 Task: Buy 4 Ball Joints from Shocks, Struts & Suspension section under best seller category for shipping address: Madison Evans, 1226 Ridge Road, Dodge City, Kansas 67801, Cell Number 6205197251. Pay from credit card ending with 7965, CVV 549
Action: Key pressed amazon.com<Key.enter>
Screenshot: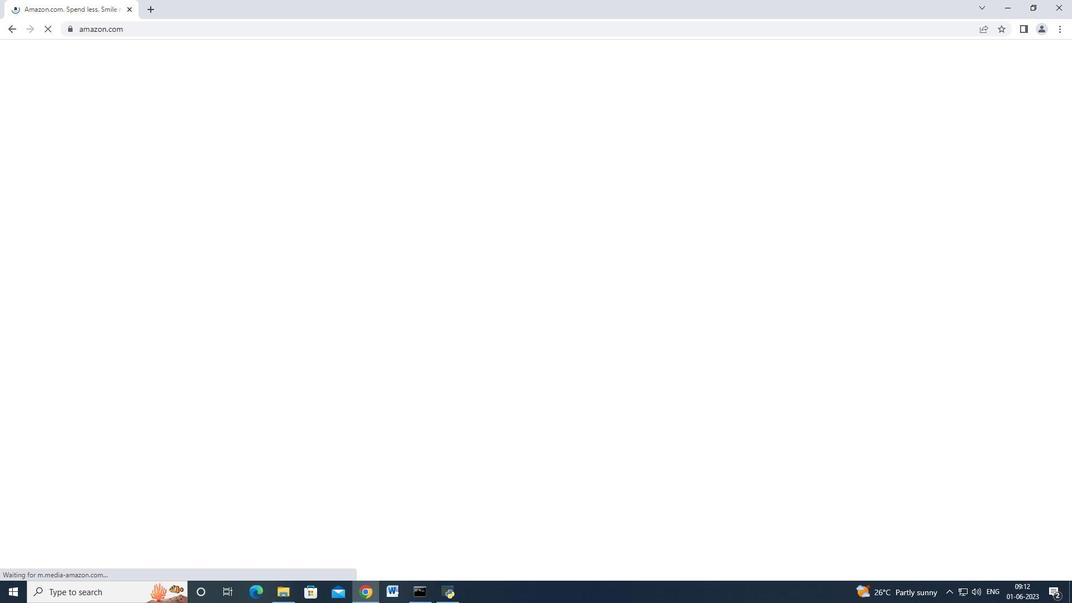 
Action: Mouse moved to (26, 79)
Screenshot: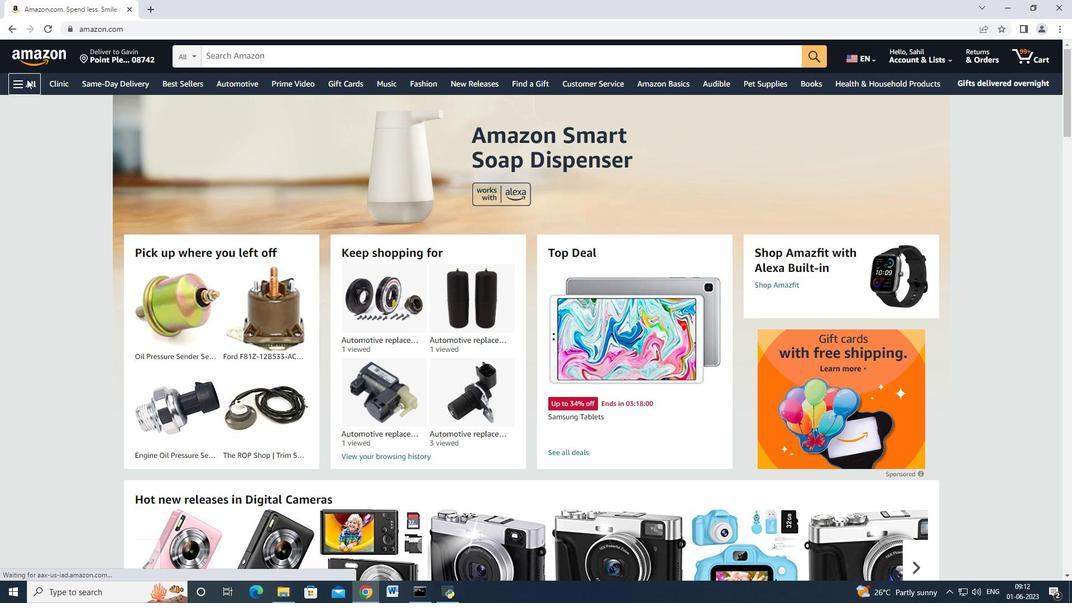 
Action: Mouse pressed left at (26, 79)
Screenshot: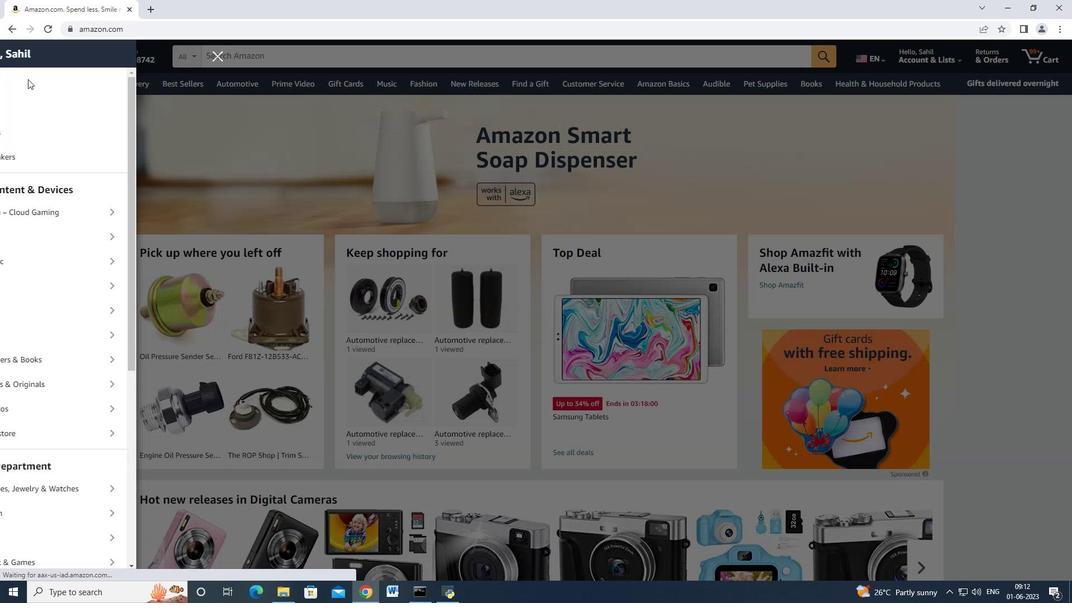 
Action: Mouse moved to (43, 153)
Screenshot: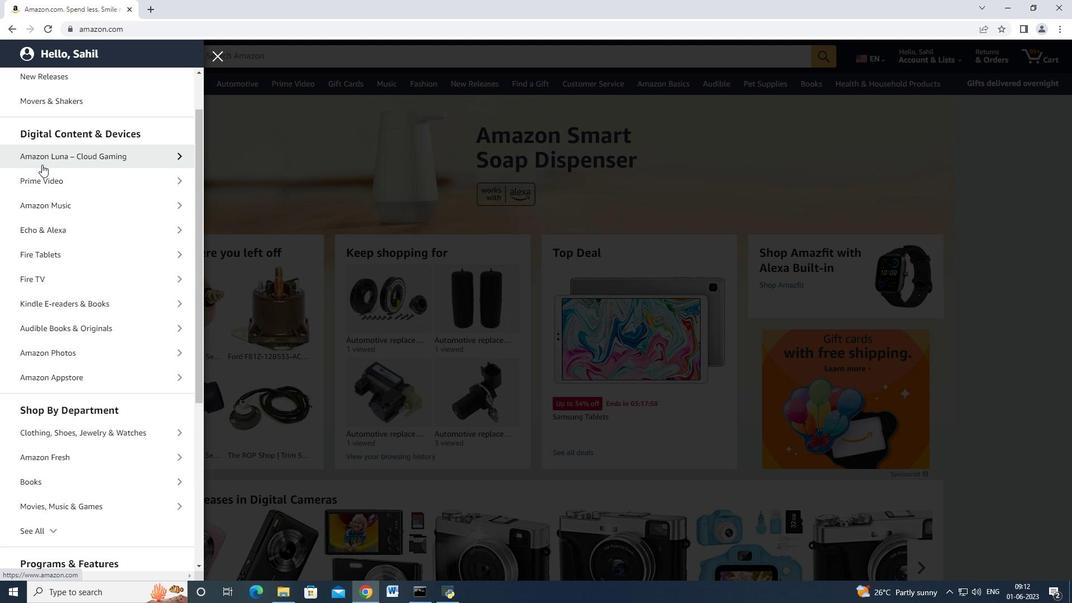 
Action: Mouse scrolled (43, 153) with delta (0, 0)
Screenshot: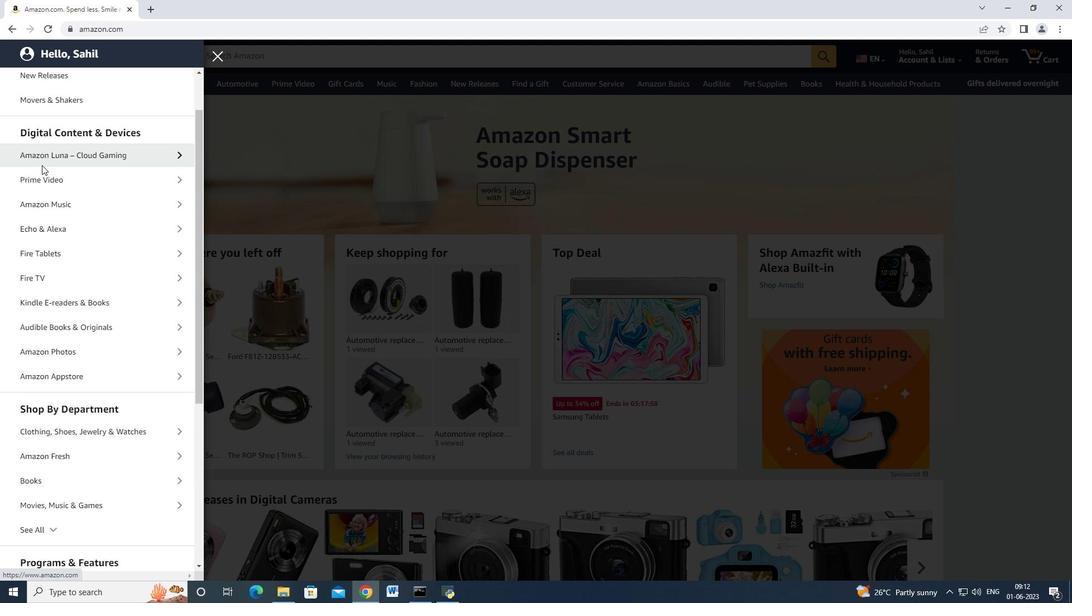 
Action: Mouse moved to (41, 164)
Screenshot: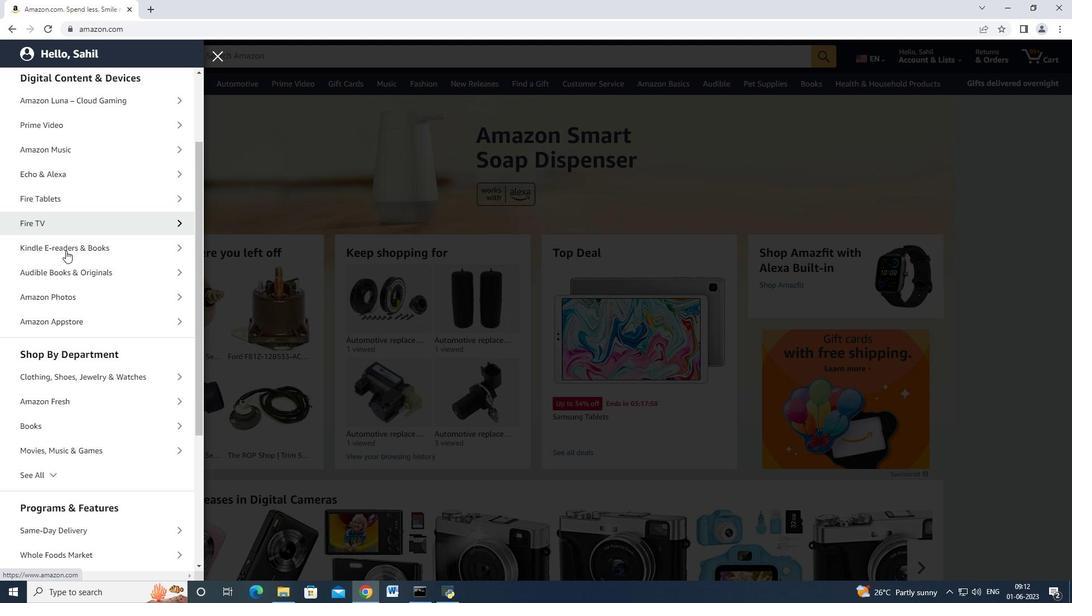 
Action: Mouse scrolled (41, 164) with delta (0, 0)
Screenshot: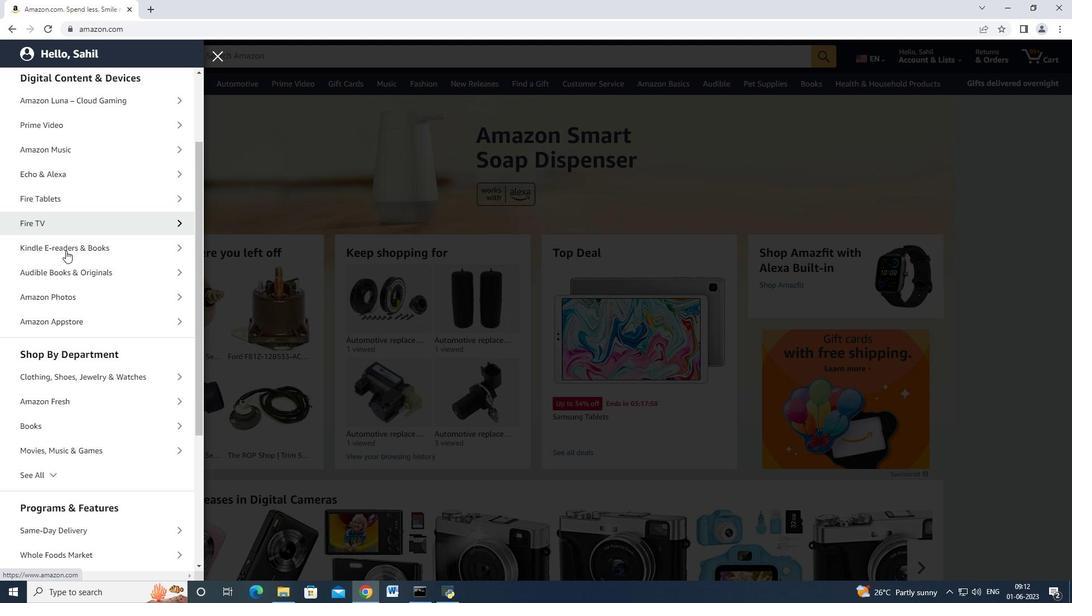 
Action: Mouse moved to (69, 266)
Screenshot: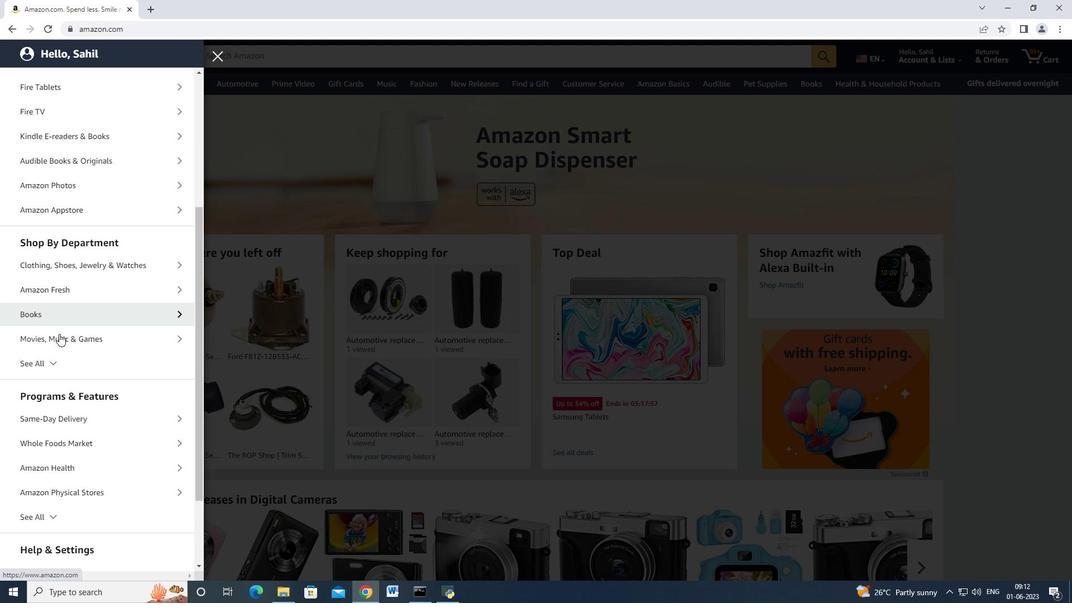 
Action: Mouse scrolled (69, 266) with delta (0, 0)
Screenshot: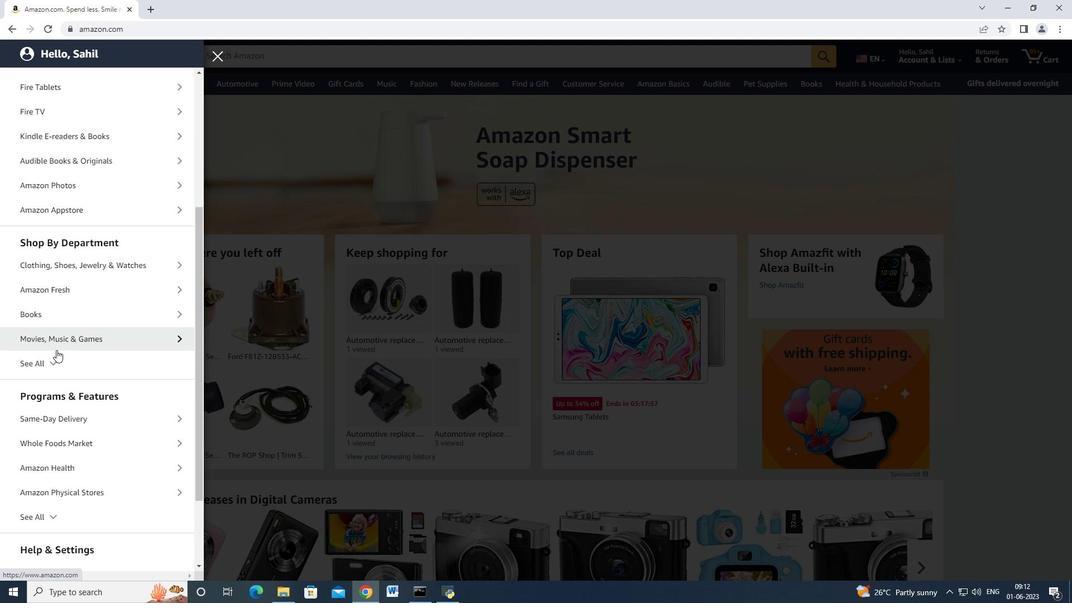 
Action: Mouse scrolled (69, 266) with delta (0, 0)
Screenshot: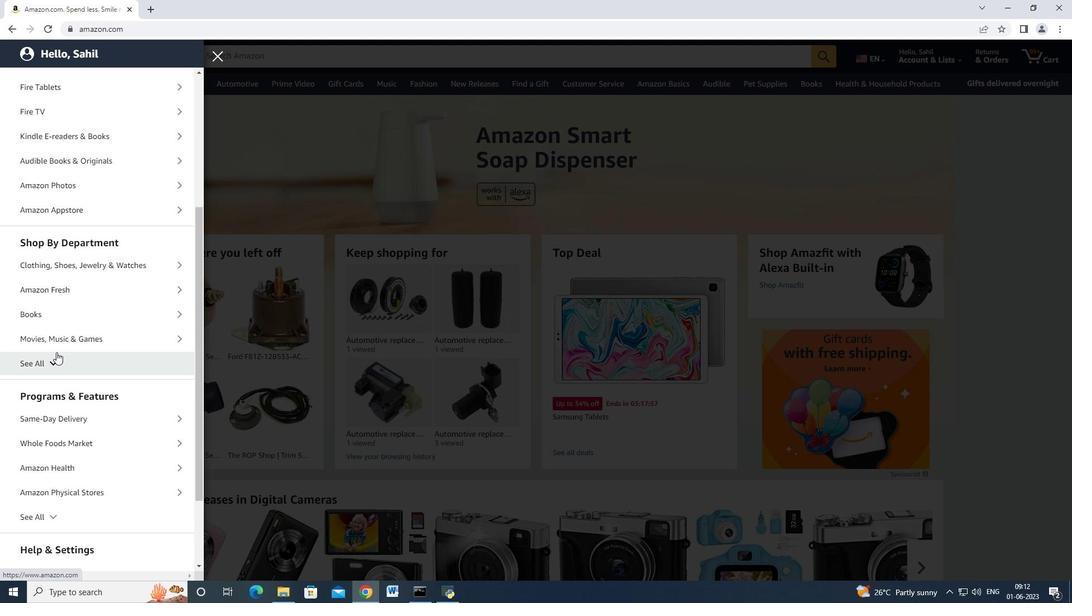 
Action: Mouse moved to (56, 352)
Screenshot: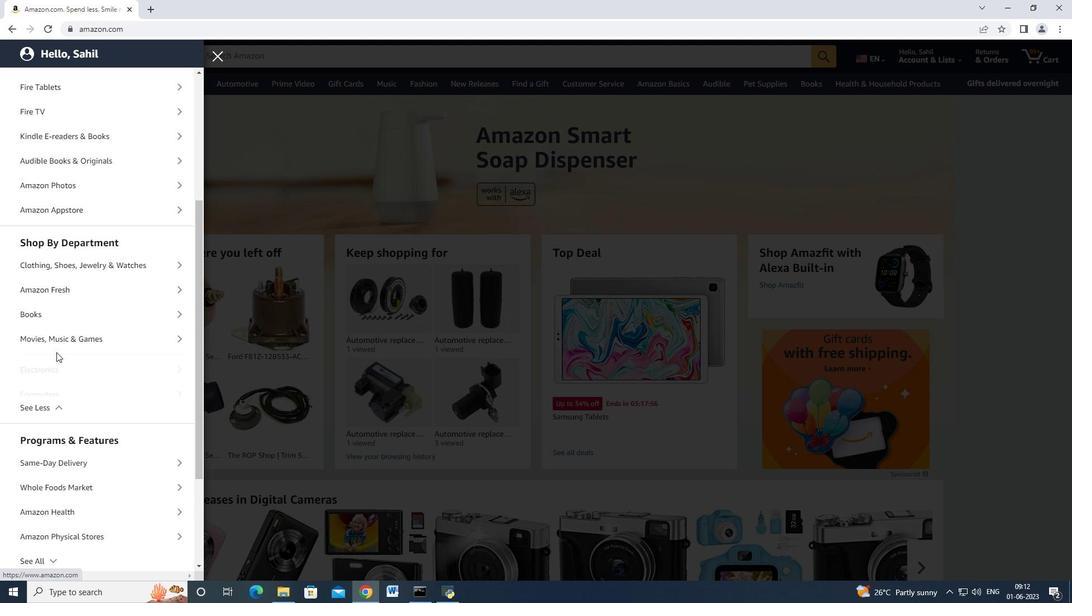 
Action: Mouse pressed left at (56, 352)
Screenshot: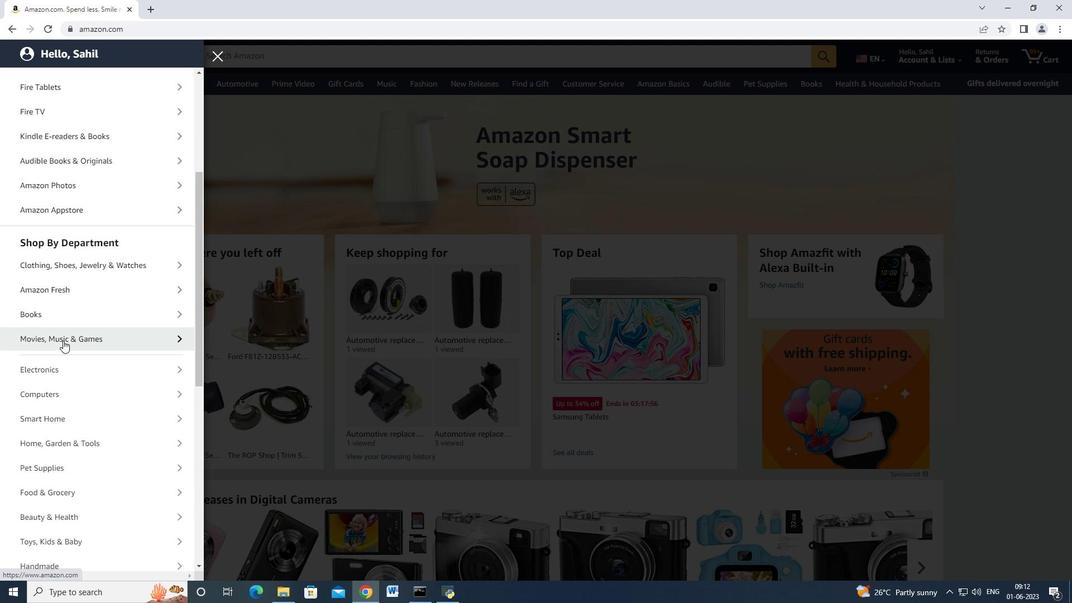 
Action: Mouse moved to (63, 340)
Screenshot: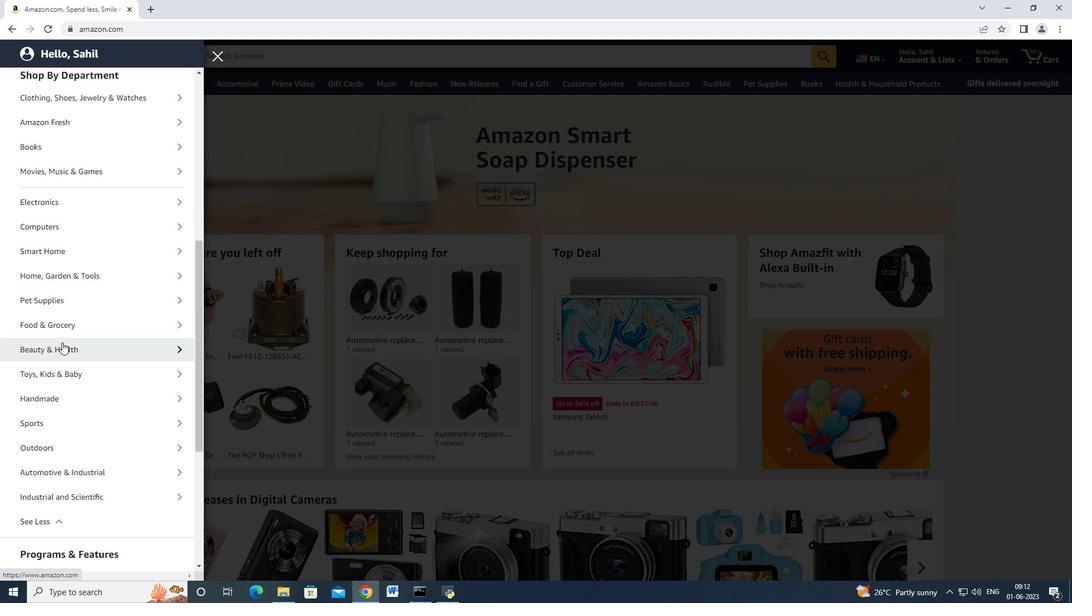 
Action: Mouse scrolled (63, 340) with delta (0, 0)
Screenshot: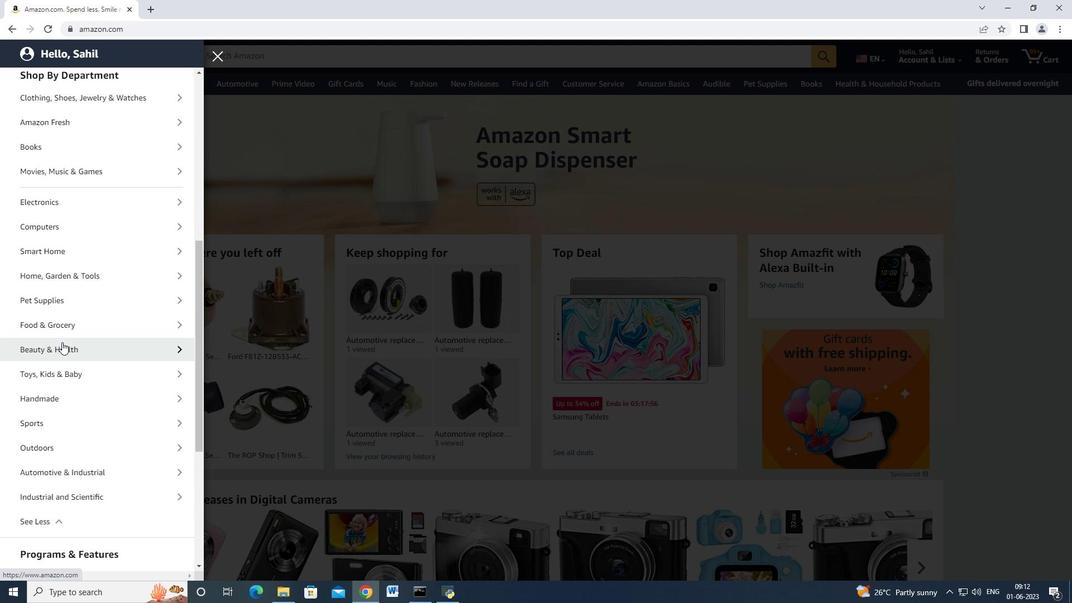 
Action: Mouse scrolled (63, 340) with delta (0, 0)
Screenshot: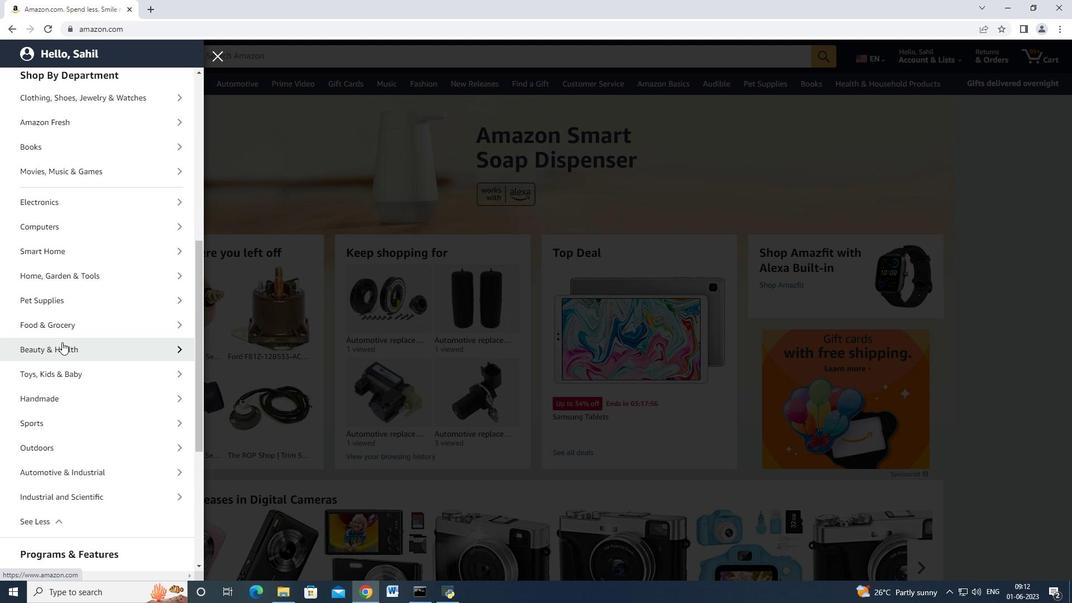 
Action: Mouse scrolled (63, 340) with delta (0, 0)
Screenshot: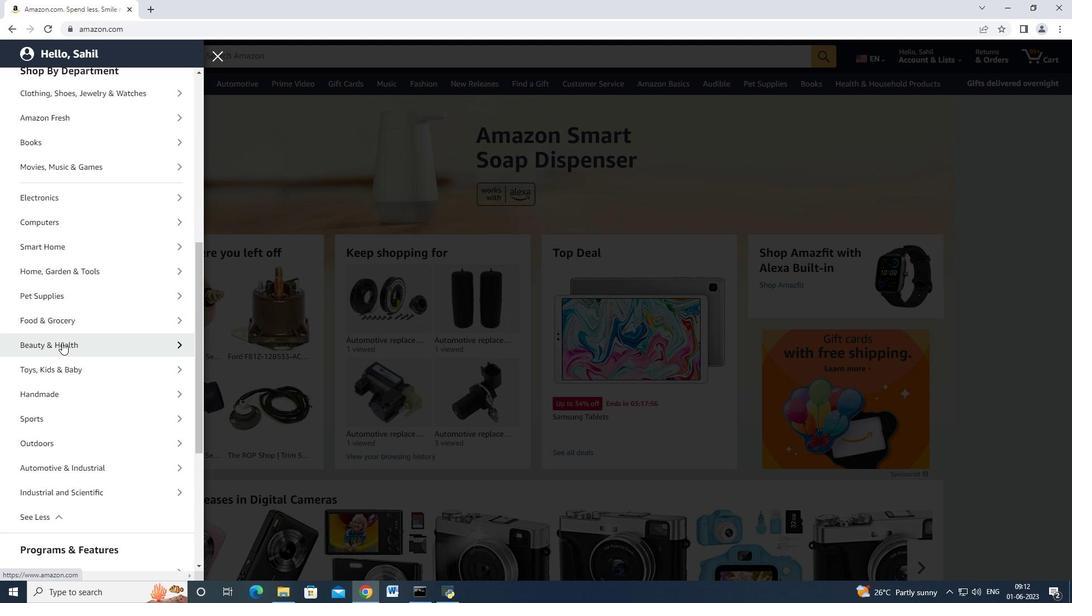 
Action: Mouse moved to (61, 342)
Screenshot: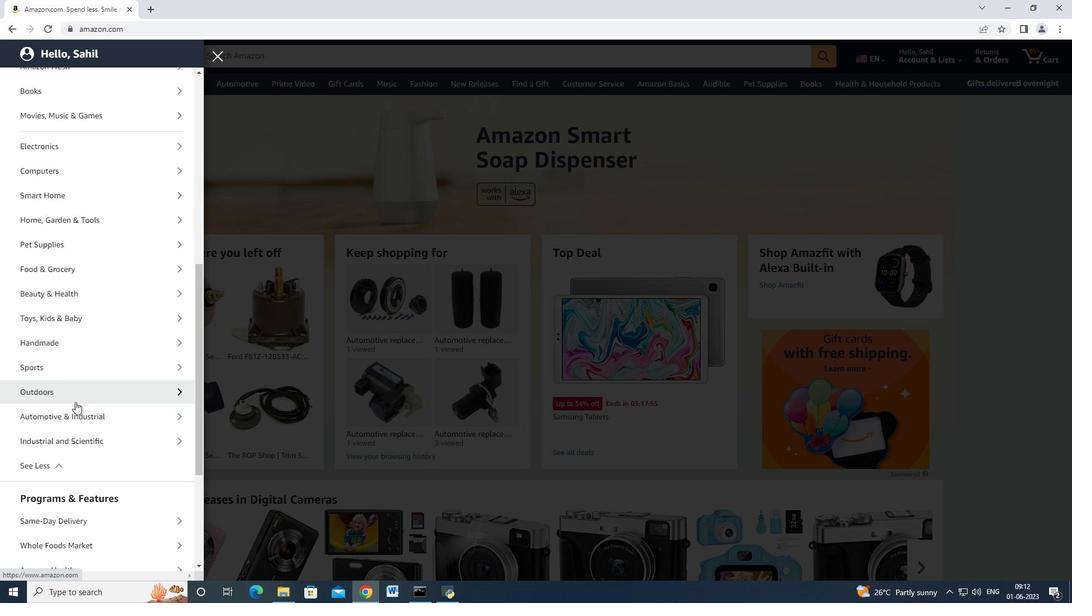 
Action: Mouse scrolled (61, 341) with delta (0, 0)
Screenshot: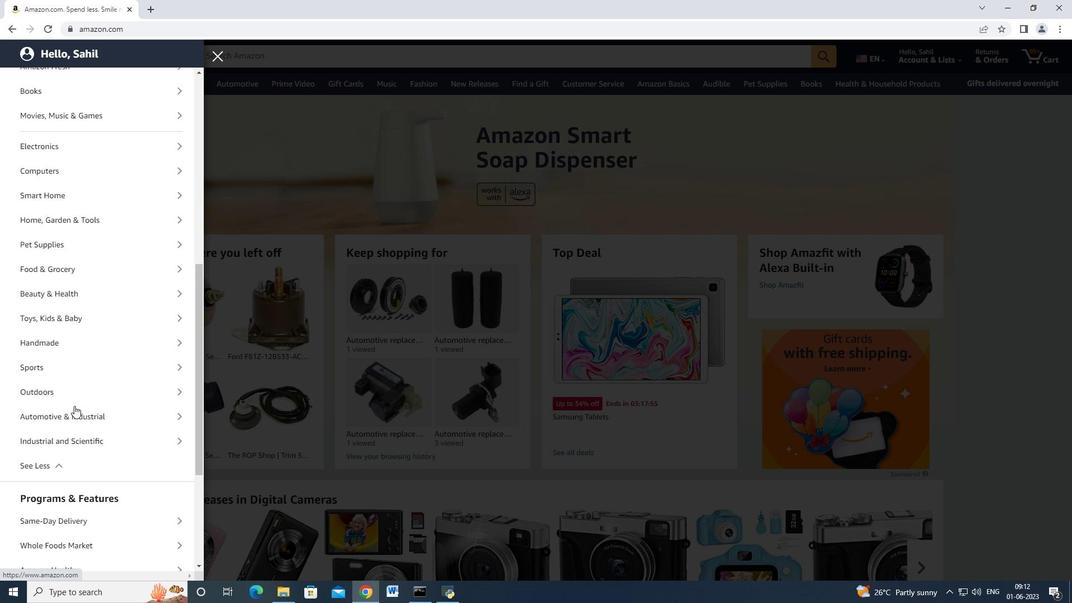
Action: Mouse moved to (73, 411)
Screenshot: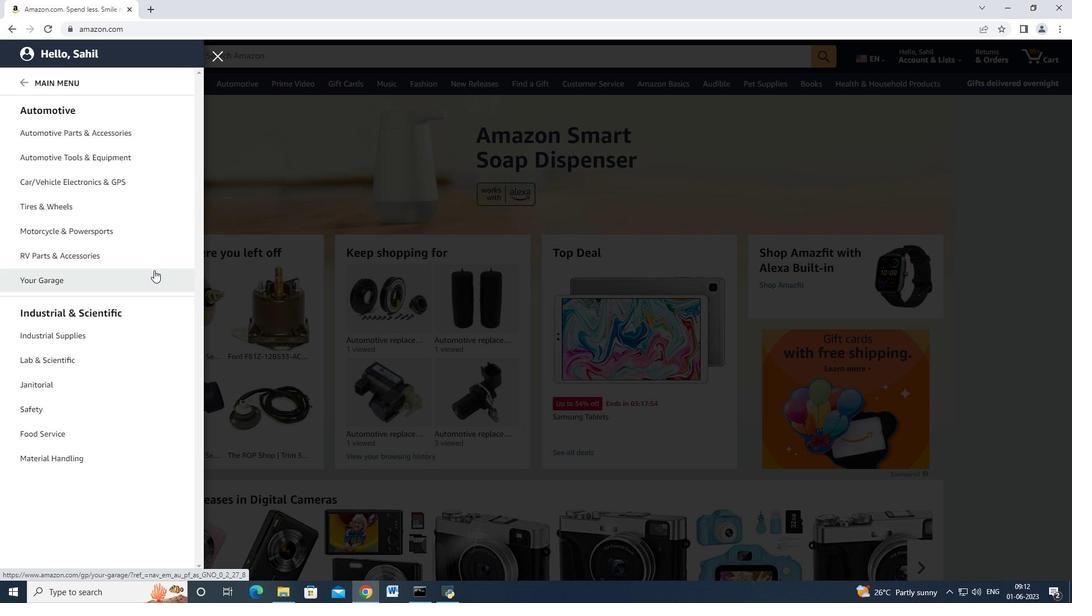
Action: Mouse pressed left at (73, 411)
Screenshot: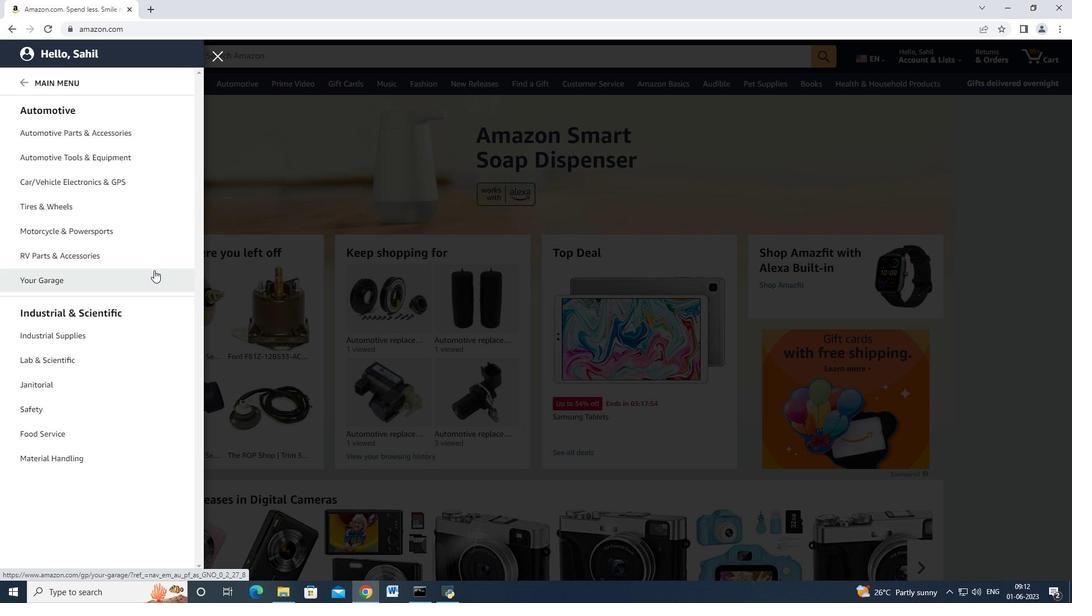 
Action: Mouse moved to (108, 131)
Screenshot: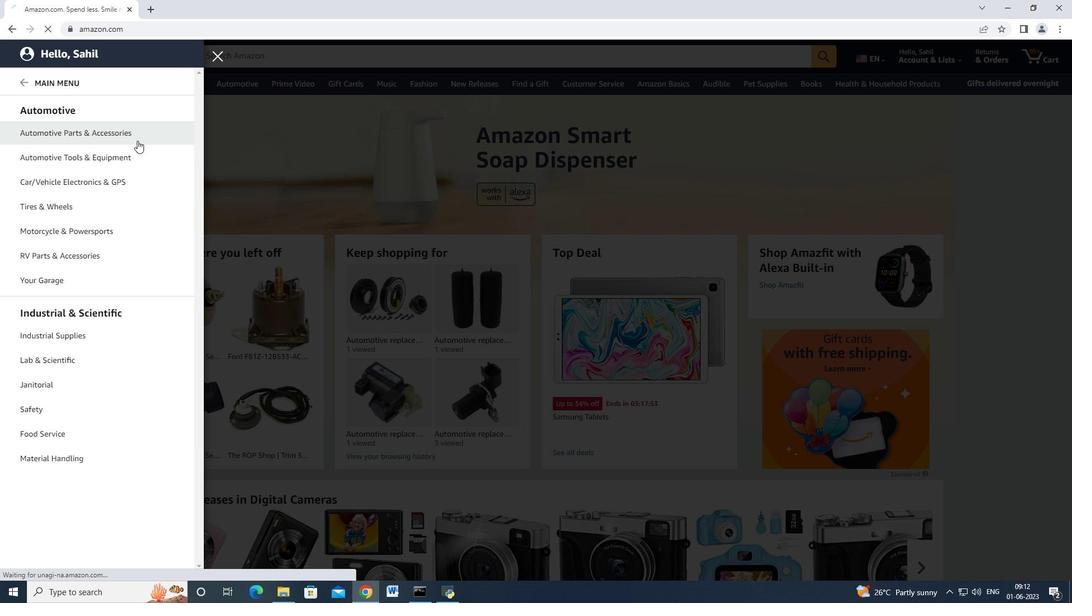 
Action: Mouse pressed left at (108, 131)
Screenshot: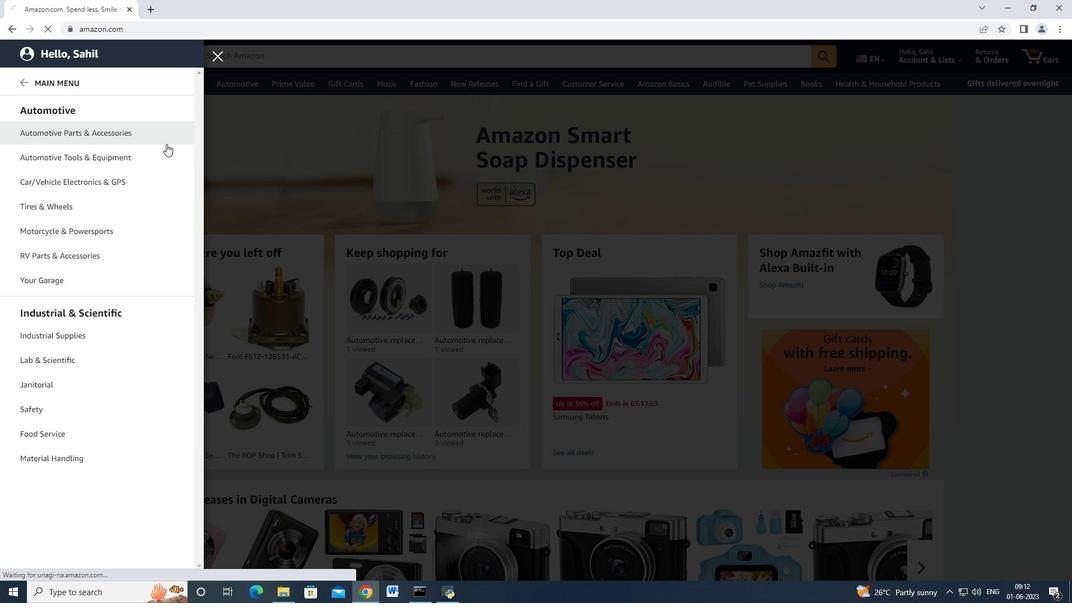 
Action: Mouse moved to (205, 110)
Screenshot: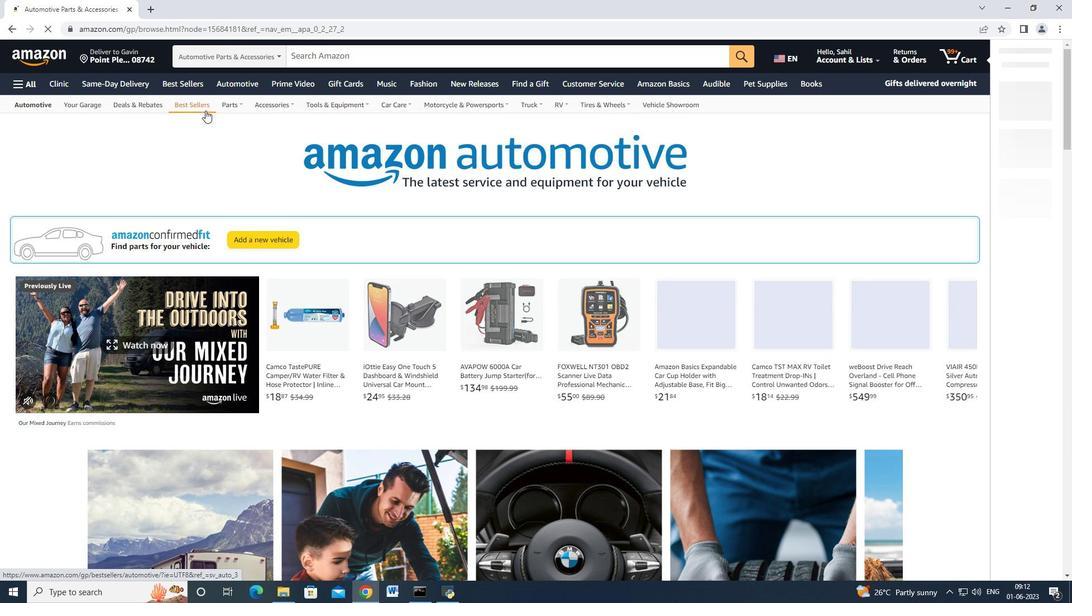 
Action: Mouse pressed left at (205, 110)
Screenshot: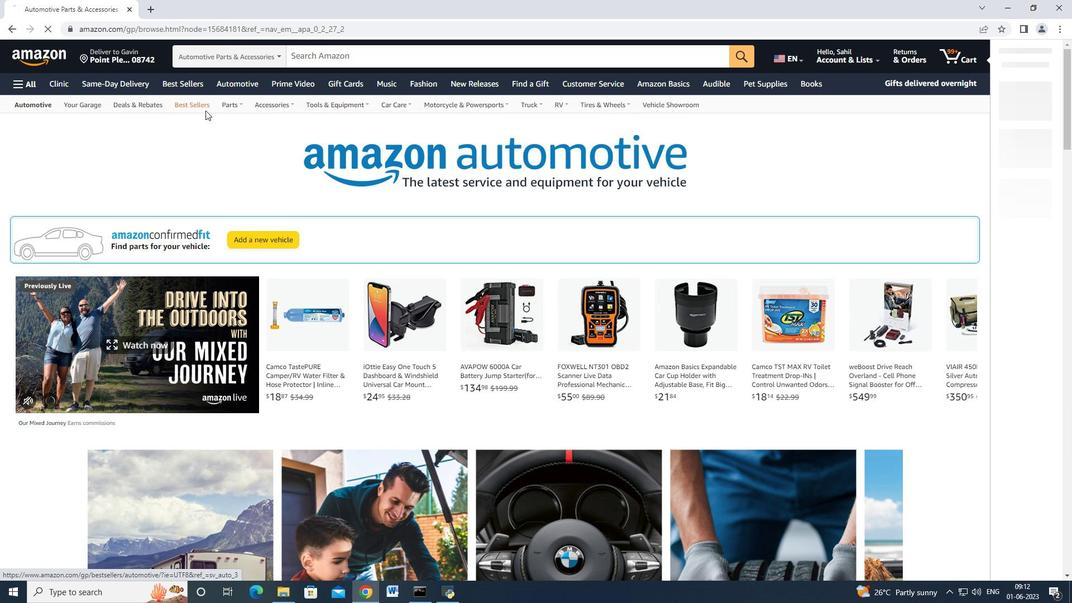 
Action: Mouse moved to (95, 212)
Screenshot: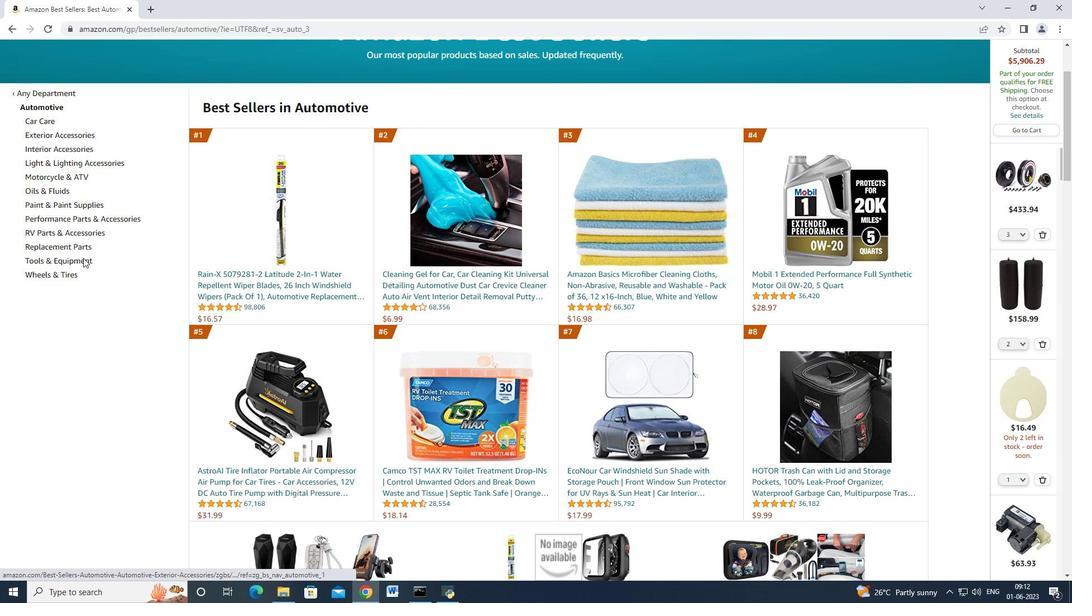 
Action: Mouse scrolled (95, 207) with delta (0, 0)
Screenshot: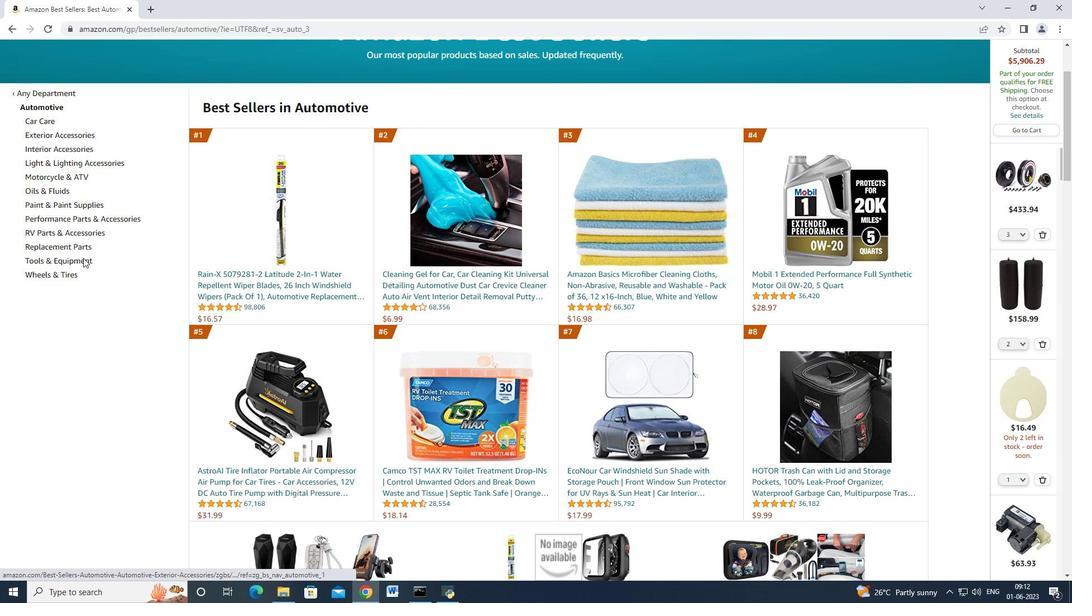
Action: Mouse scrolled (95, 211) with delta (0, 0)
Screenshot: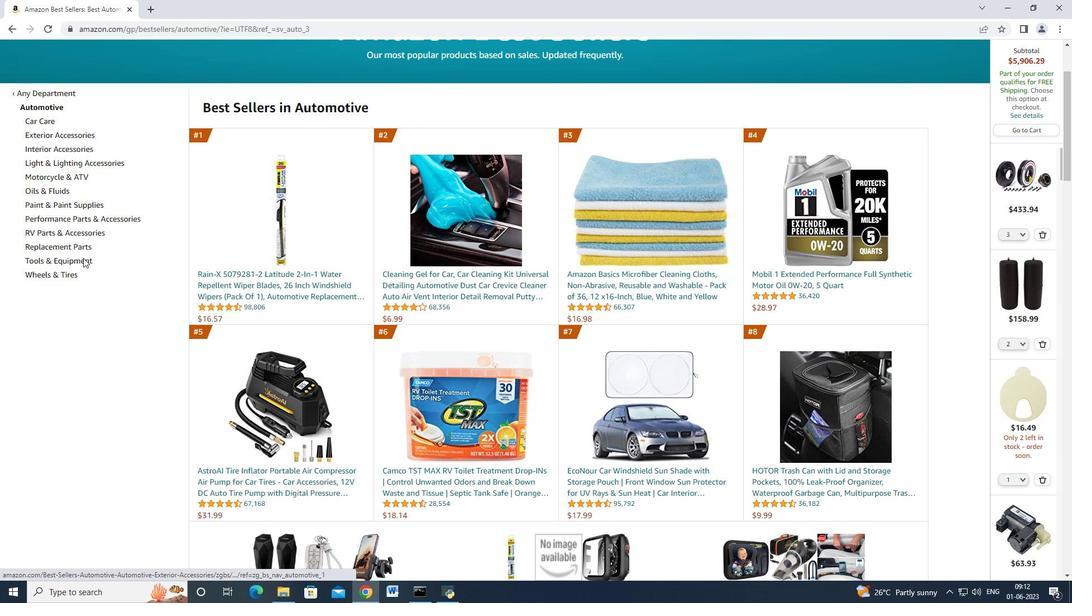 
Action: Mouse moved to (79, 250)
Screenshot: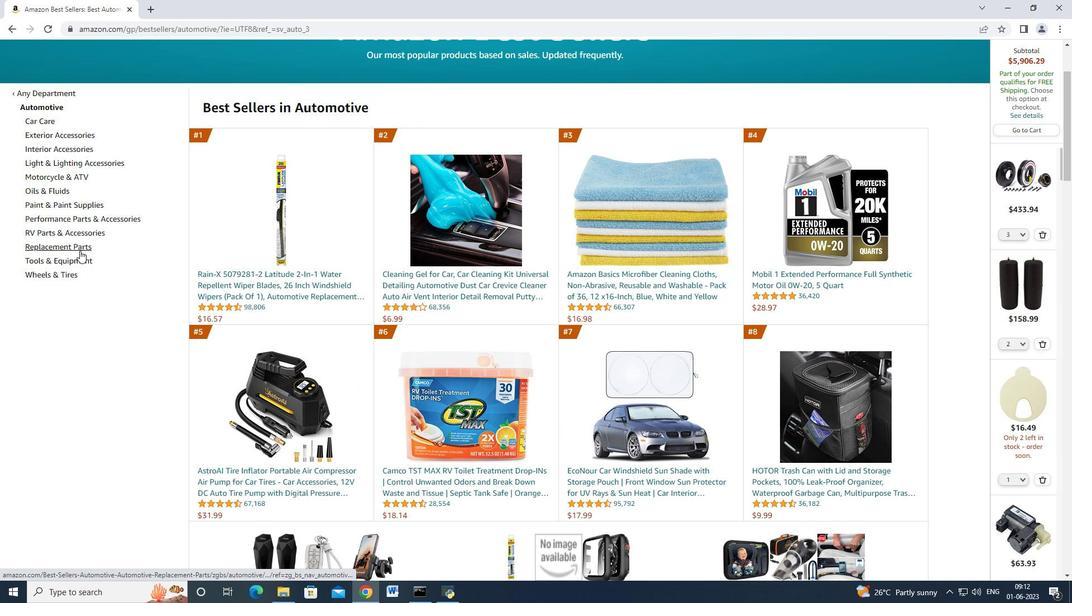 
Action: Mouse pressed left at (79, 250)
Screenshot: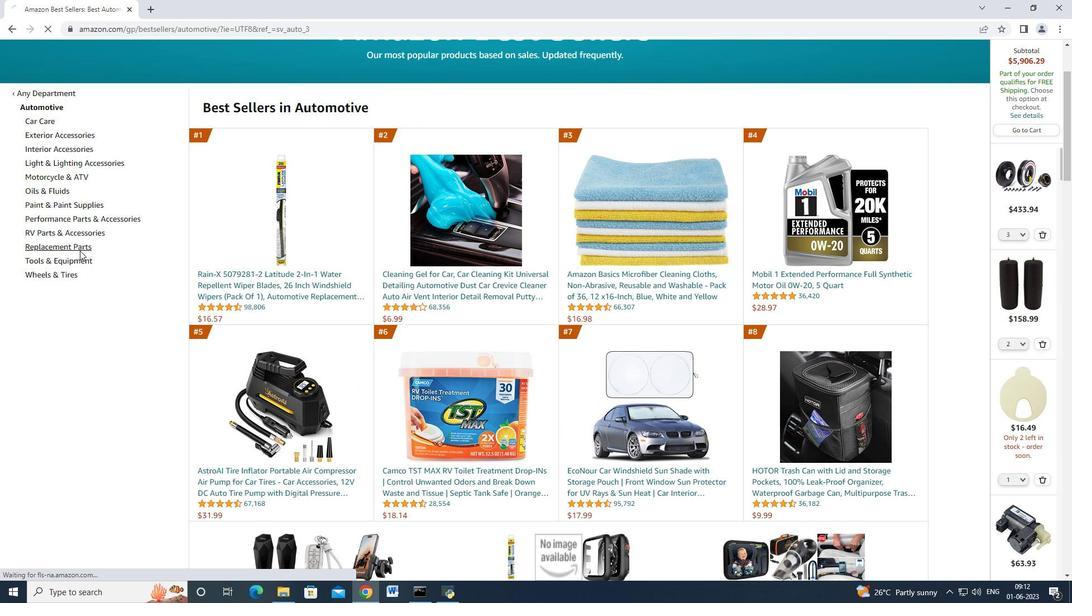 
Action: Mouse moved to (74, 274)
Screenshot: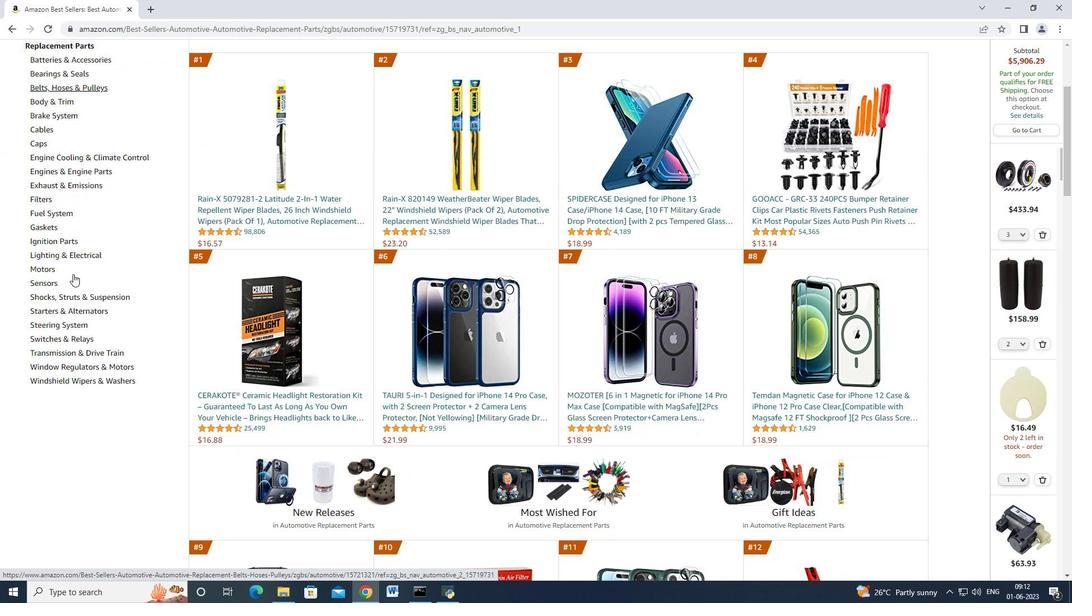 
Action: Mouse scrolled (74, 273) with delta (0, 0)
Screenshot: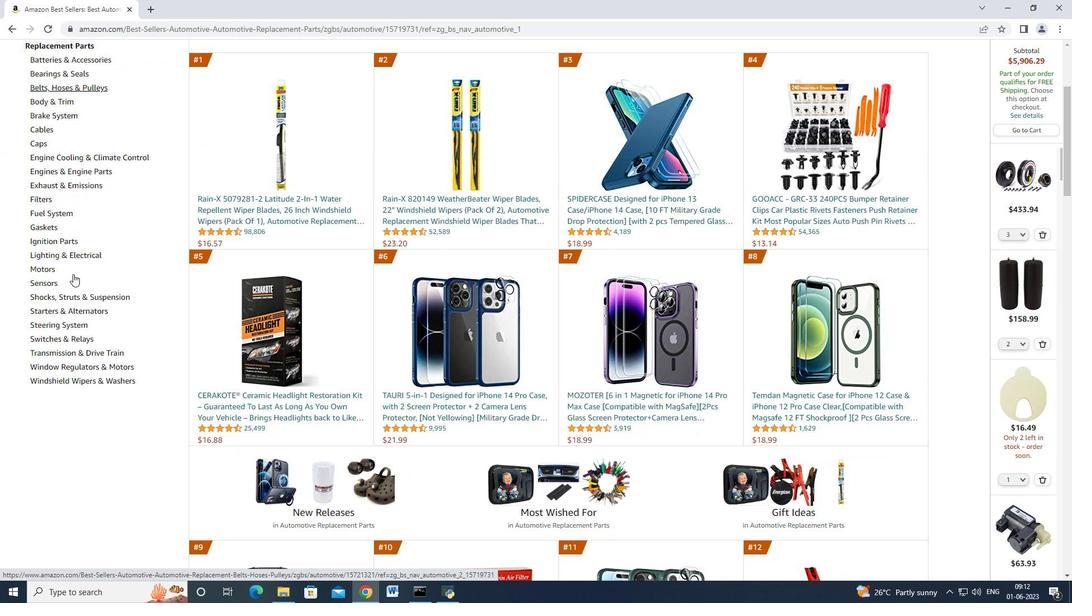 
Action: Mouse scrolled (74, 273) with delta (0, 0)
Screenshot: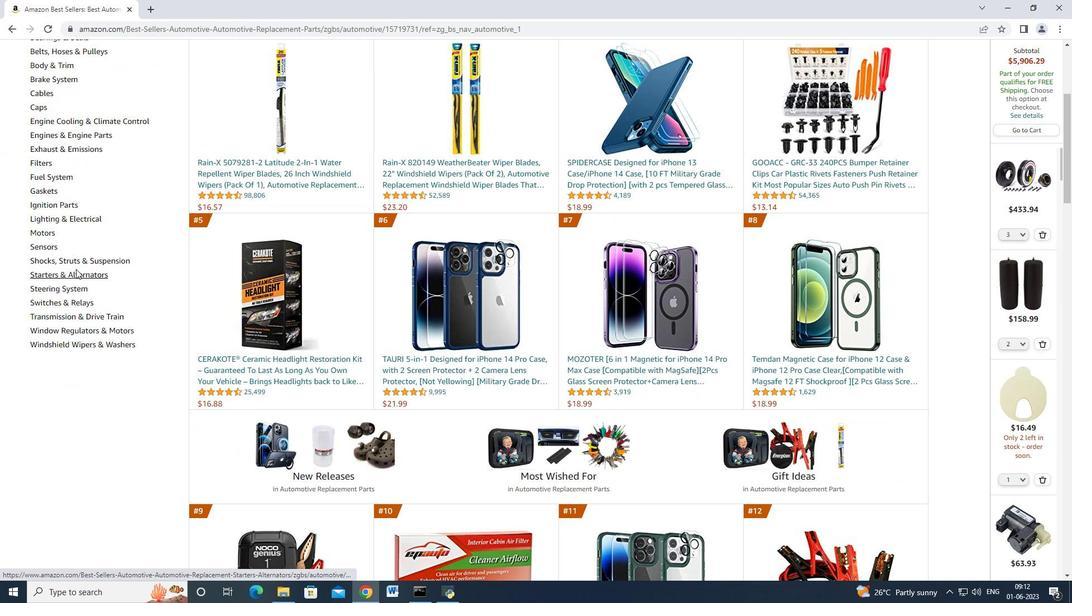 
Action: Mouse moved to (73, 274)
Screenshot: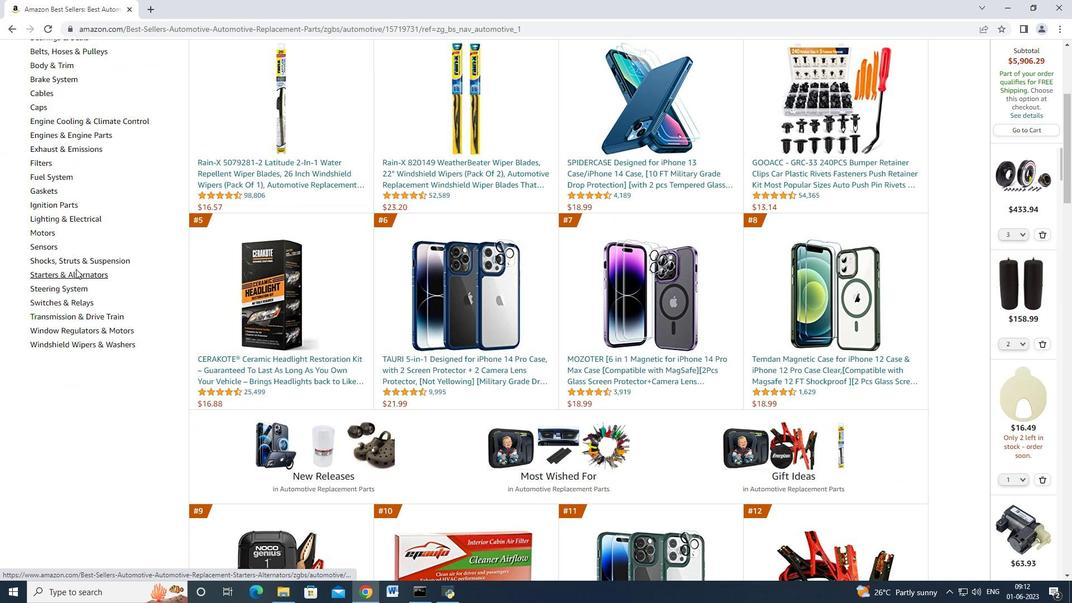 
Action: Mouse scrolled (73, 273) with delta (0, 0)
Screenshot: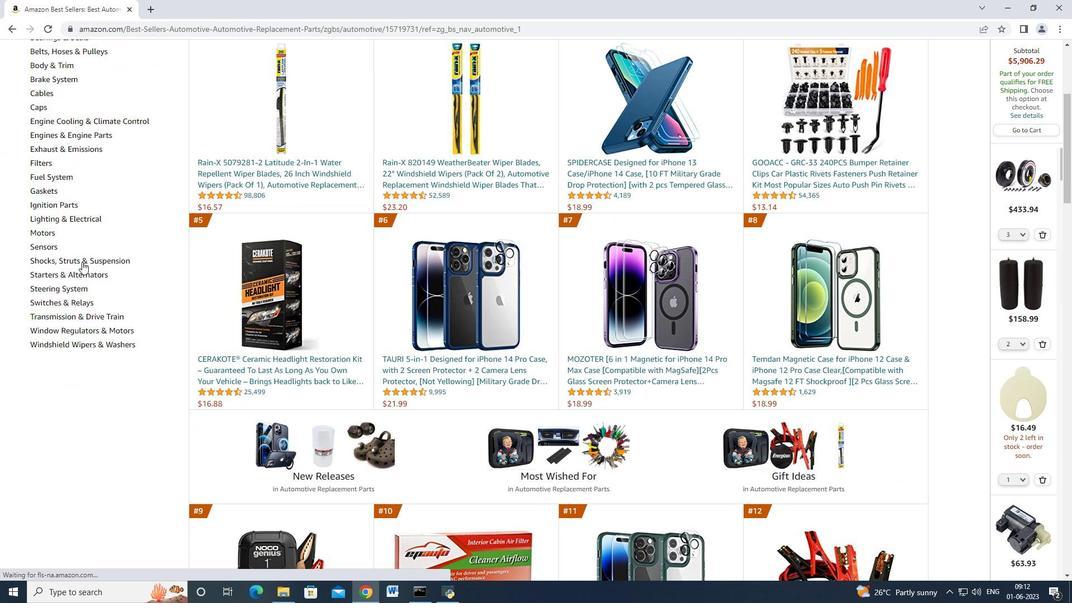
Action: Mouse scrolled (73, 273) with delta (0, 0)
Screenshot: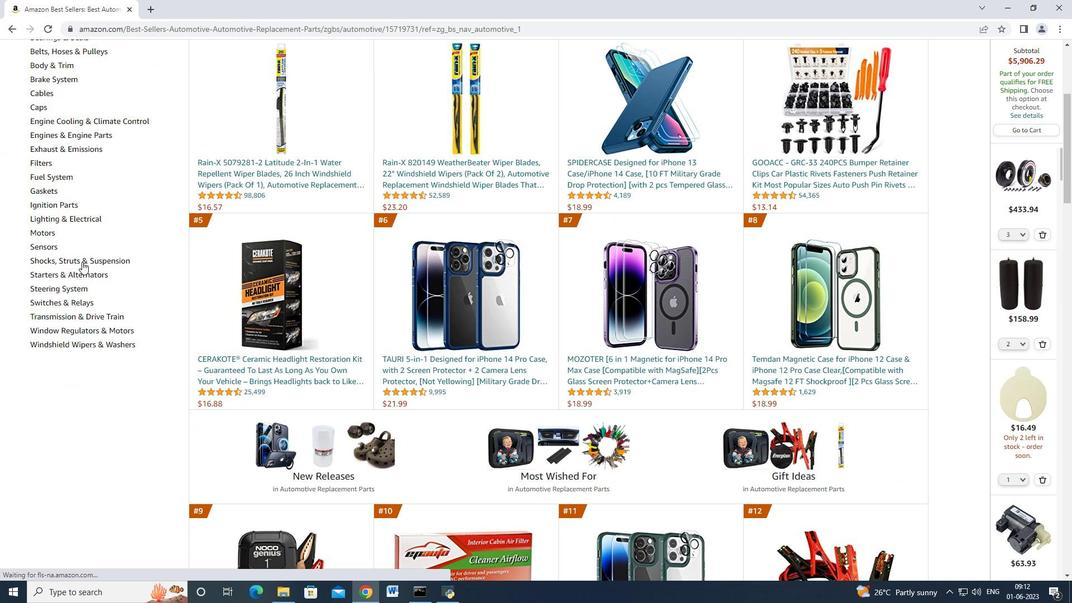 
Action: Mouse moved to (83, 260)
Screenshot: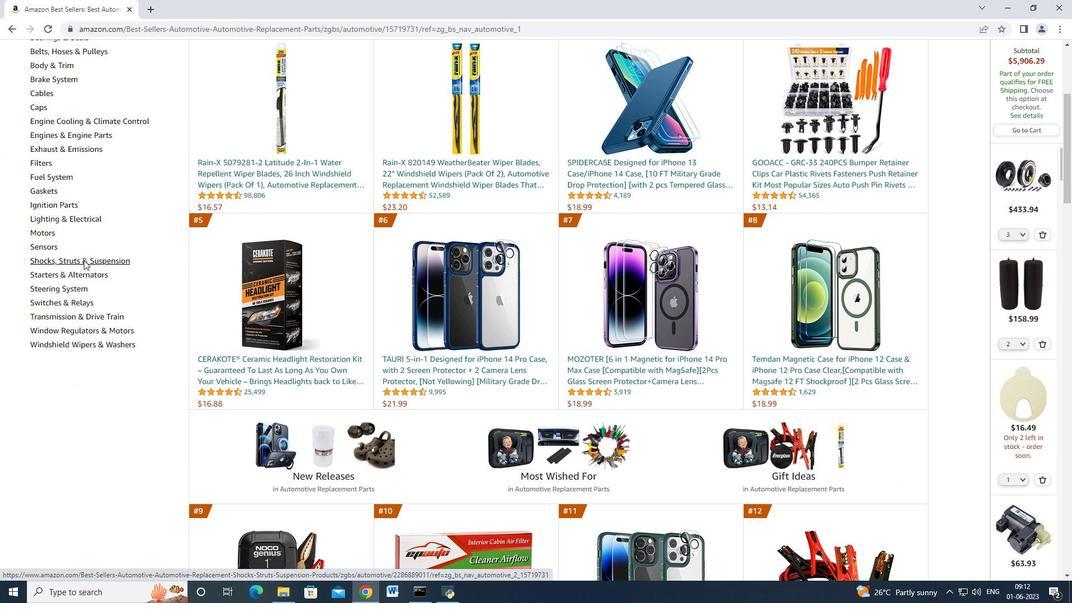 
Action: Mouse pressed left at (83, 260)
Screenshot: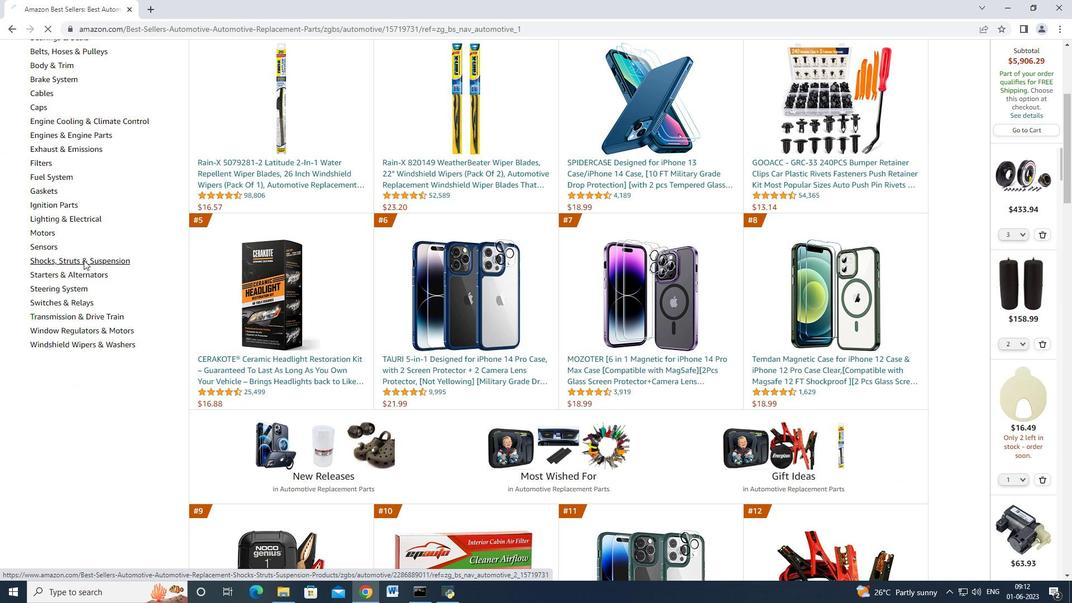 
Action: Mouse scrolled (83, 259) with delta (0, 0)
Screenshot: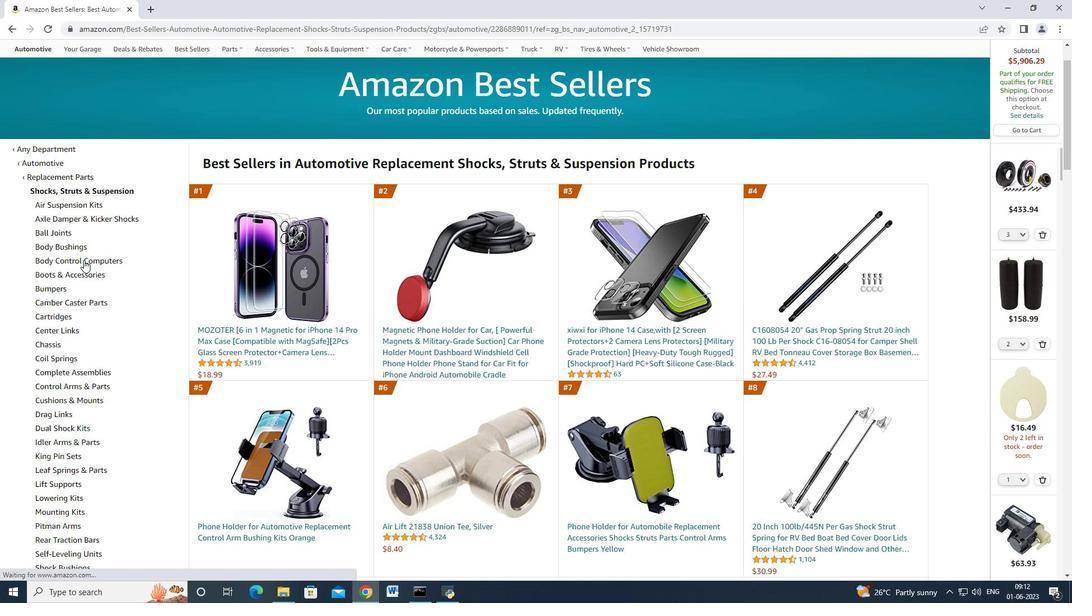 
Action: Mouse scrolled (83, 259) with delta (0, 0)
Screenshot: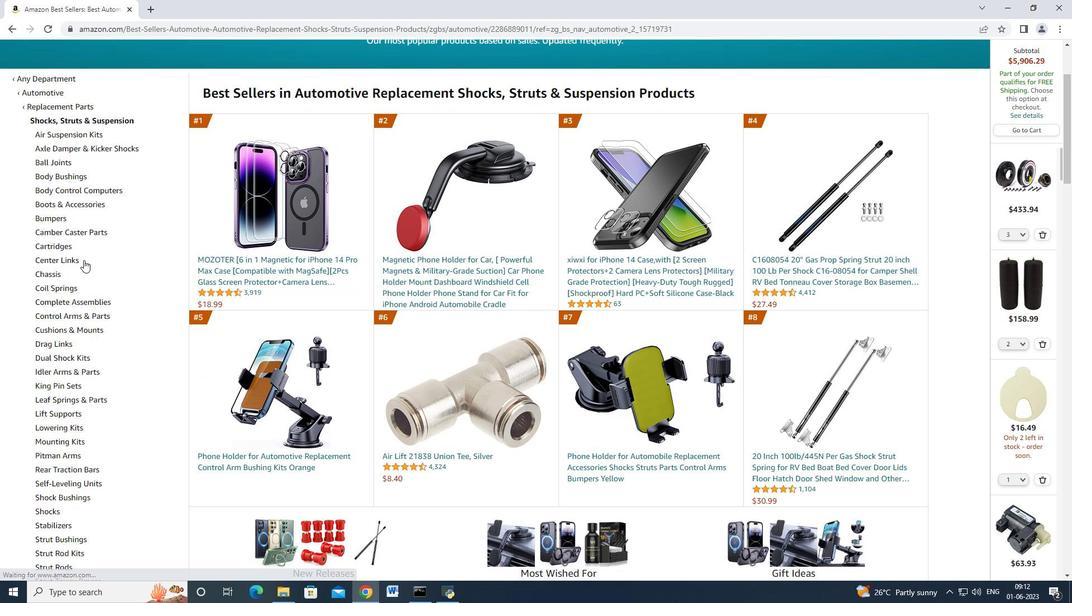 
Action: Mouse scrolled (83, 259) with delta (0, 0)
Screenshot: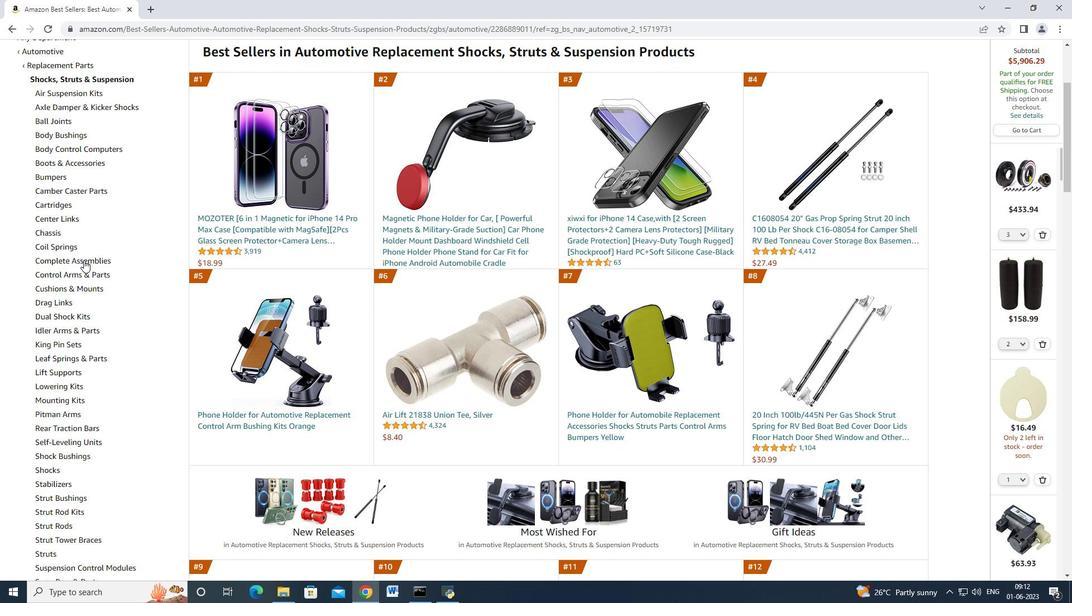 
Action: Mouse moved to (57, 217)
Screenshot: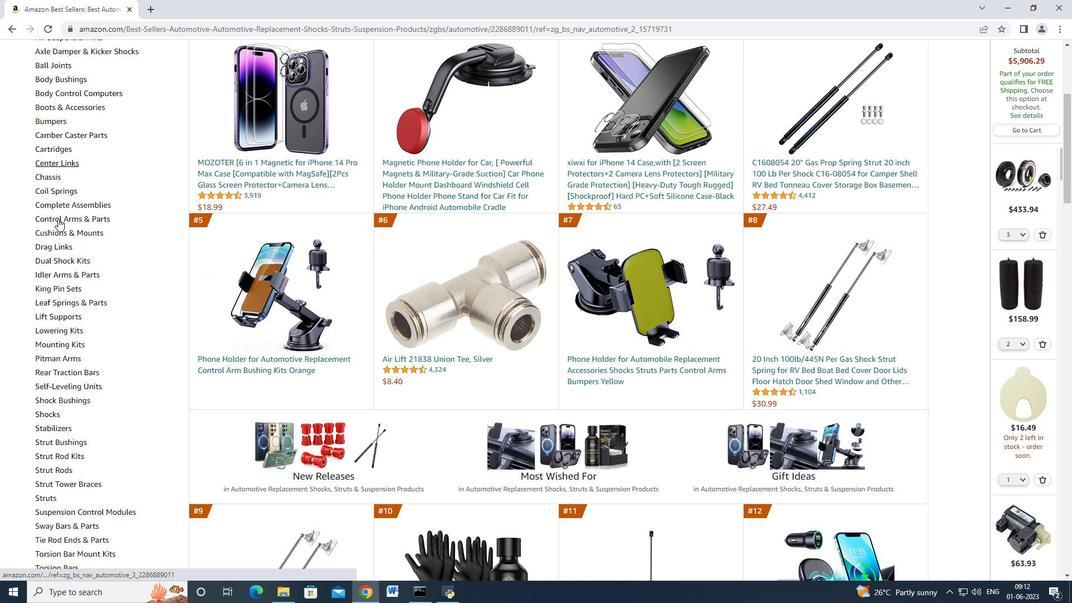 
Action: Mouse scrolled (57, 217) with delta (0, 0)
Screenshot: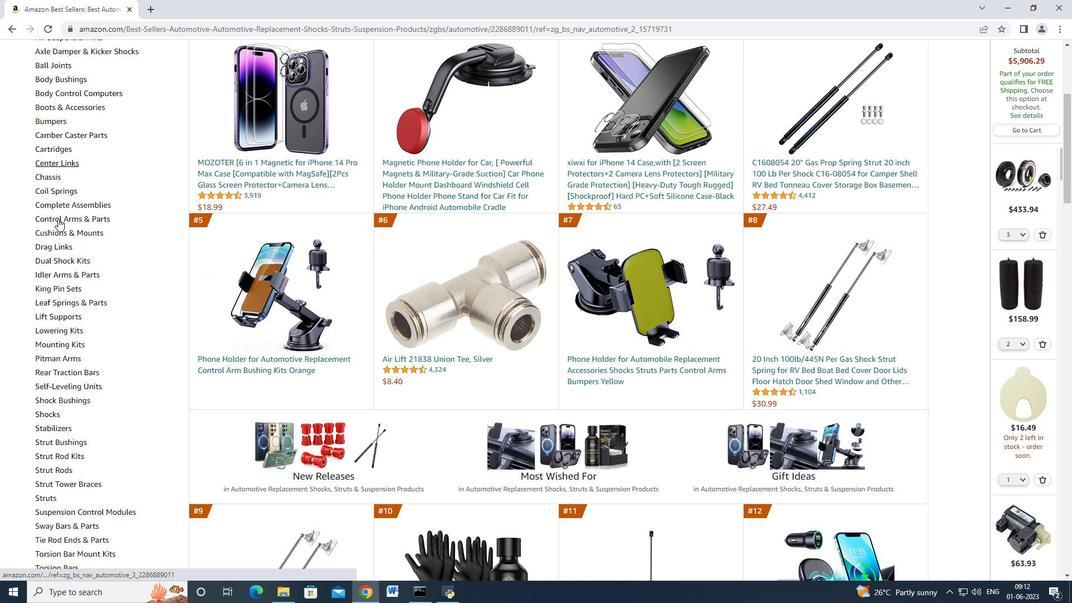 
Action: Mouse moved to (58, 218)
Screenshot: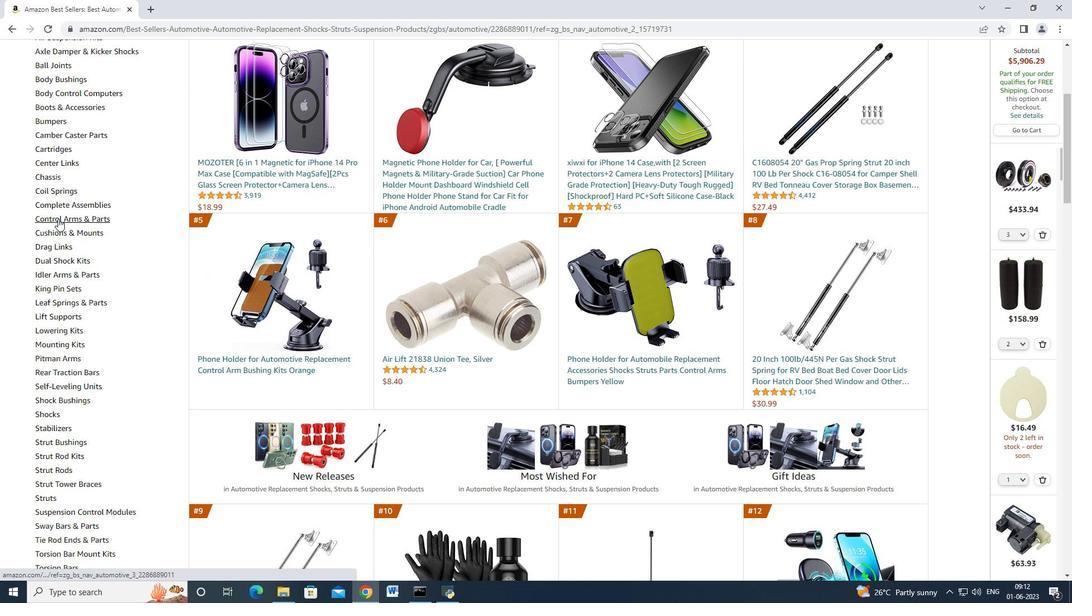 
Action: Mouse scrolled (58, 218) with delta (0, 0)
Screenshot: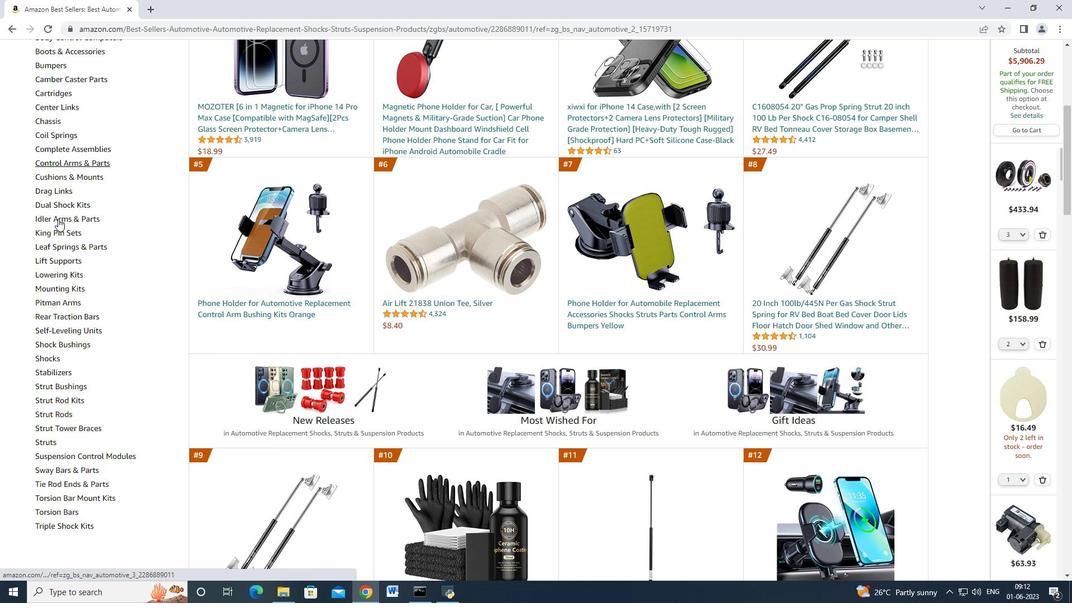 
Action: Mouse moved to (61, 225)
Screenshot: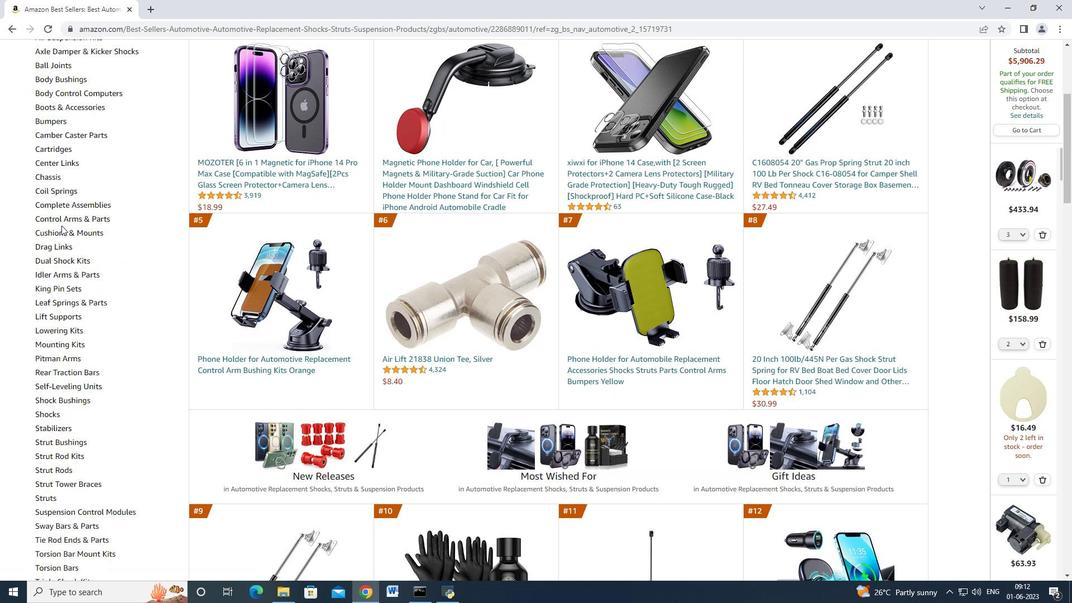 
Action: Mouse scrolled (61, 226) with delta (0, 0)
Screenshot: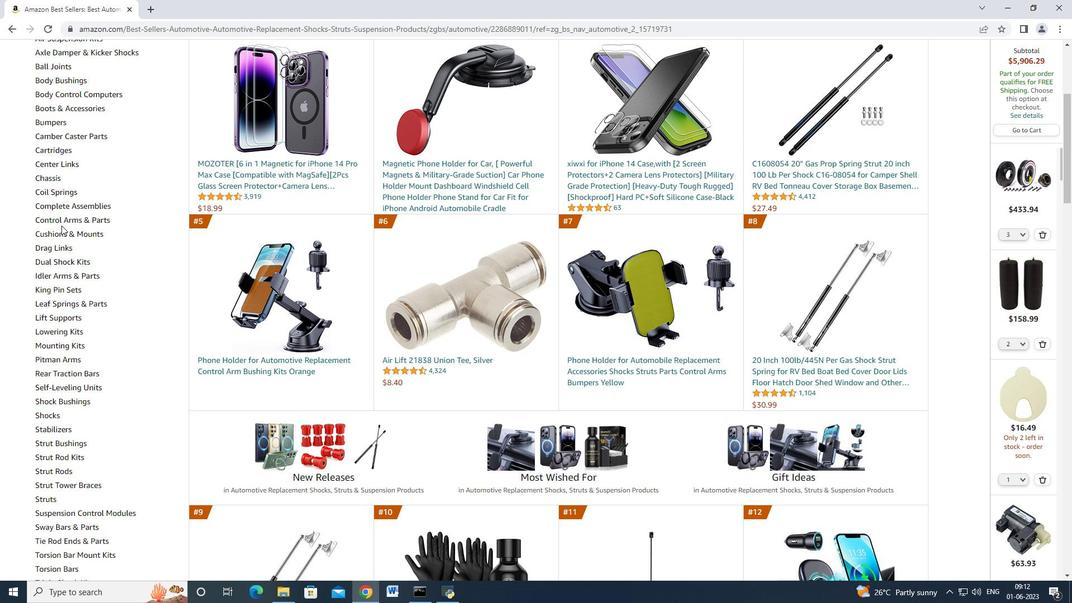 
Action: Mouse scrolled (61, 226) with delta (0, 0)
Screenshot: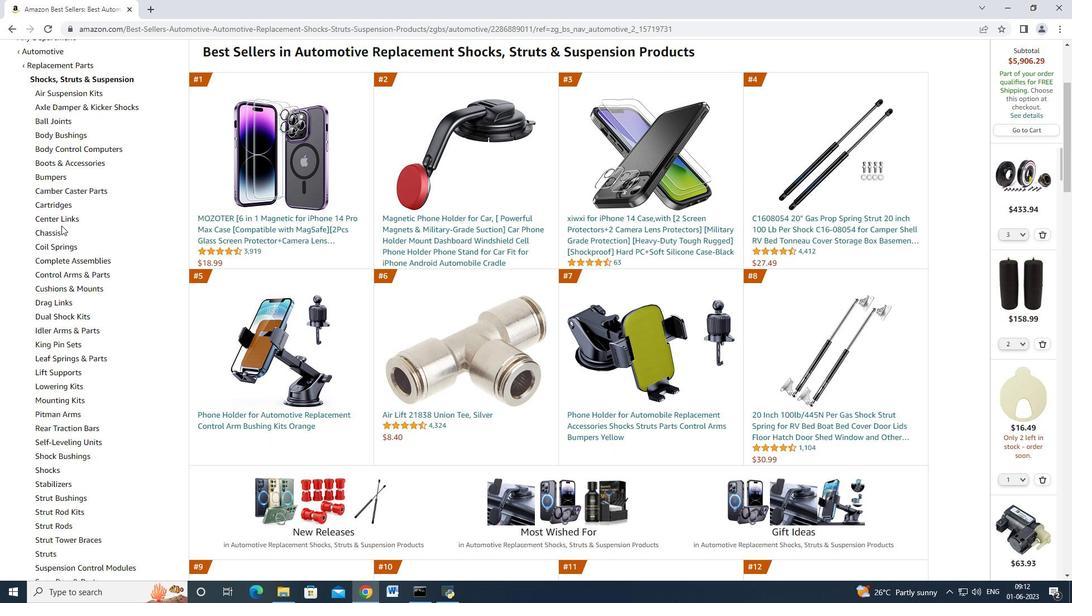 
Action: Mouse moved to (48, 120)
Screenshot: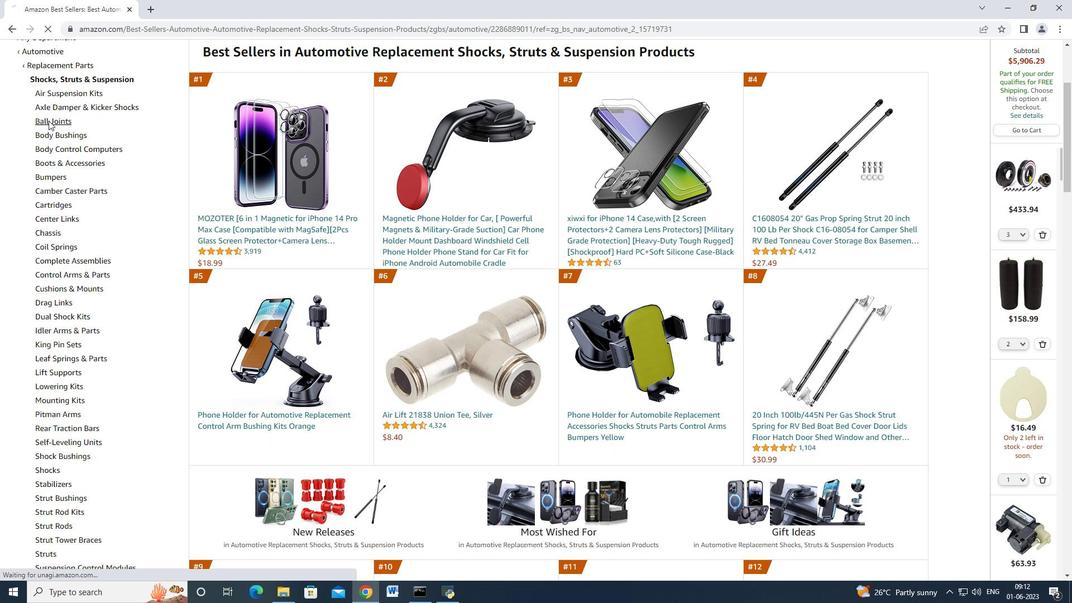 
Action: Mouse pressed left at (48, 120)
Screenshot: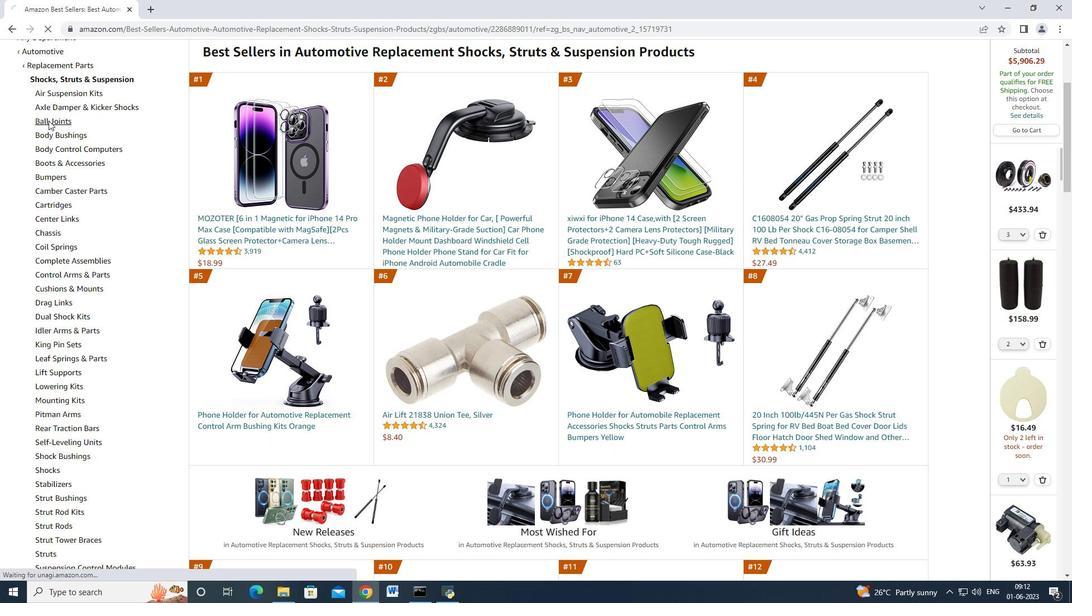 
Action: Mouse moved to (320, 248)
Screenshot: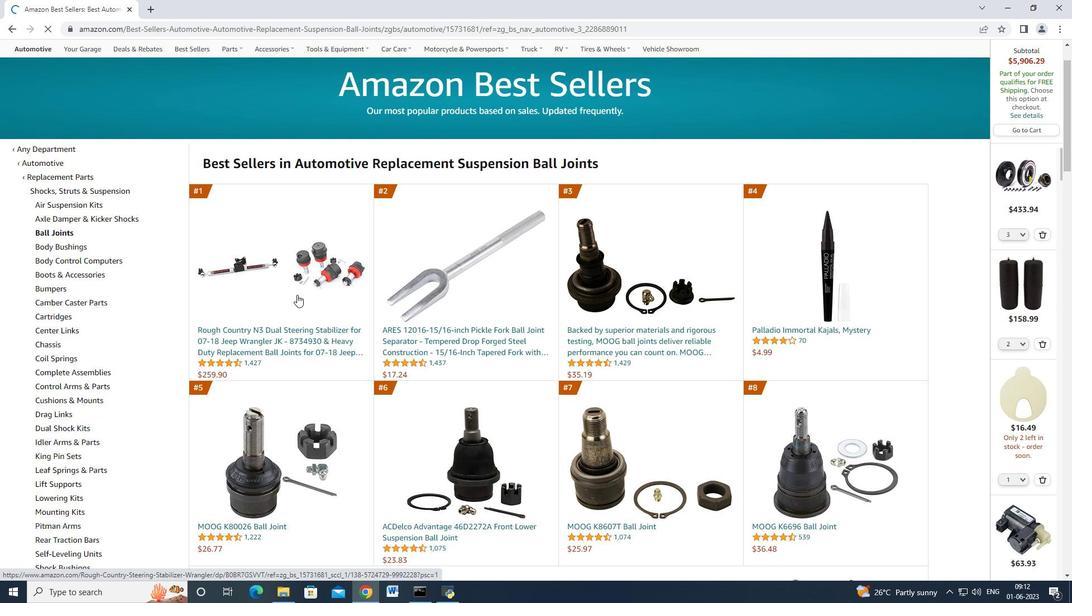 
Action: Mouse scrolled (320, 247) with delta (0, 0)
Screenshot: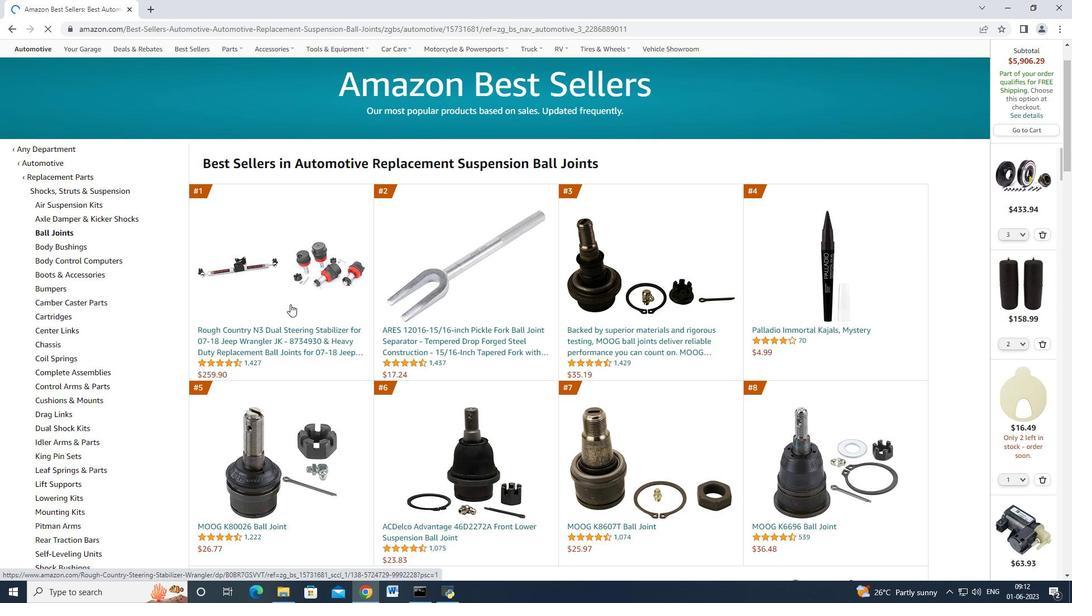 
Action: Mouse moved to (282, 325)
Screenshot: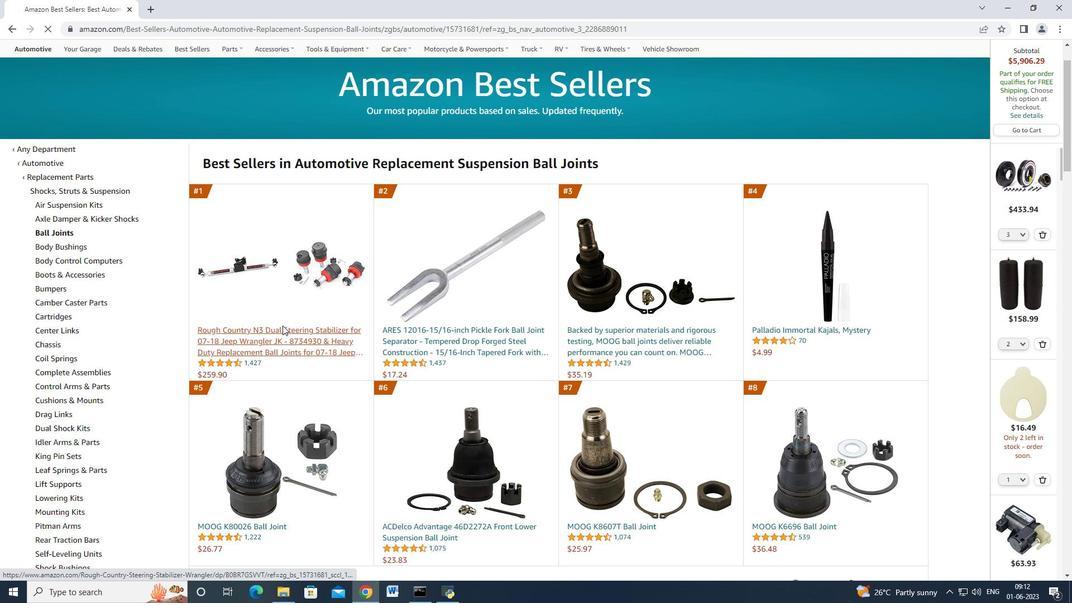 
Action: Mouse pressed left at (282, 325)
Screenshot: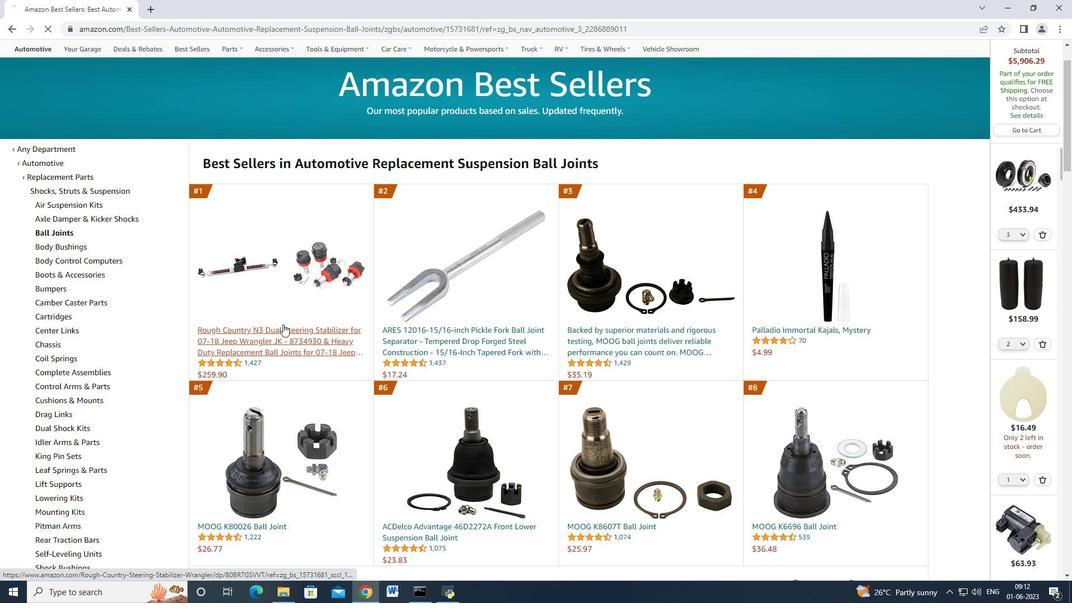
Action: Mouse moved to (392, 242)
Screenshot: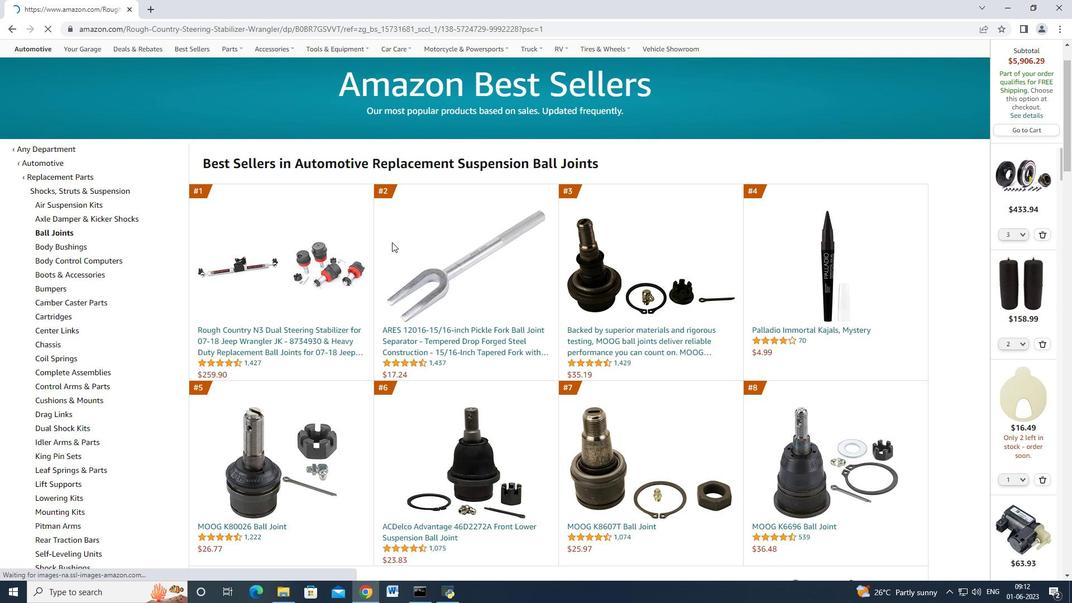 
Action: Mouse scrolled (392, 241) with delta (0, 0)
Screenshot: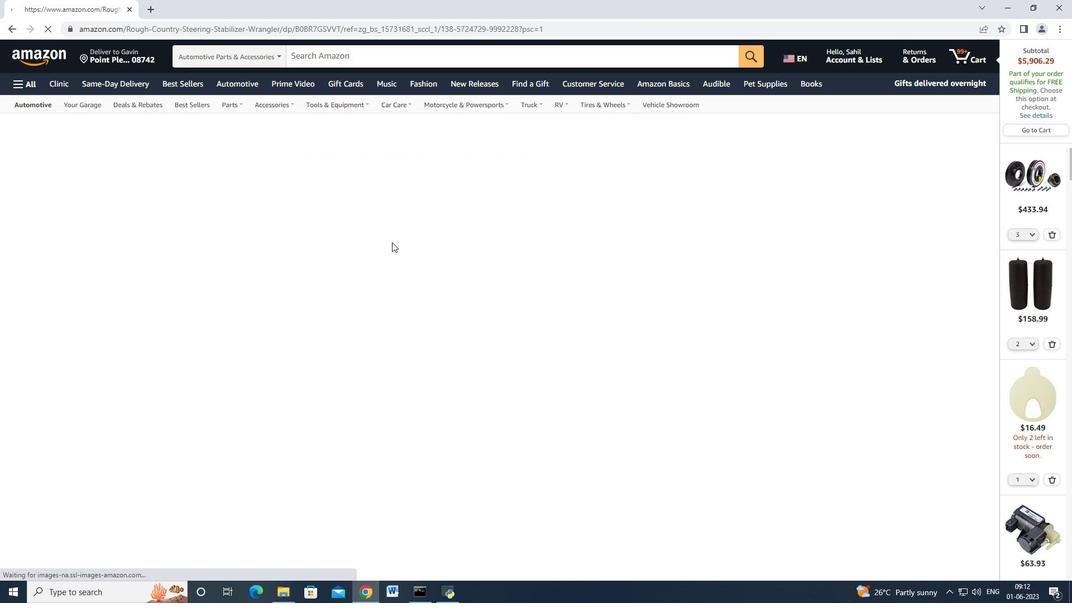 
Action: Mouse scrolled (392, 241) with delta (0, 0)
Screenshot: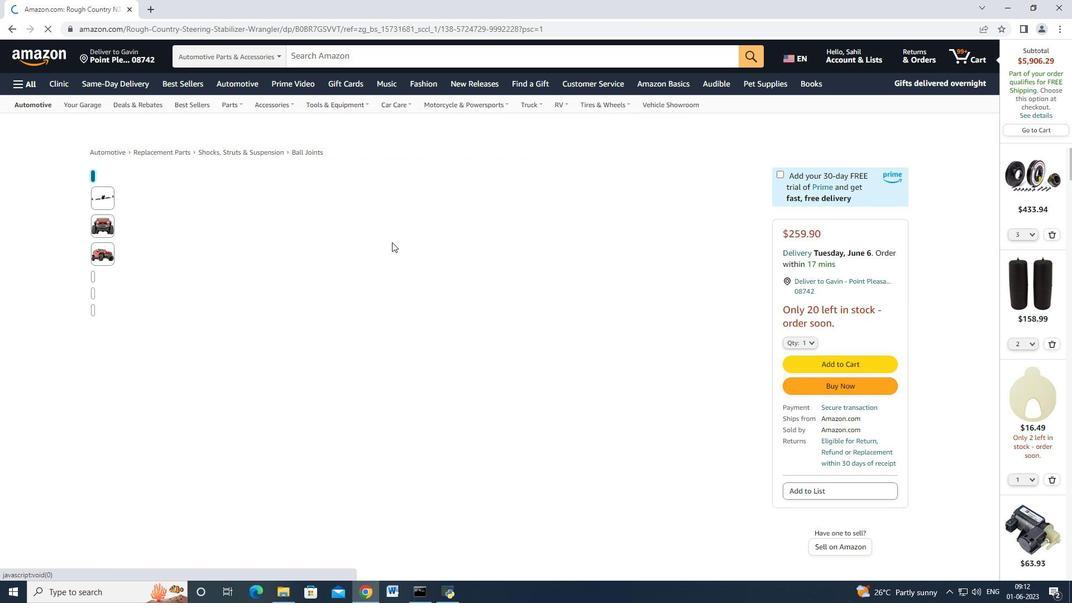 
Action: Mouse scrolled (392, 241) with delta (0, 0)
Screenshot: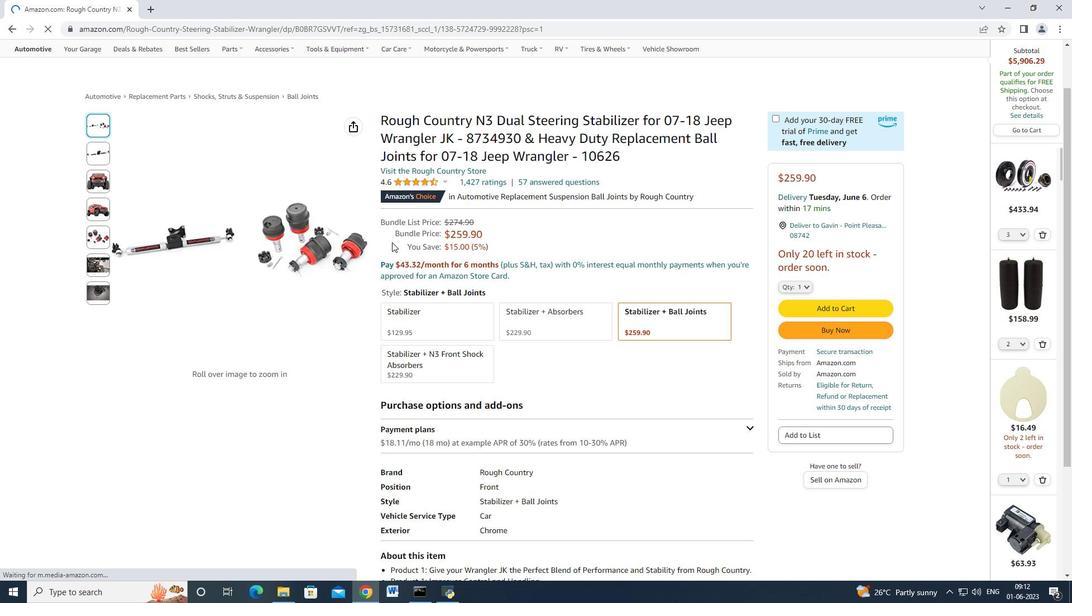 
Action: Mouse scrolled (392, 241) with delta (0, 0)
Screenshot: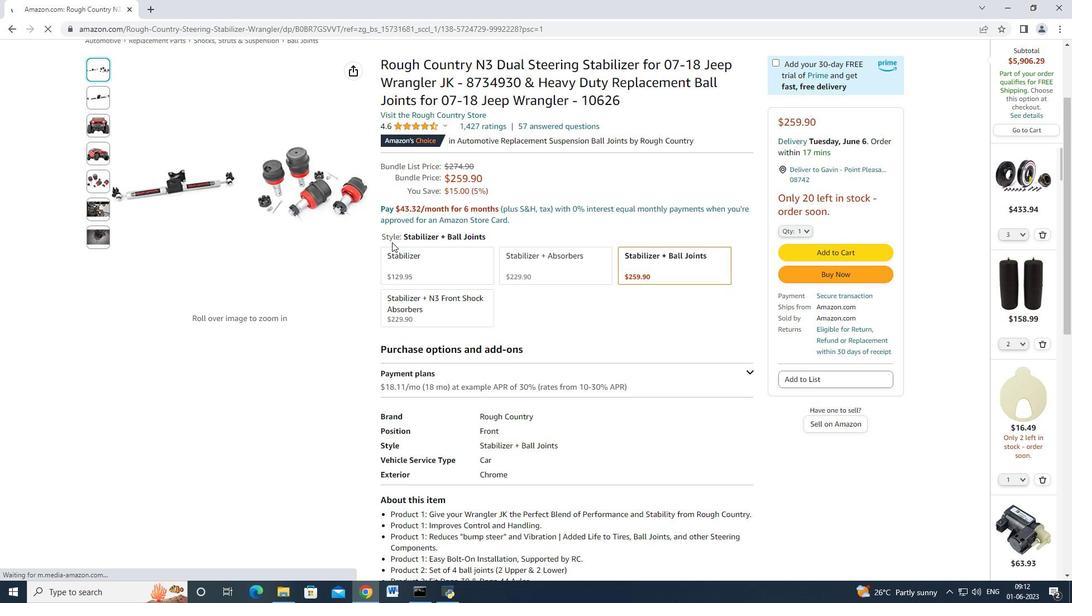 
Action: Mouse moved to (607, 259)
Screenshot: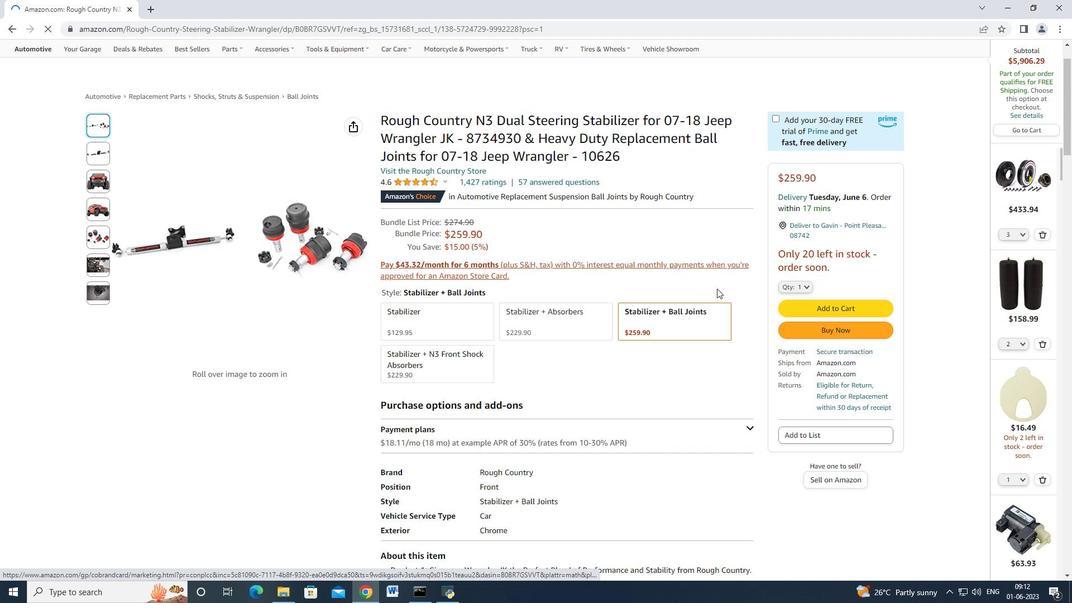 
Action: Mouse scrolled (607, 260) with delta (0, 0)
Screenshot: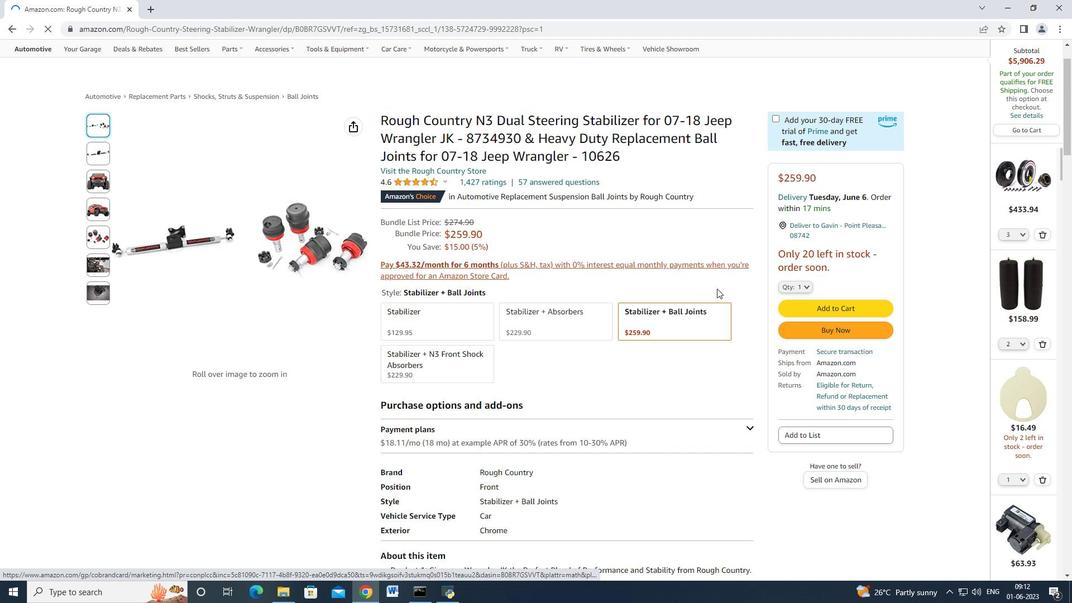 
Action: Mouse moved to (794, 284)
Screenshot: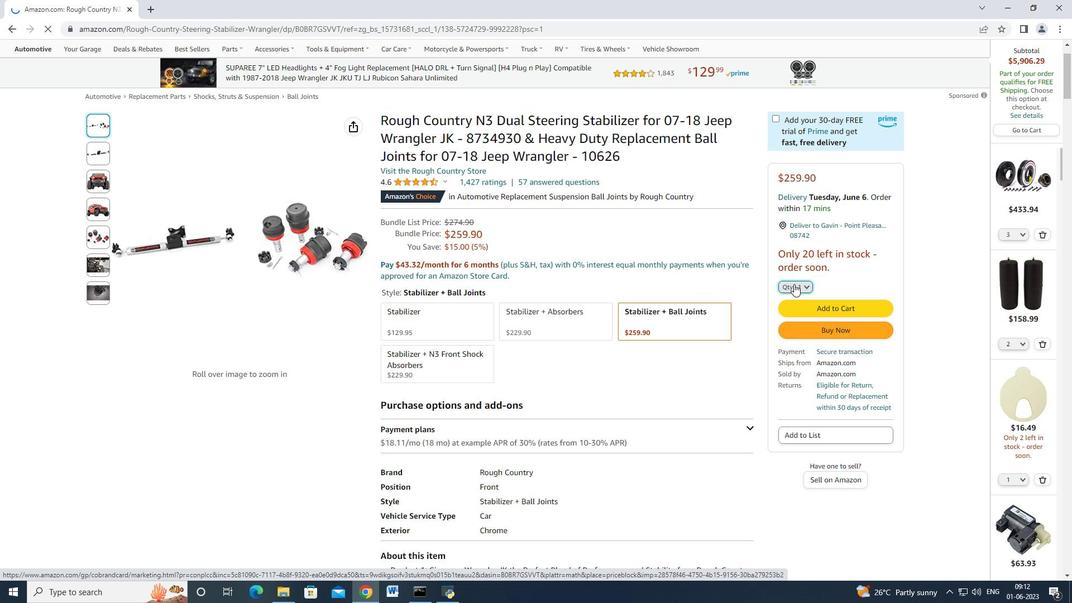 
Action: Mouse pressed left at (794, 284)
Screenshot: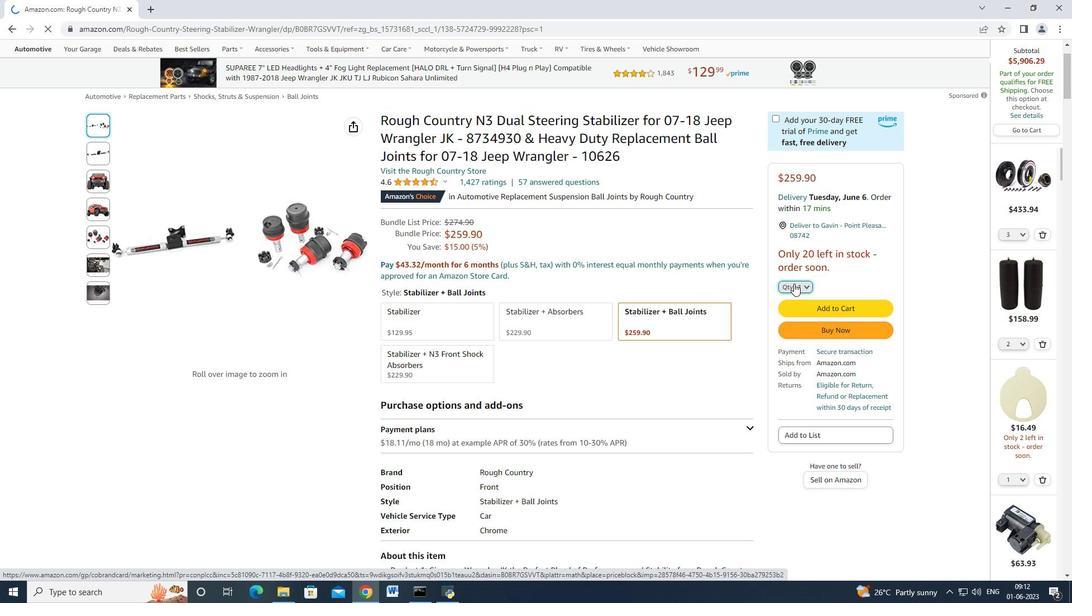 
Action: Mouse moved to (803, 332)
Screenshot: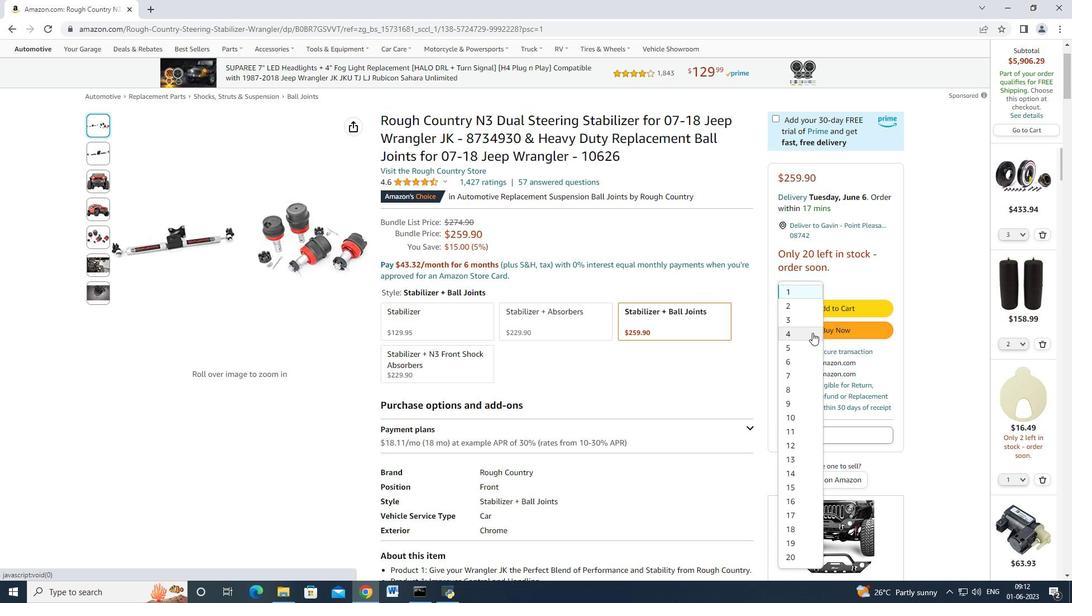 
Action: Mouse pressed left at (803, 332)
Screenshot: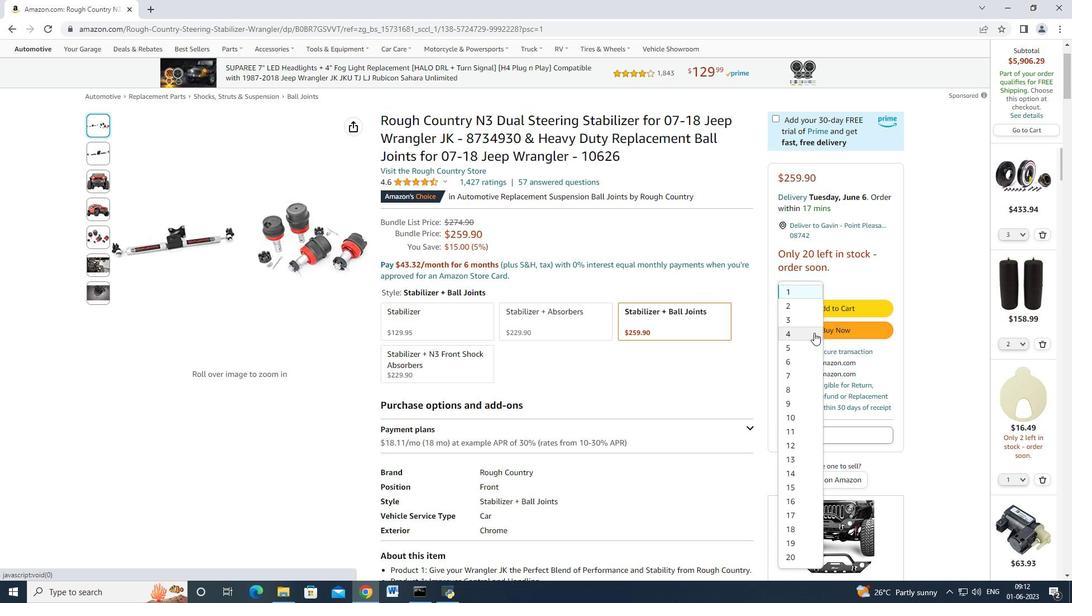 
Action: Mouse moved to (822, 331)
Screenshot: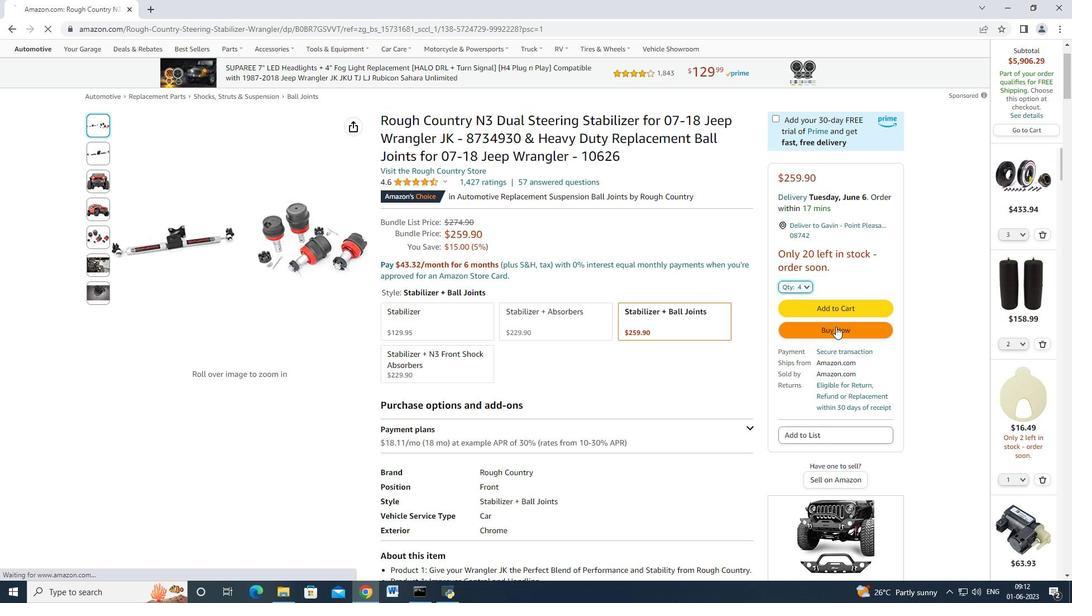 
Action: Mouse pressed left at (822, 331)
Screenshot: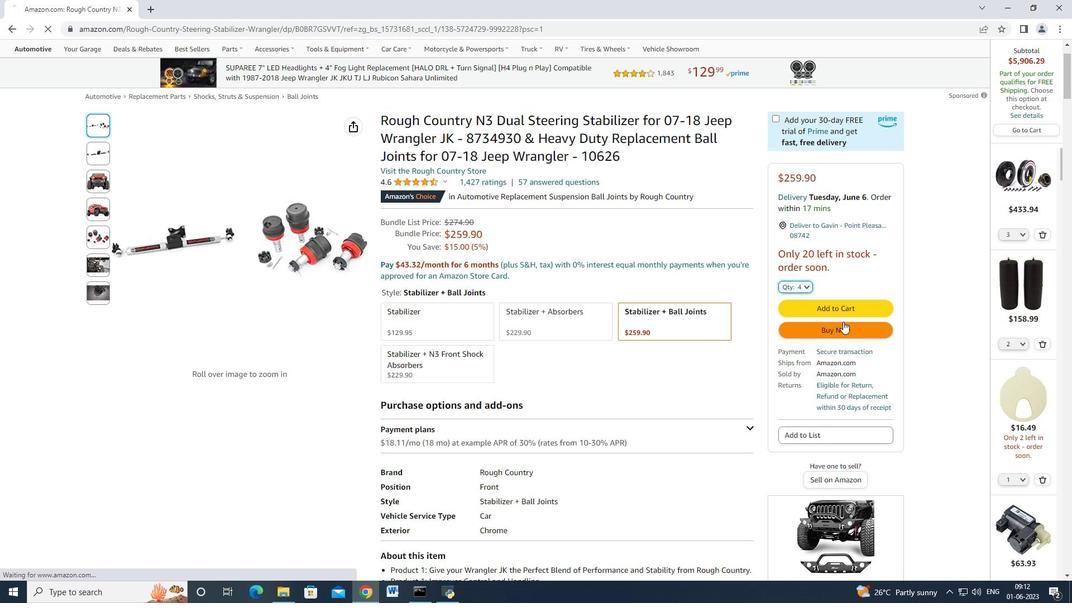 
Action: Mouse moved to (637, 94)
Screenshot: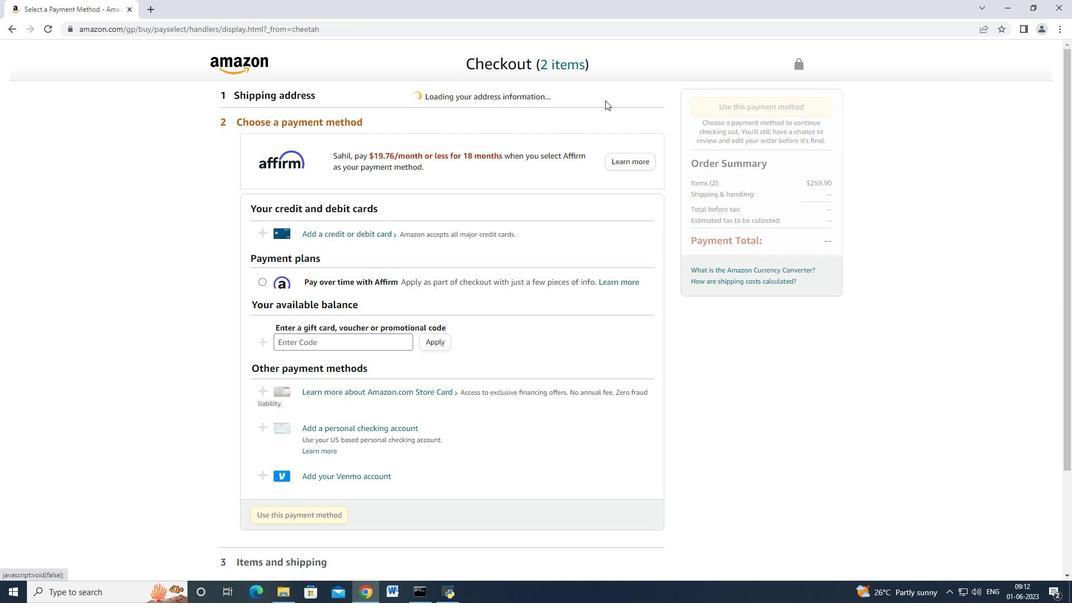 
Action: Mouse pressed left at (637, 94)
Screenshot: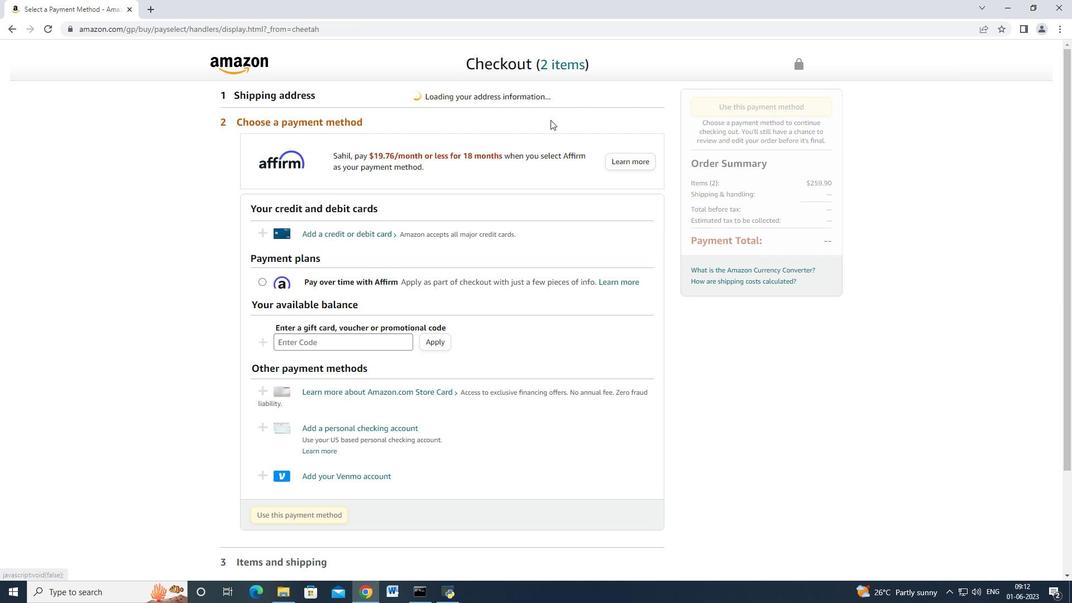 
Action: Mouse moved to (496, 158)
Screenshot: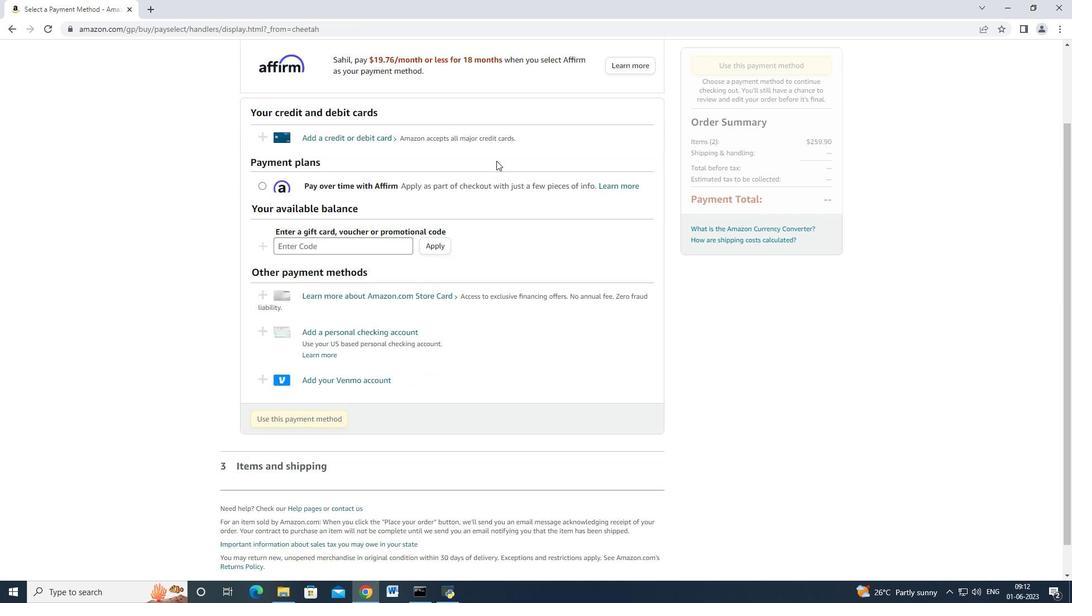 
Action: Mouse scrolled (496, 158) with delta (0, 0)
Screenshot: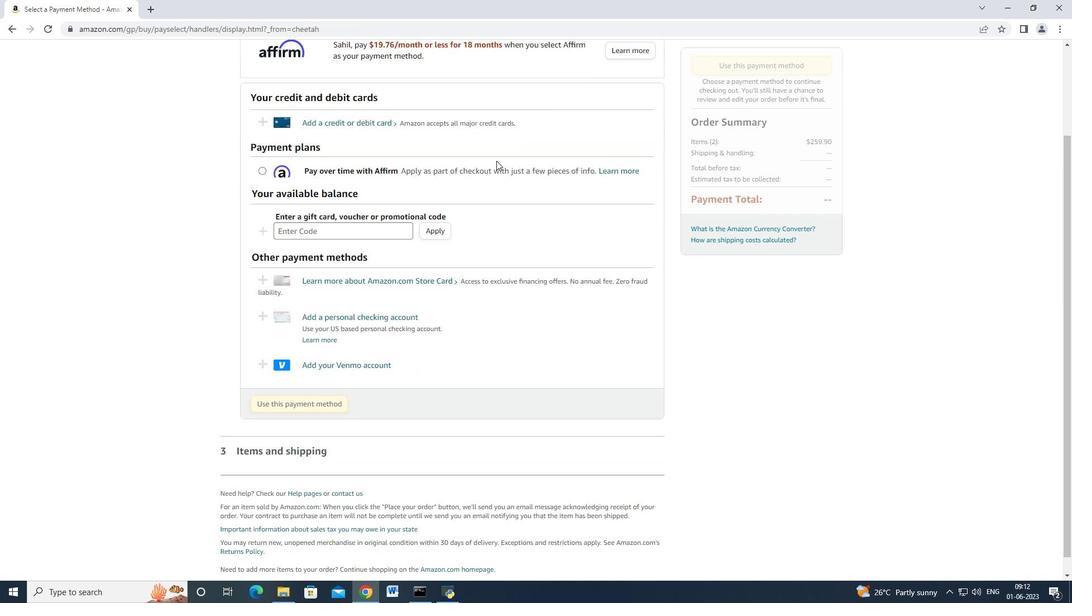 
Action: Mouse scrolled (496, 158) with delta (0, 0)
Screenshot: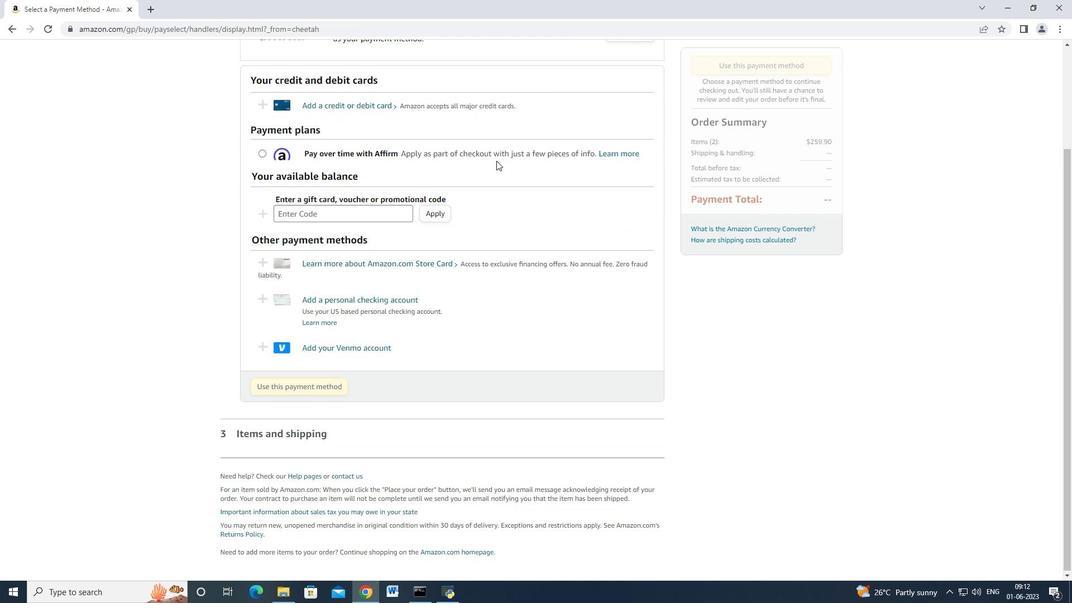 
Action: Mouse moved to (496, 160)
Screenshot: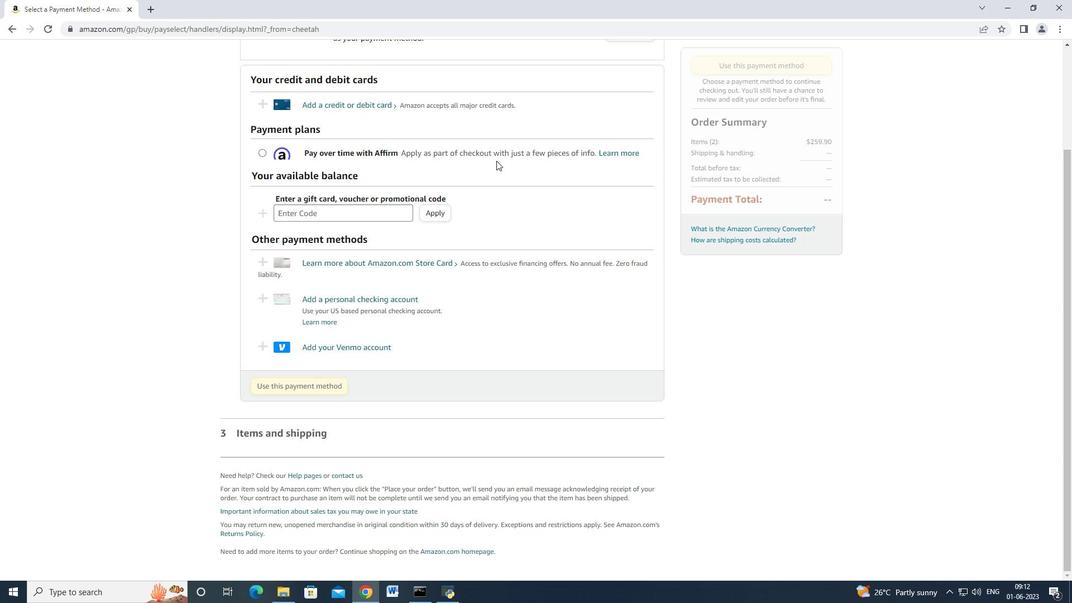 
Action: Mouse scrolled (496, 160) with delta (0, 0)
Screenshot: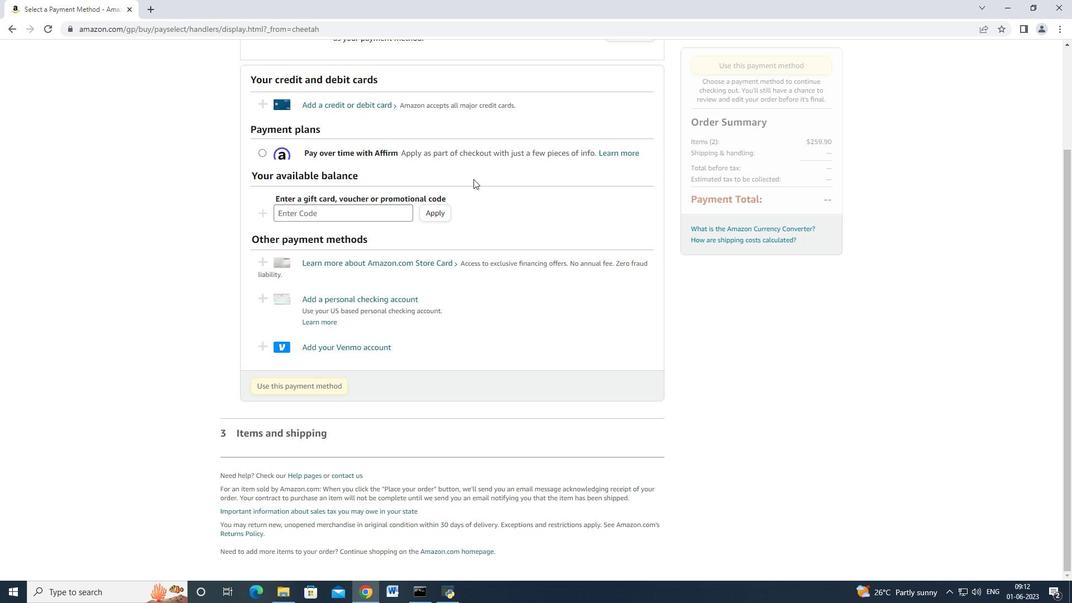 
Action: Mouse scrolled (496, 160) with delta (0, 0)
Screenshot: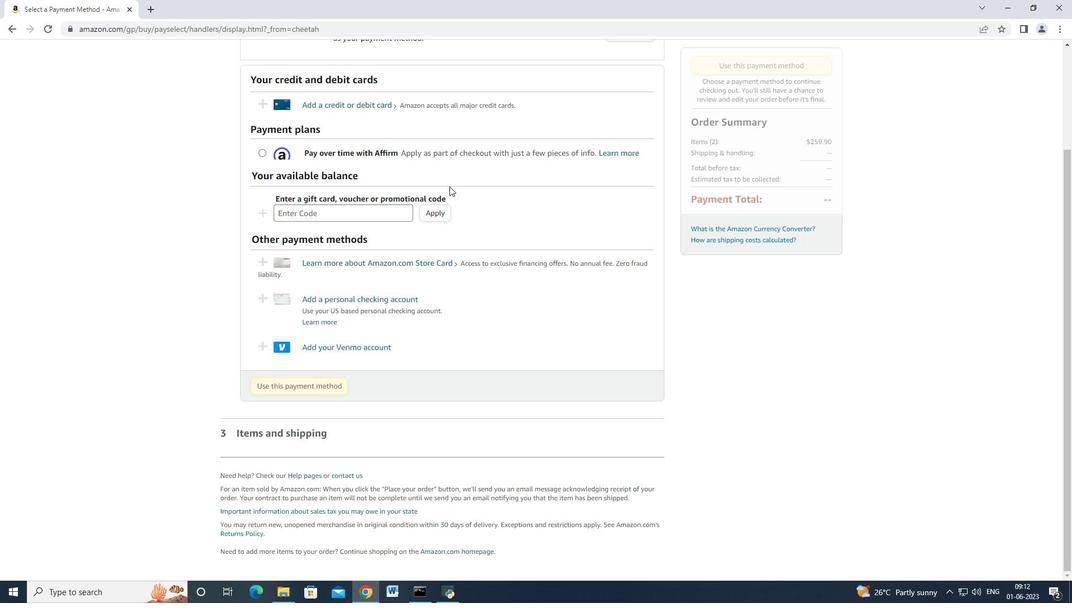 
Action: Mouse moved to (443, 188)
Screenshot: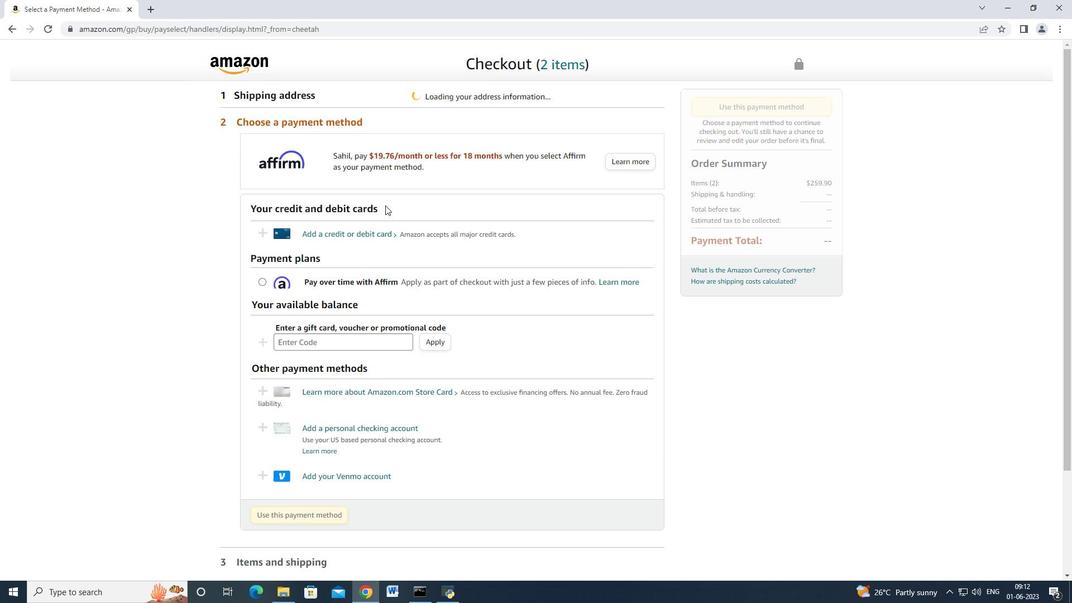 
Action: Mouse scrolled (443, 188) with delta (0, 0)
Screenshot: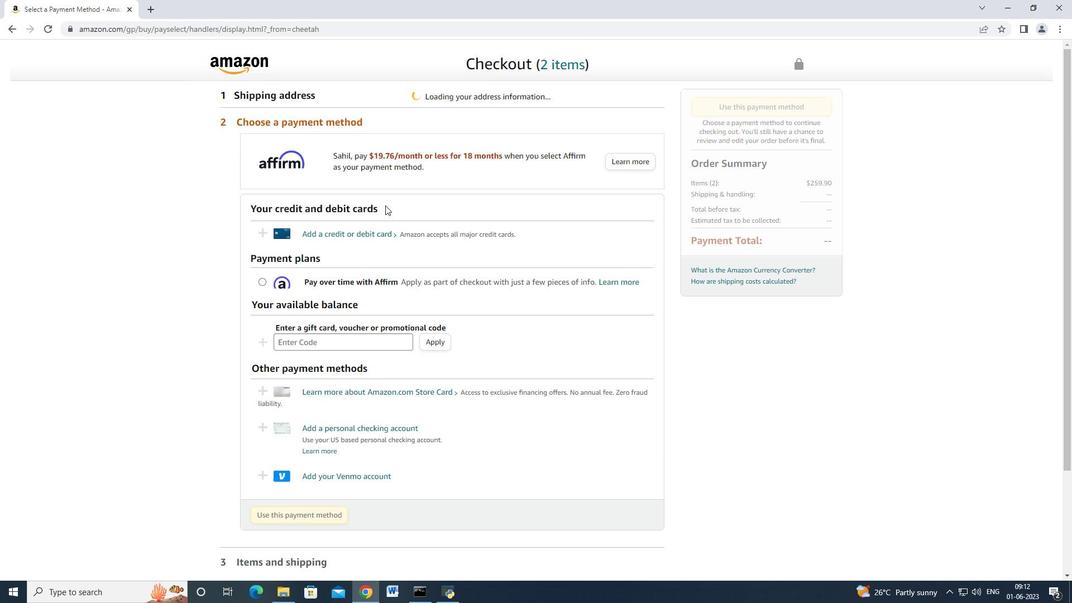 
Action: Mouse moved to (435, 189)
Screenshot: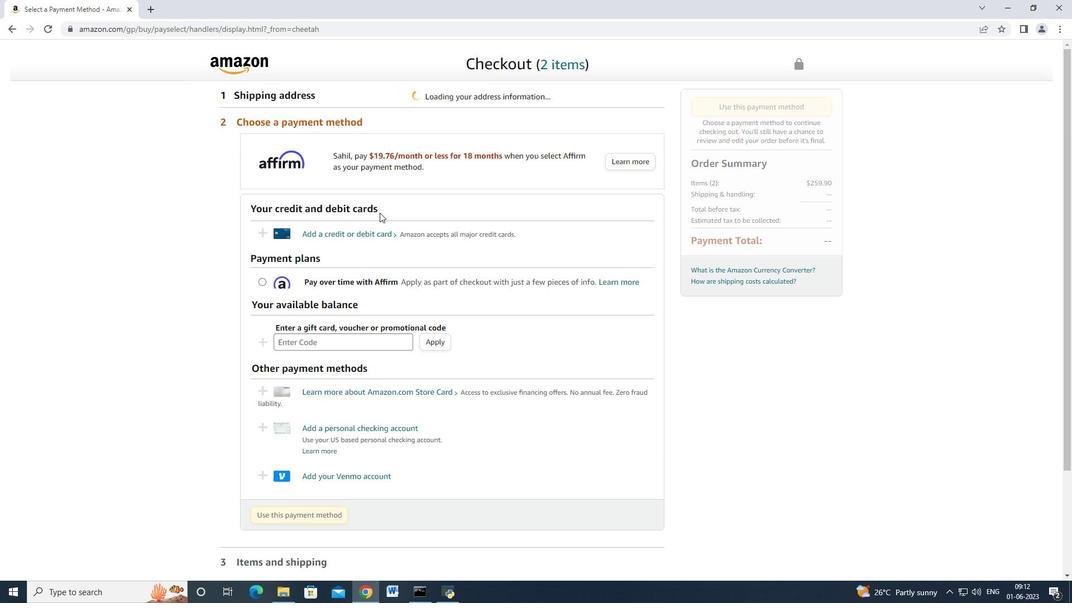 
Action: Mouse scrolled (435, 190) with delta (0, 0)
Screenshot: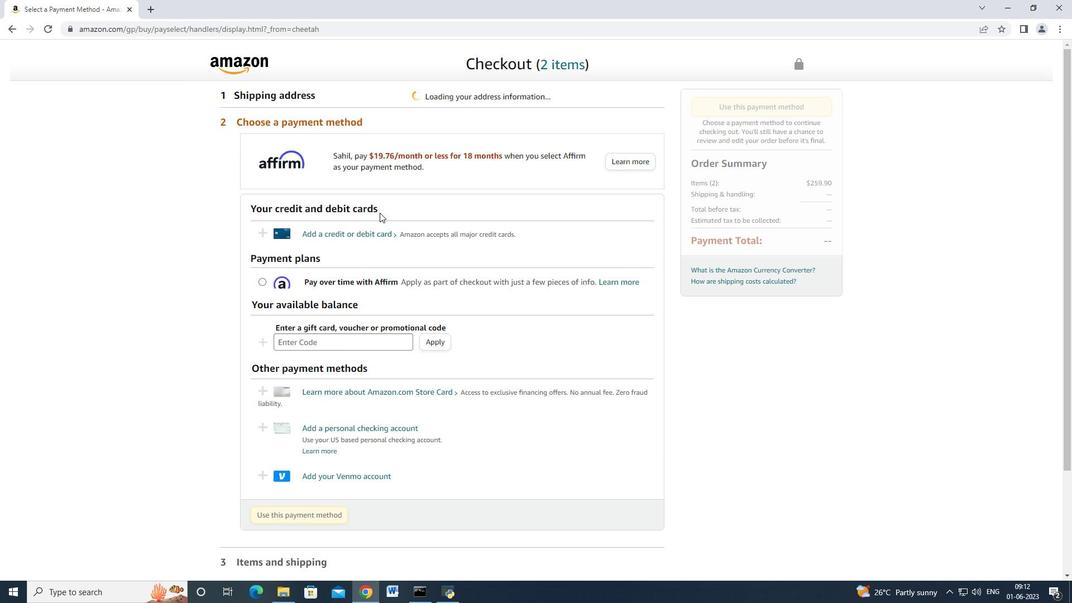 
Action: Mouse moved to (403, 199)
Screenshot: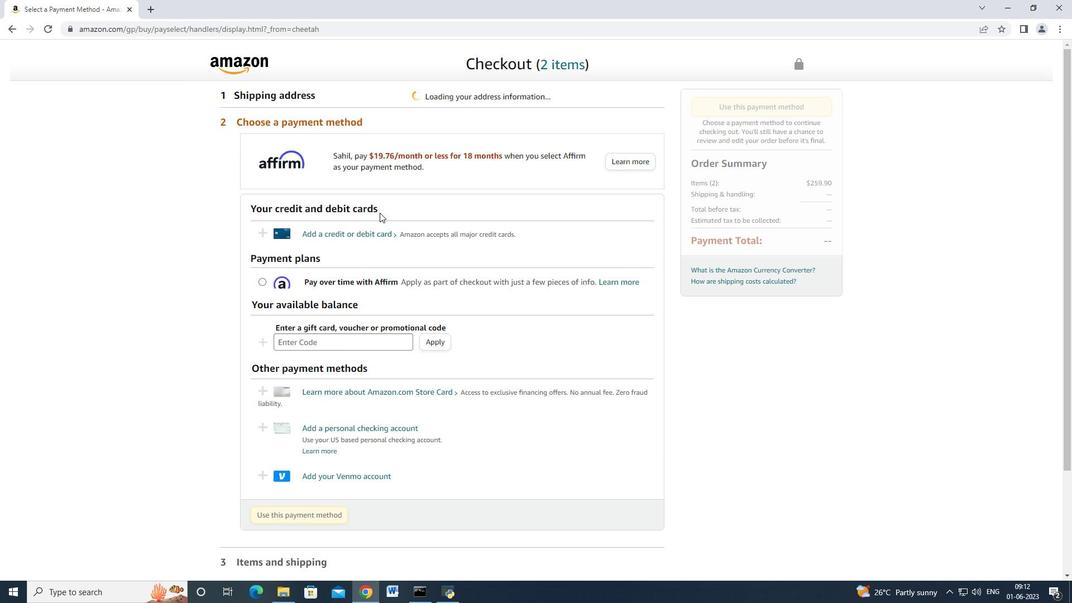
Action: Mouse scrolled (403, 200) with delta (0, 0)
Screenshot: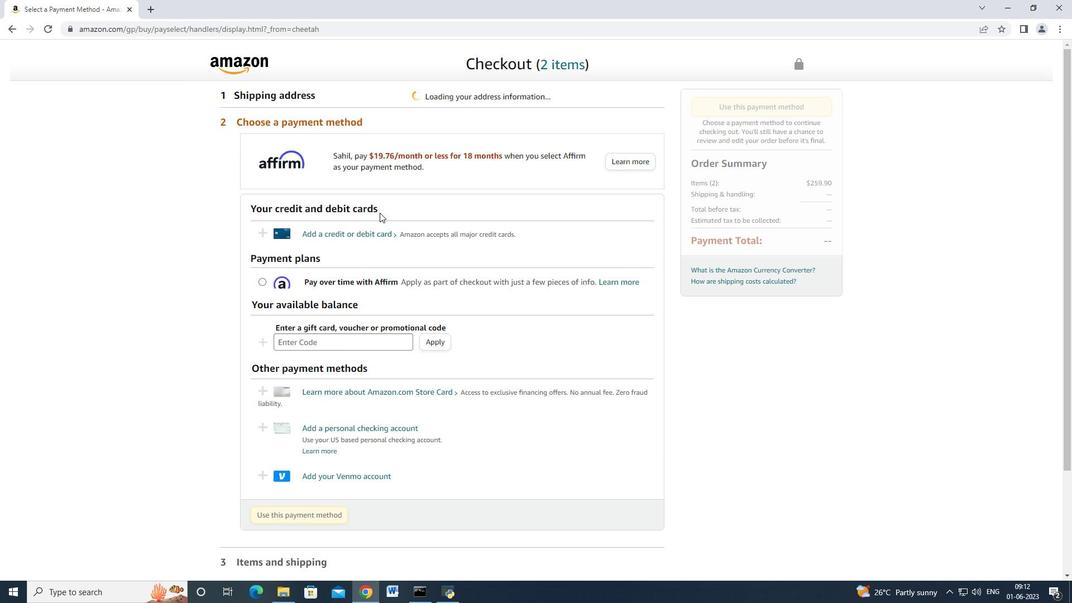 
Action: Mouse moved to (342, 231)
Screenshot: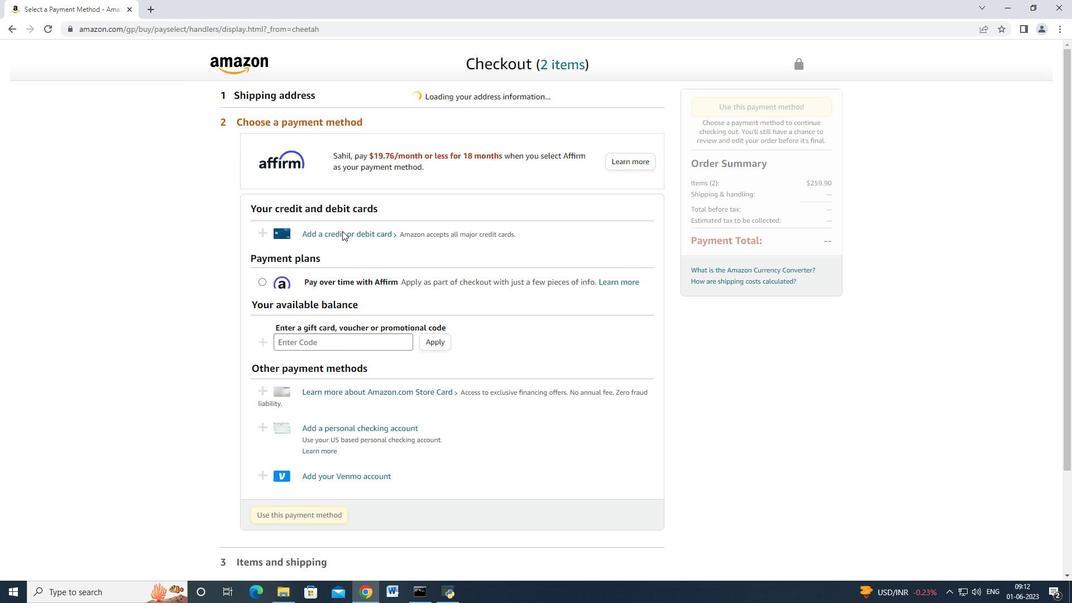 
Action: Mouse pressed left at (342, 231)
Screenshot: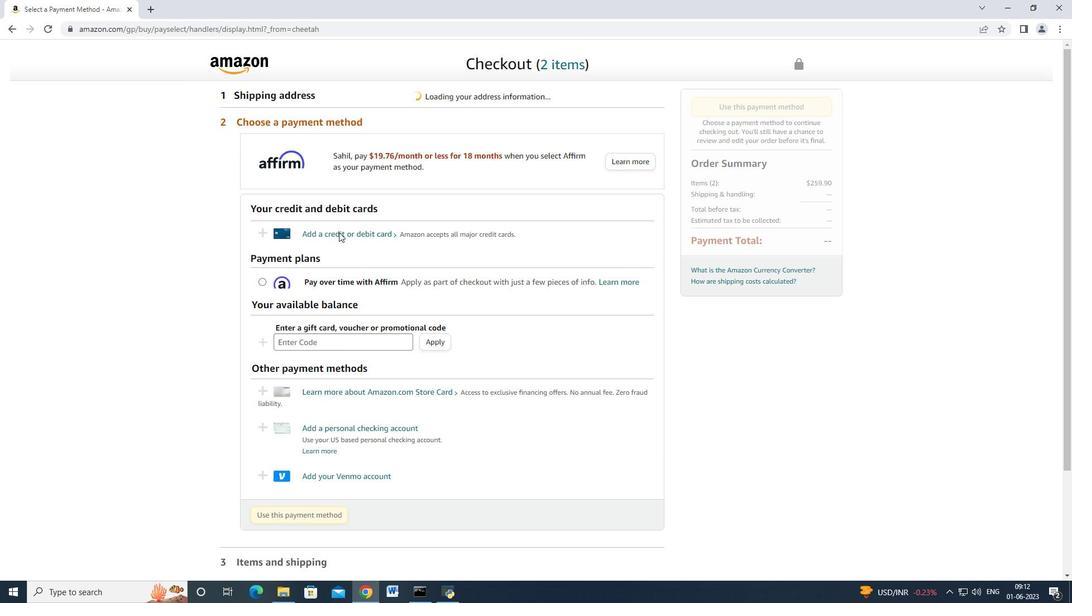 
Action: Mouse moved to (323, 235)
Screenshot: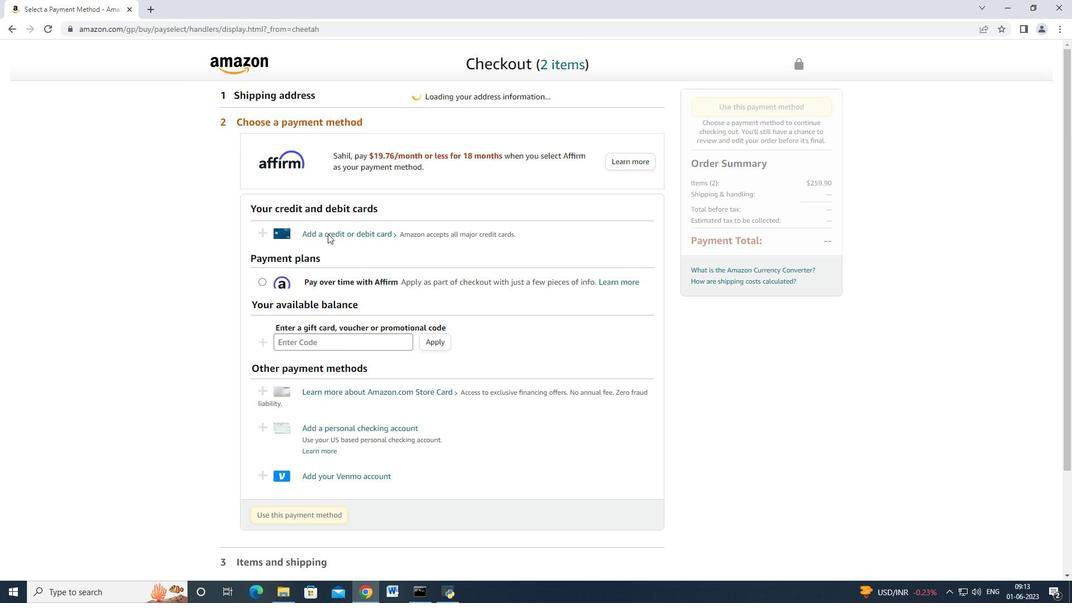 
Action: Mouse pressed left at (323, 235)
Screenshot: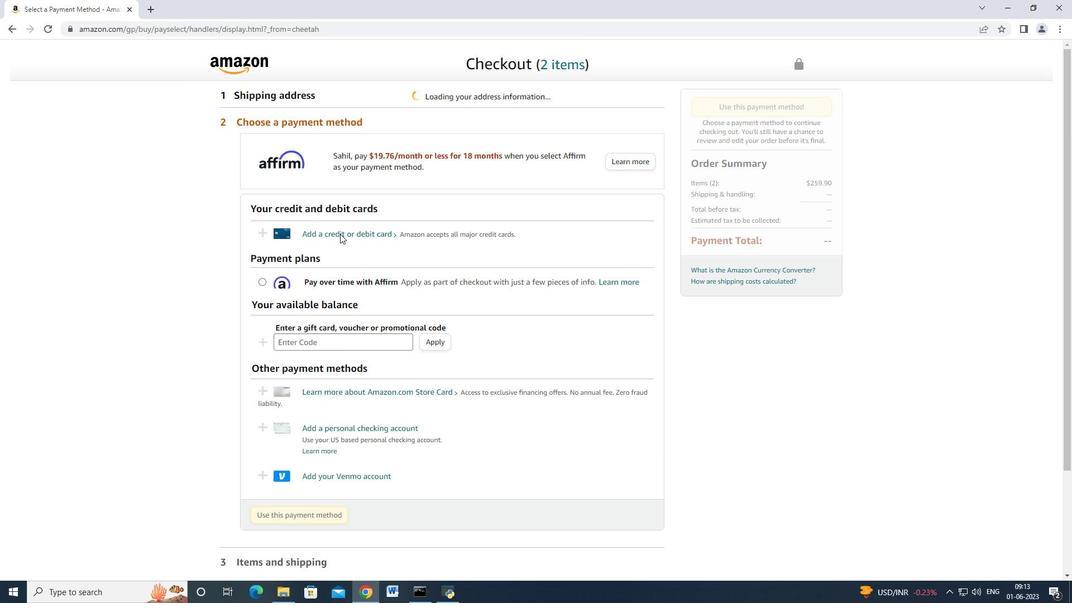 
Action: Mouse moved to (446, 221)
Screenshot: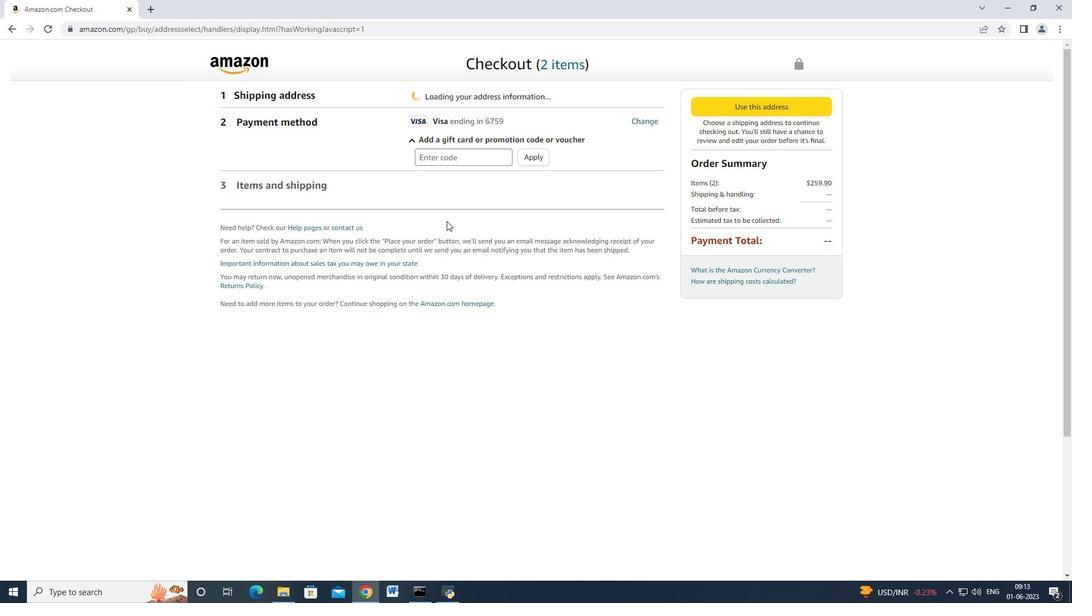 
Action: Mouse scrolled (446, 221) with delta (0, 0)
Screenshot: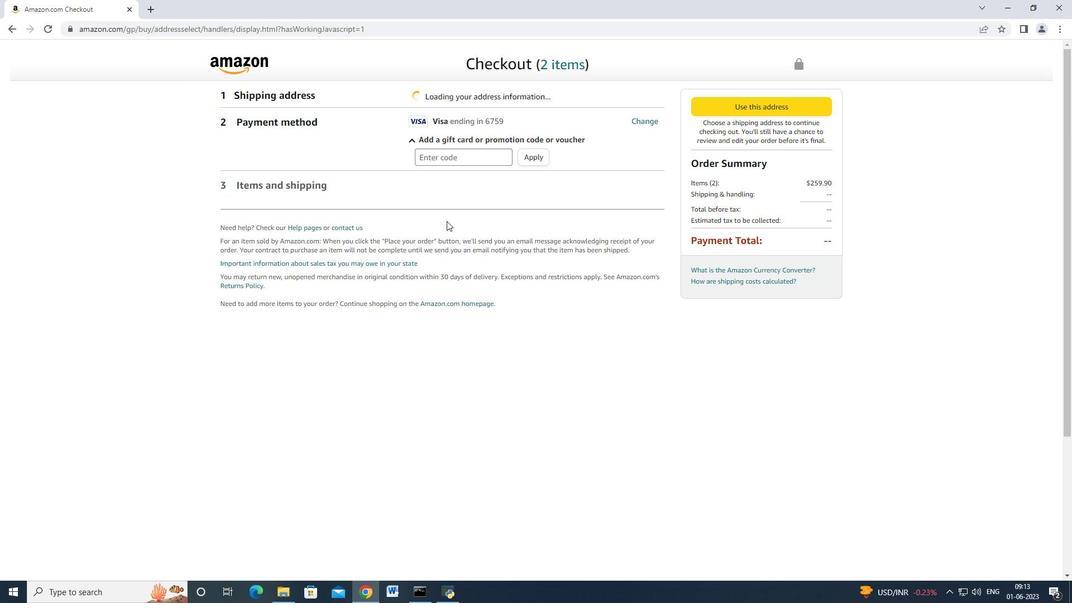 
Action: Mouse scrolled (446, 221) with delta (0, 0)
Screenshot: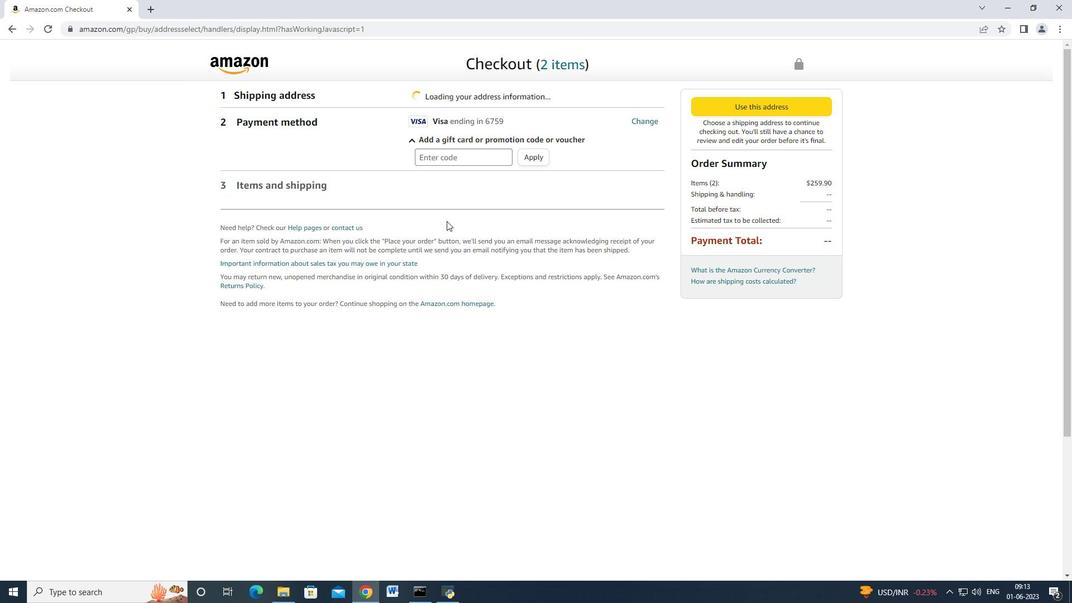 
Action: Mouse scrolled (446, 221) with delta (0, 0)
Screenshot: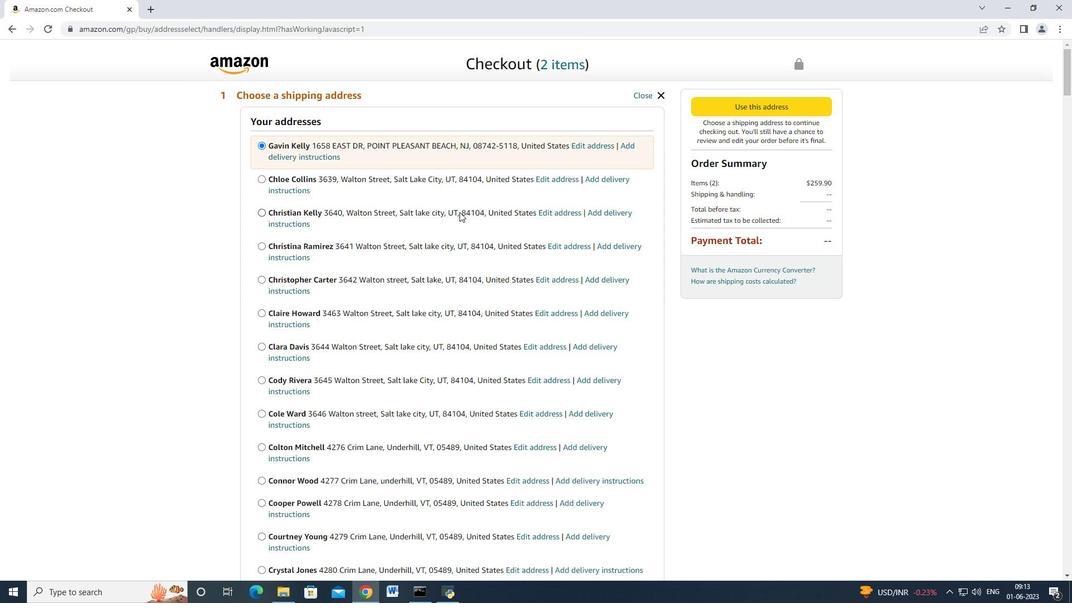 
Action: Mouse moved to (424, 360)
Screenshot: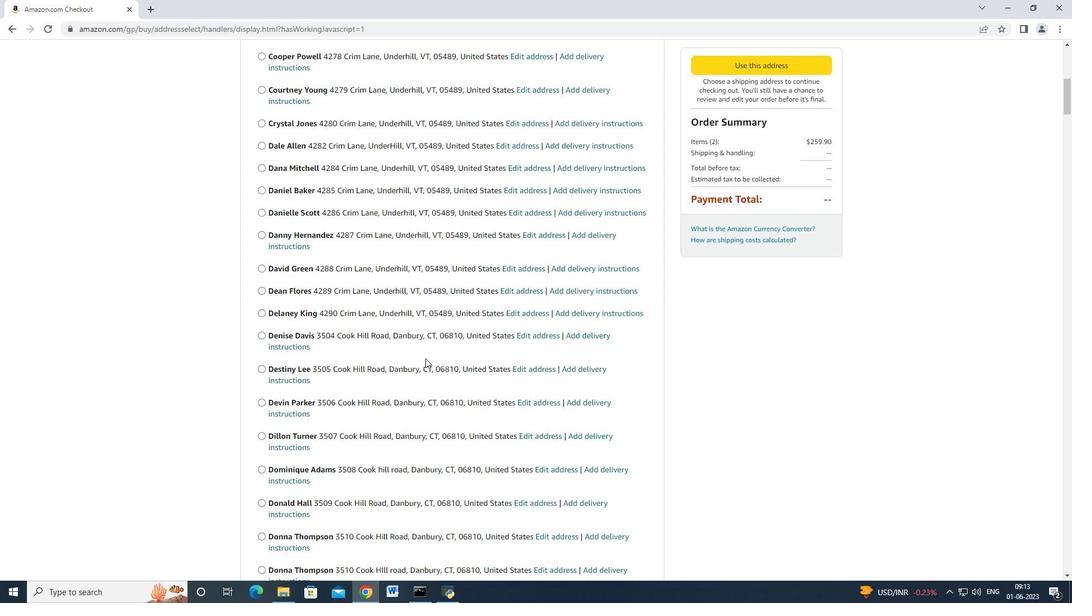 
Action: Mouse scrolled (424, 360) with delta (0, 0)
Screenshot: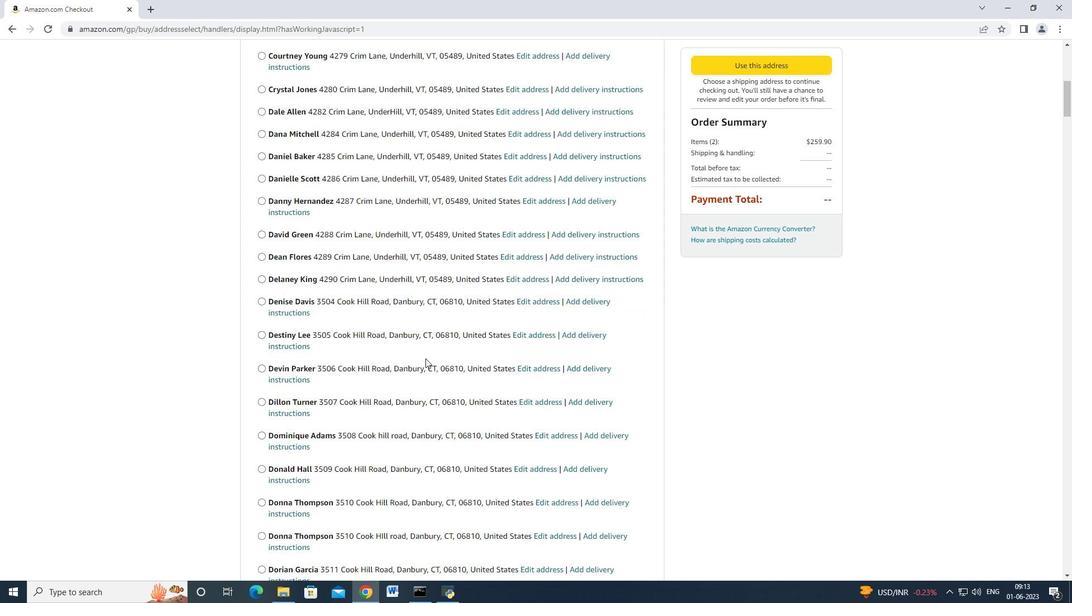
Action: Mouse scrolled (424, 360) with delta (0, 0)
Screenshot: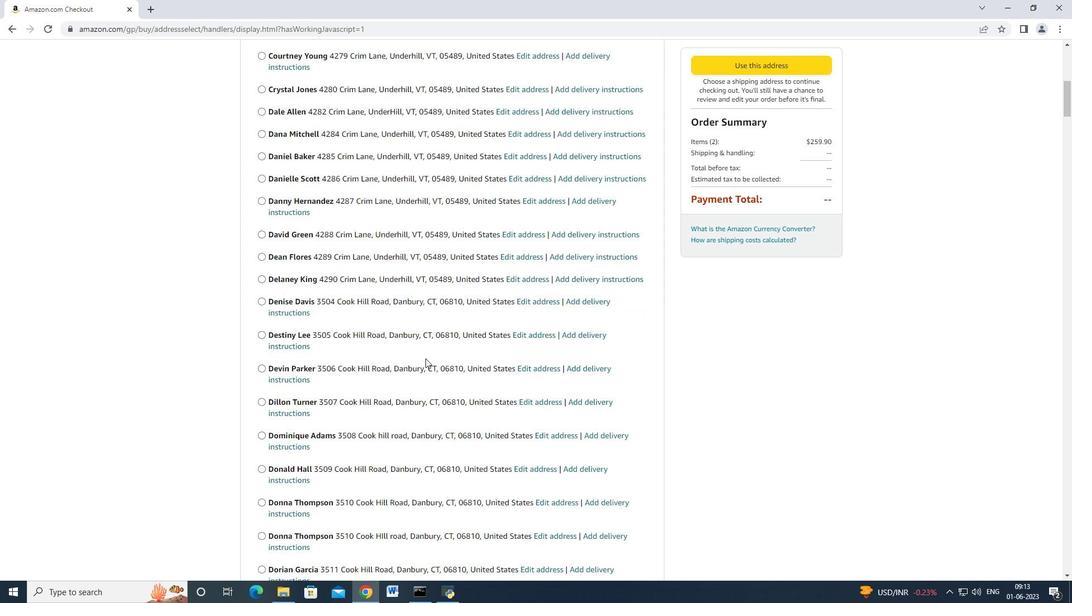 
Action: Mouse scrolled (424, 360) with delta (0, 0)
Screenshot: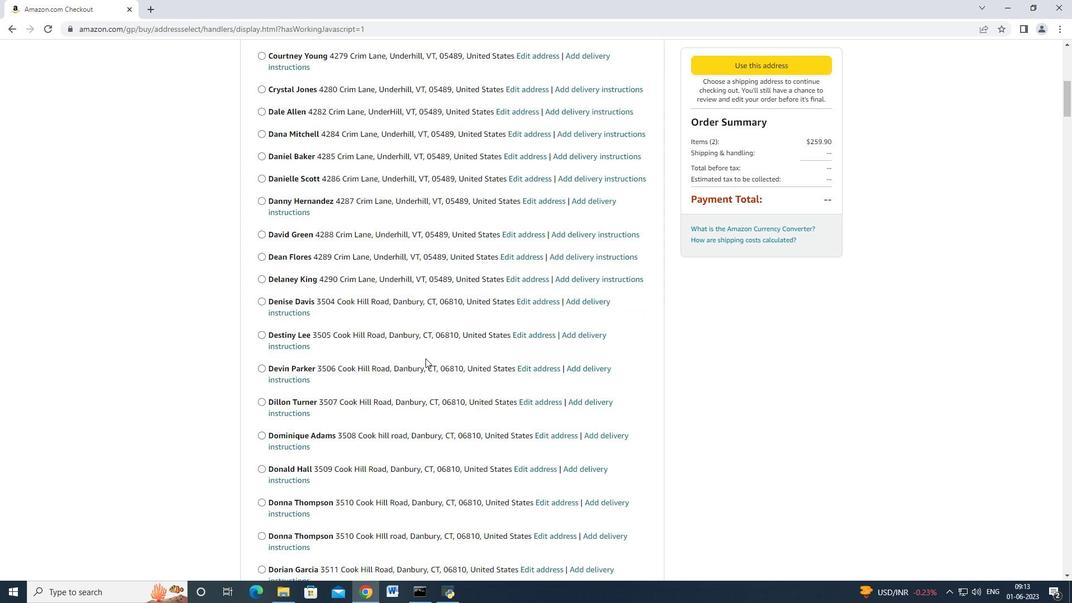 
Action: Mouse scrolled (424, 360) with delta (0, 0)
Screenshot: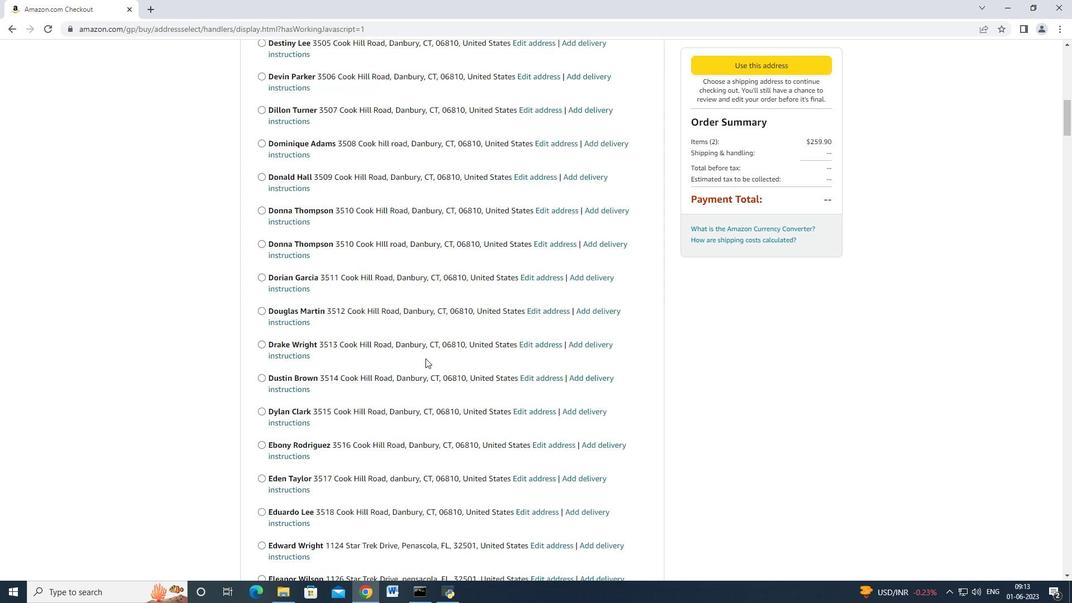 
Action: Mouse scrolled (424, 360) with delta (0, 0)
Screenshot: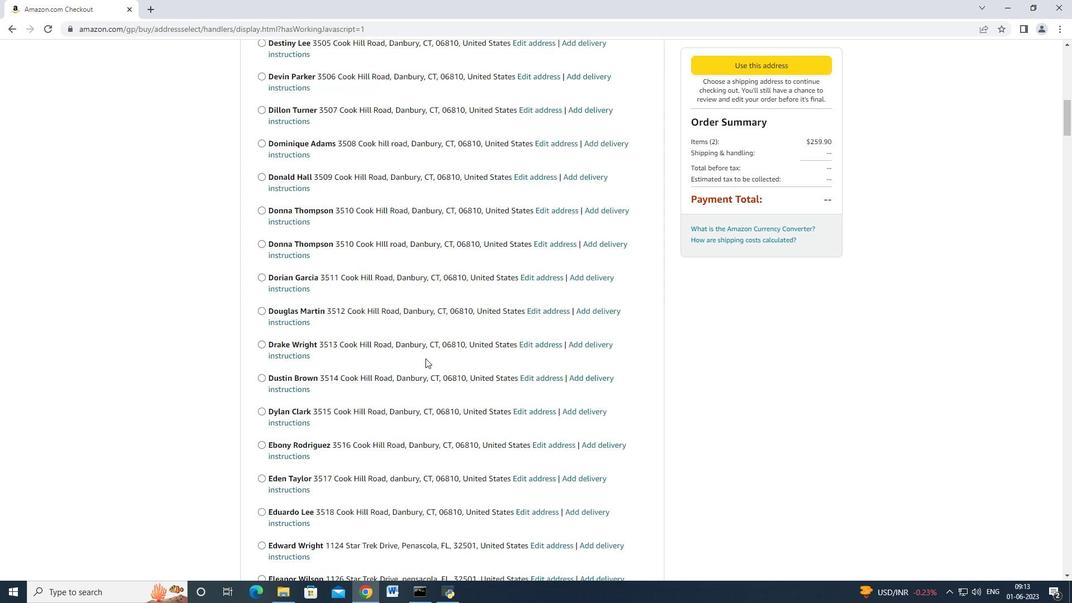 
Action: Mouse scrolled (424, 360) with delta (0, 0)
Screenshot: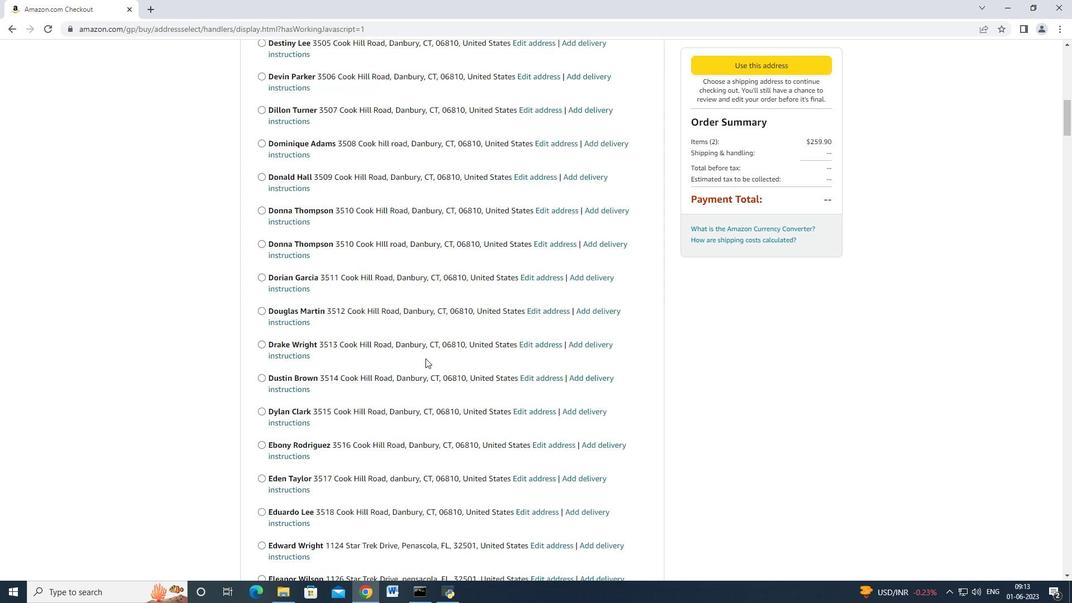 
Action: Mouse scrolled (424, 360) with delta (0, 0)
Screenshot: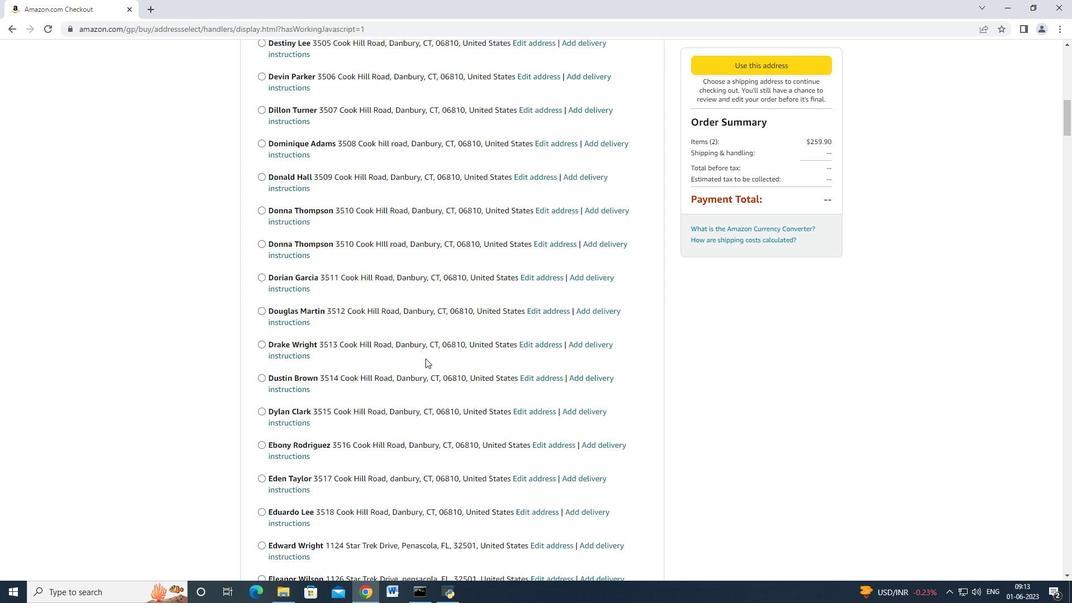 
Action: Mouse scrolled (424, 360) with delta (0, 0)
Screenshot: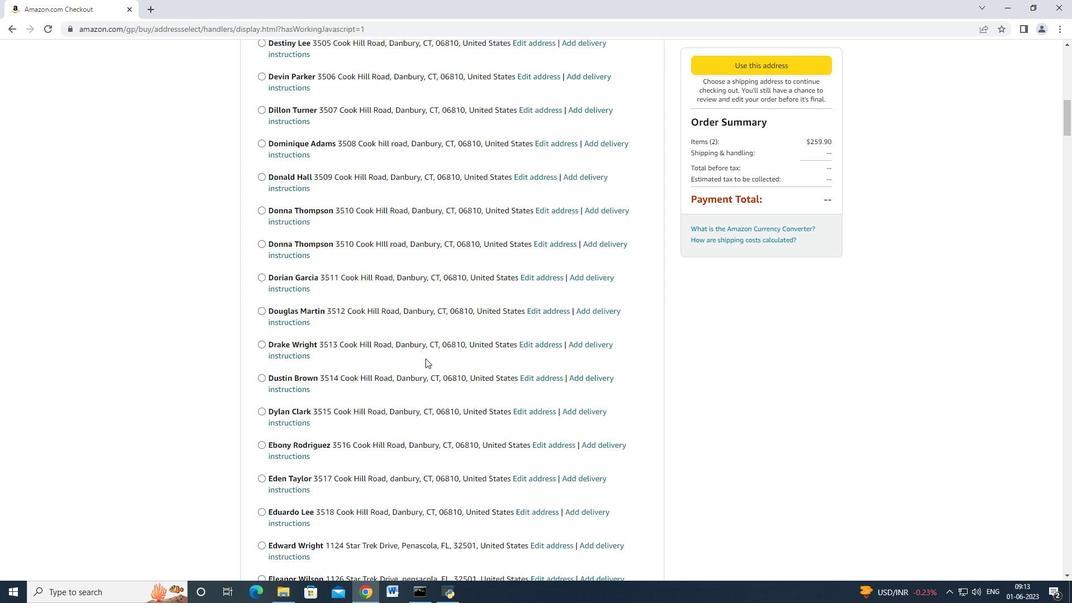 
Action: Mouse moved to (425, 358)
Screenshot: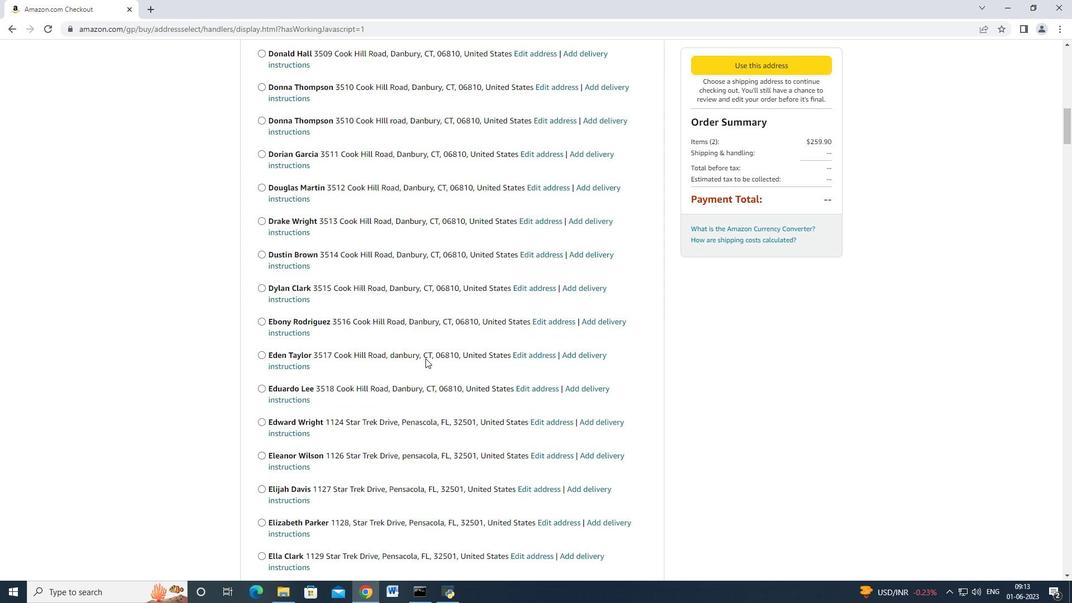 
Action: Mouse scrolled (425, 358) with delta (0, 0)
Screenshot: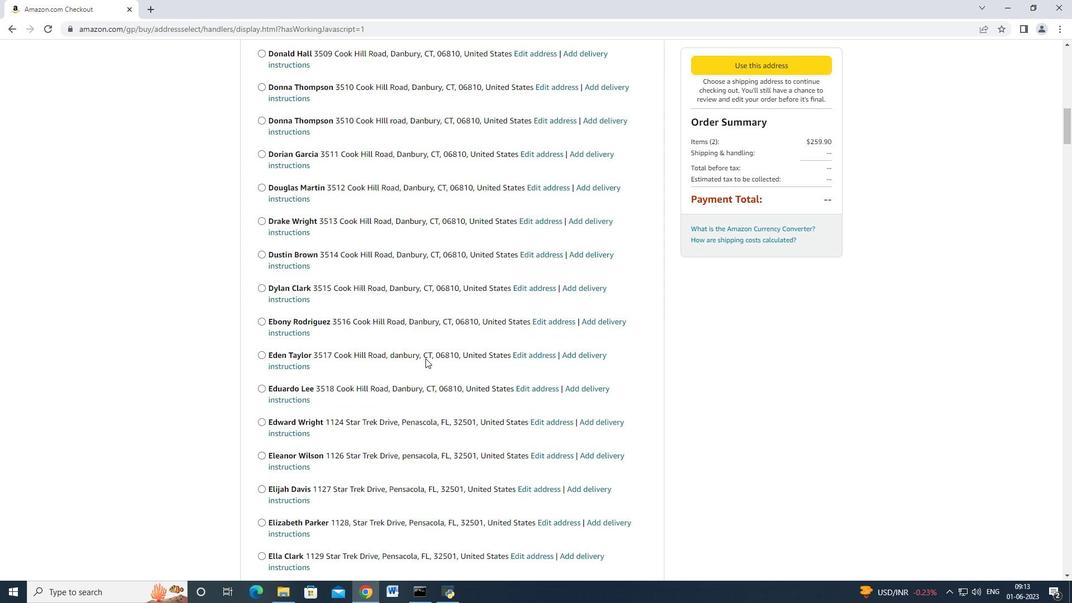 
Action: Mouse scrolled (425, 358) with delta (0, 0)
Screenshot: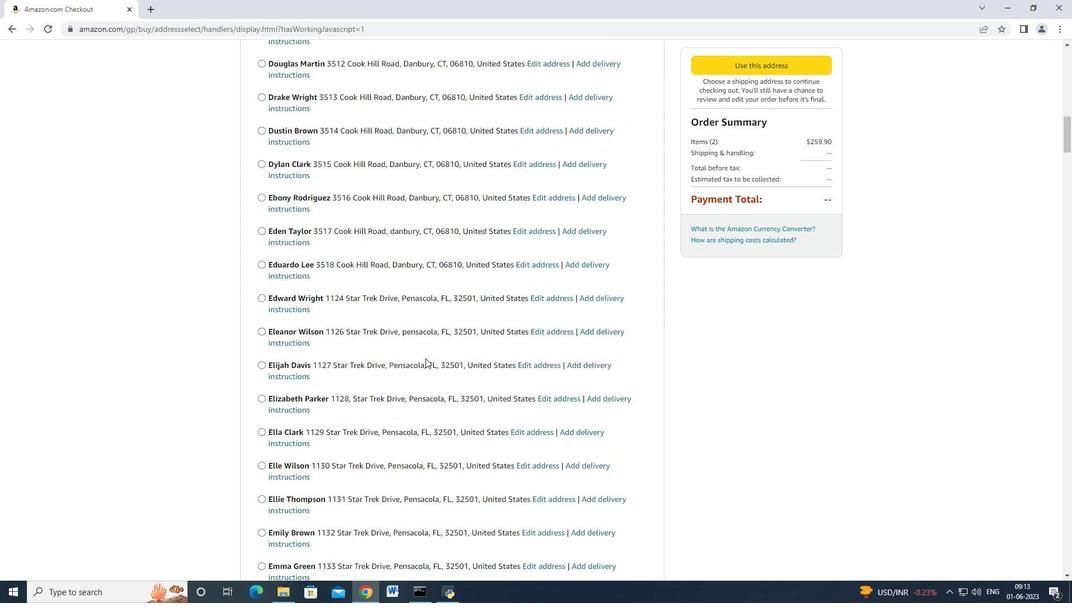 
Action: Mouse scrolled (425, 358) with delta (0, 0)
Screenshot: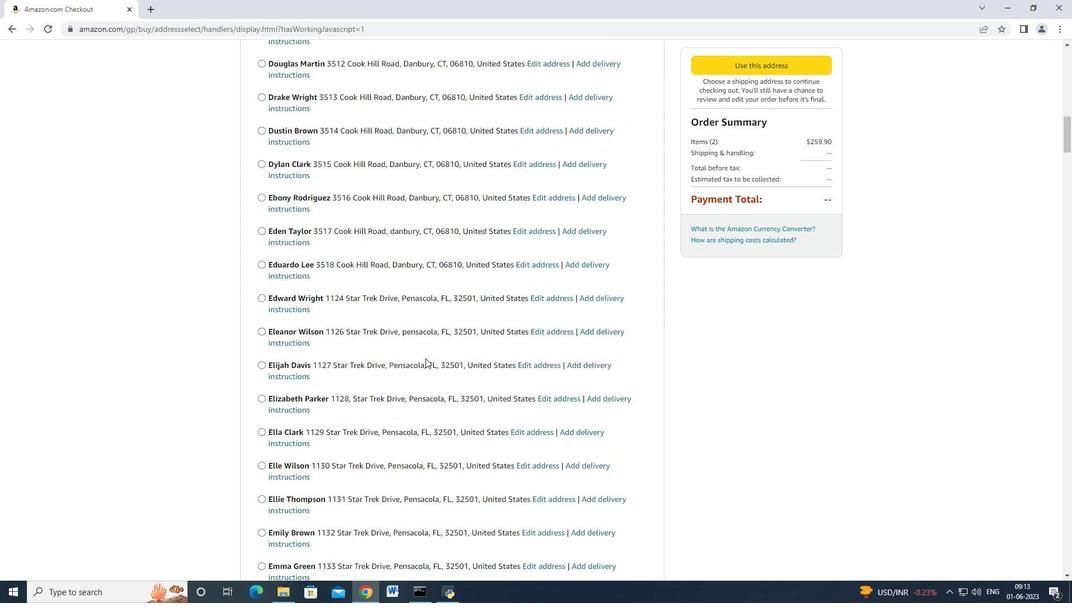 
Action: Mouse scrolled (425, 358) with delta (0, 0)
Screenshot: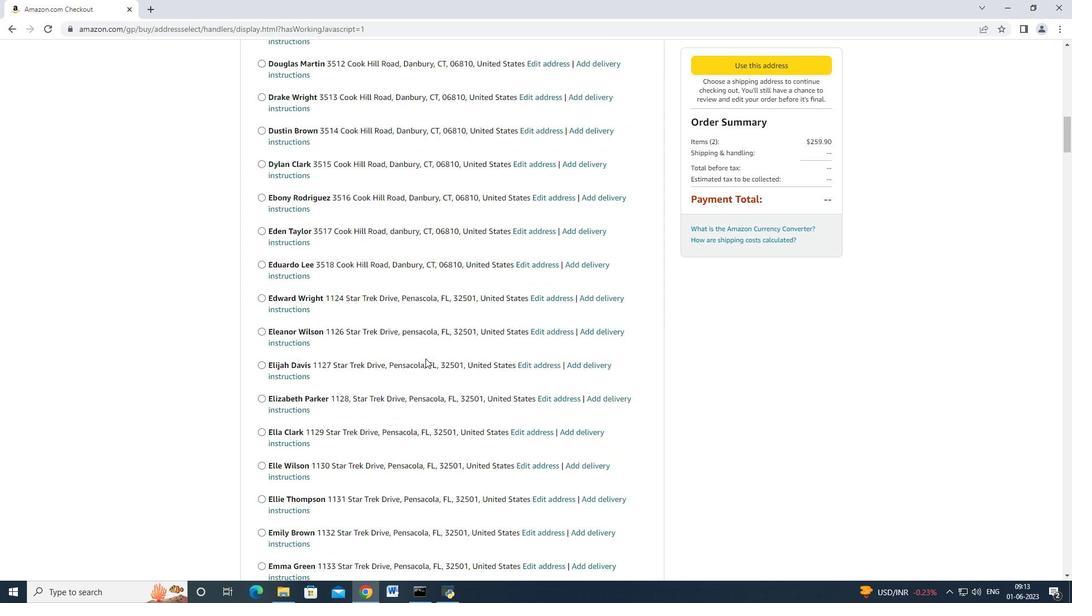 
Action: Mouse scrolled (425, 358) with delta (0, 0)
Screenshot: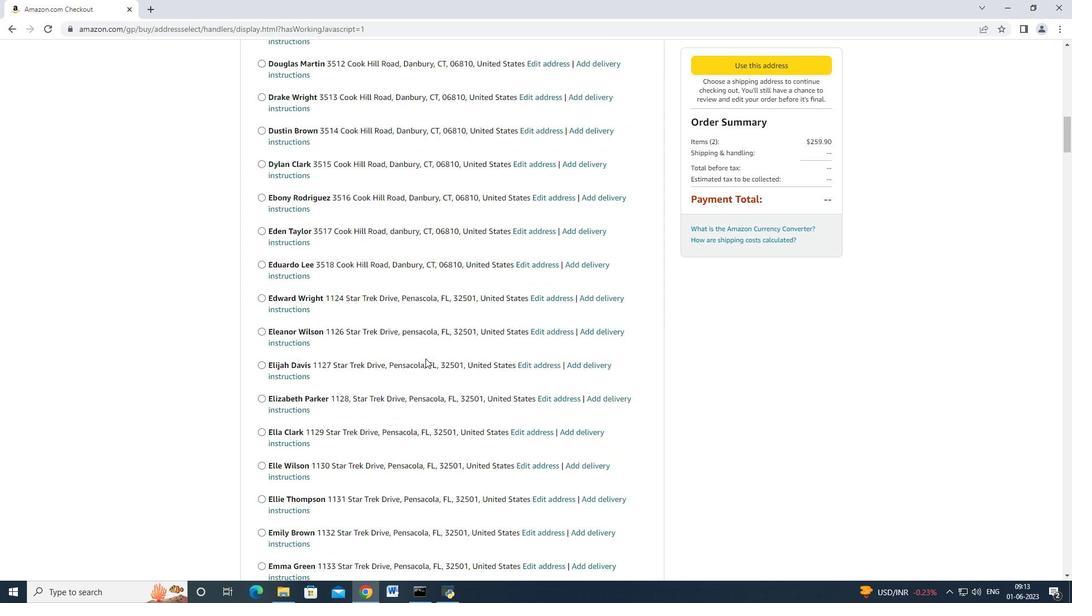 
Action: Mouse scrolled (425, 358) with delta (0, 0)
Screenshot: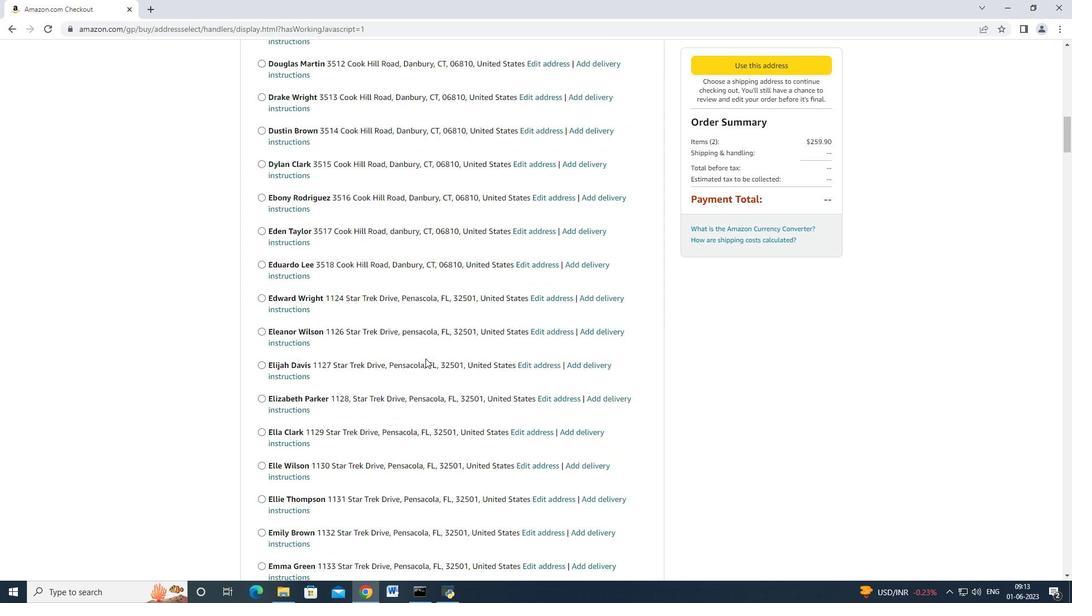 
Action: Mouse scrolled (425, 358) with delta (0, 0)
Screenshot: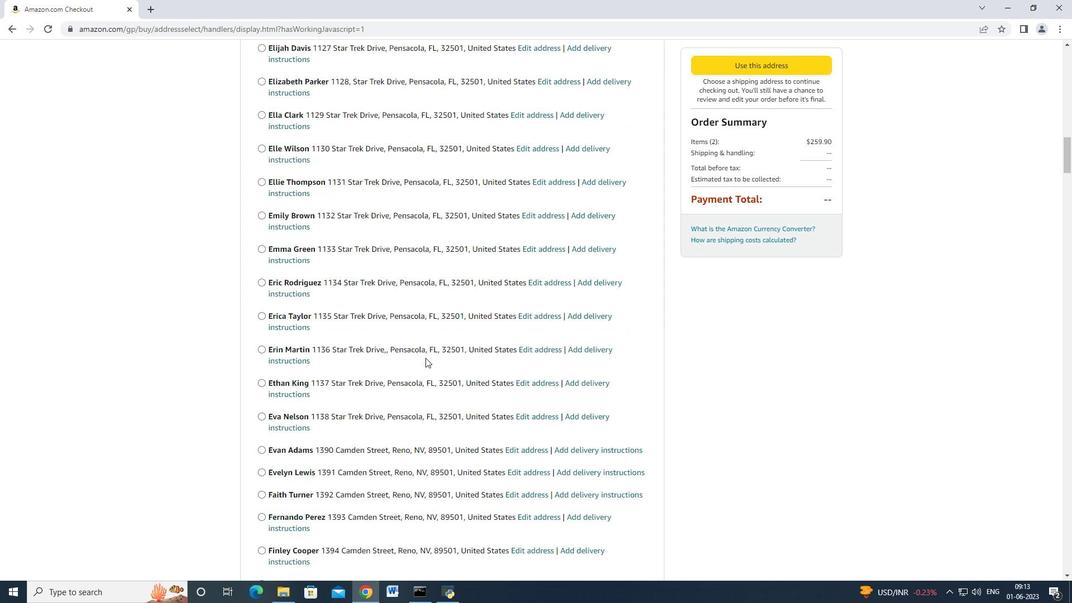 
Action: Mouse scrolled (425, 358) with delta (0, 0)
Screenshot: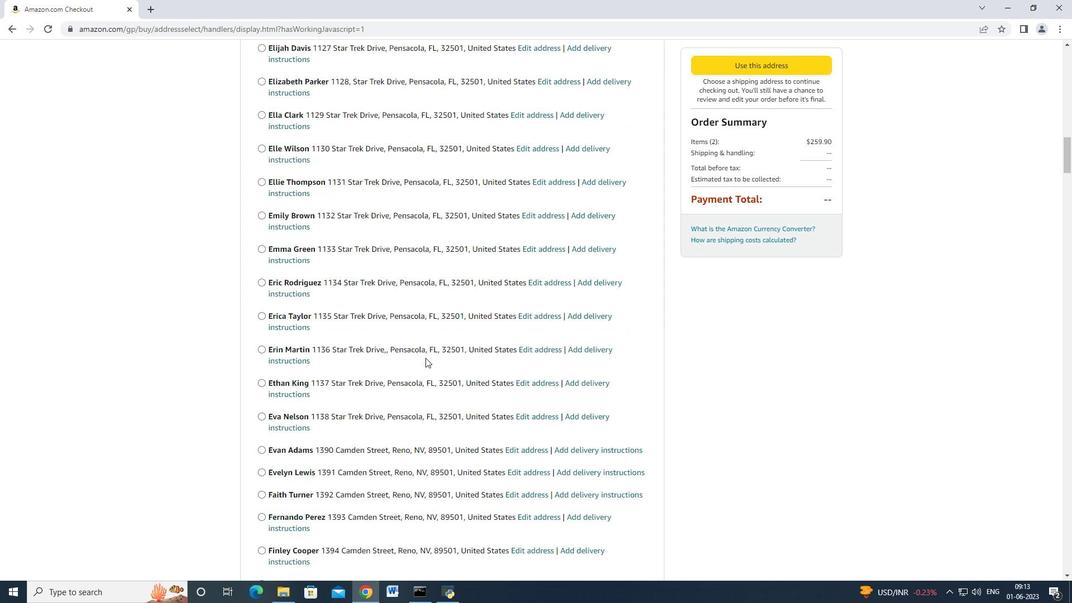 
Action: Mouse scrolled (425, 358) with delta (0, 0)
Screenshot: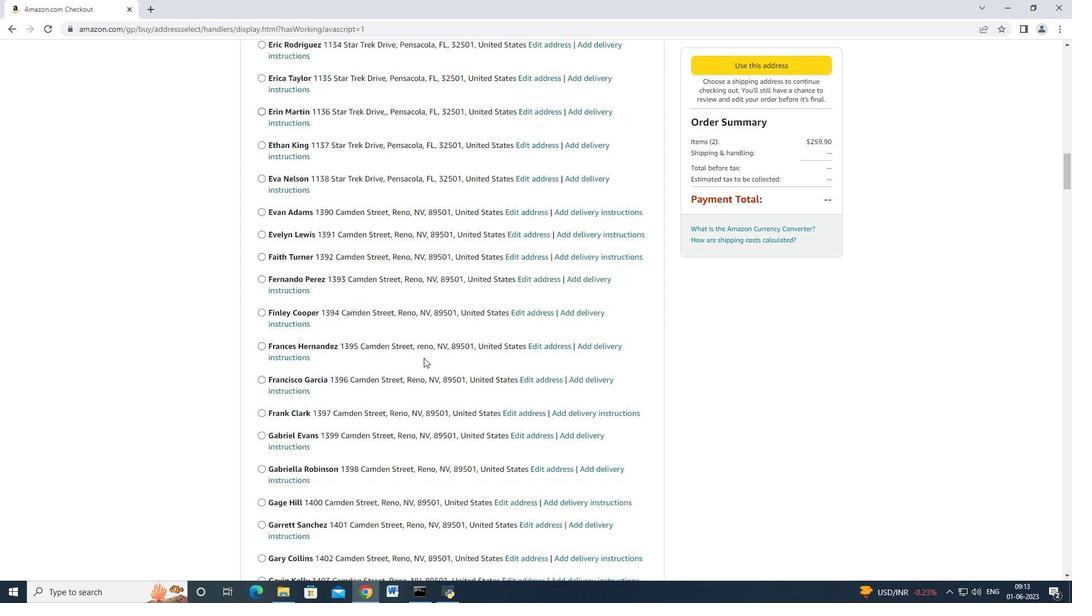 
Action: Mouse scrolled (425, 358) with delta (0, 0)
Screenshot: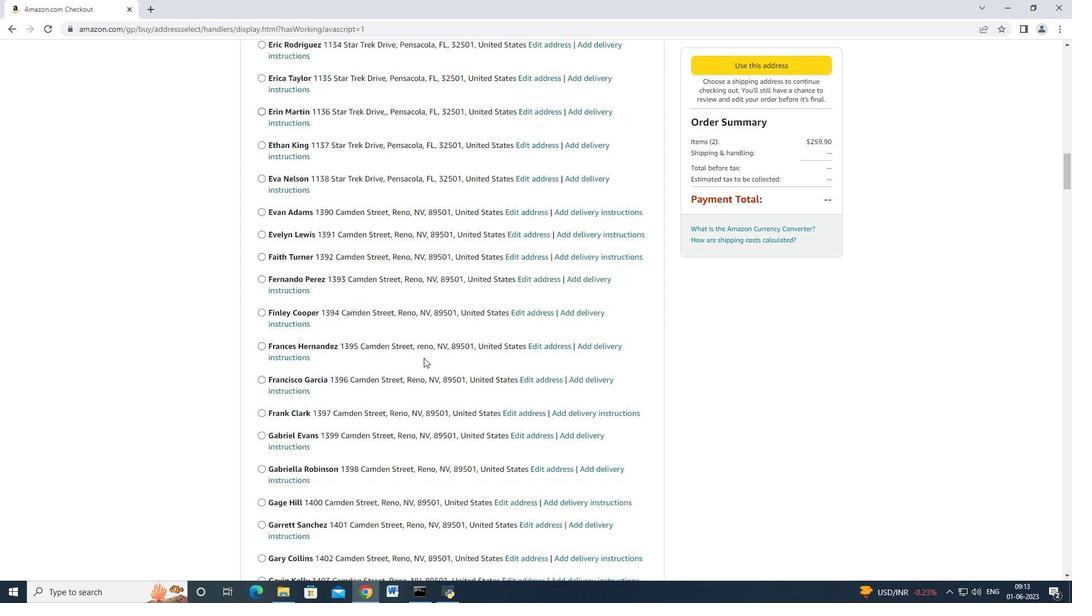 
Action: Mouse scrolled (425, 358) with delta (0, 0)
Screenshot: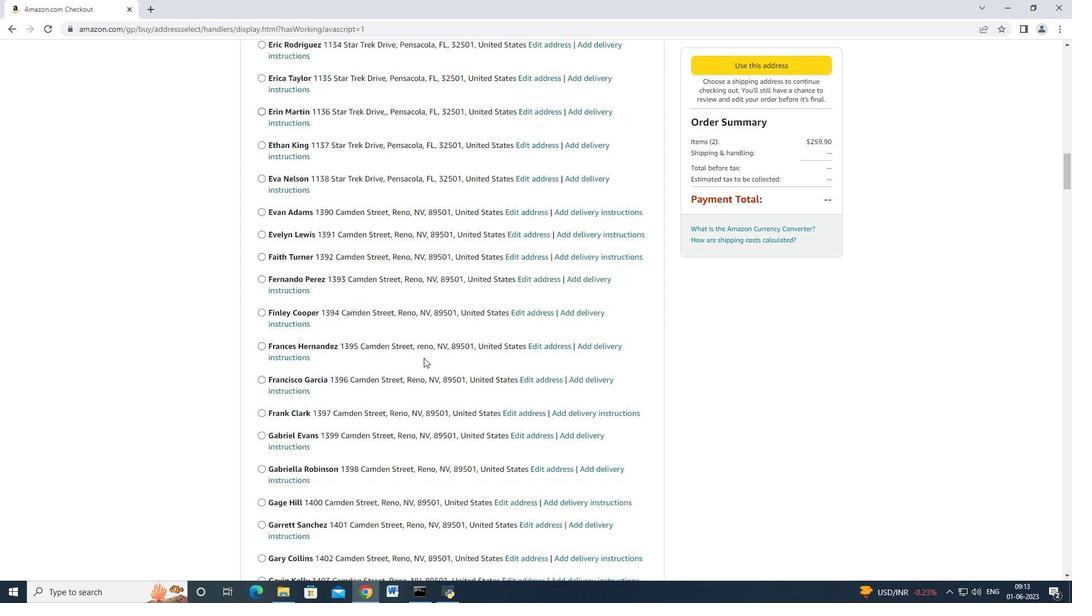 
Action: Mouse scrolled (425, 358) with delta (0, 0)
Screenshot: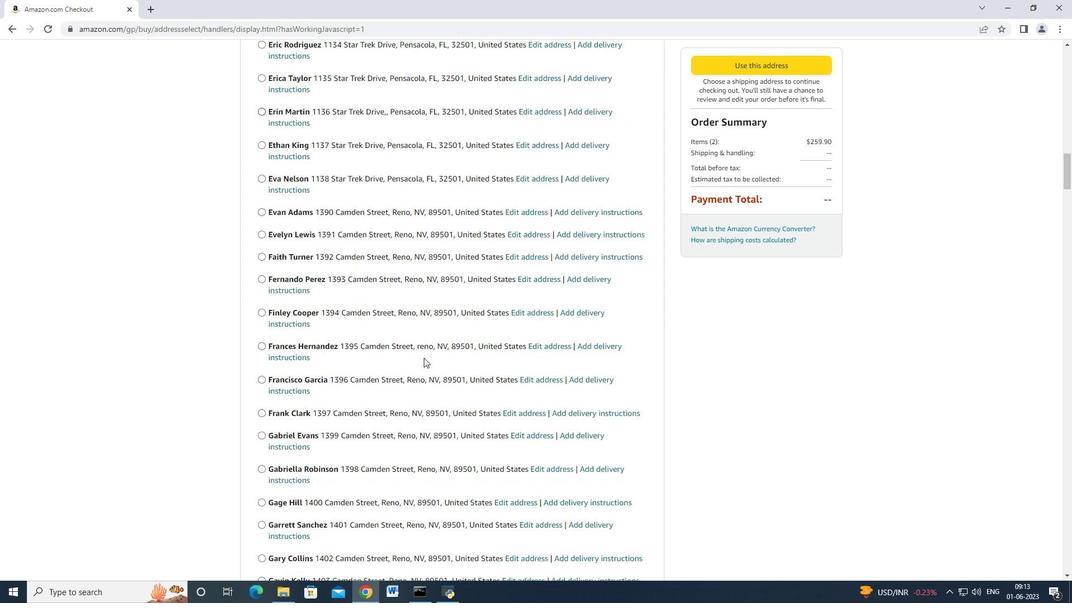 
Action: Mouse scrolled (425, 358) with delta (0, 0)
Screenshot: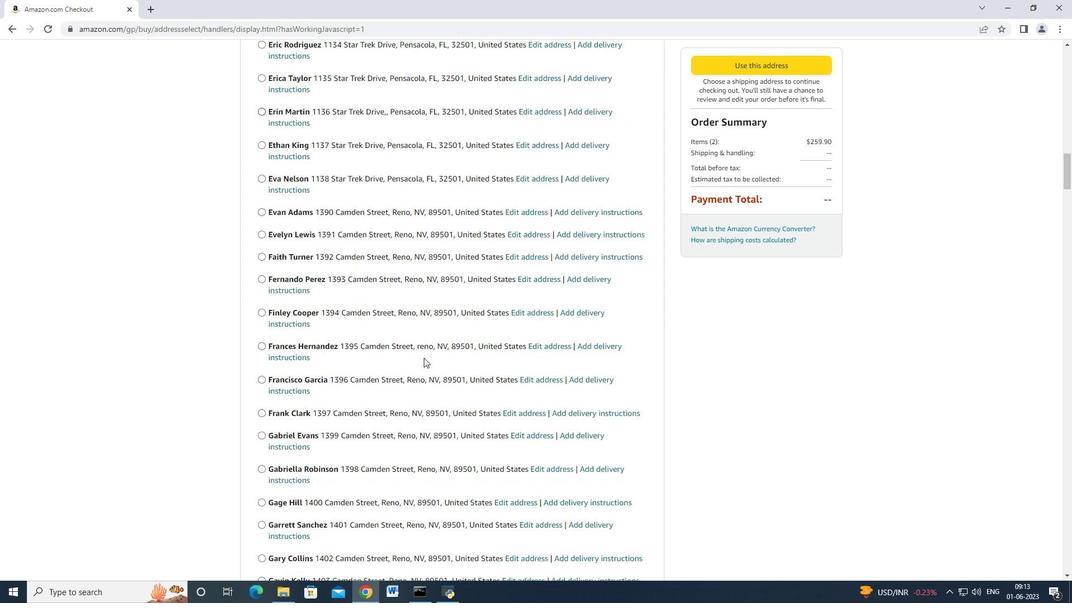 
Action: Mouse scrolled (425, 358) with delta (0, 0)
Screenshot: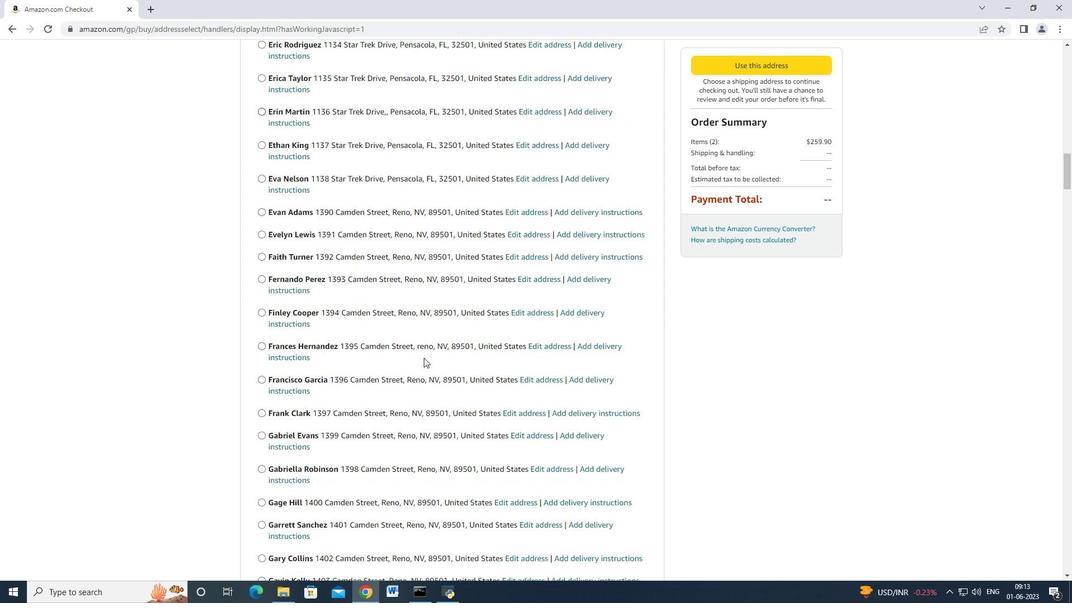 
Action: Mouse scrolled (425, 358) with delta (0, 0)
Screenshot: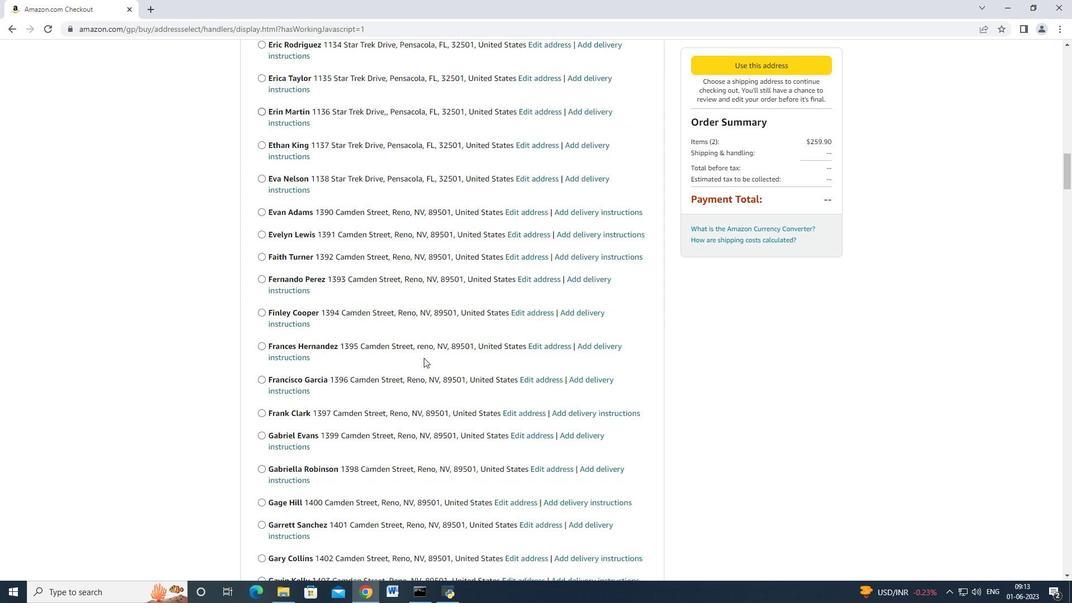 
Action: Mouse scrolled (425, 358) with delta (0, 0)
Screenshot: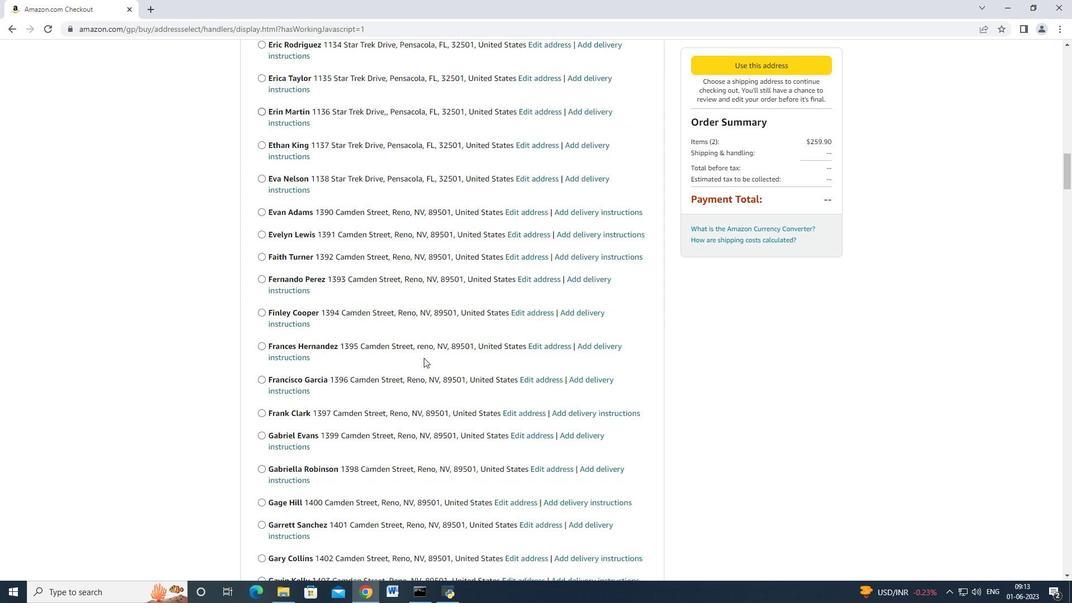 
Action: Mouse moved to (425, 358)
Screenshot: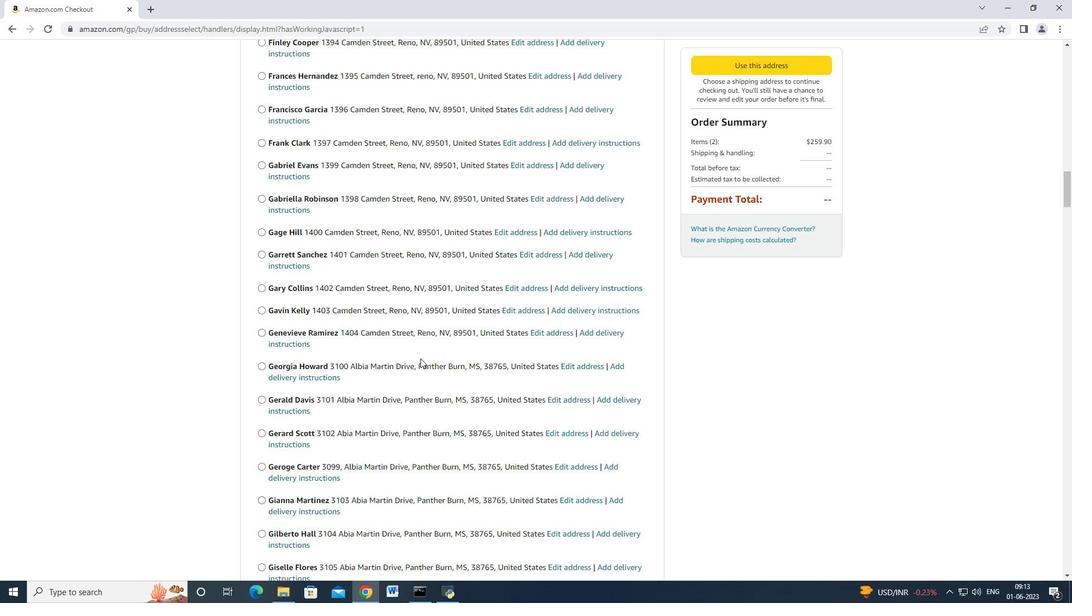 
Action: Mouse scrolled (425, 357) with delta (0, 0)
Screenshot: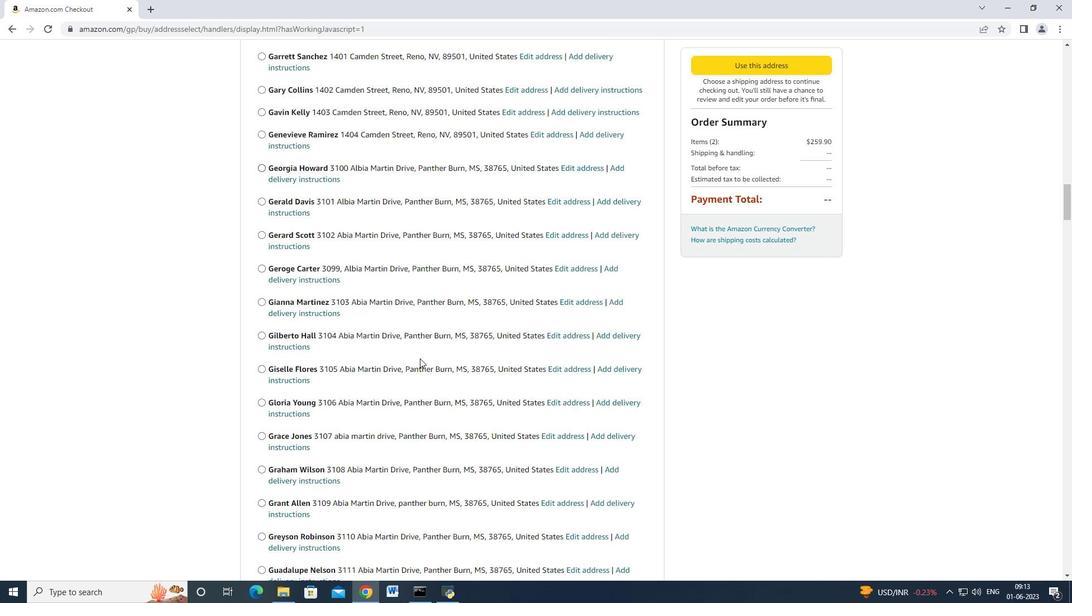 
Action: Mouse moved to (425, 358)
Screenshot: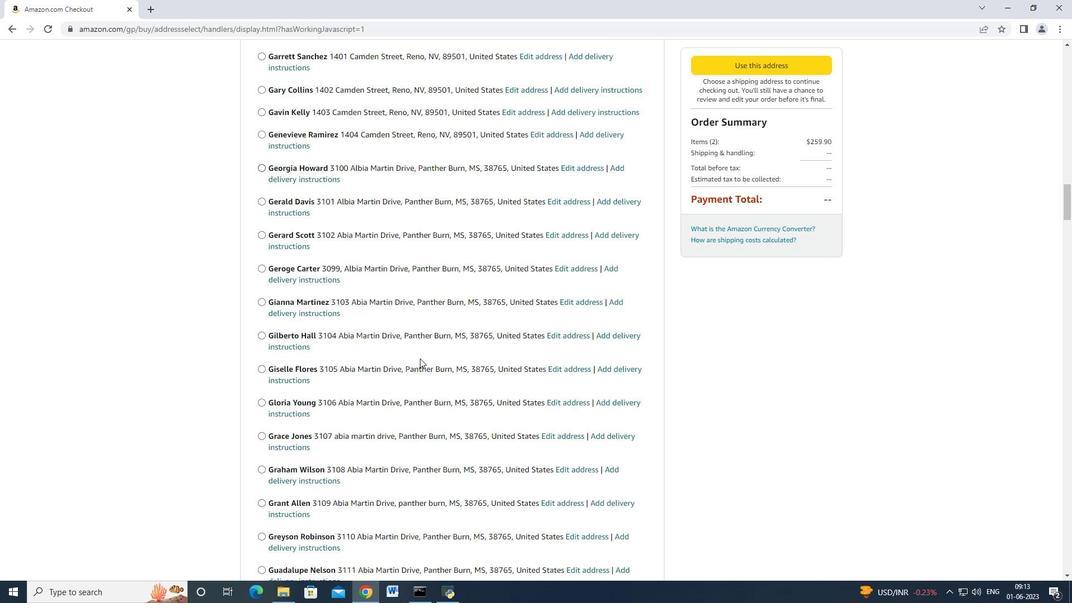 
Action: Mouse scrolled (425, 357) with delta (0, 0)
Screenshot: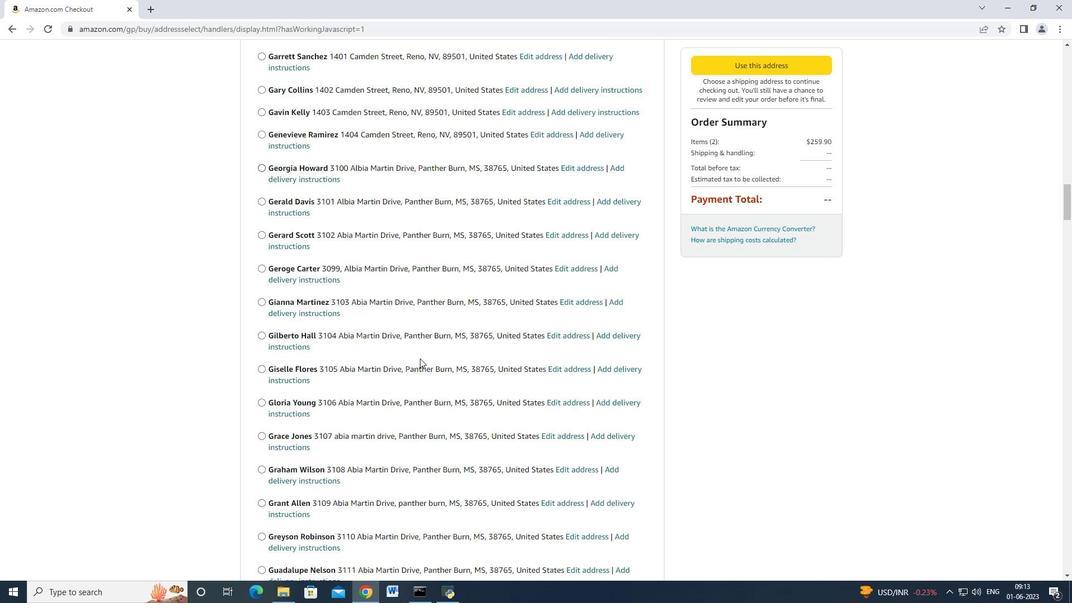 
Action: Mouse moved to (424, 358)
Screenshot: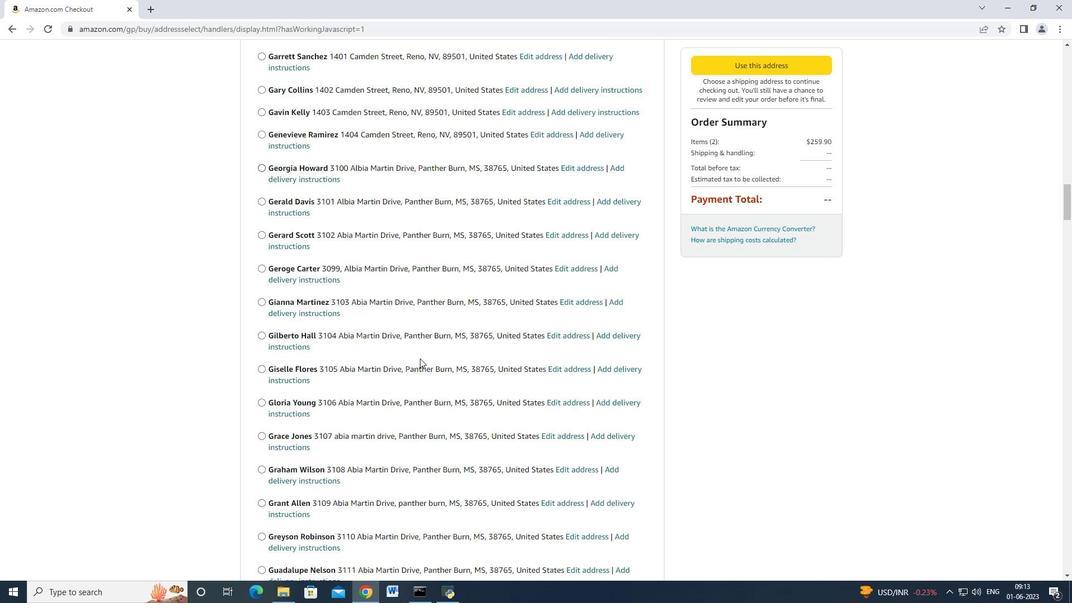 
Action: Mouse scrolled (424, 357) with delta (0, 0)
Screenshot: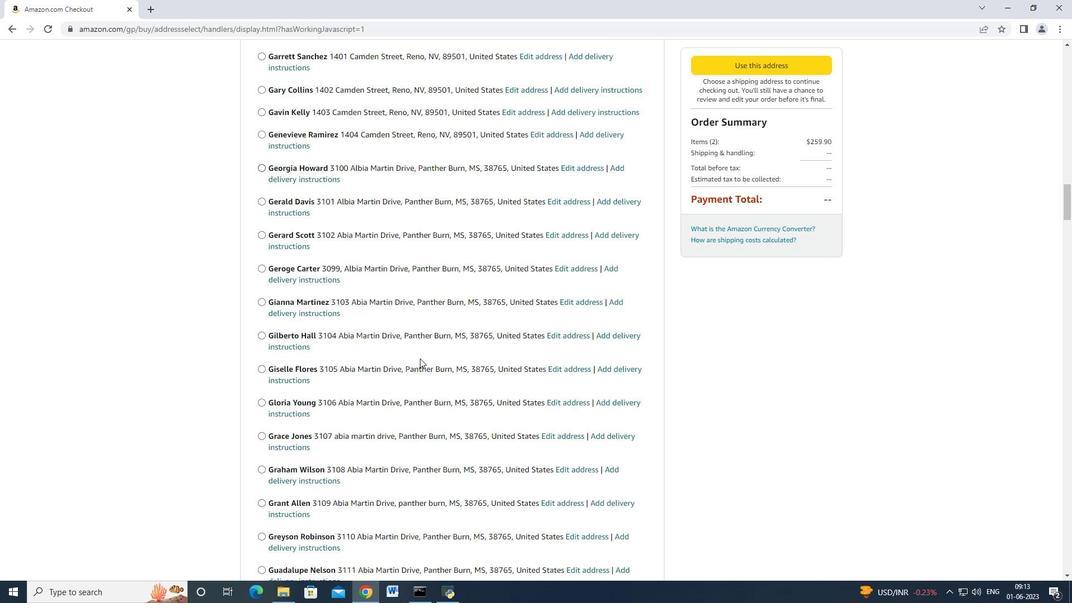 
Action: Mouse moved to (424, 358)
Screenshot: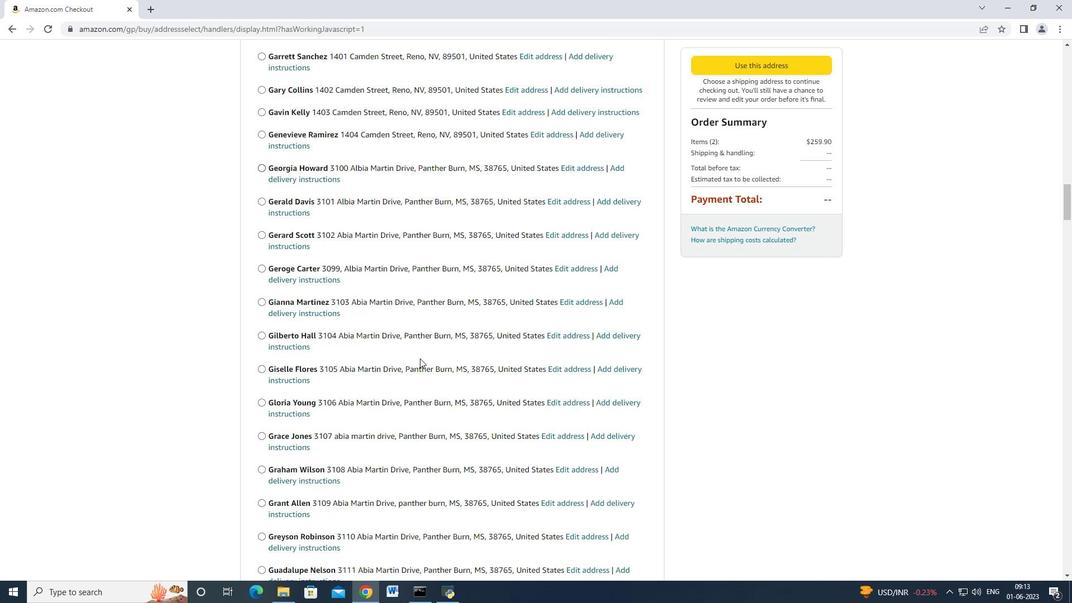 
Action: Mouse scrolled (424, 357) with delta (0, 0)
Screenshot: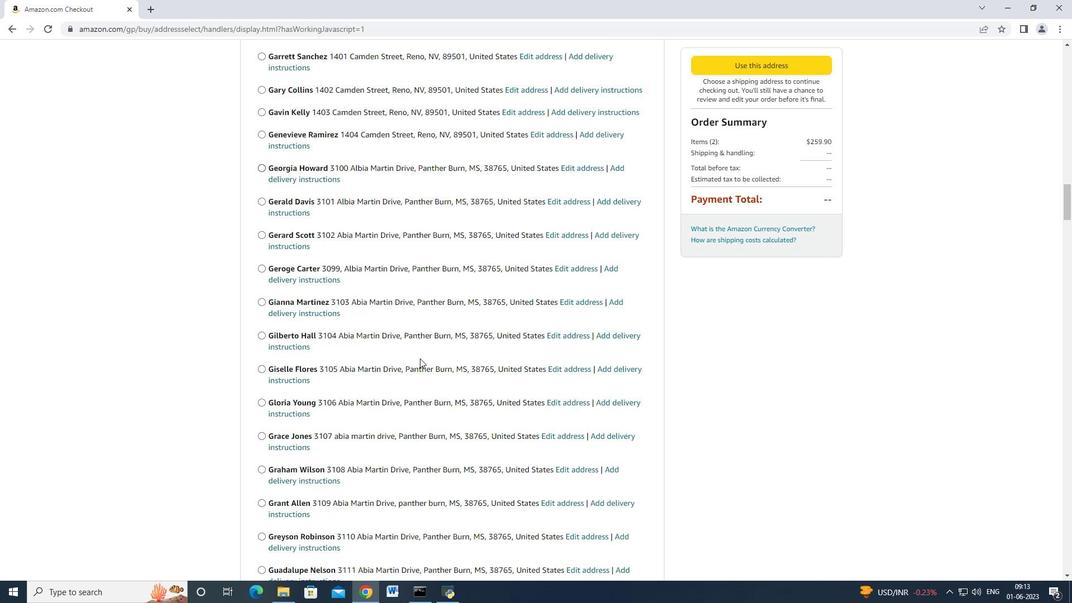 
Action: Mouse scrolled (424, 357) with delta (0, 0)
Screenshot: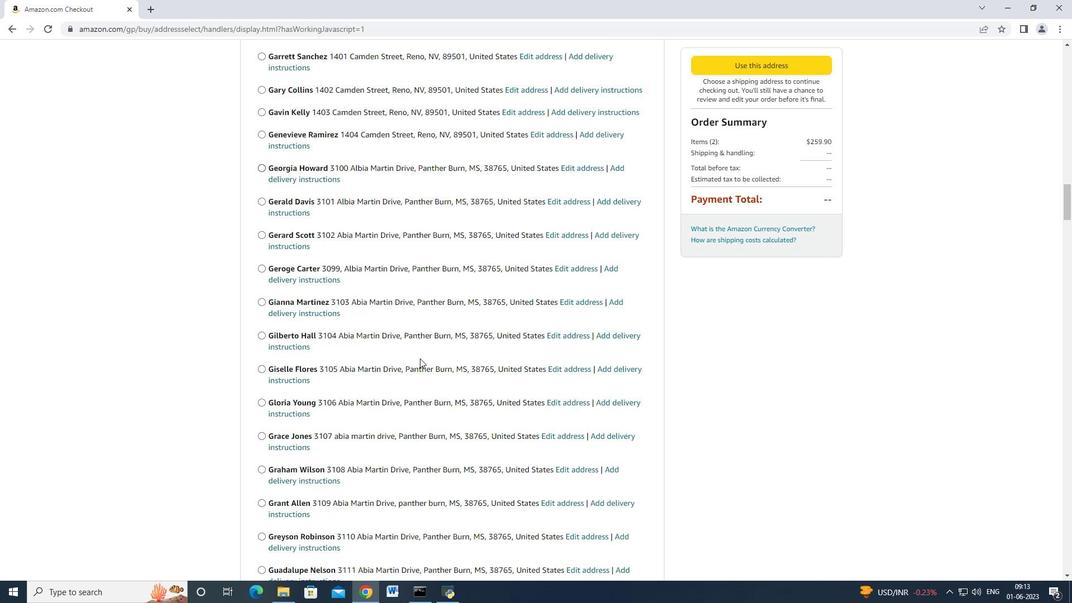
Action: Mouse scrolled (424, 357) with delta (0, 0)
Screenshot: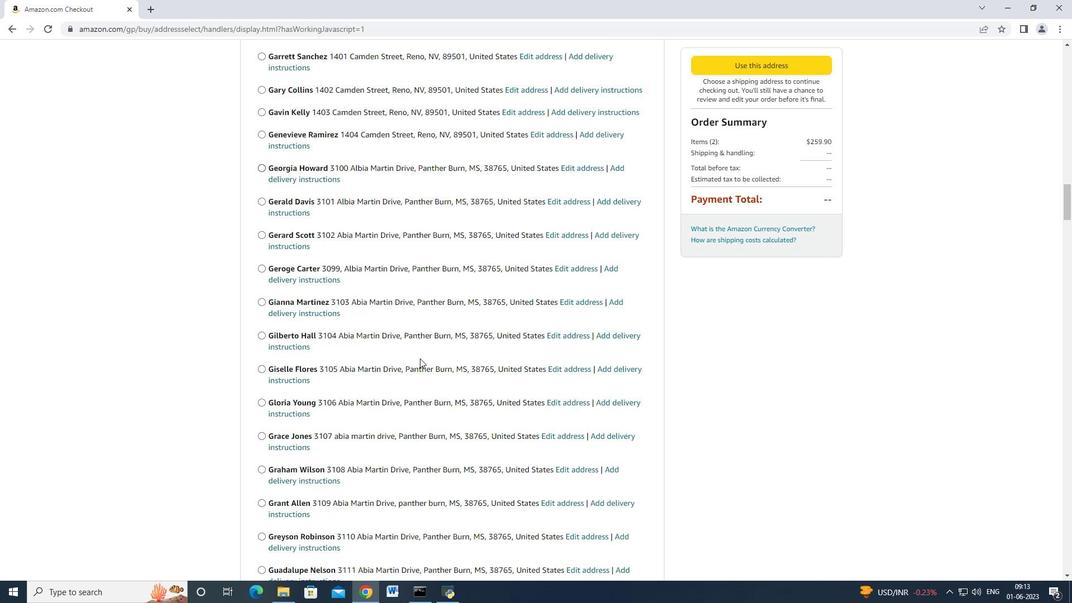 
Action: Mouse scrolled (424, 357) with delta (0, 0)
Screenshot: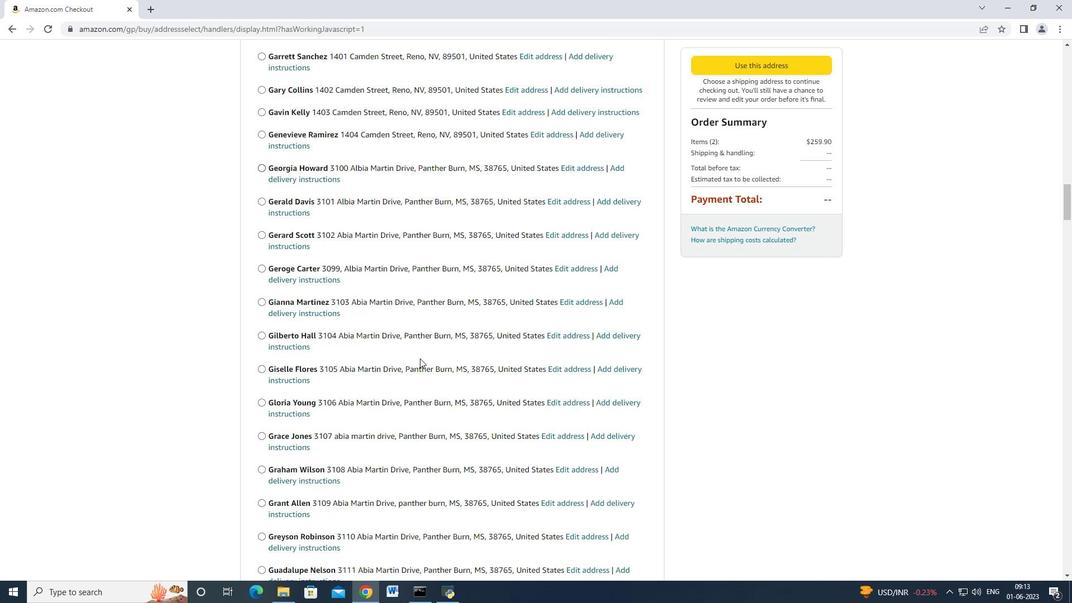 
Action: Mouse scrolled (424, 357) with delta (0, 0)
Screenshot: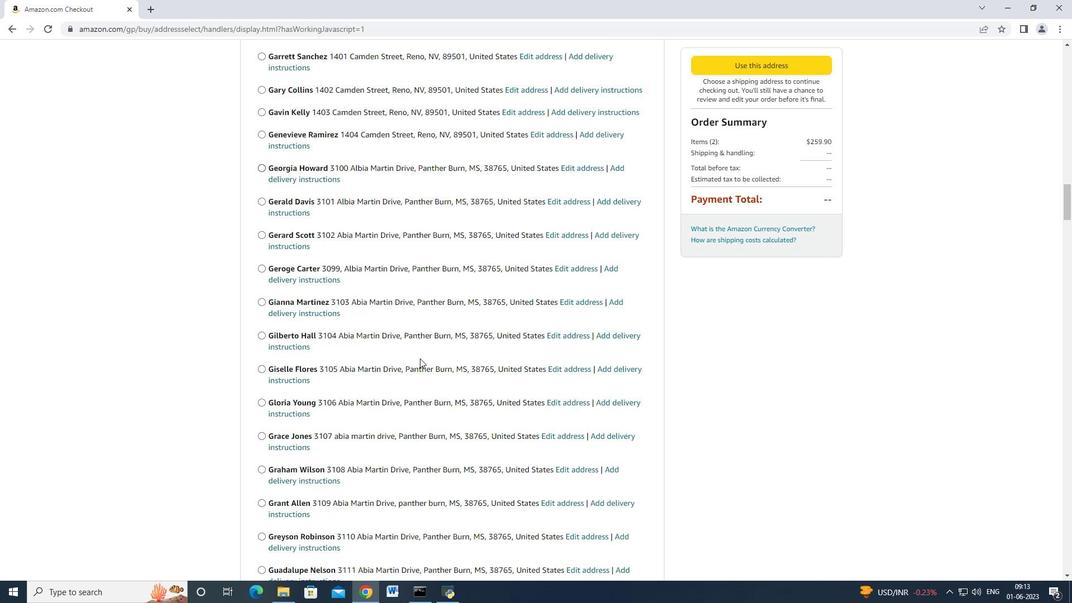 
Action: Mouse scrolled (424, 357) with delta (0, 0)
Screenshot: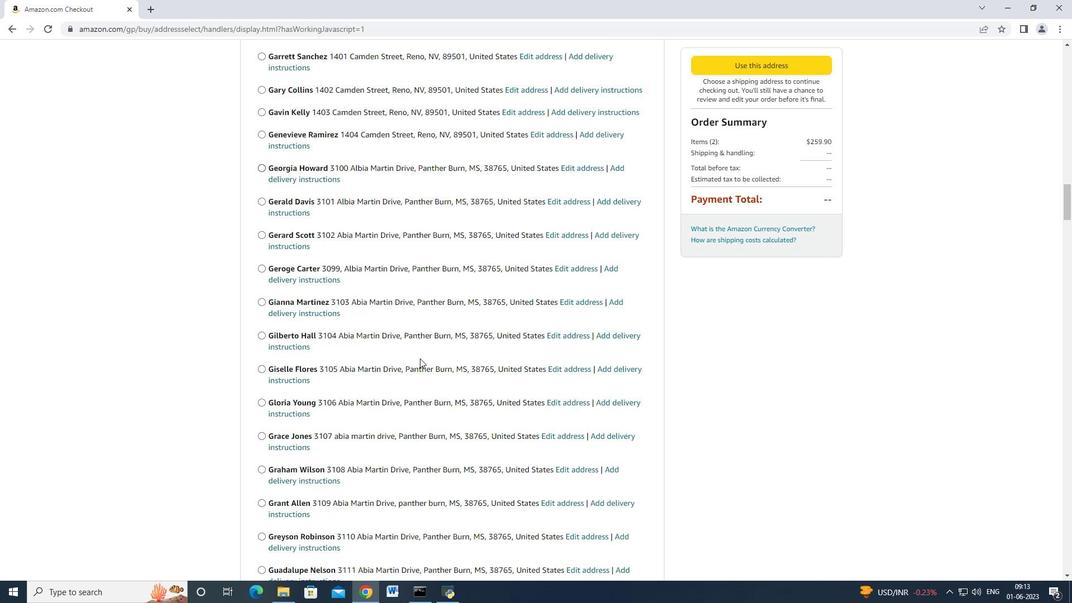 
Action: Mouse moved to (421, 358)
Screenshot: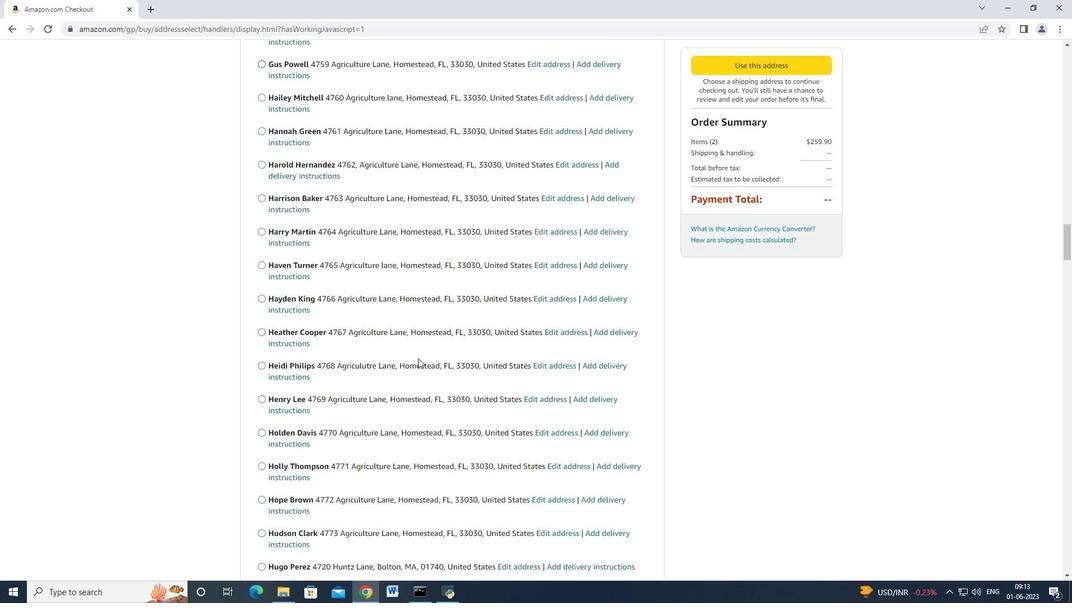 
Action: Mouse scrolled (421, 357) with delta (0, 0)
Screenshot: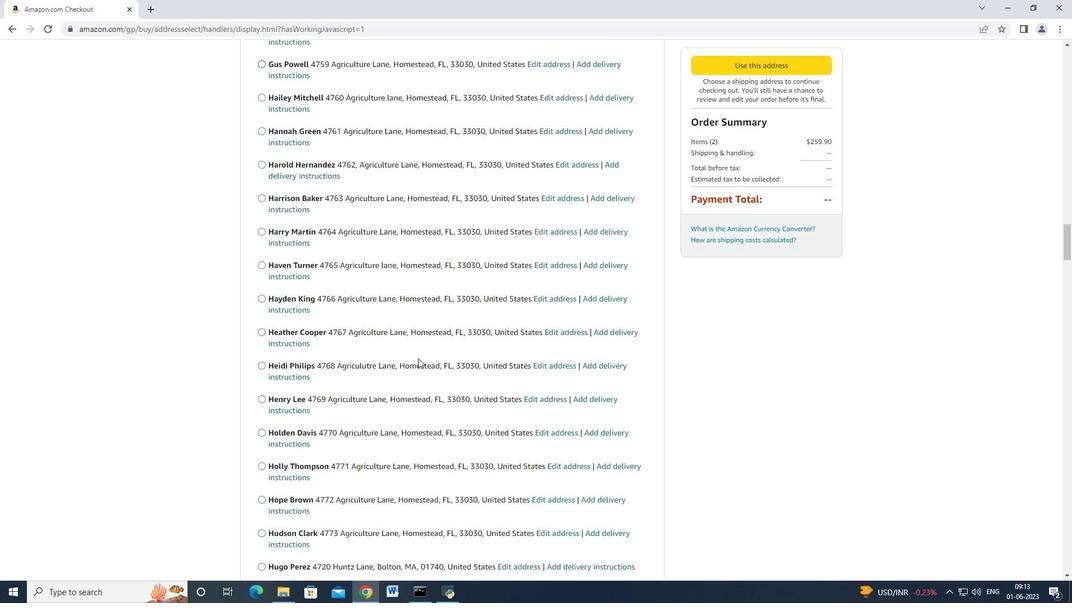 
Action: Mouse scrolled (421, 357) with delta (0, 0)
Screenshot: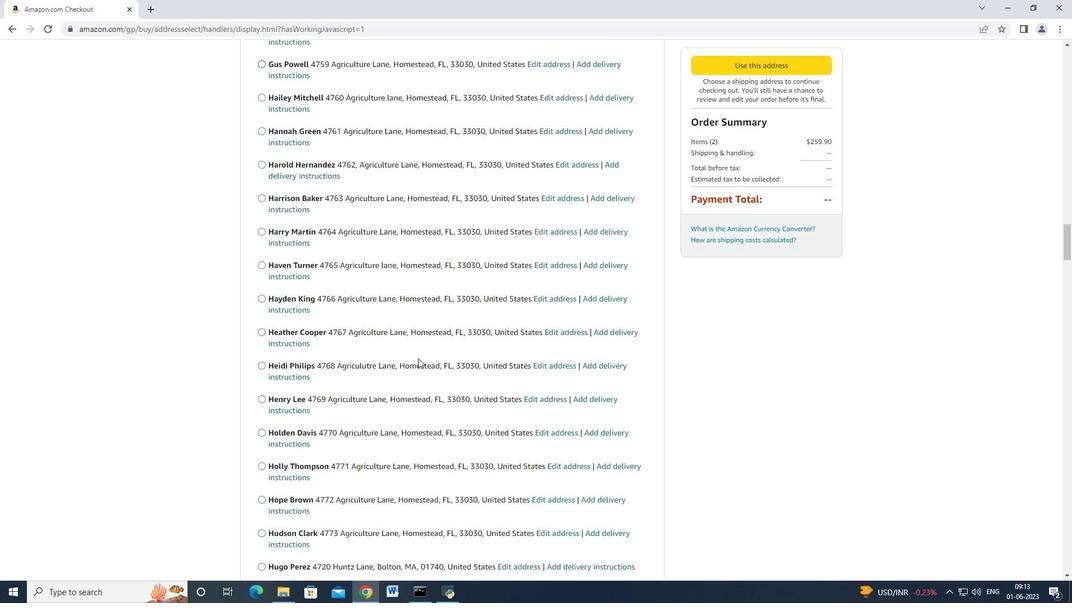 
Action: Mouse scrolled (421, 357) with delta (0, 0)
Screenshot: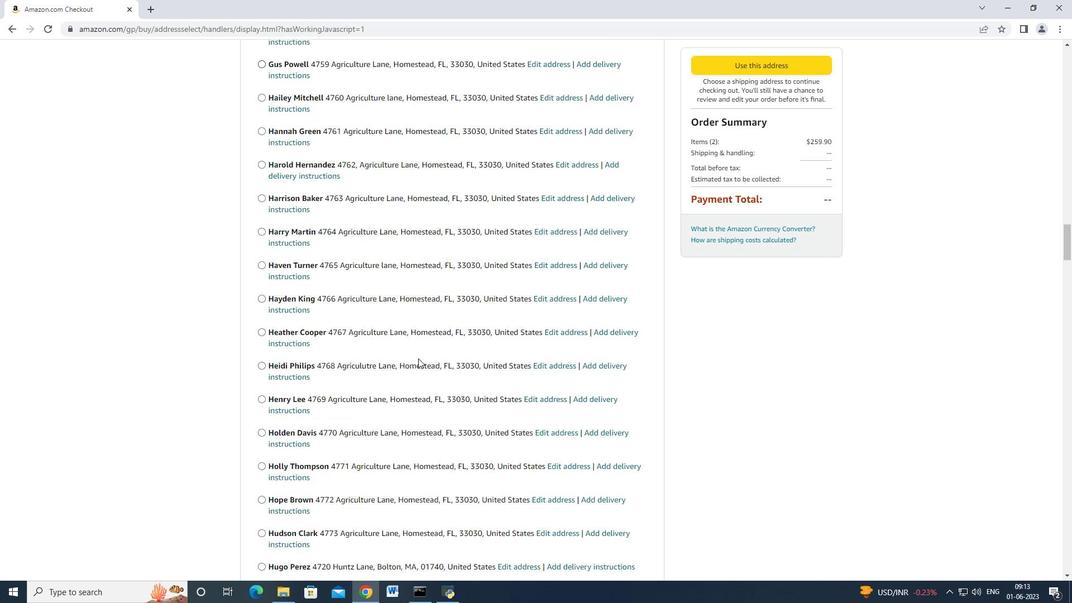 
Action: Mouse moved to (420, 358)
Screenshot: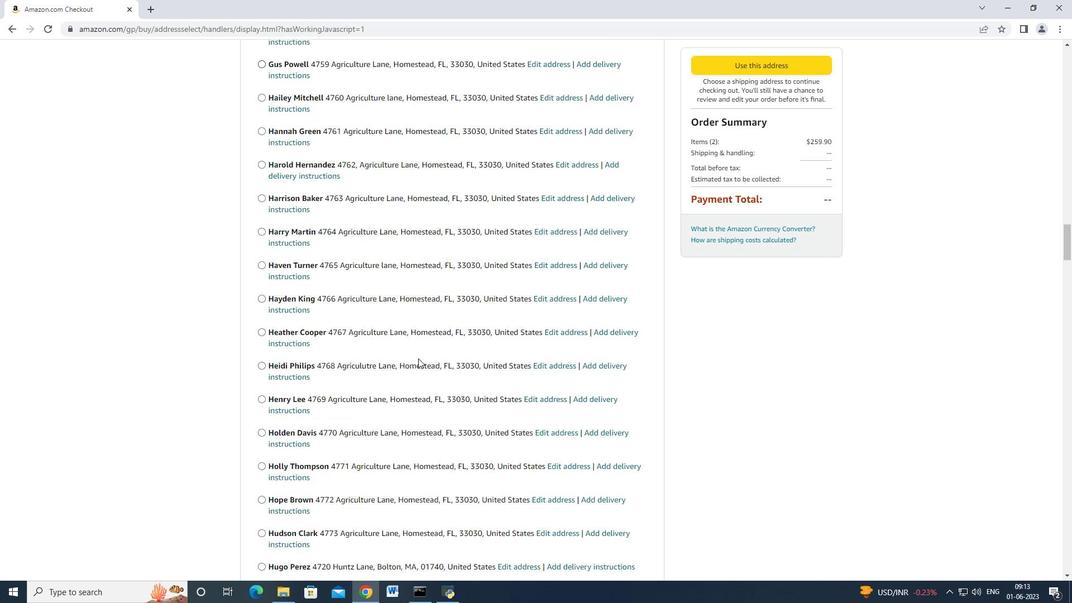 
Action: Mouse scrolled (420, 358) with delta (0, 0)
Screenshot: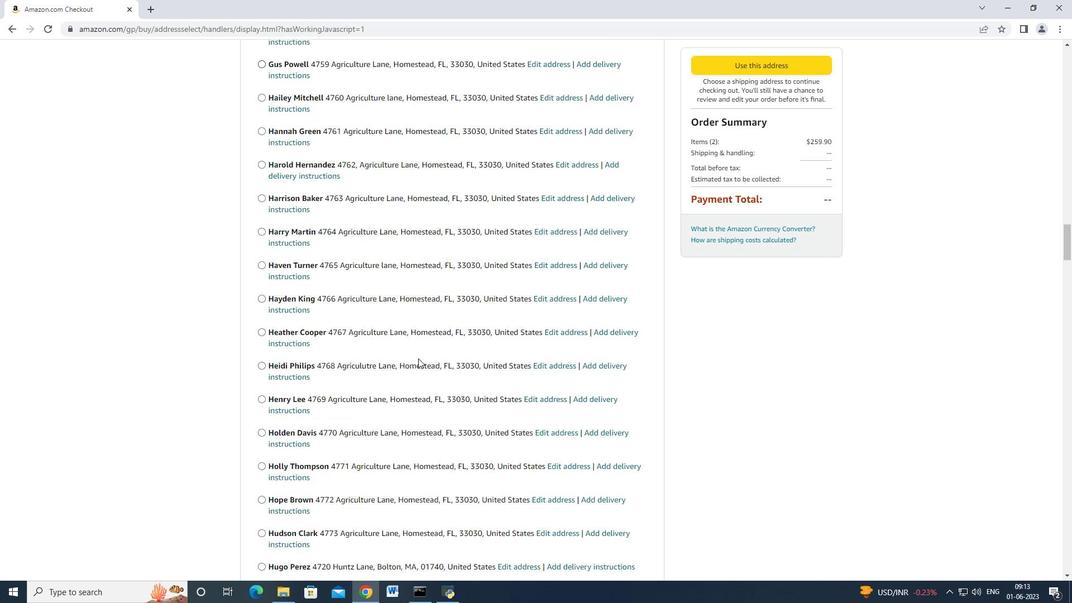
Action: Mouse scrolled (420, 357) with delta (0, -1)
Screenshot: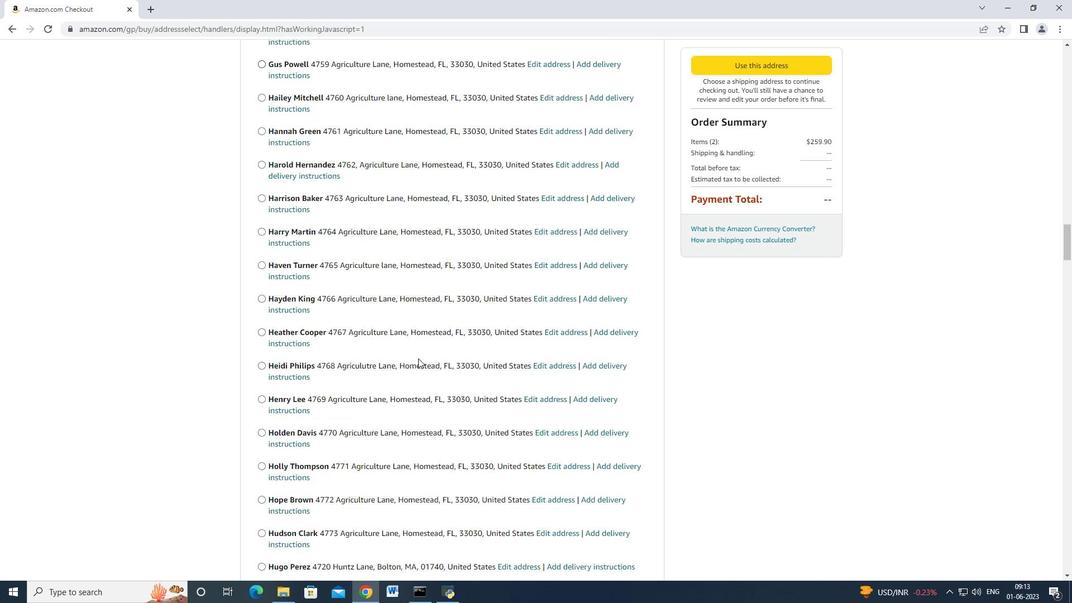 
Action: Mouse scrolled (420, 358) with delta (0, 0)
Screenshot: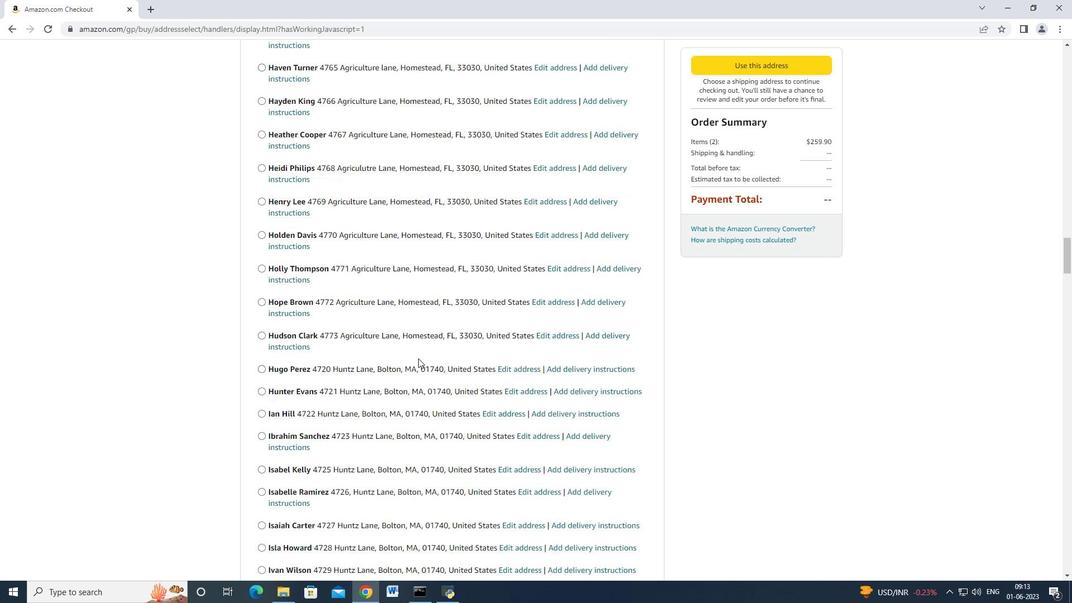 
Action: Mouse scrolled (420, 358) with delta (0, 0)
Screenshot: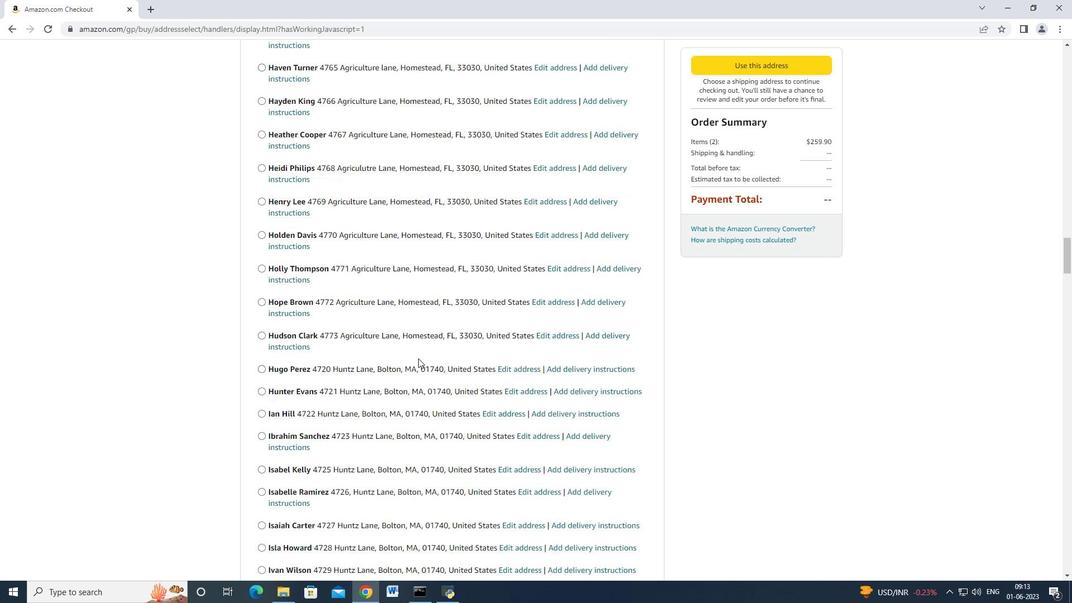 
Action: Mouse moved to (420, 358)
Screenshot: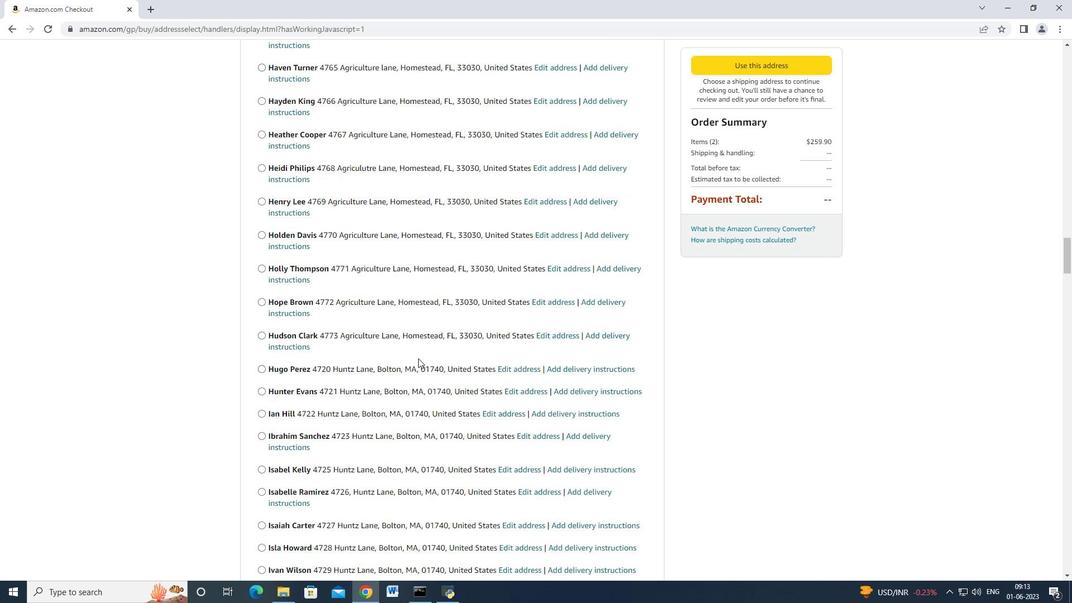 
Action: Mouse scrolled (420, 358) with delta (0, 0)
Screenshot: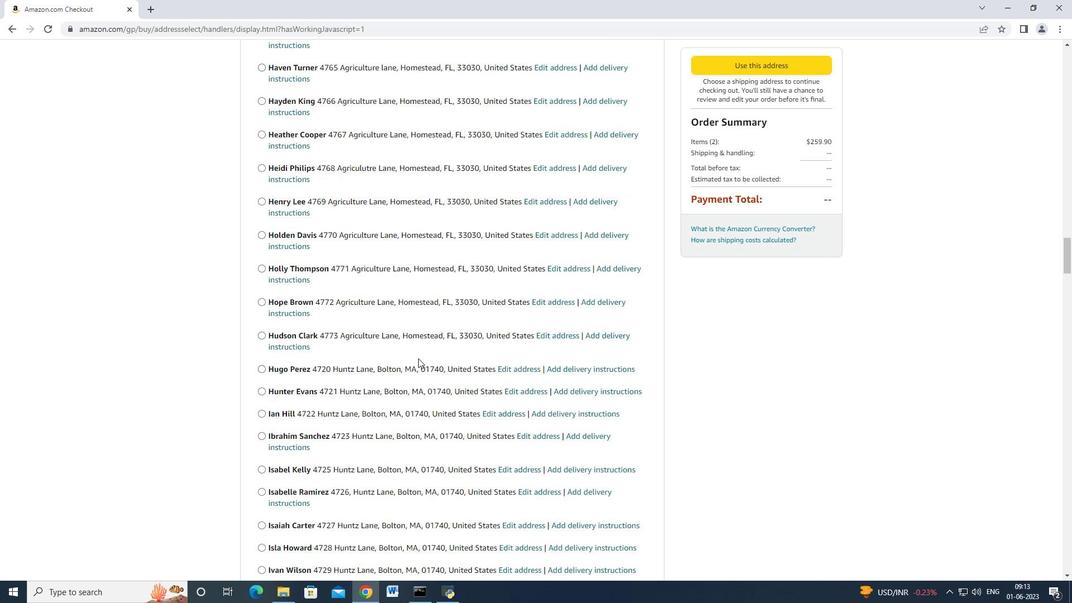 
Action: Mouse moved to (419, 358)
Screenshot: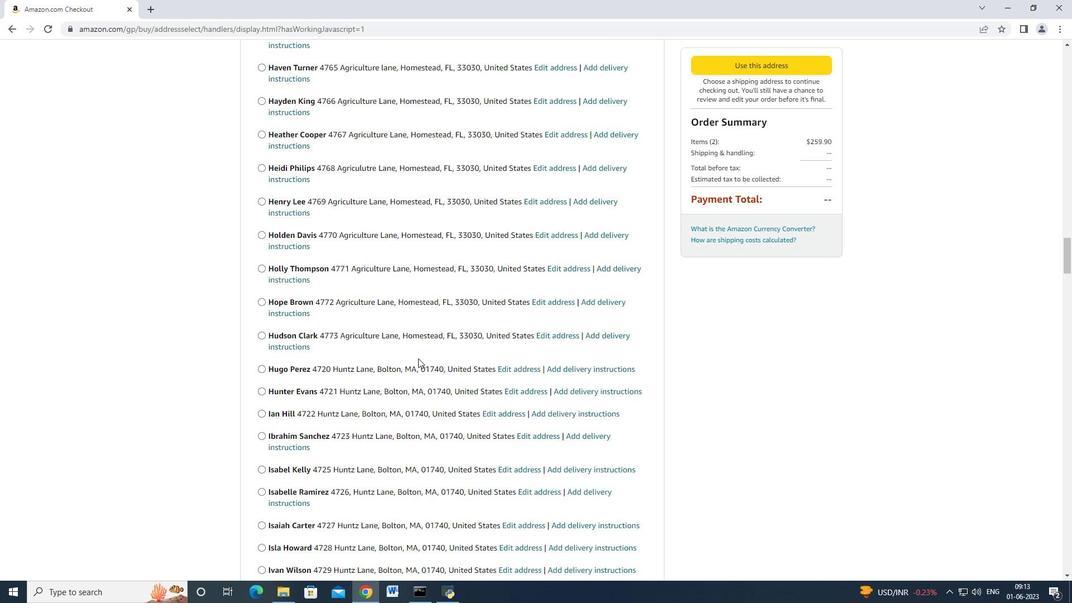 
Action: Mouse scrolled (419, 358) with delta (0, 0)
Screenshot: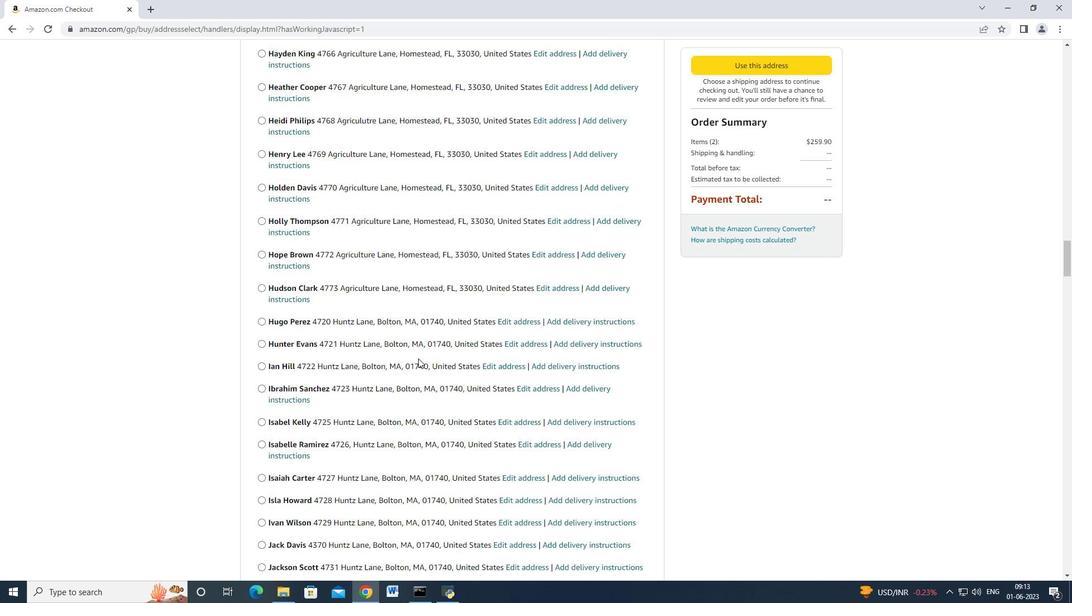 
Action: Mouse moved to (418, 358)
Screenshot: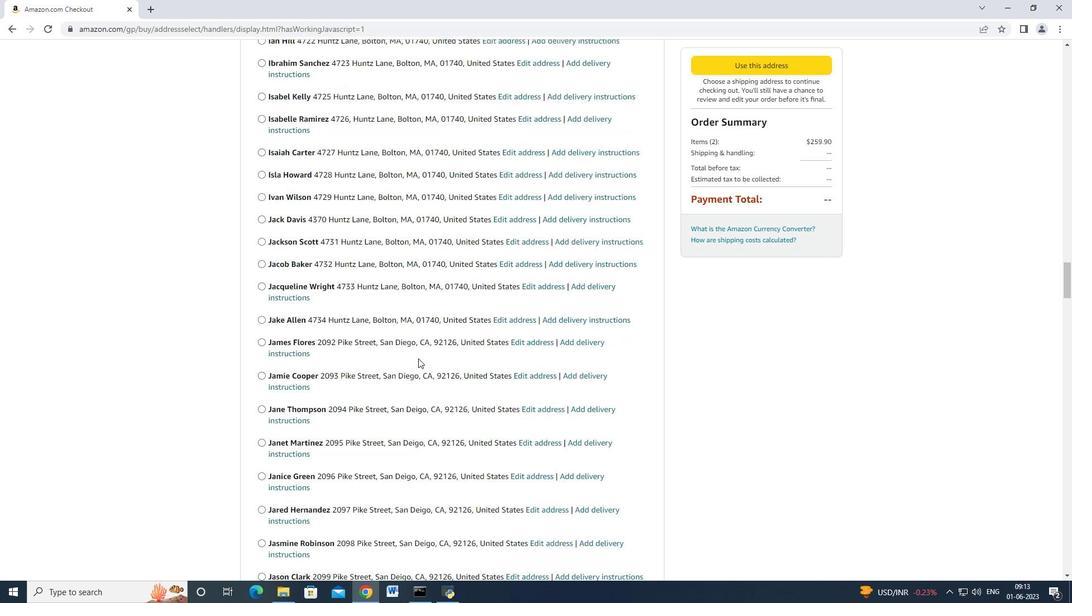 
Action: Mouse scrolled (418, 358) with delta (0, 0)
Screenshot: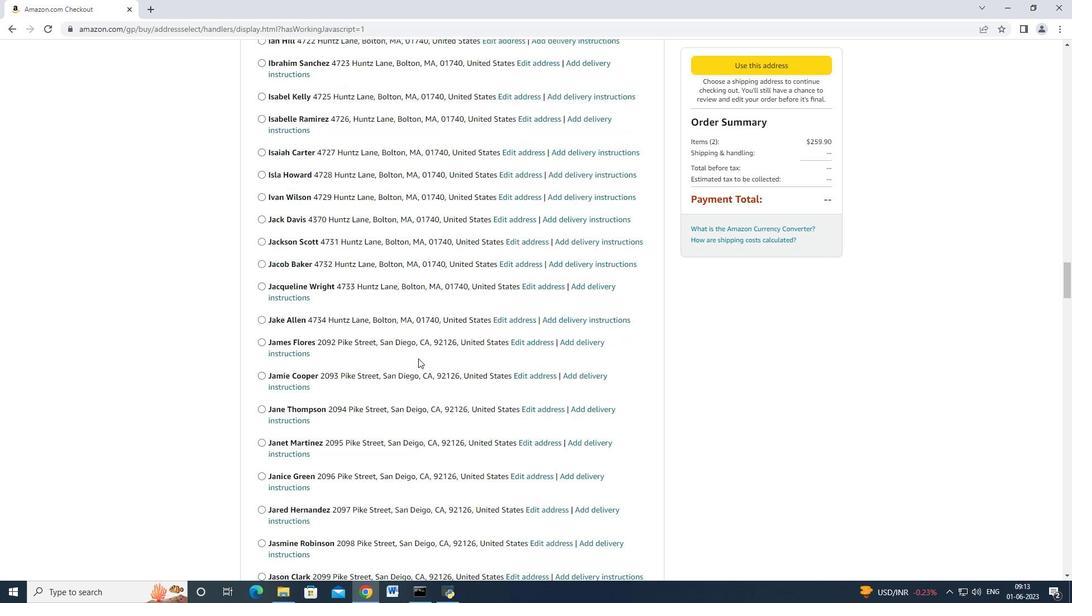 
Action: Mouse scrolled (418, 358) with delta (0, 0)
Screenshot: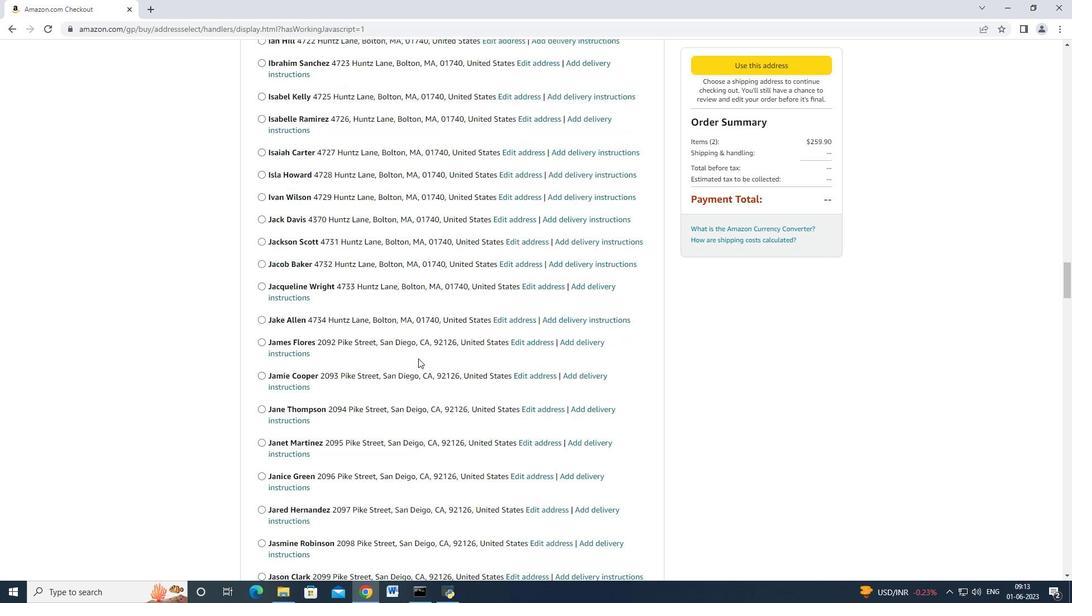 
Action: Mouse moved to (418, 358)
Screenshot: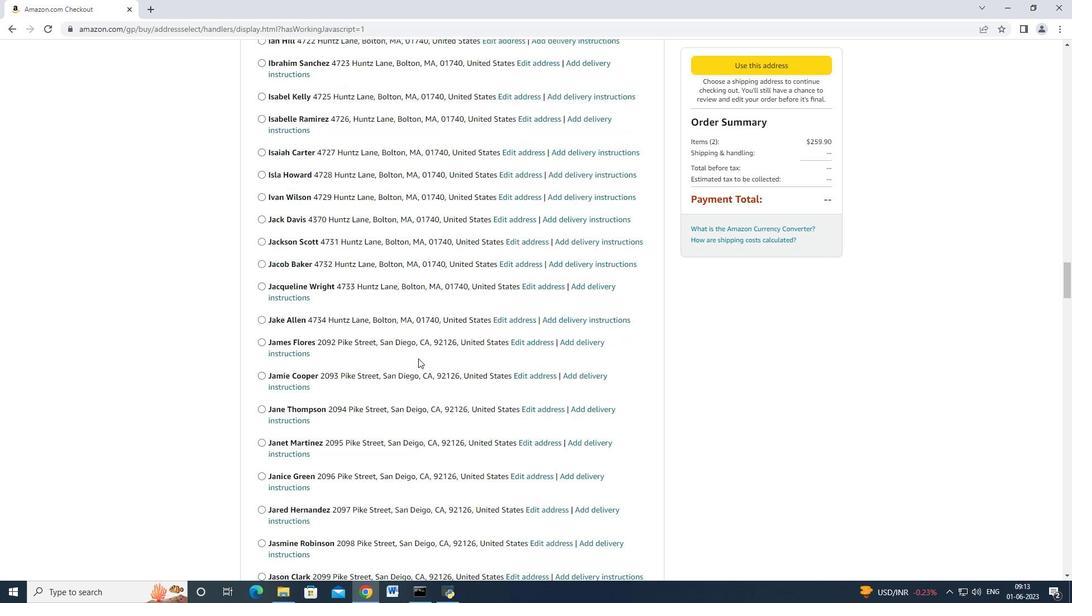 
Action: Mouse scrolled (418, 358) with delta (0, 0)
Screenshot: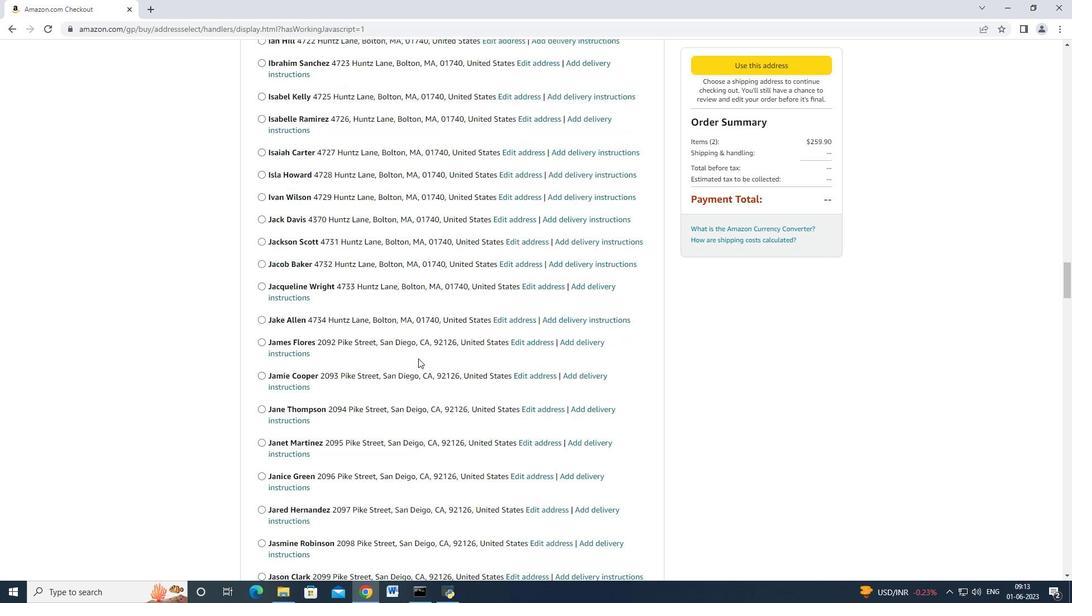 
Action: Mouse scrolled (418, 358) with delta (0, 0)
Screenshot: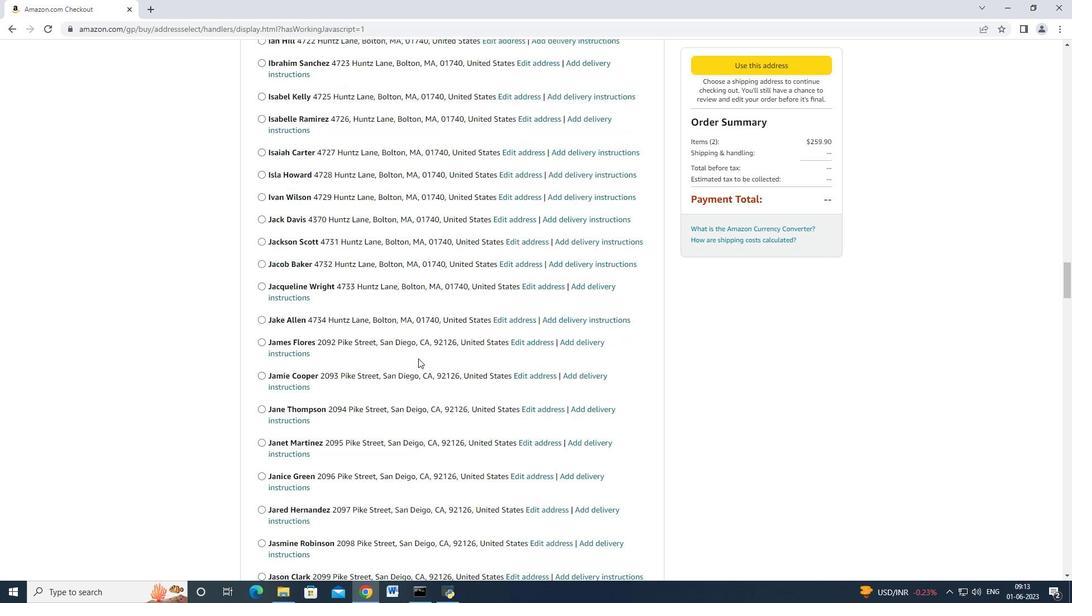 
Action: Mouse scrolled (418, 358) with delta (0, 0)
Screenshot: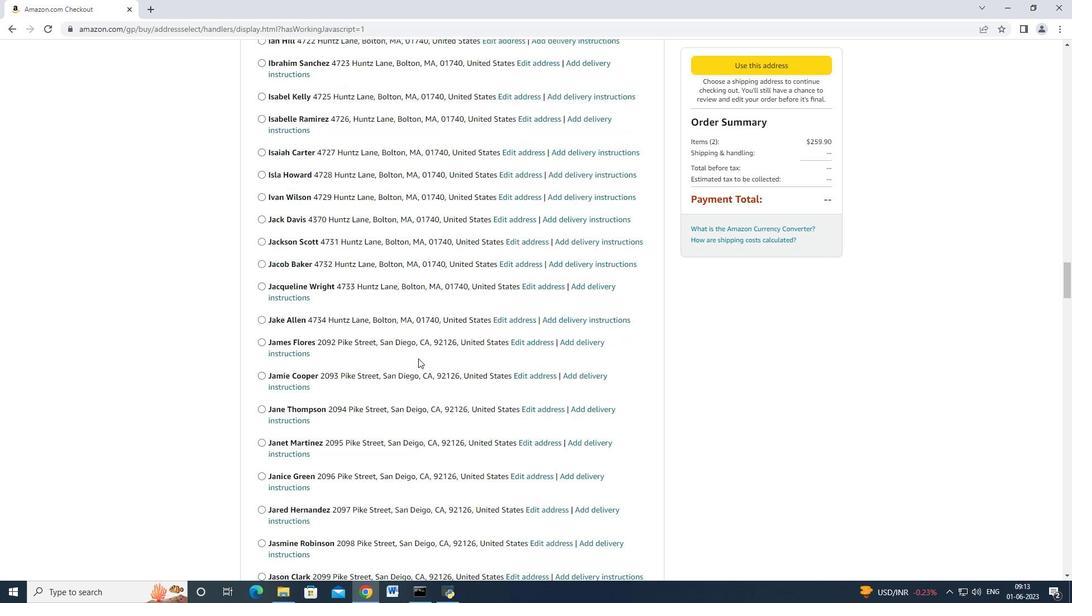 
Action: Mouse scrolled (418, 357) with delta (0, -1)
Screenshot: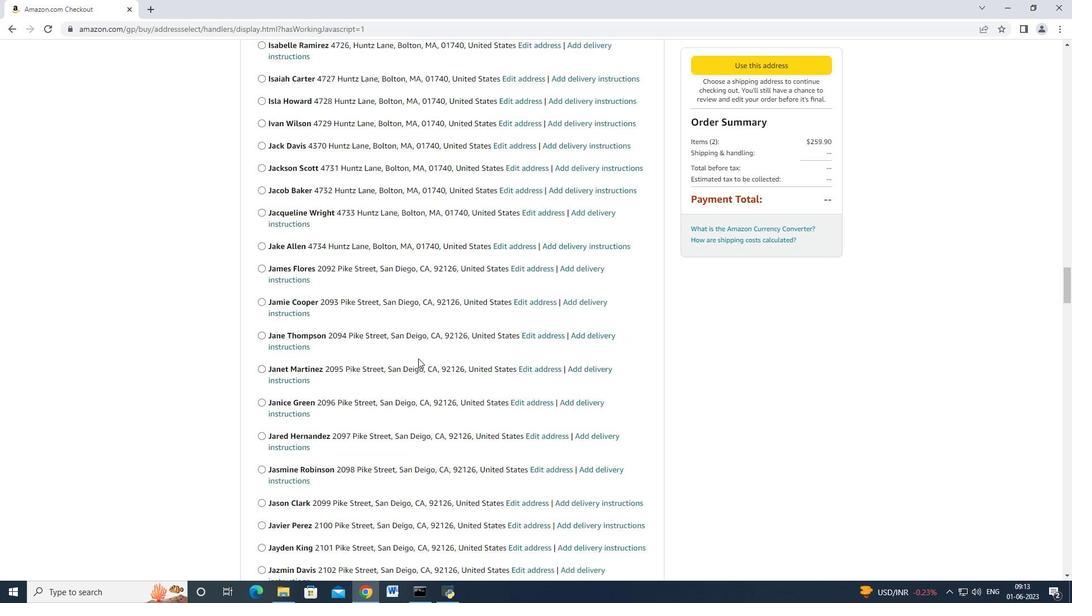 
Action: Mouse scrolled (418, 358) with delta (0, 0)
Screenshot: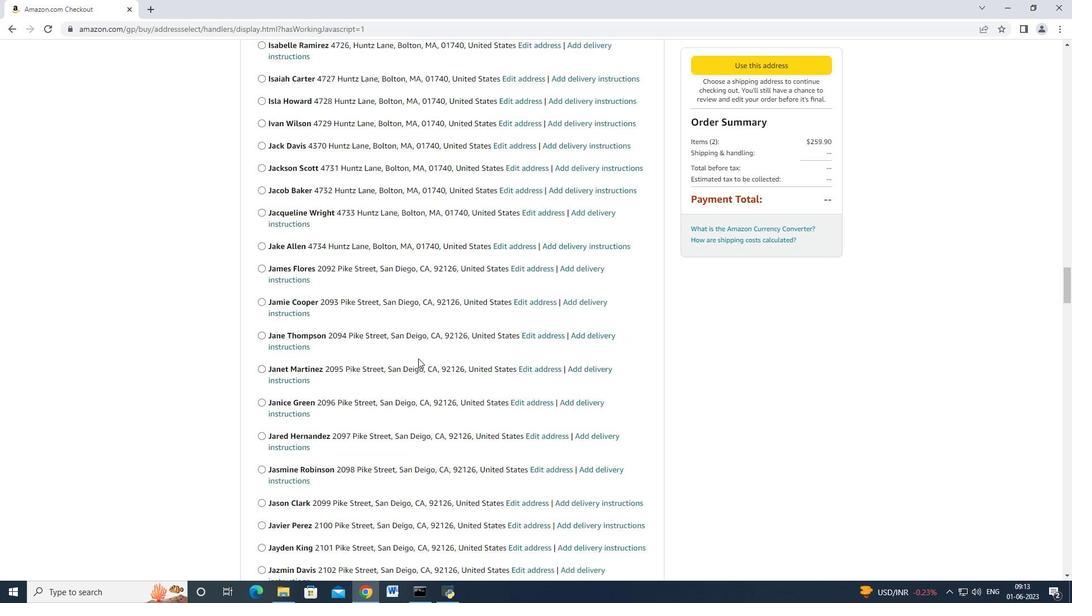 
Action: Mouse moved to (418, 358)
Screenshot: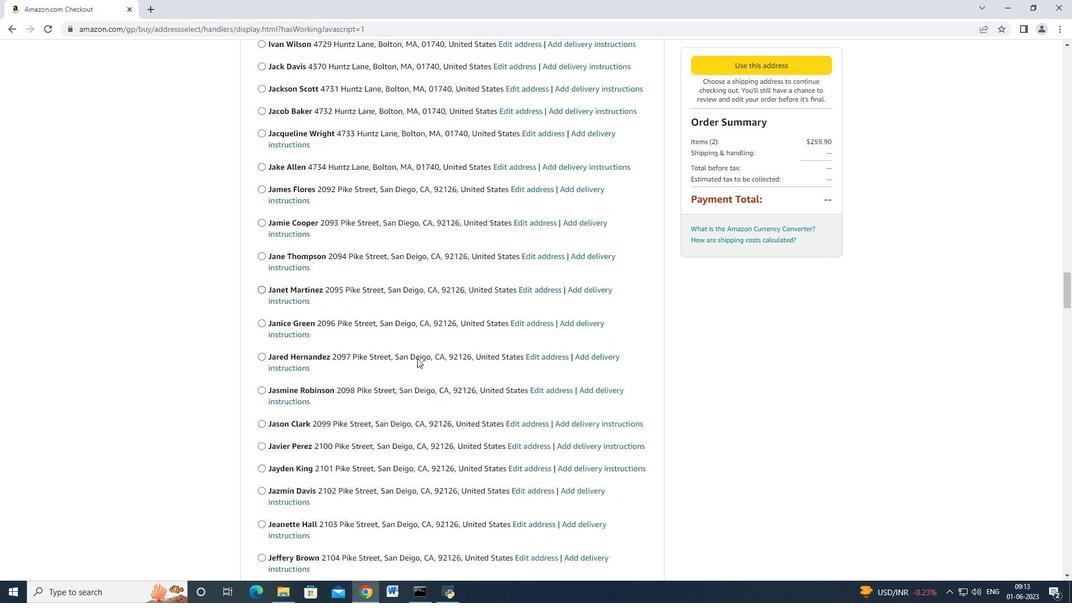 
Action: Mouse scrolled (418, 358) with delta (0, 0)
Screenshot: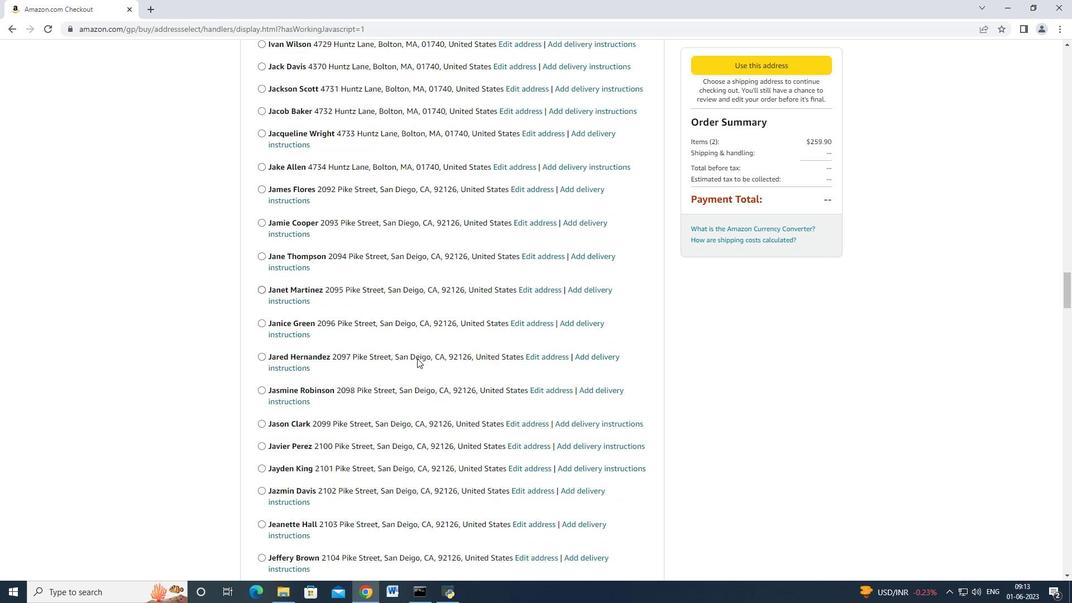 
Action: Mouse scrolled (418, 358) with delta (0, 0)
Screenshot: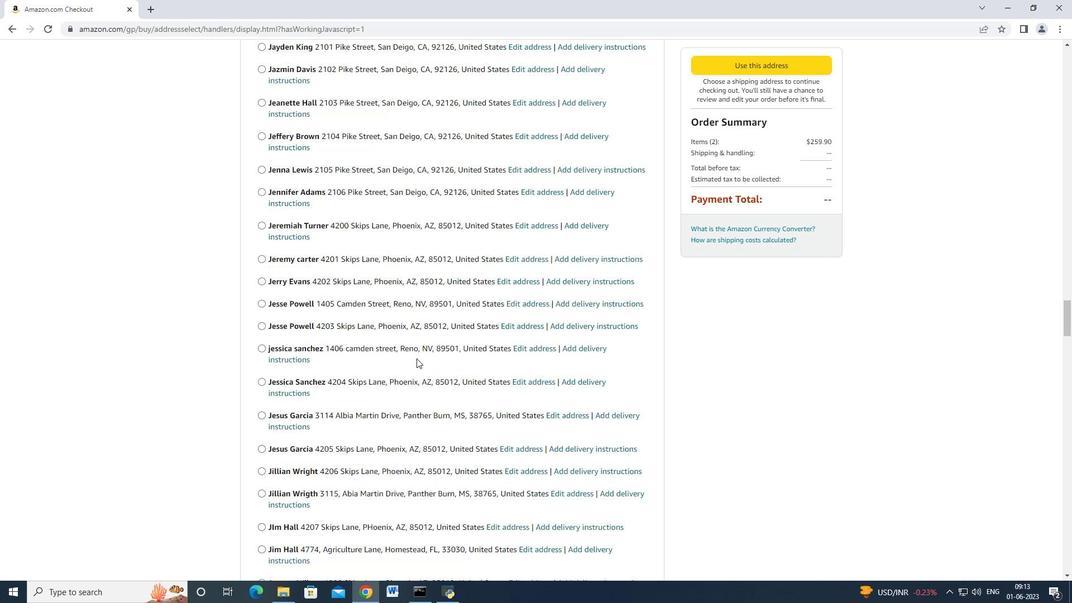 
Action: Mouse scrolled (418, 358) with delta (0, 0)
Screenshot: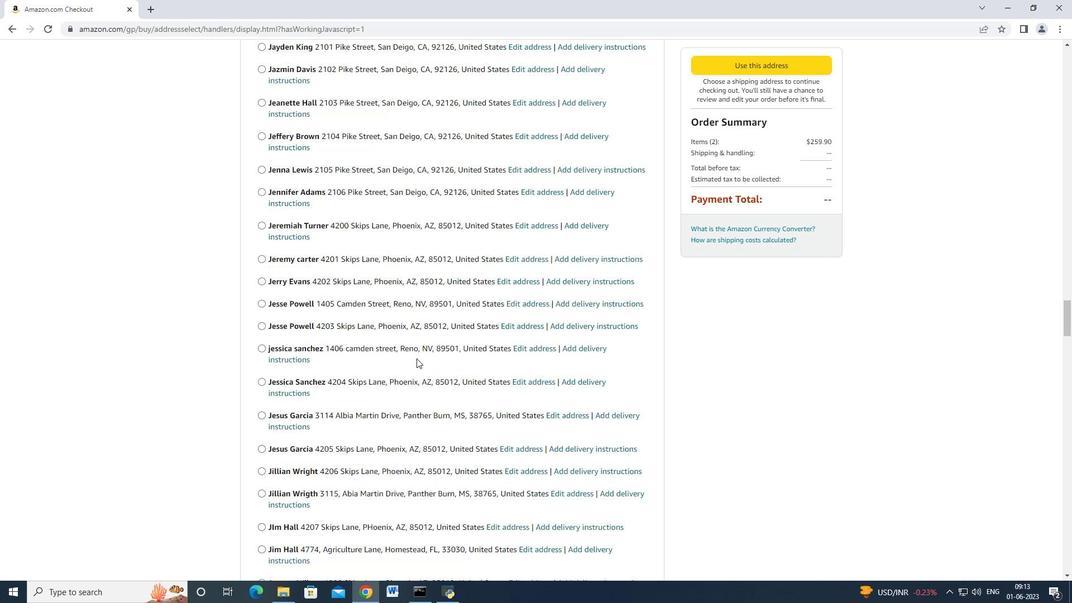 
Action: Mouse scrolled (418, 357) with delta (0, -1)
Screenshot: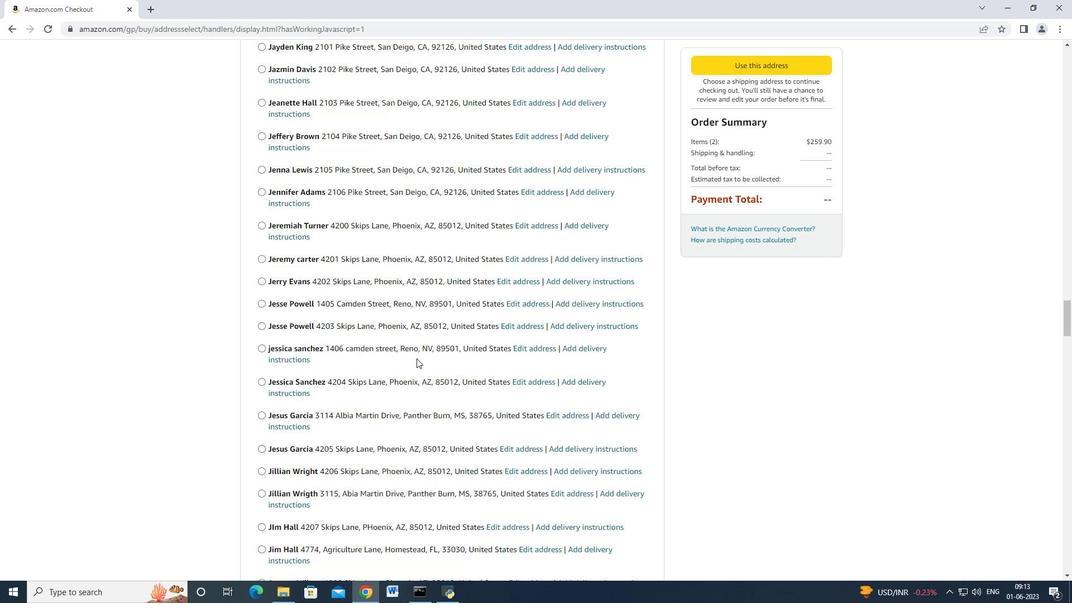 
Action: Mouse scrolled (418, 358) with delta (0, 0)
Screenshot: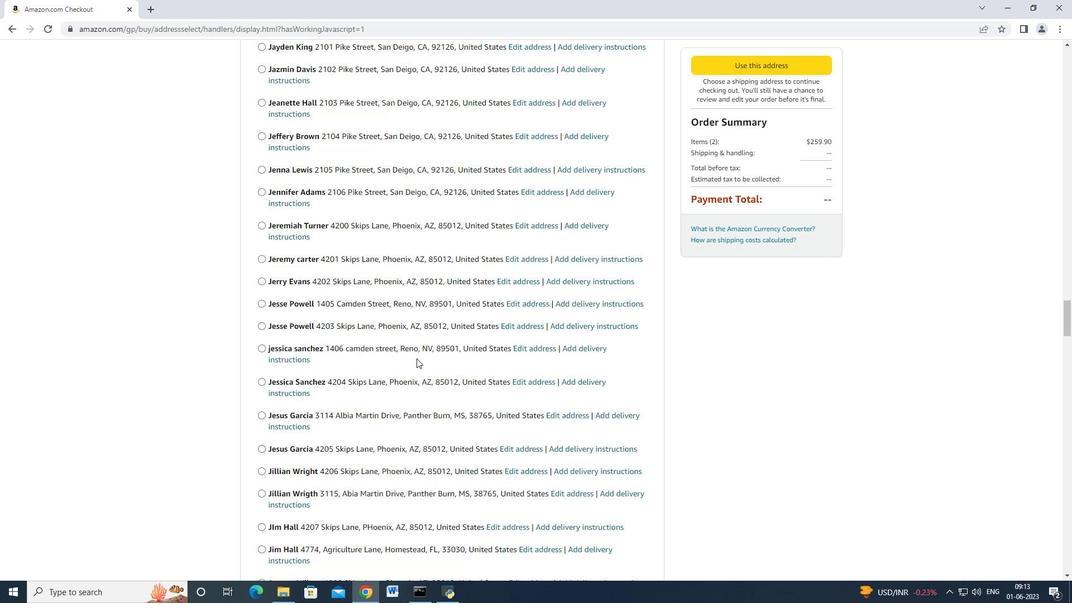 
Action: Mouse scrolled (418, 358) with delta (0, 0)
Screenshot: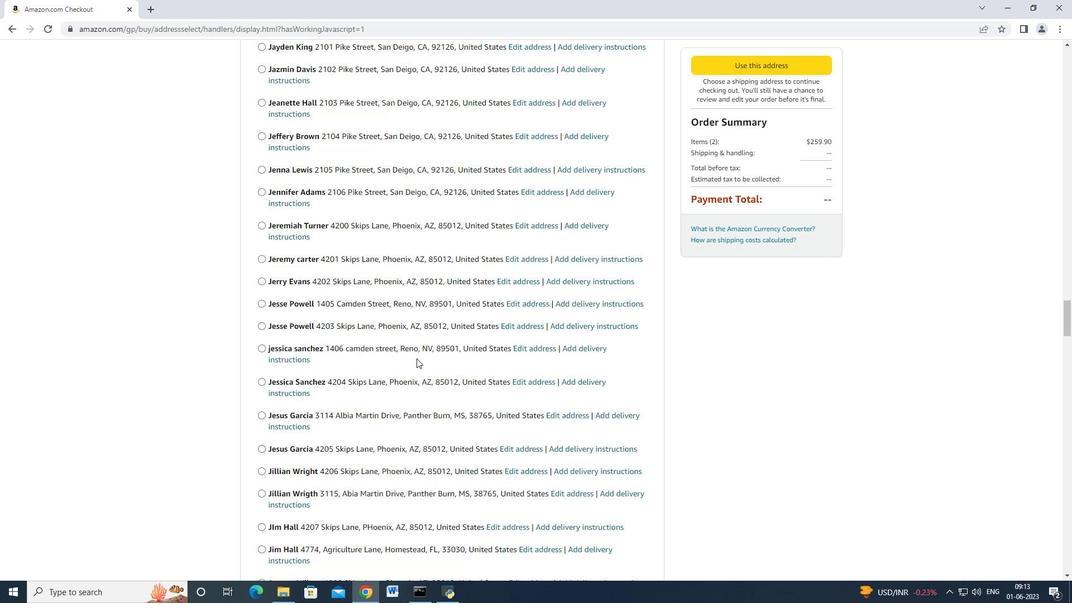 
Action: Mouse scrolled (418, 358) with delta (0, 0)
Screenshot: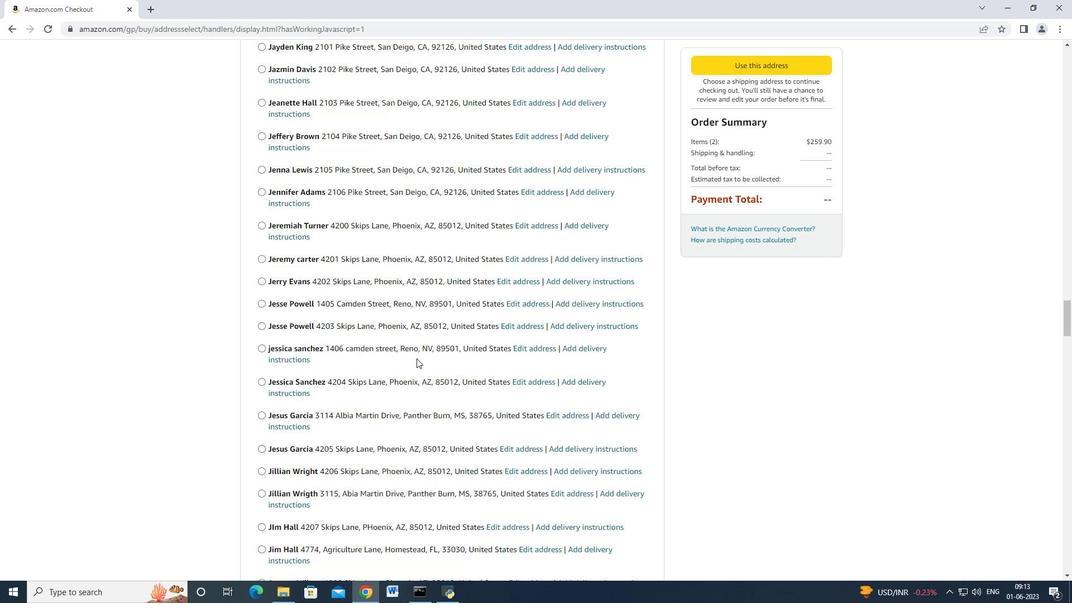 
Action: Mouse scrolled (418, 358) with delta (0, 0)
Screenshot: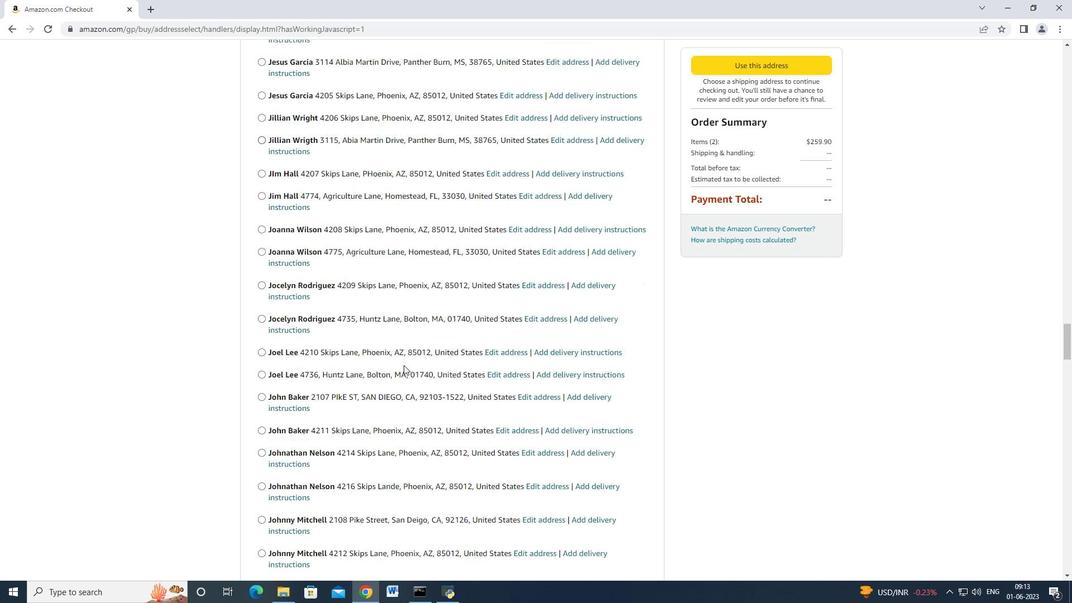 
Action: Mouse scrolled (418, 358) with delta (0, 0)
Screenshot: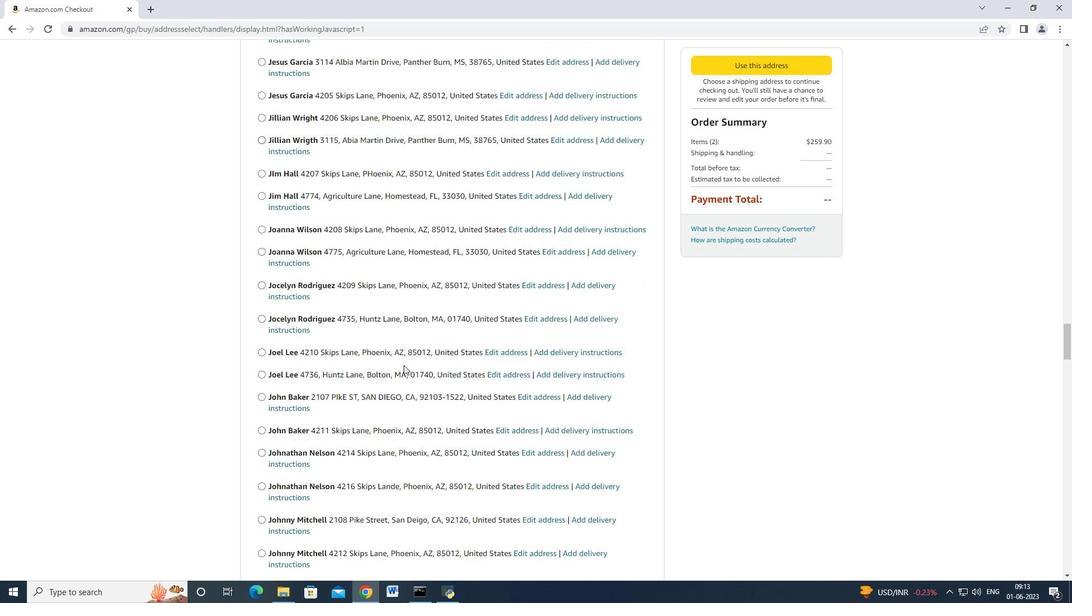 
Action: Mouse moved to (418, 358)
Screenshot: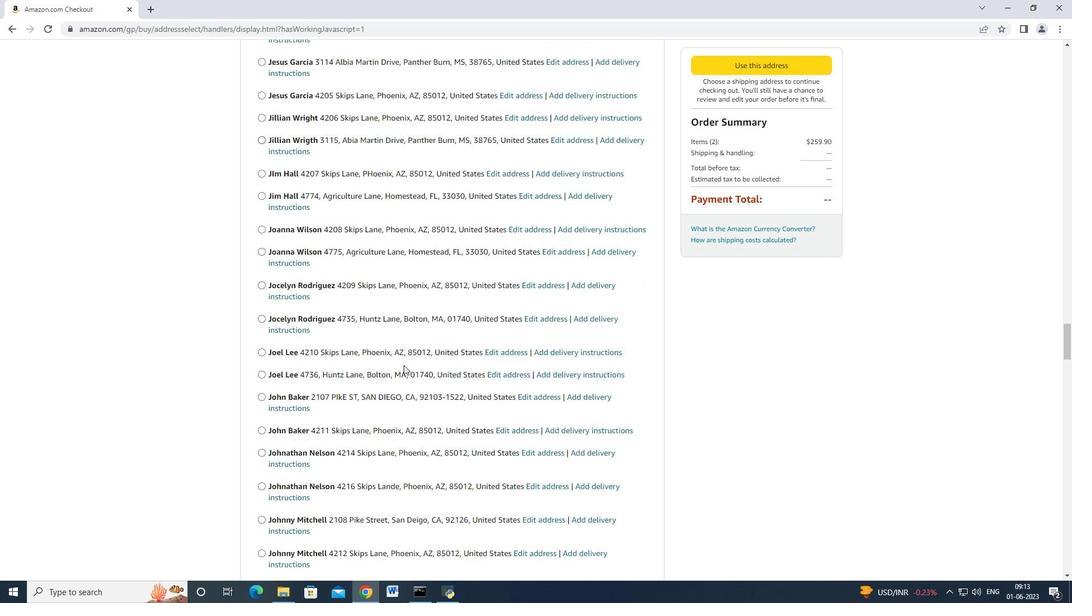 
Action: Mouse scrolled (418, 358) with delta (0, 0)
Screenshot: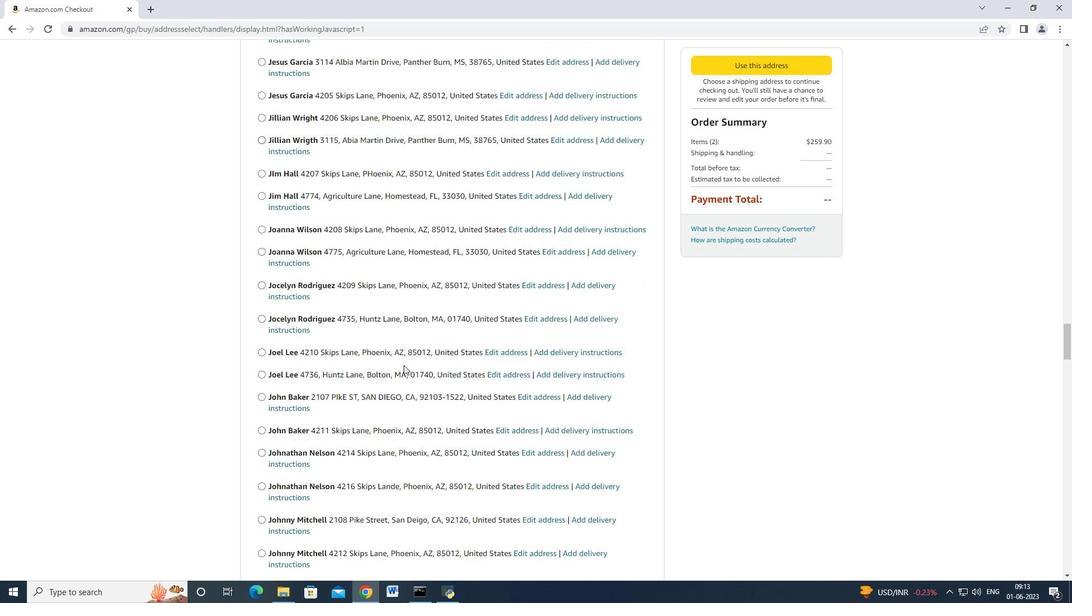
Action: Mouse moved to (417, 358)
Screenshot: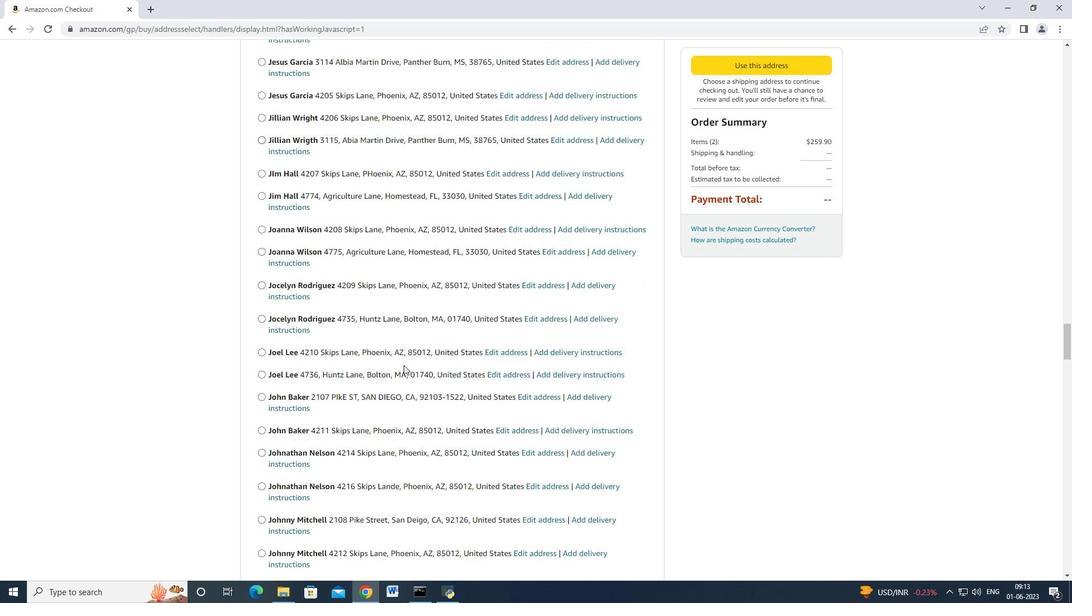
Action: Mouse scrolled (417, 357) with delta (0, -1)
Screenshot: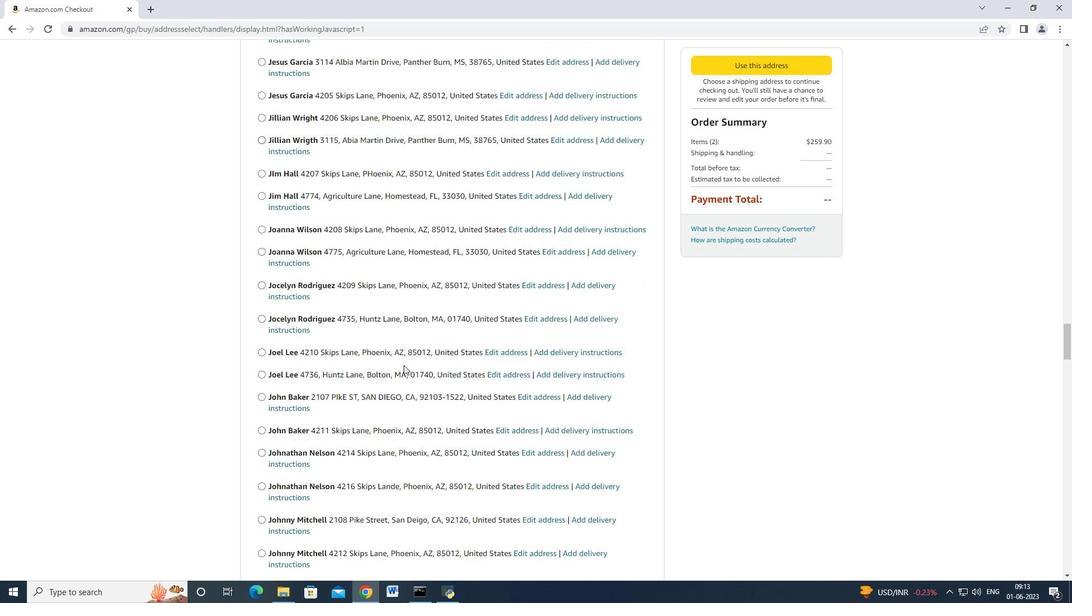 
Action: Mouse scrolled (417, 358) with delta (0, 0)
Screenshot: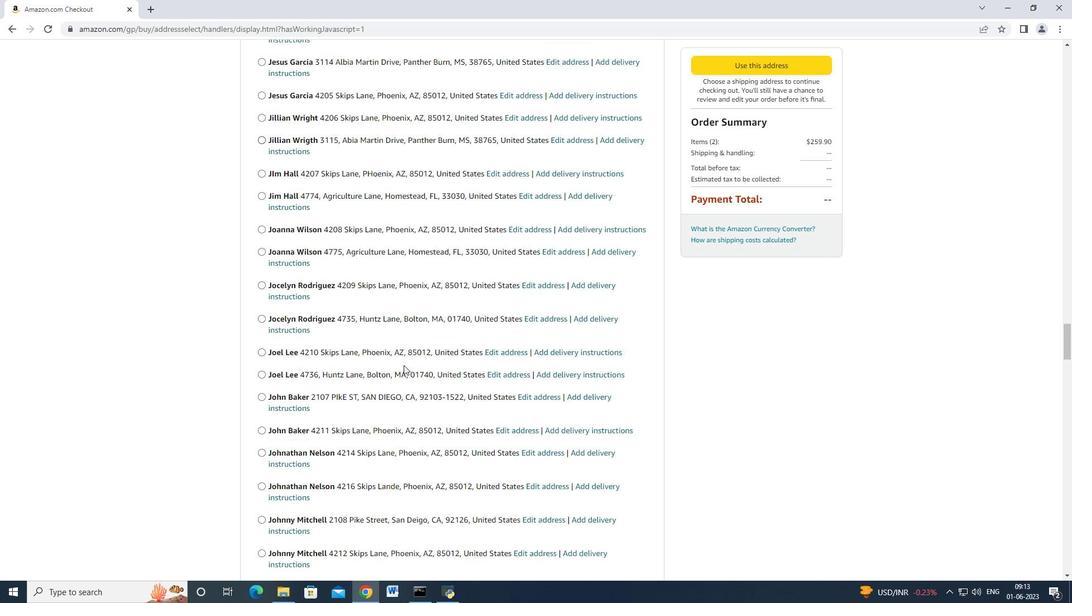 
Action: Mouse scrolled (417, 358) with delta (0, 0)
Screenshot: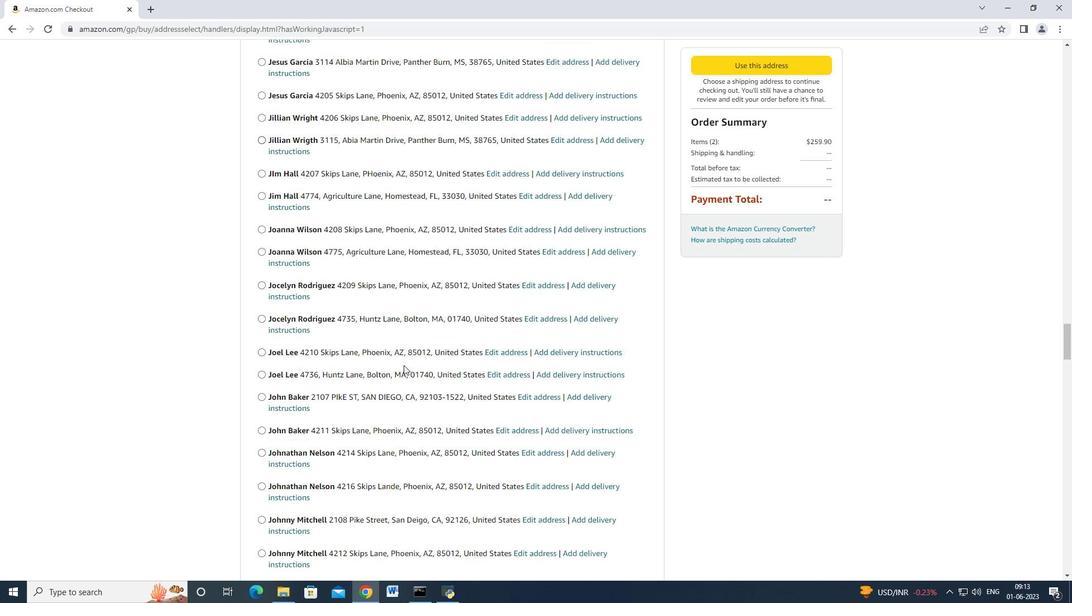 
Action: Mouse moved to (417, 358)
Screenshot: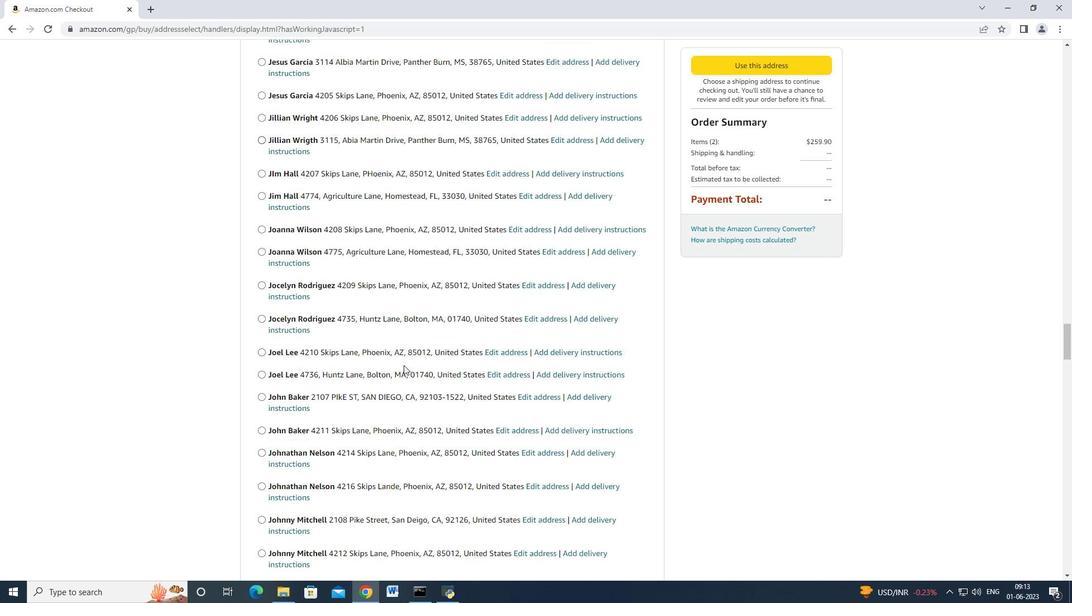 
Action: Mouse scrolled (417, 357) with delta (0, -1)
Screenshot: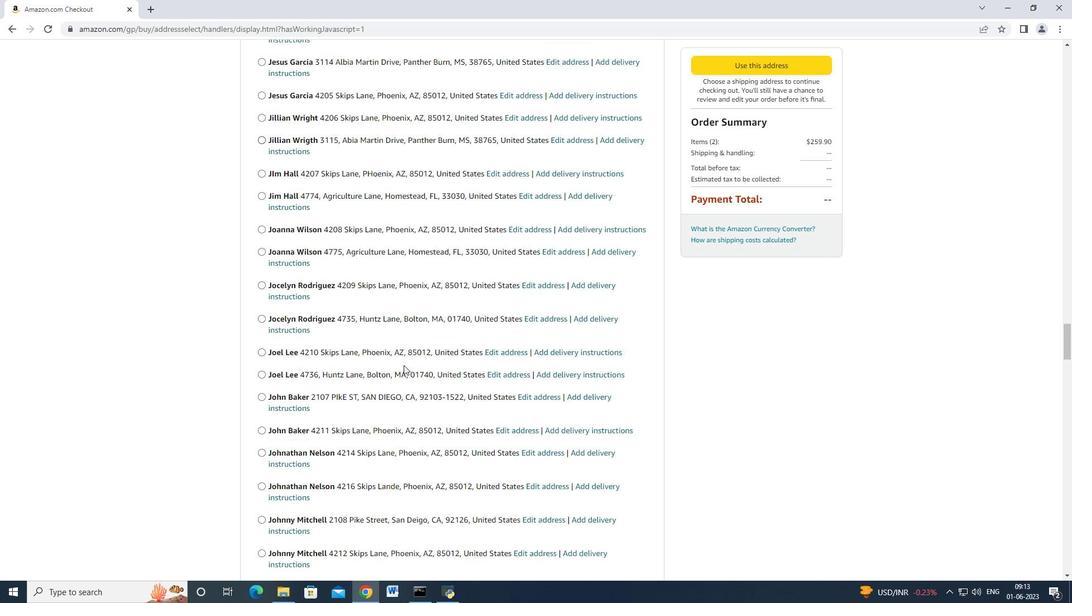 
Action: Mouse moved to (413, 360)
Screenshot: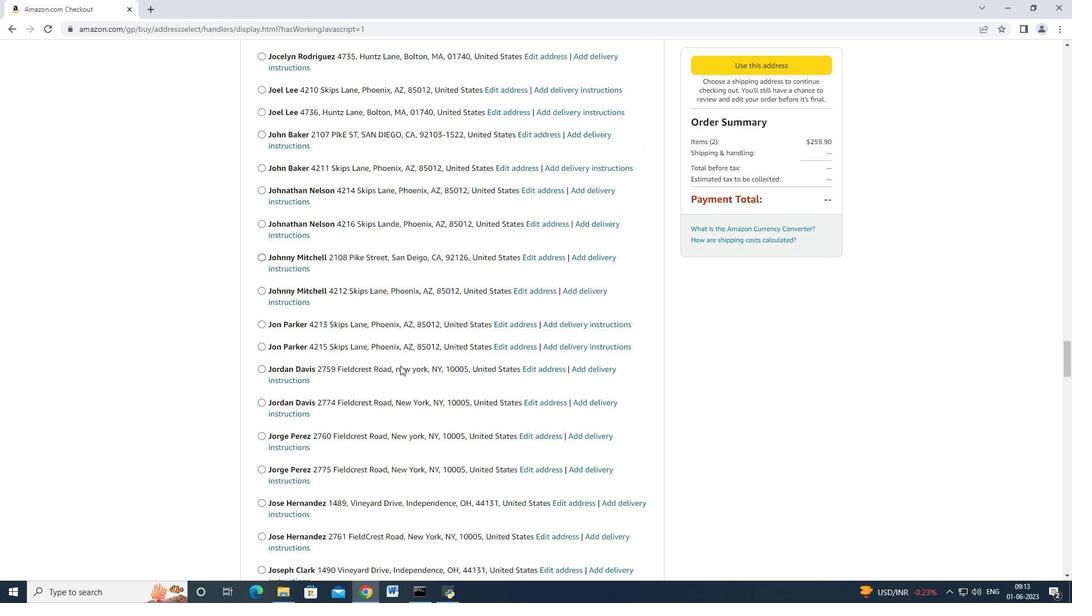 
Action: Mouse scrolled (413, 360) with delta (0, 0)
Screenshot: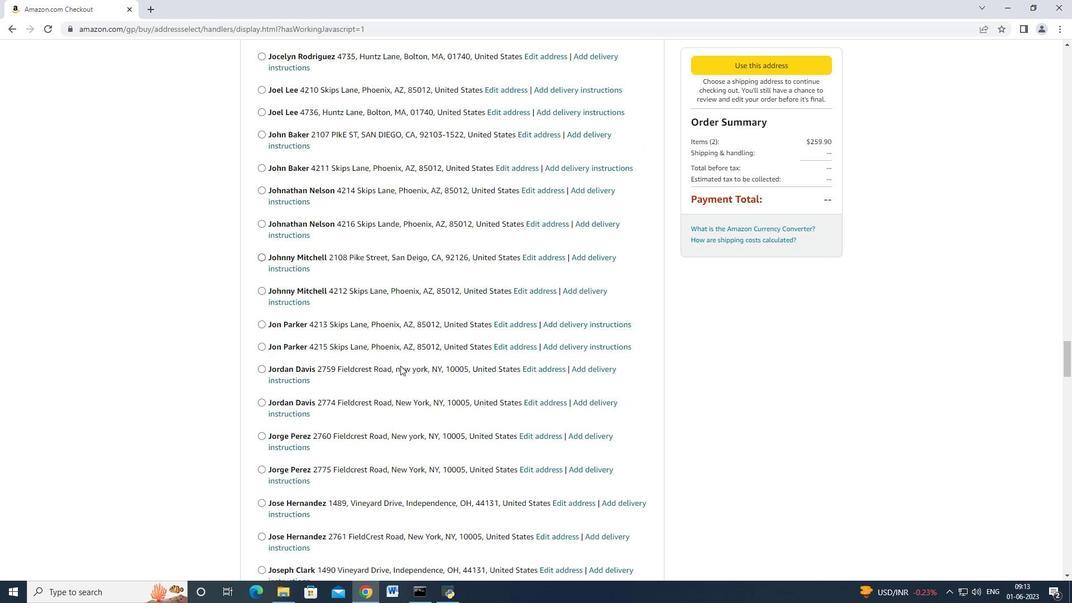 
Action: Mouse moved to (410, 363)
Screenshot: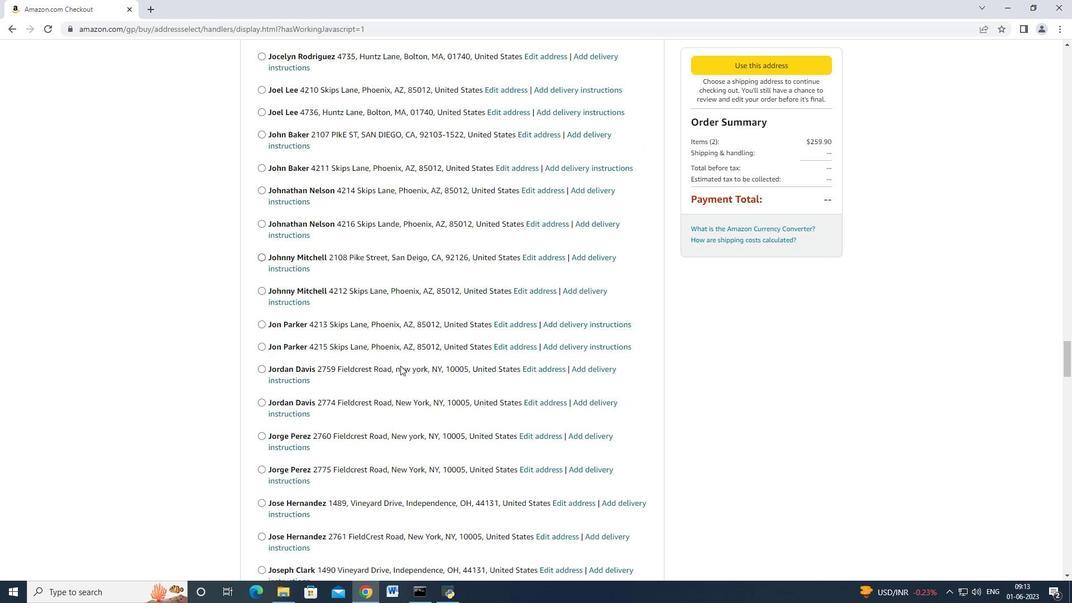 
Action: Mouse scrolled (410, 362) with delta (0, 0)
Screenshot: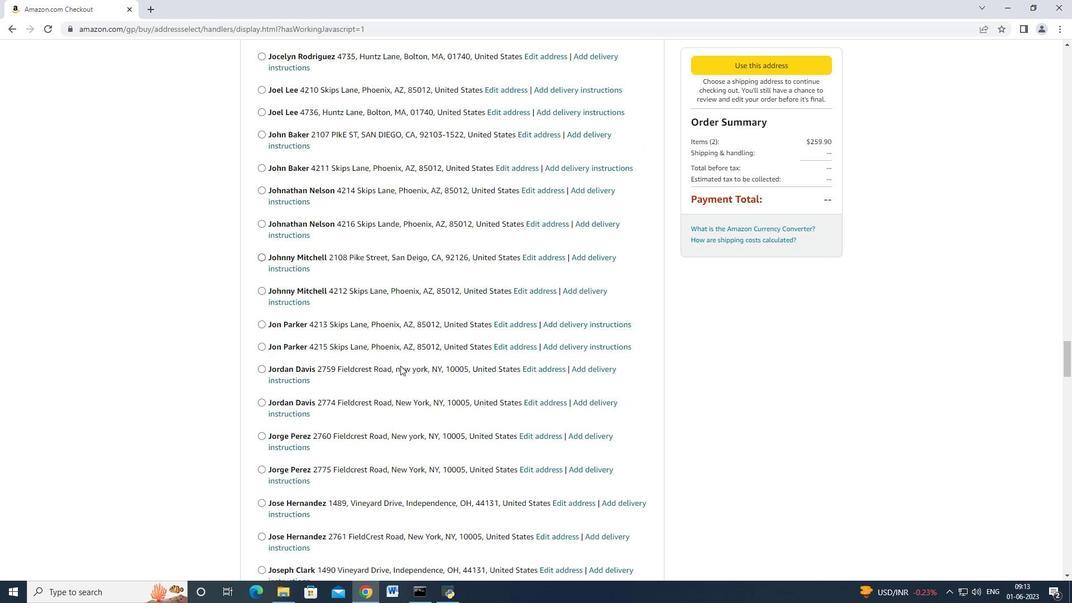 
Action: Mouse moved to (408, 364)
Screenshot: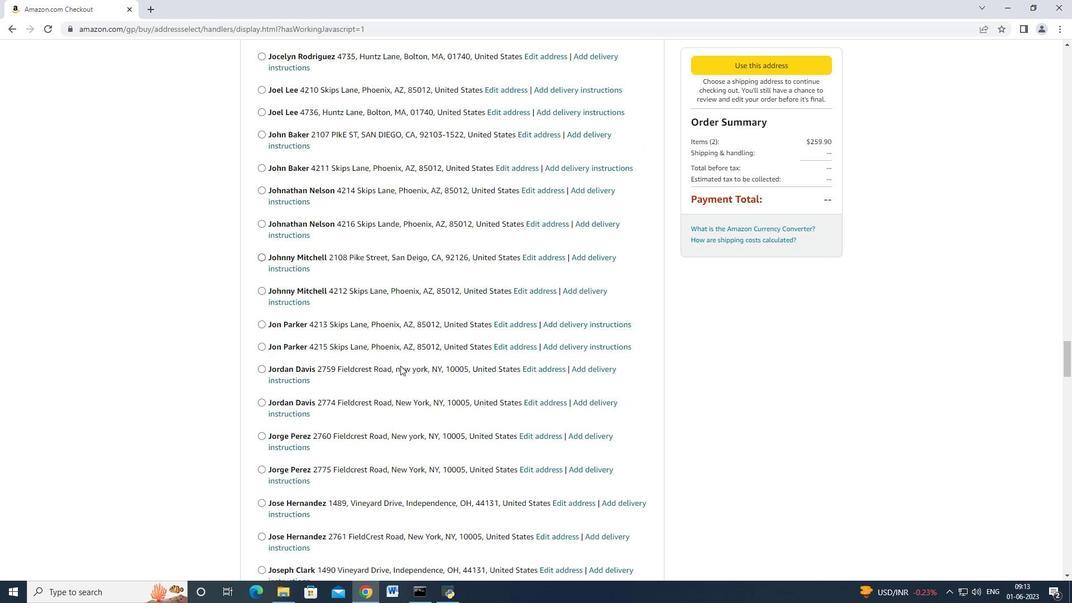 
Action: Mouse scrolled (408, 364) with delta (0, 0)
Screenshot: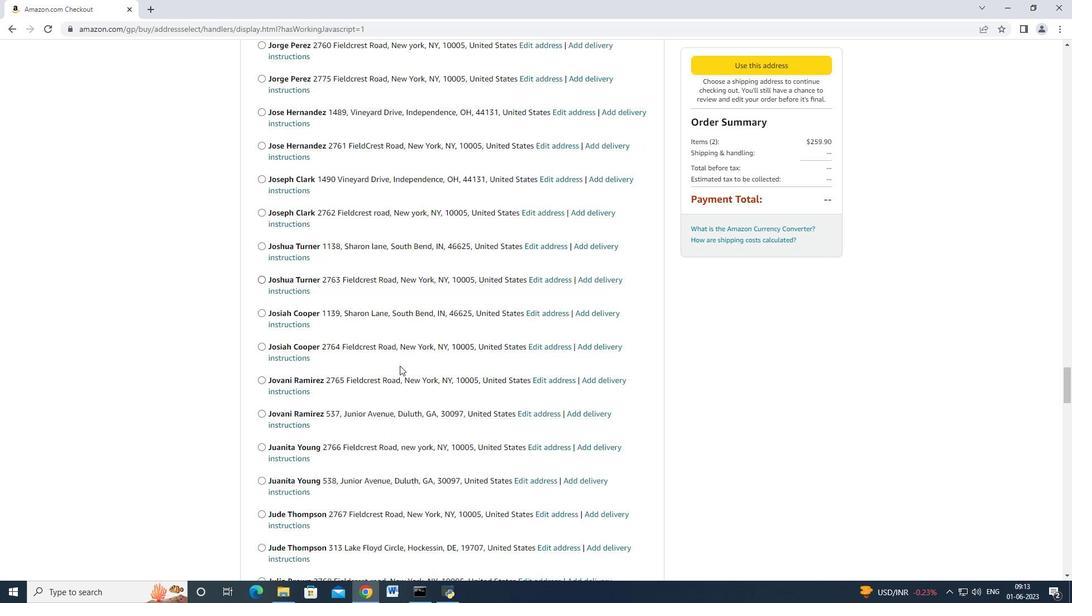 
Action: Mouse moved to (408, 364)
Screenshot: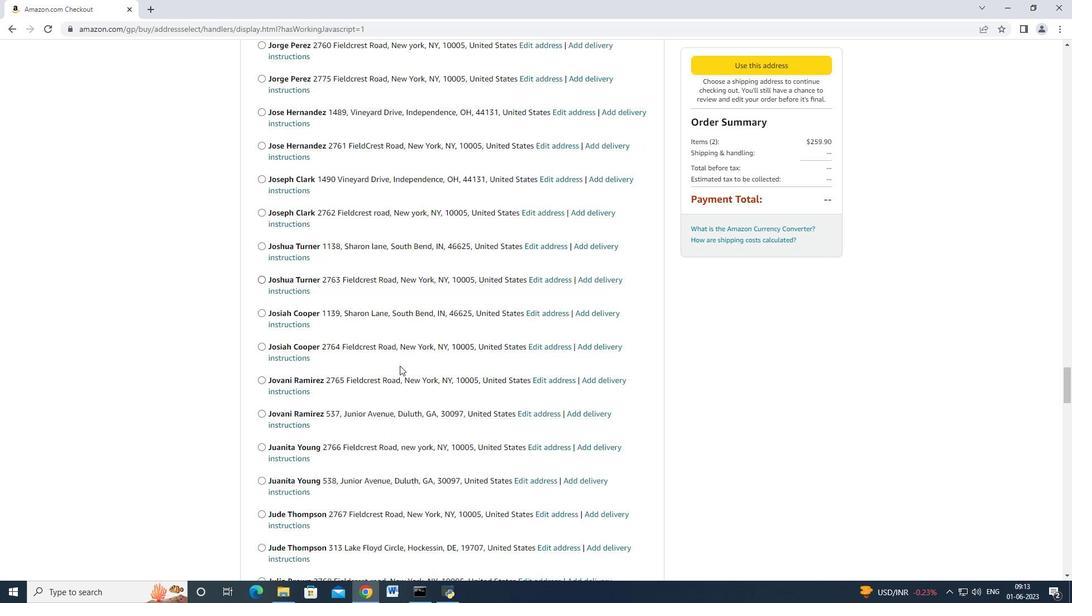 
Action: Mouse scrolled (408, 364) with delta (0, 0)
Screenshot: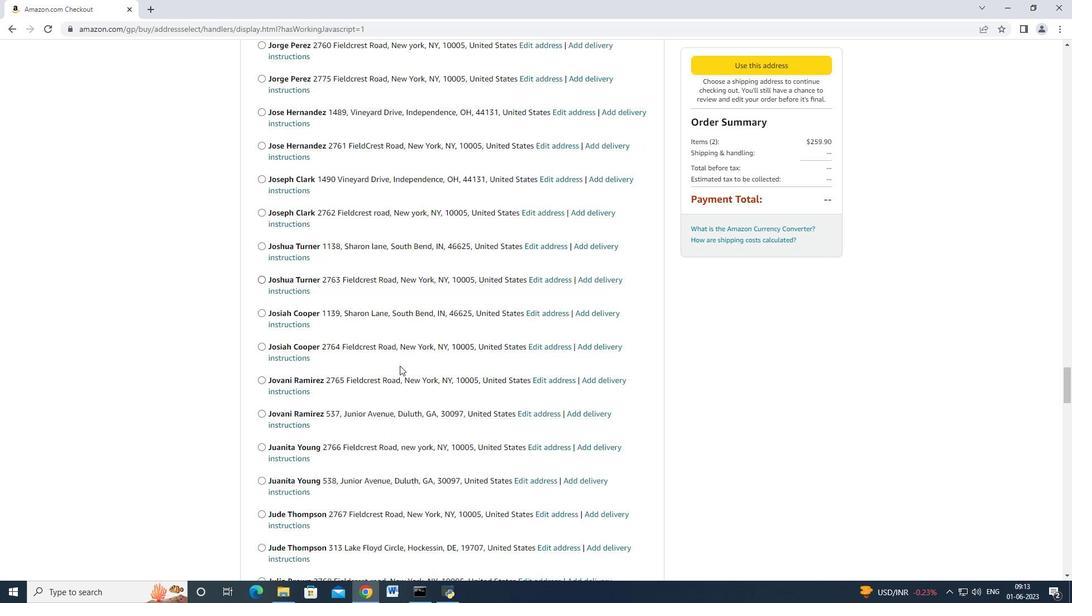 
Action: Mouse scrolled (408, 364) with delta (0, 0)
Screenshot: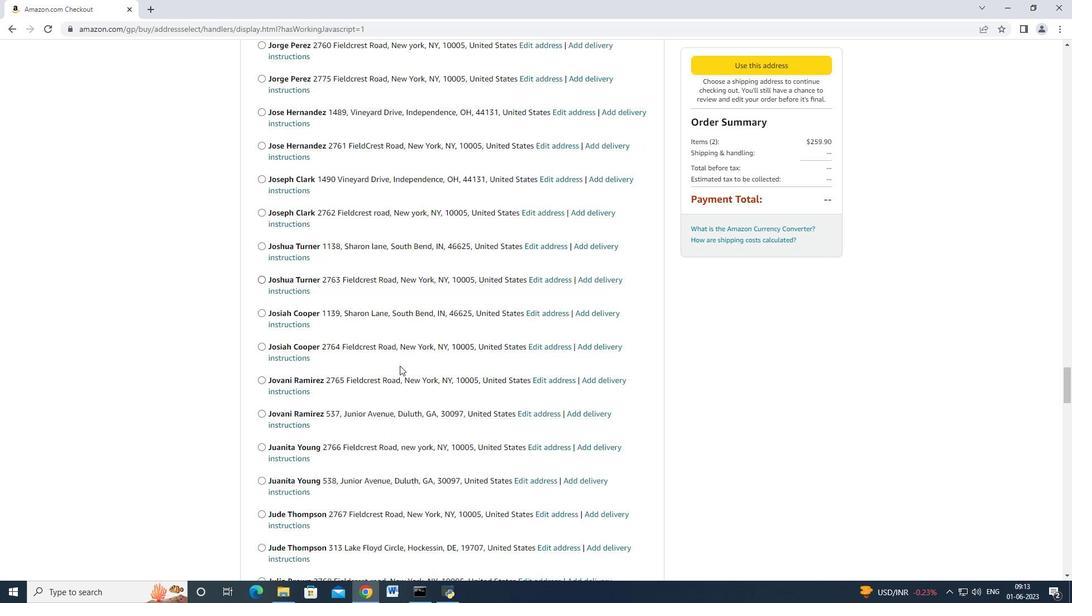 
Action: Mouse moved to (407, 364)
Screenshot: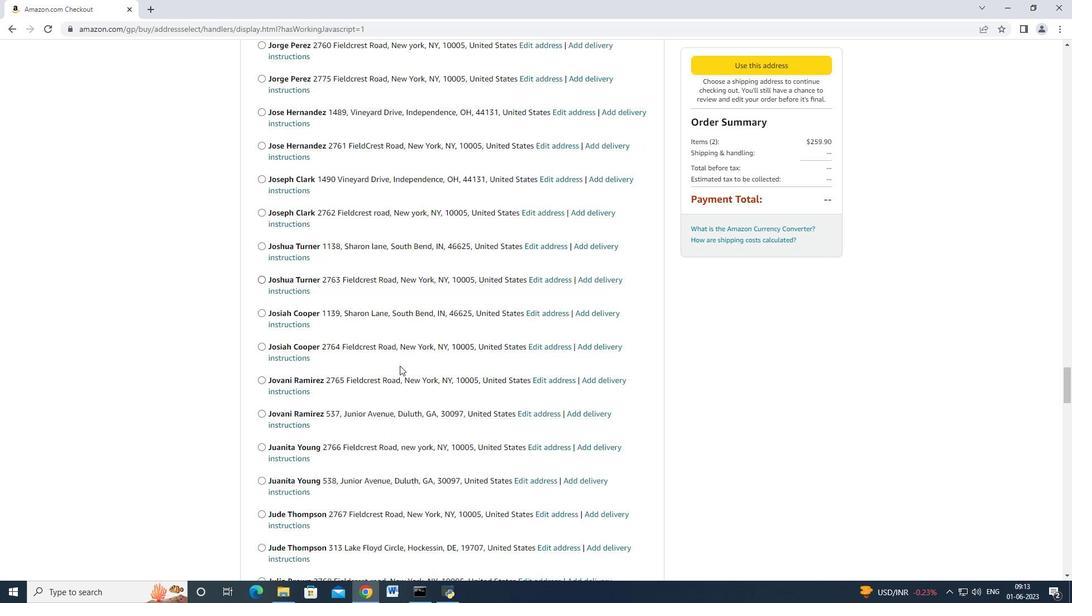 
Action: Mouse scrolled (408, 363) with delta (0, -1)
Screenshot: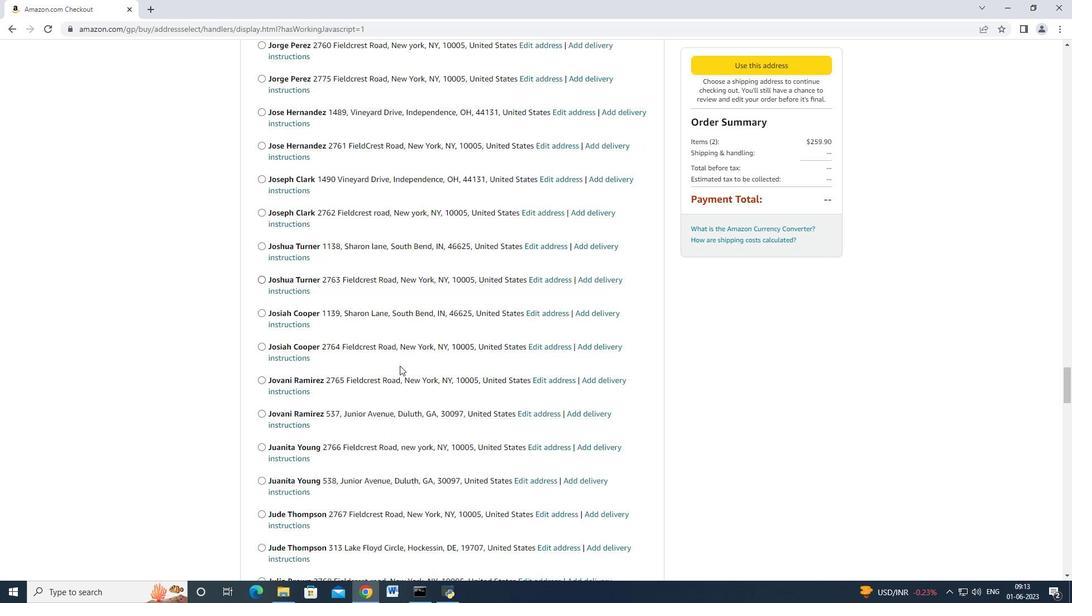 
Action: Mouse moved to (406, 364)
Screenshot: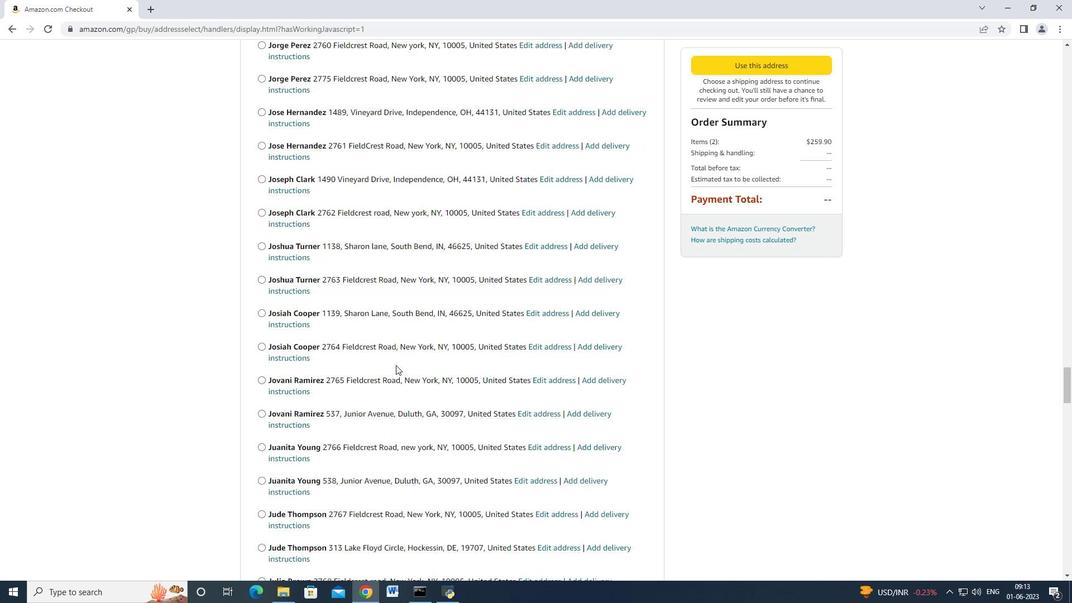 
Action: Mouse scrolled (407, 364) with delta (0, 0)
Screenshot: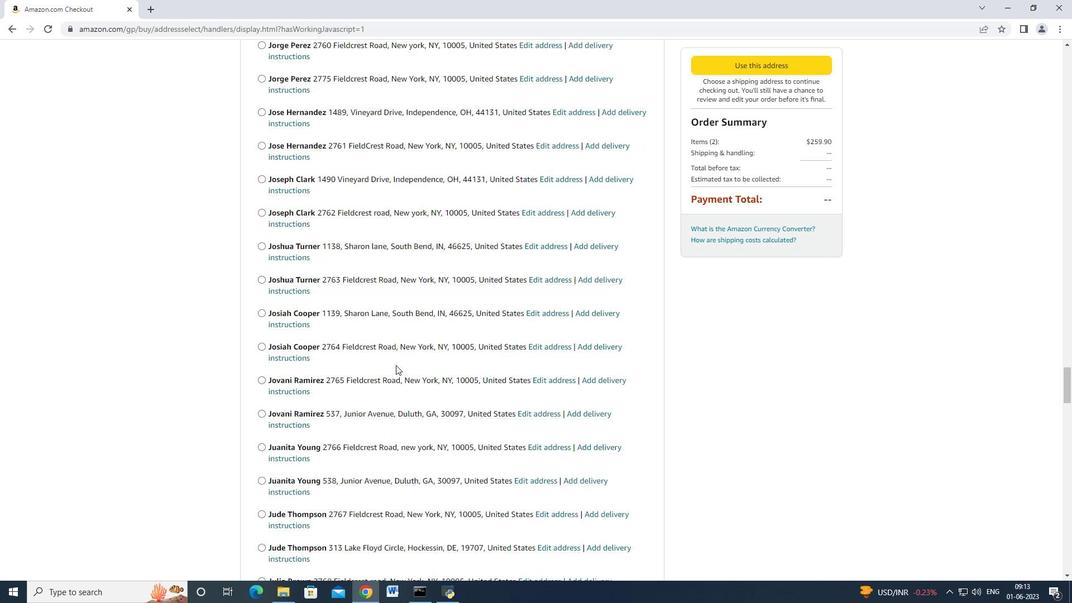 
Action: Mouse moved to (404, 365)
Screenshot: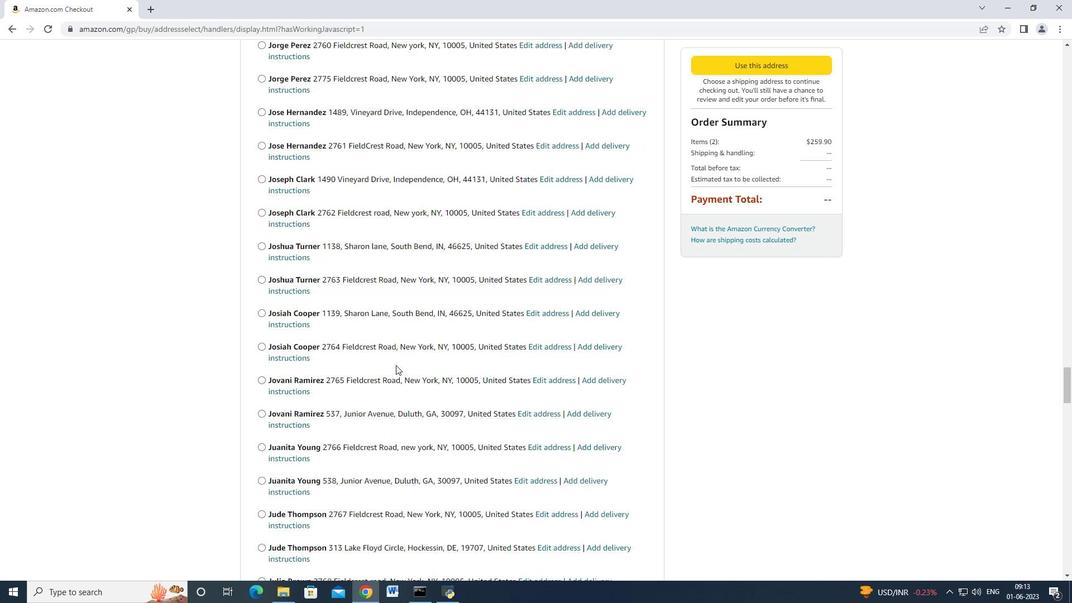 
Action: Mouse scrolled (405, 364) with delta (0, 0)
Screenshot: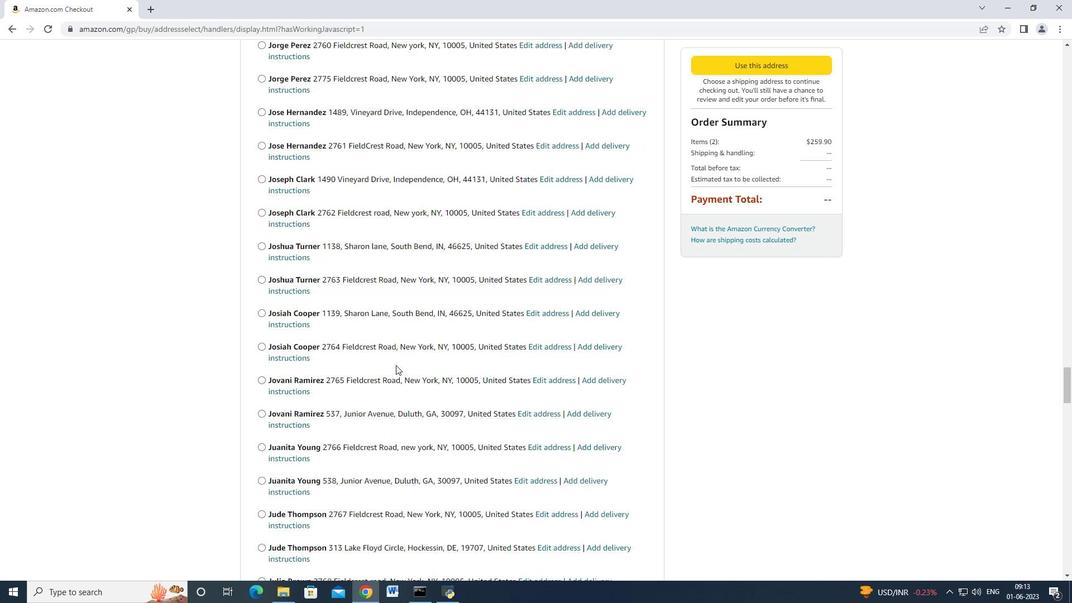 
Action: Mouse moved to (403, 365)
Screenshot: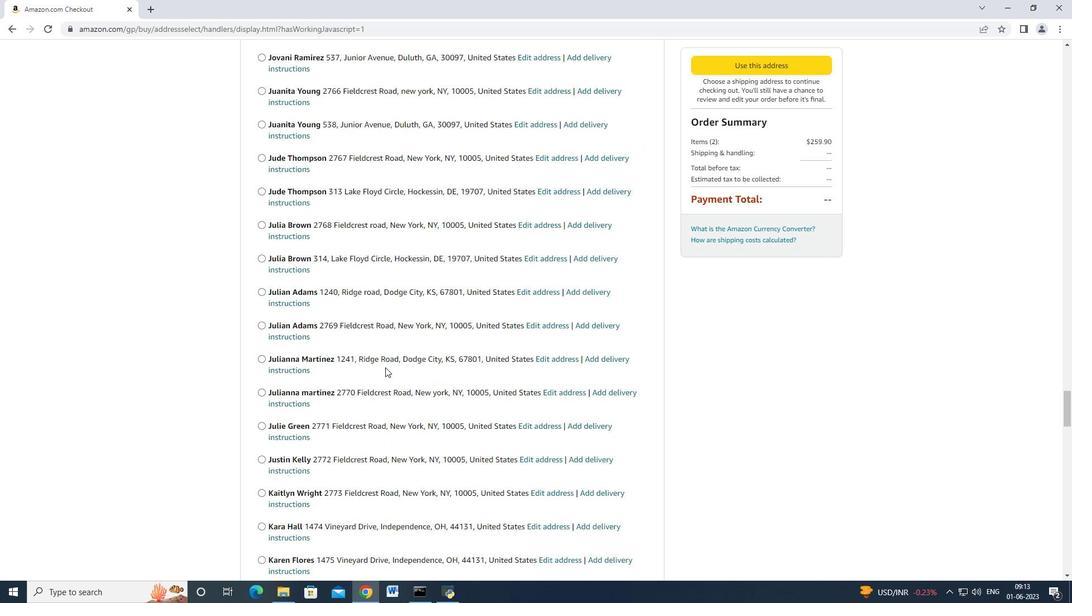
Action: Mouse scrolled (403, 364) with delta (0, 0)
Screenshot: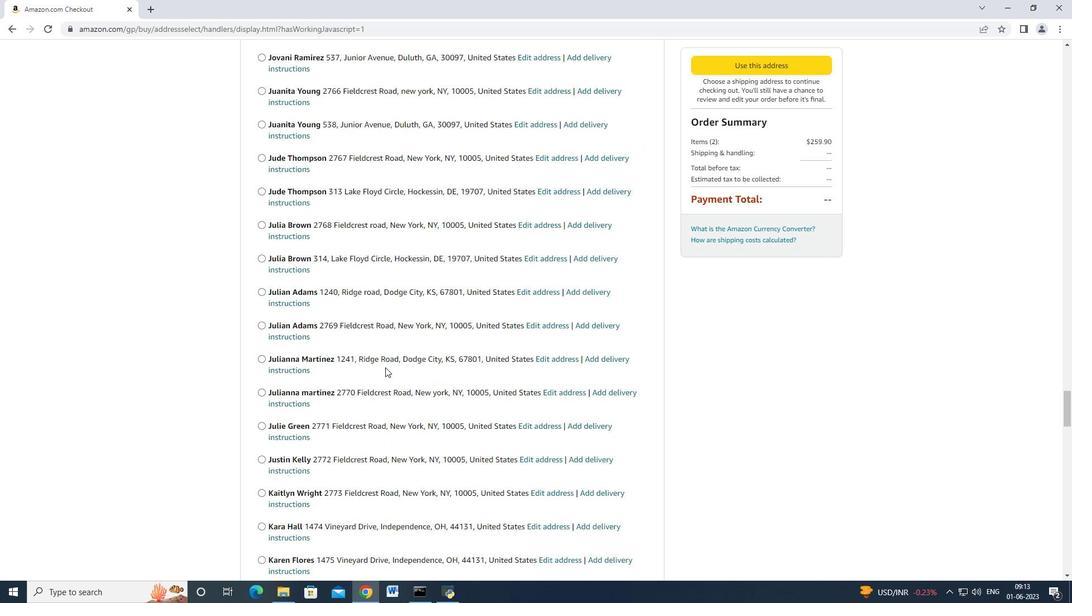 
Action: Mouse moved to (402, 365)
Screenshot: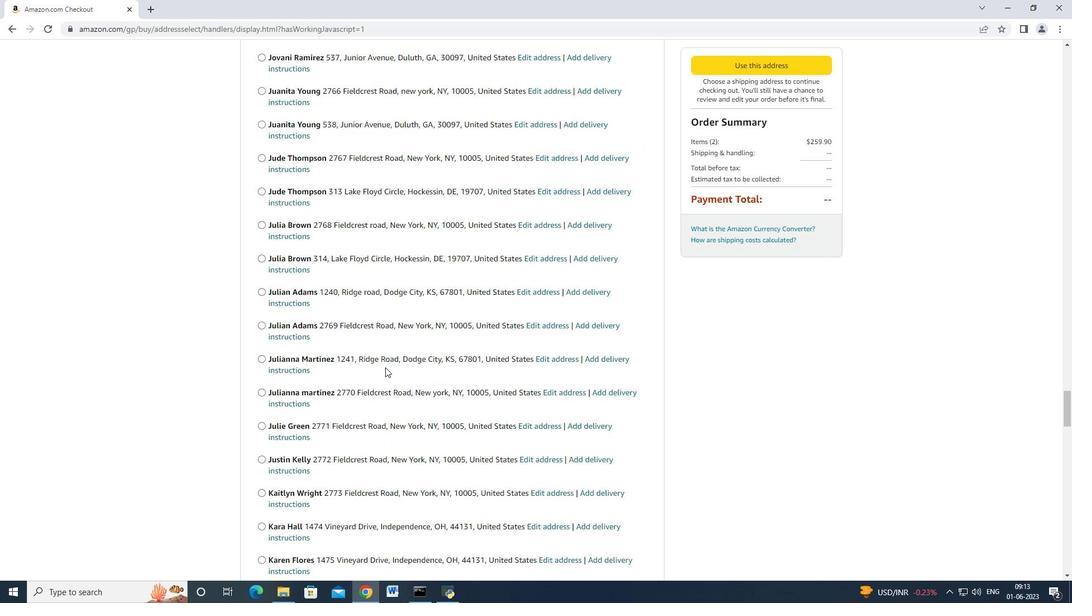 
Action: Mouse scrolled (402, 364) with delta (0, 0)
Screenshot: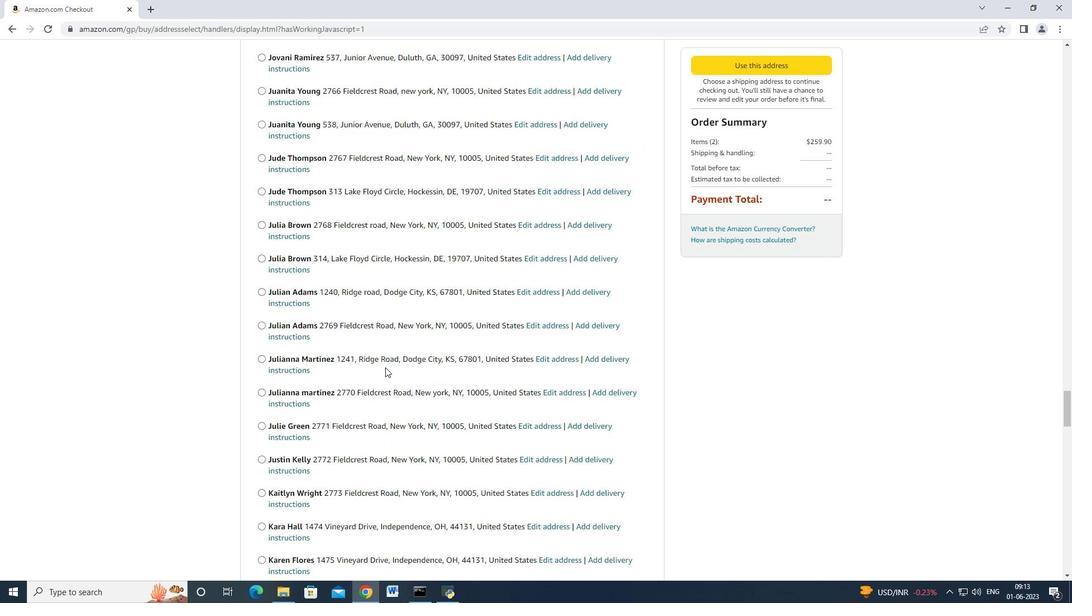 
Action: Mouse moved to (402, 365)
Screenshot: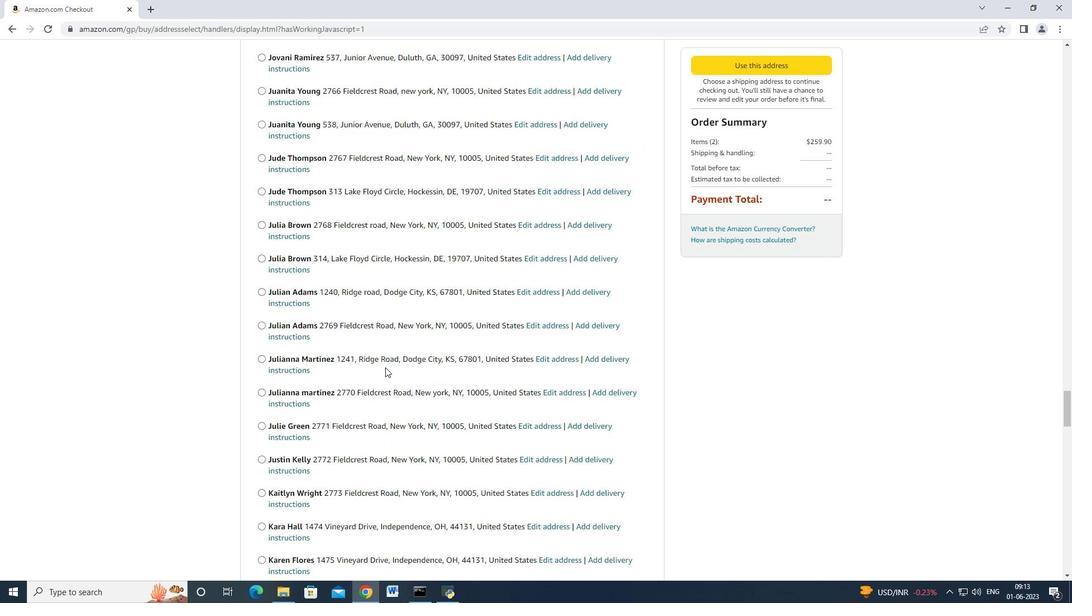 
Action: Mouse scrolled (402, 364) with delta (0, 0)
Screenshot: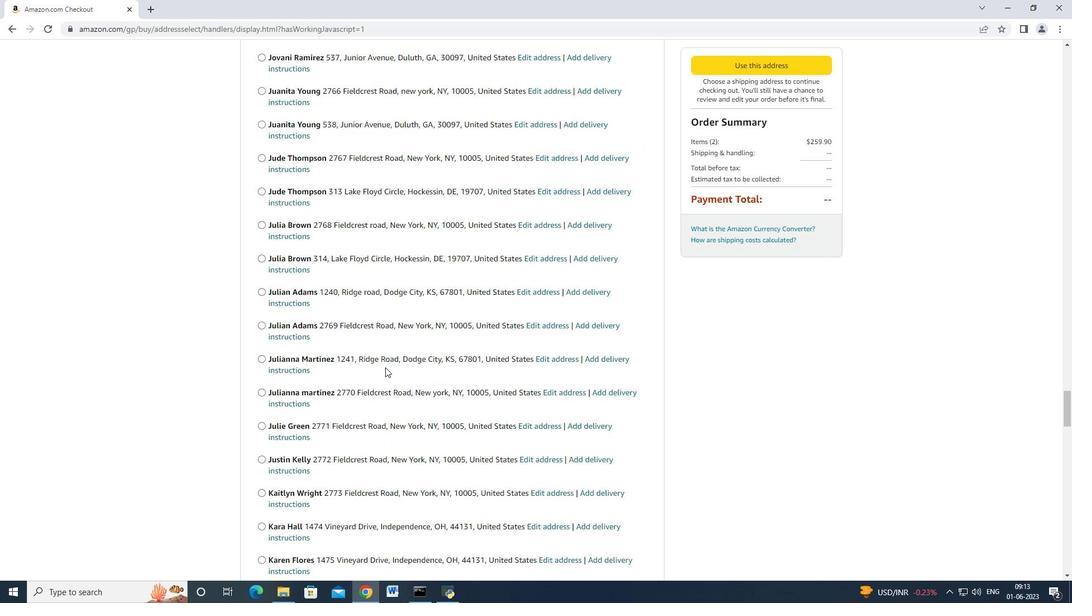 
Action: Mouse scrolled (402, 365) with delta (0, 0)
Screenshot: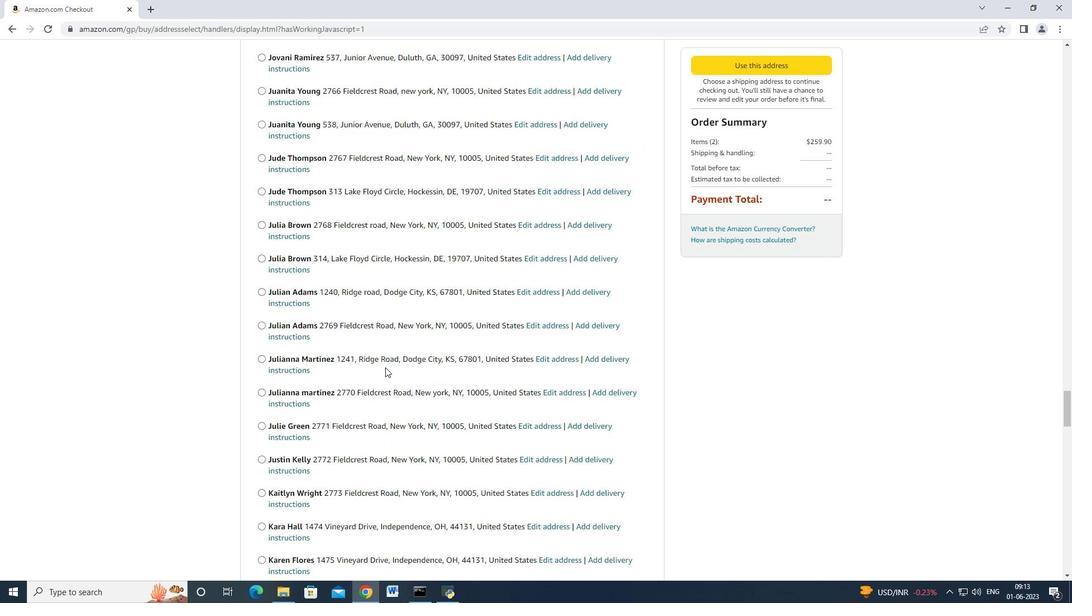 
Action: Mouse scrolled (402, 365) with delta (0, 0)
Screenshot: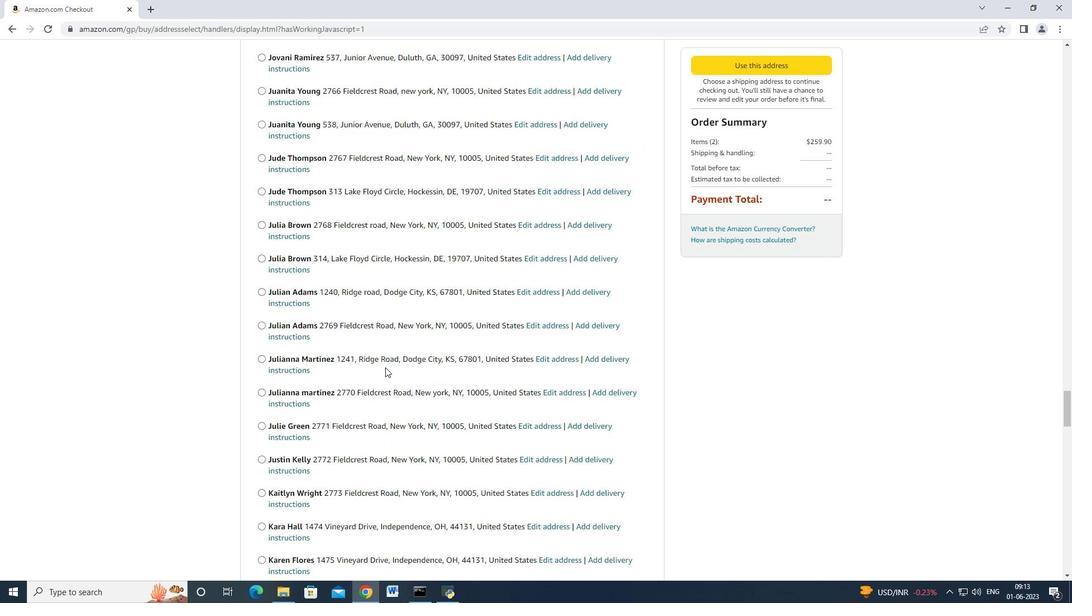 
Action: Mouse scrolled (402, 364) with delta (0, -1)
Screenshot: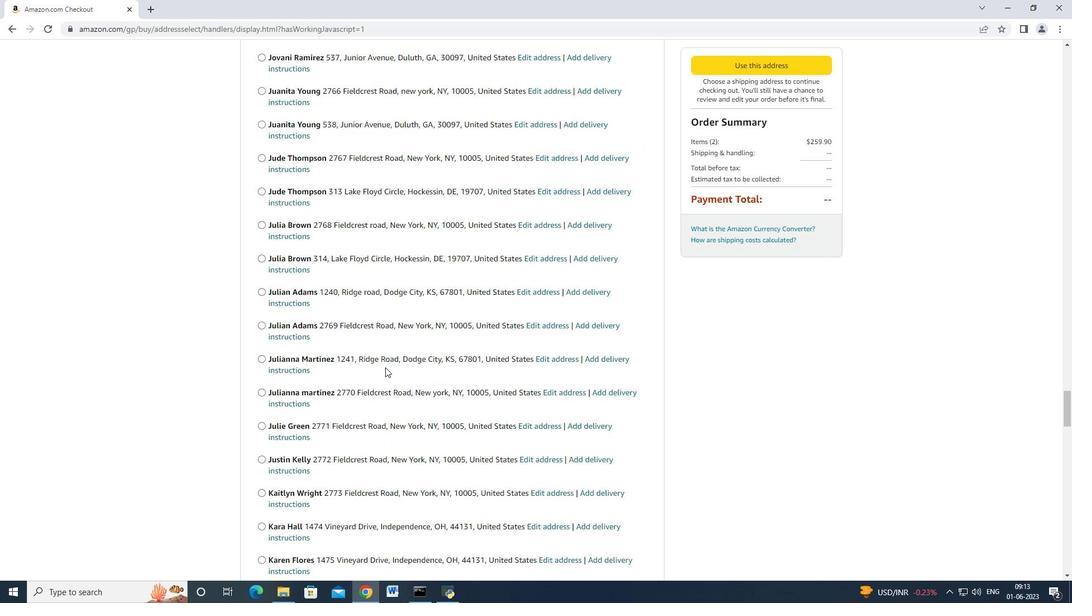 
Action: Mouse moved to (402, 365)
Screenshot: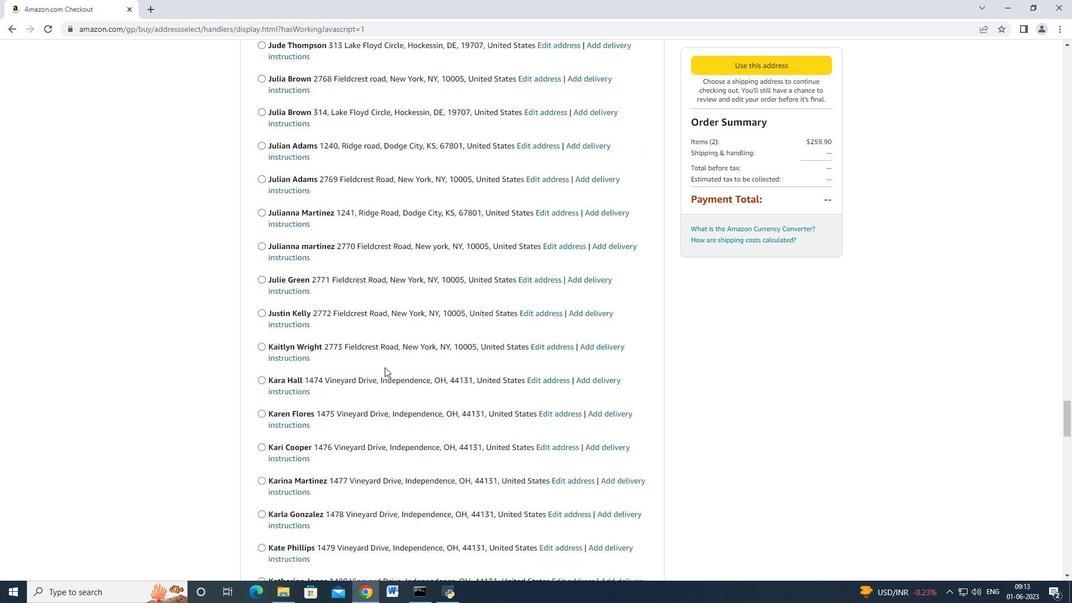 
Action: Mouse scrolled (402, 365) with delta (0, 0)
Screenshot: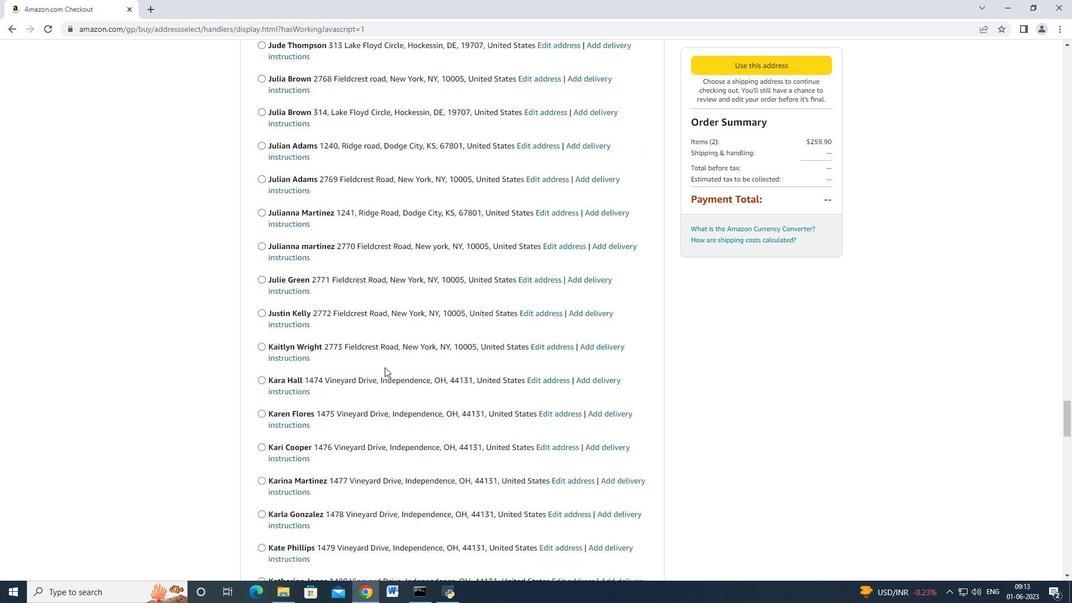 
Action: Mouse scrolled (402, 365) with delta (0, 0)
Screenshot: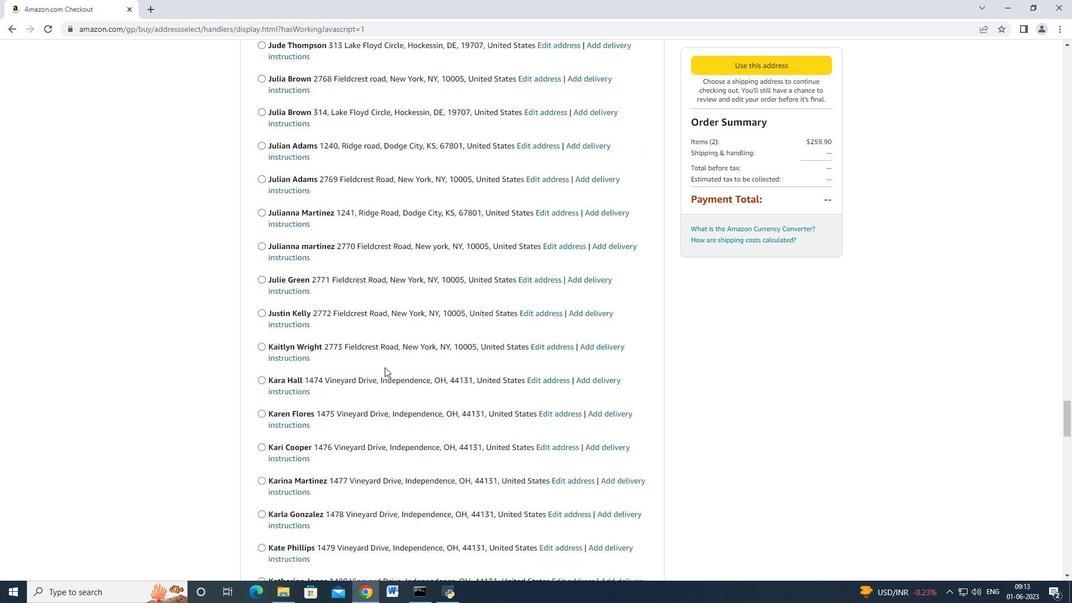 
Action: Mouse moved to (389, 367)
Screenshot: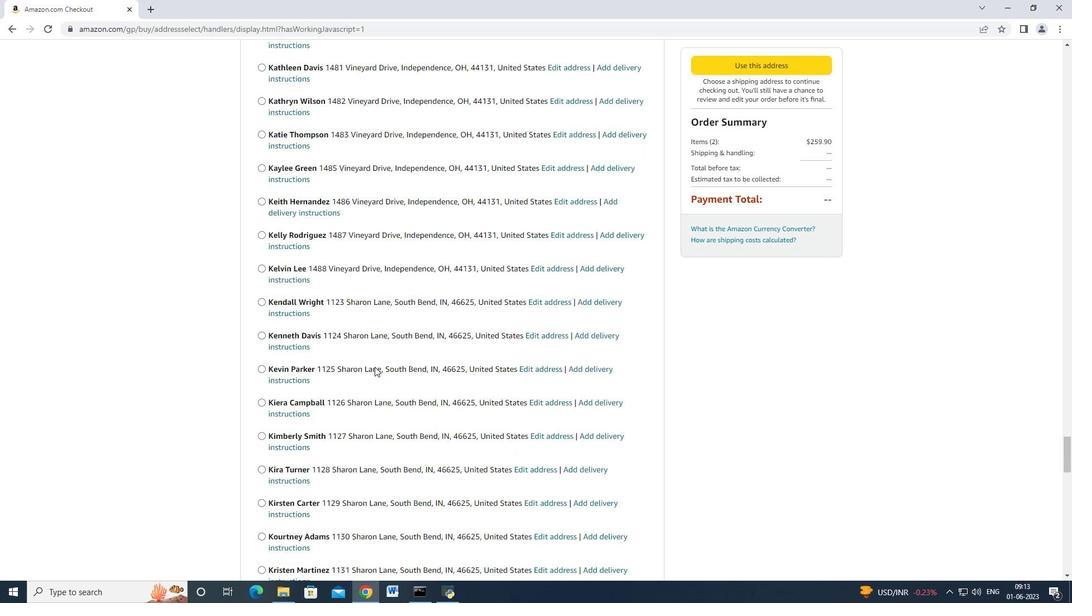
Action: Mouse scrolled (389, 366) with delta (0, 0)
Screenshot: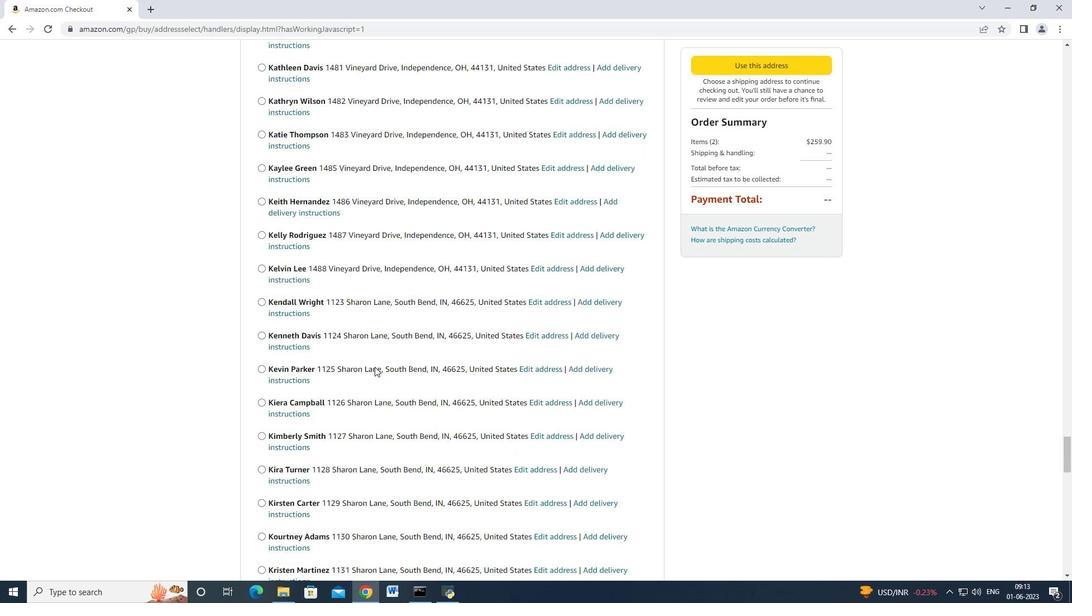 
Action: Mouse moved to (388, 368)
Screenshot: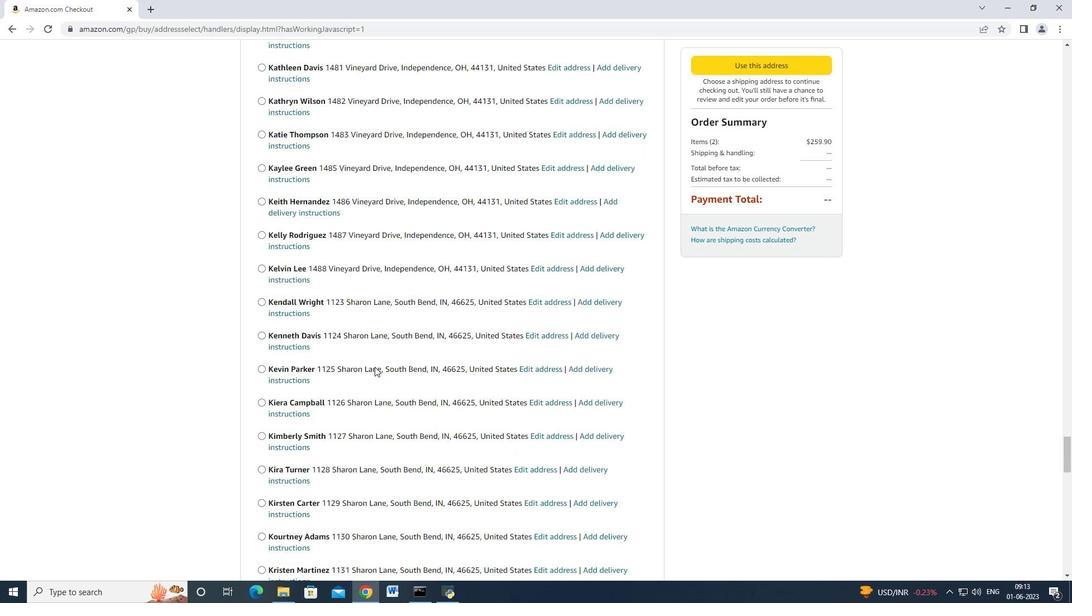 
Action: Mouse scrolled (388, 368) with delta (0, 0)
Screenshot: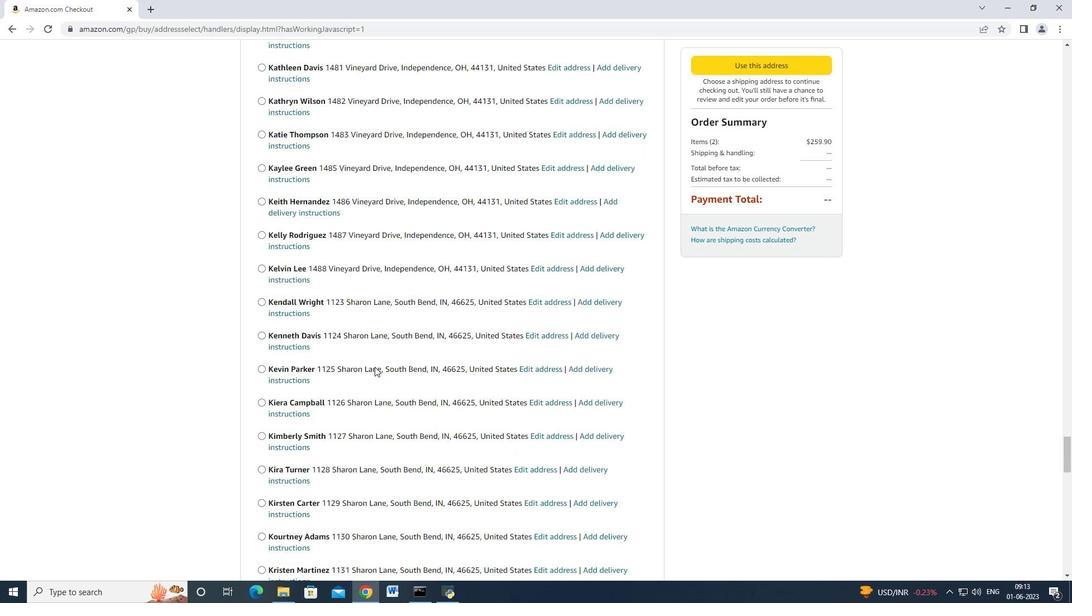 
Action: Mouse moved to (387, 368)
Screenshot: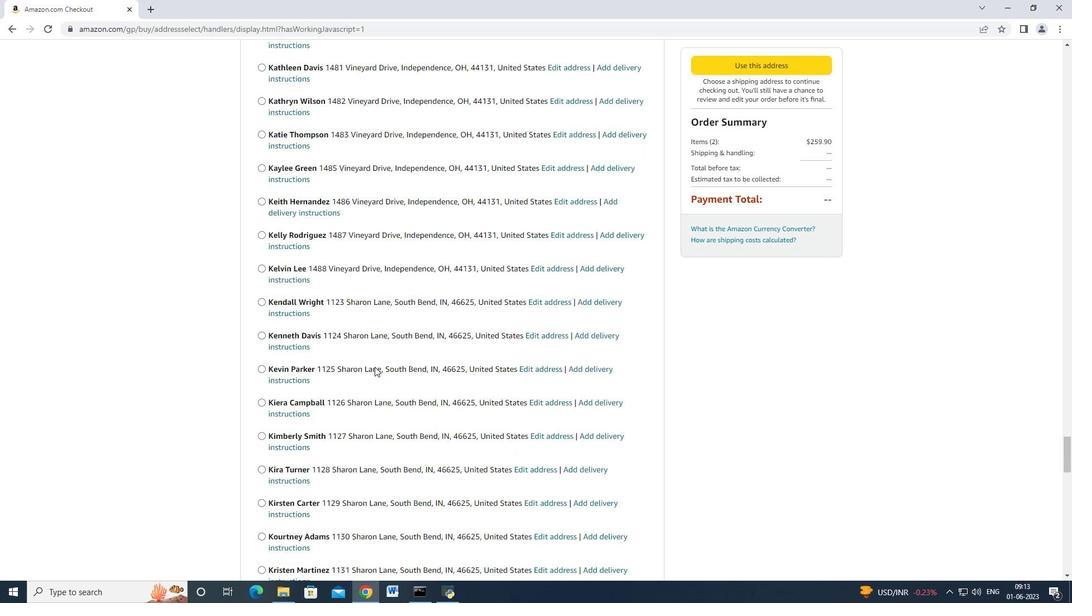 
Action: Mouse scrolled (387, 368) with delta (0, 0)
Screenshot: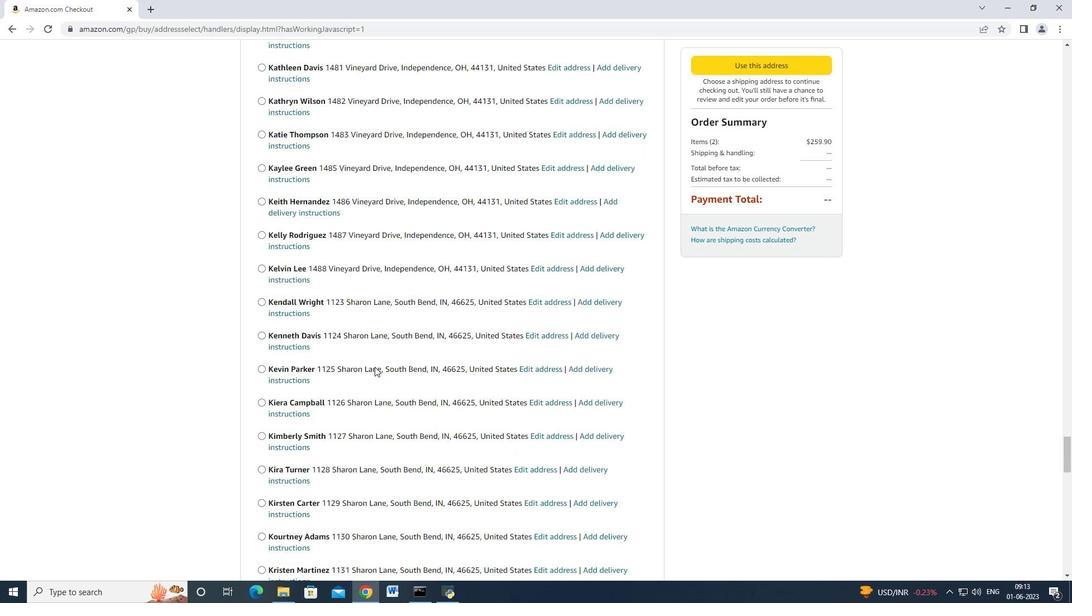 
Action: Mouse moved to (387, 369)
Screenshot: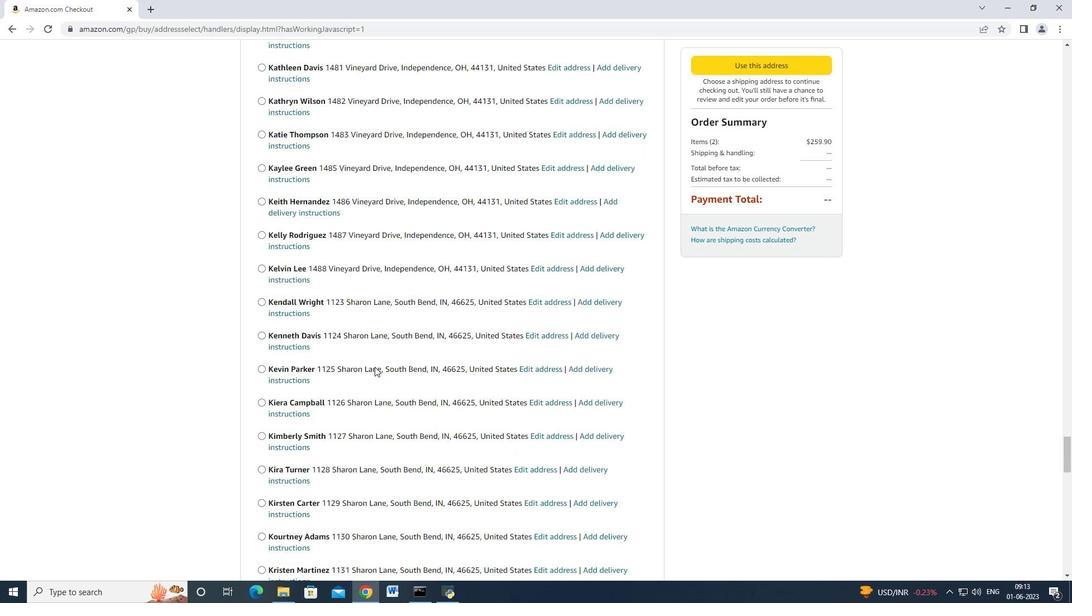 
Action: Mouse scrolled (387, 368) with delta (0, 0)
Screenshot: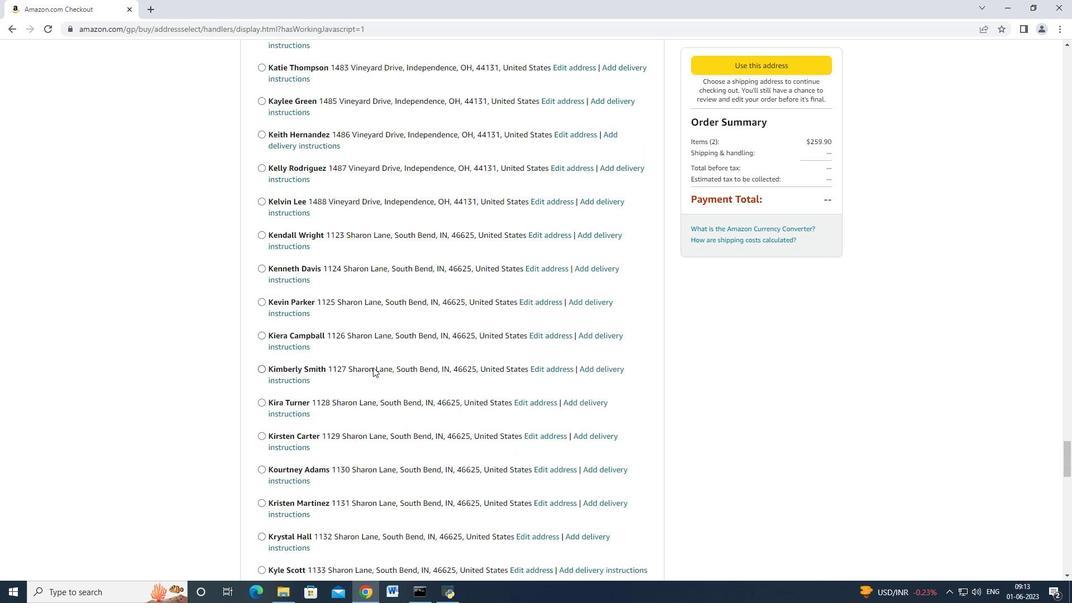 
Action: Mouse moved to (387, 369)
Screenshot: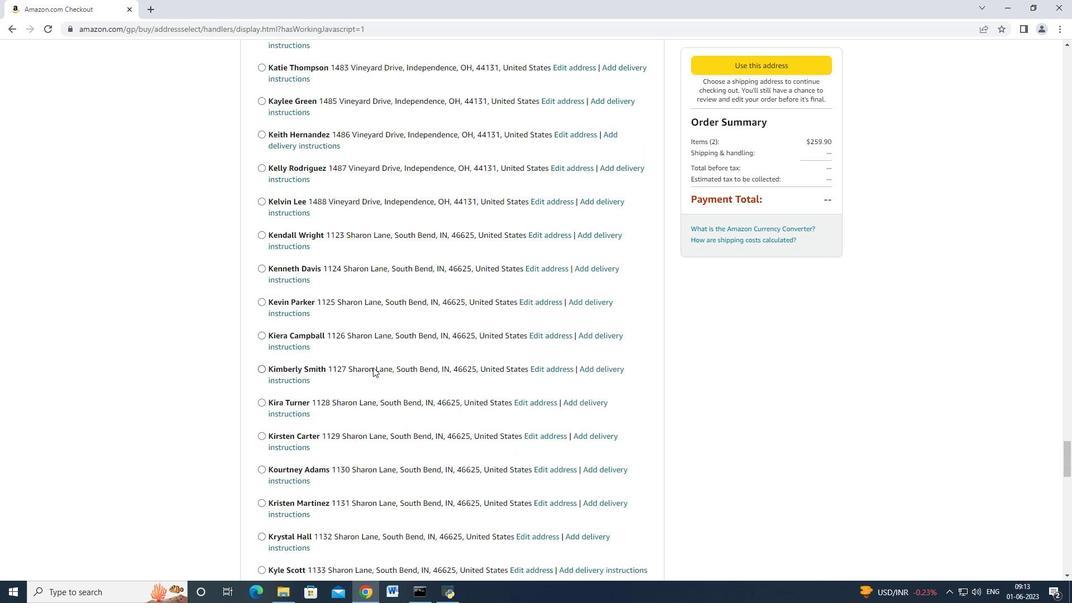
Action: Mouse scrolled (387, 368) with delta (0, -1)
Screenshot: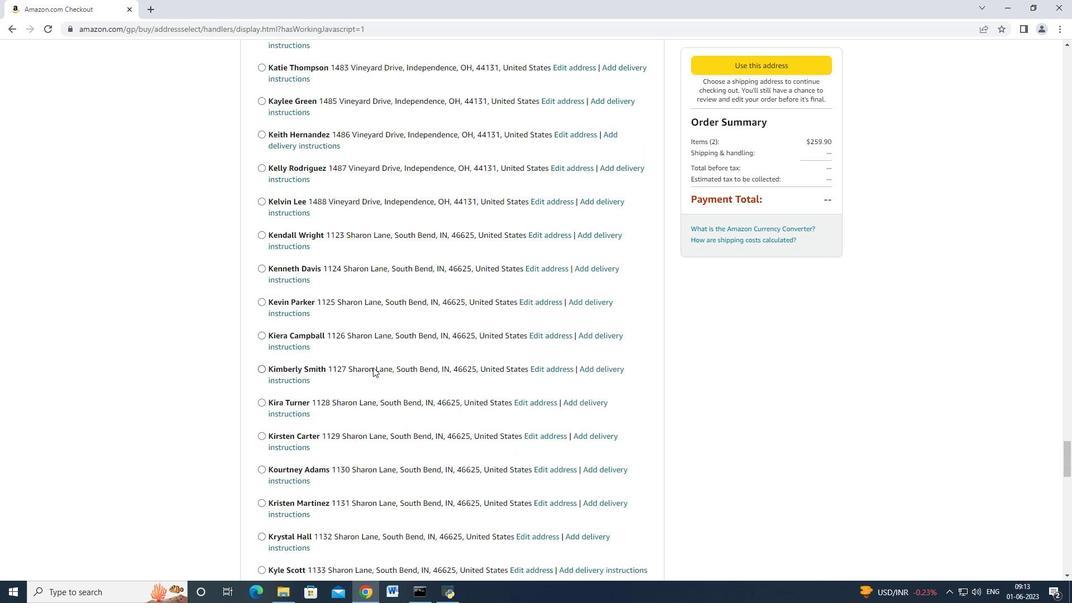 
Action: Mouse moved to (386, 368)
Screenshot: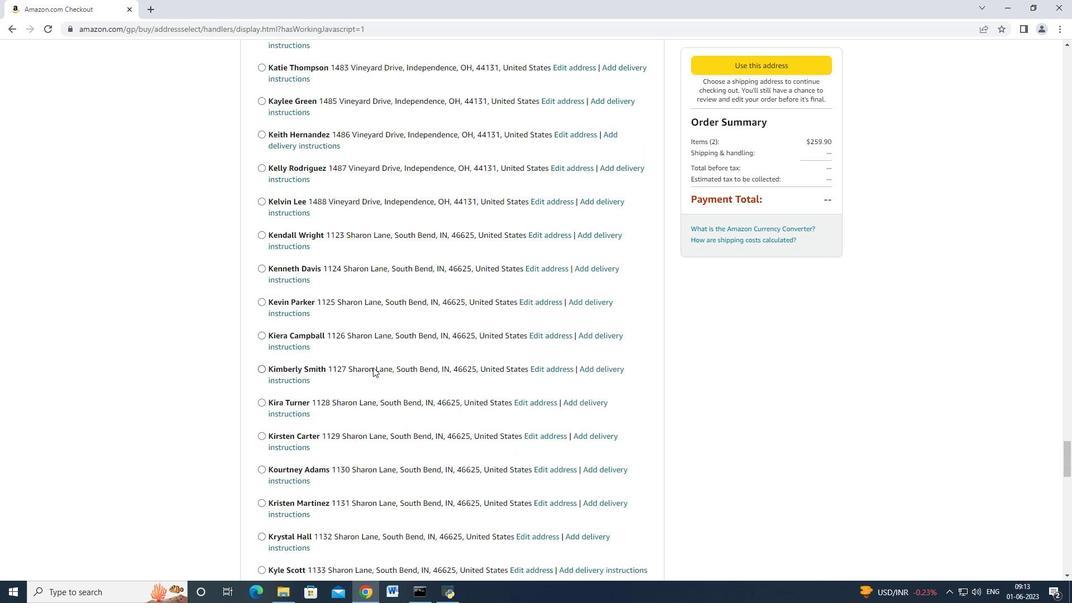 
Action: Mouse scrolled (387, 368) with delta (0, 0)
Screenshot: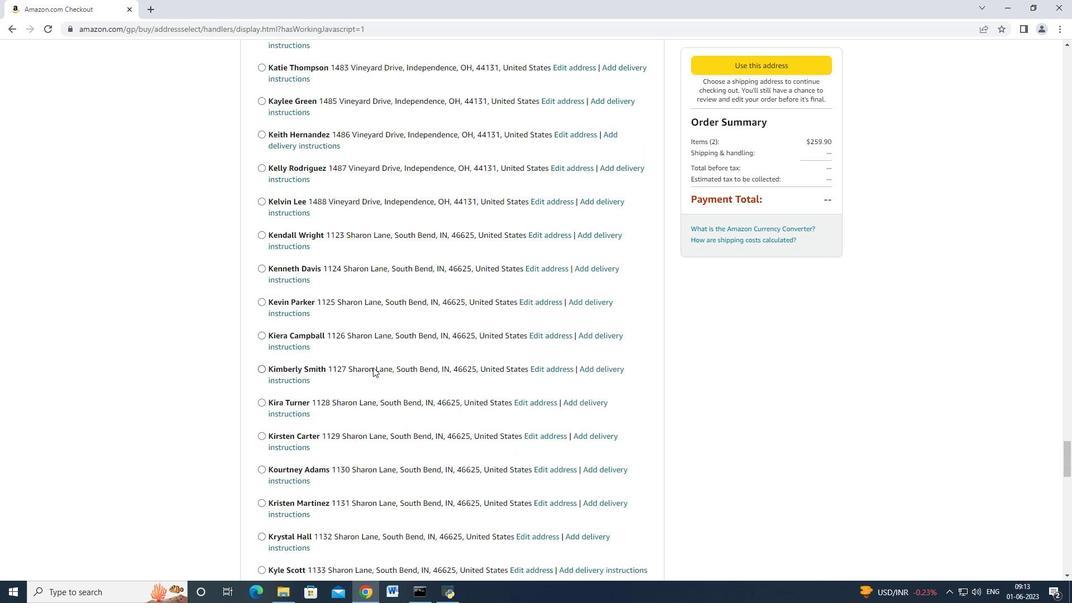 
Action: Mouse moved to (385, 368)
Screenshot: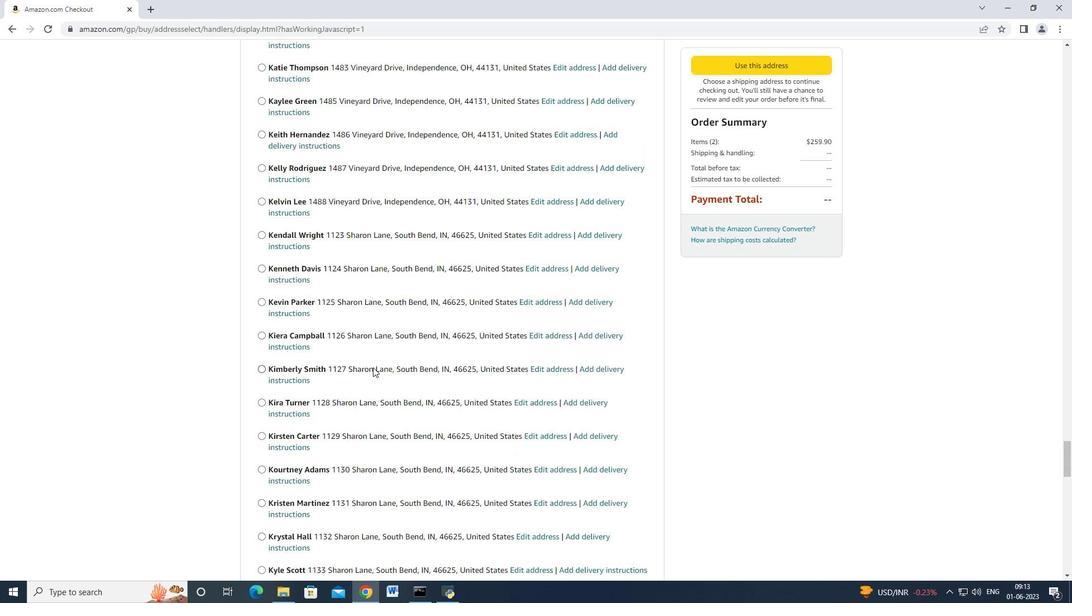 
Action: Mouse scrolled (386, 368) with delta (0, 0)
Screenshot: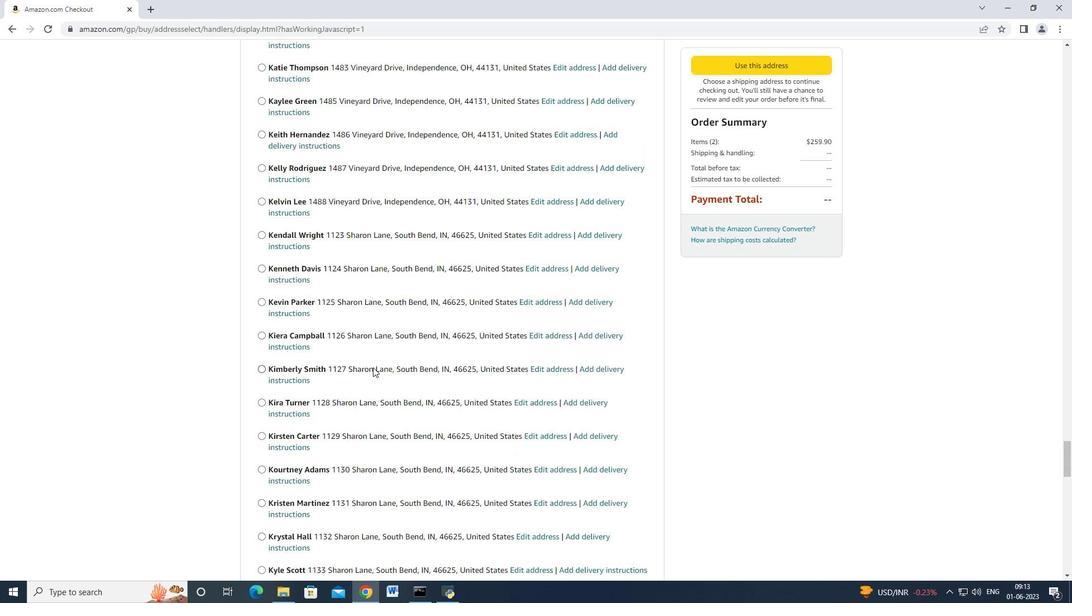 
Action: Mouse scrolled (385, 367) with delta (0, 0)
Screenshot: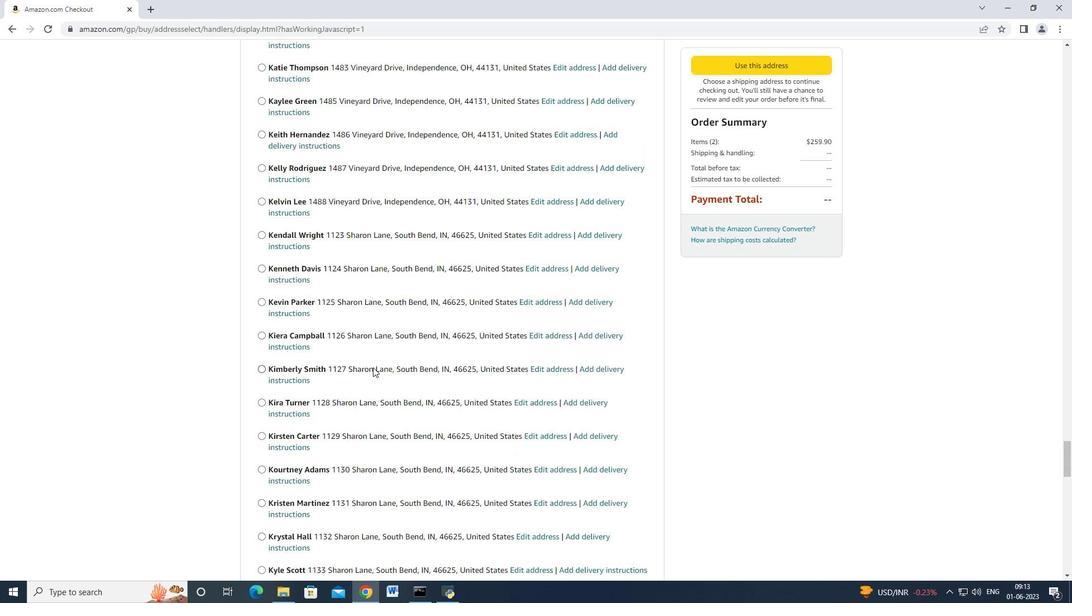 
Action: Mouse moved to (380, 369)
Screenshot: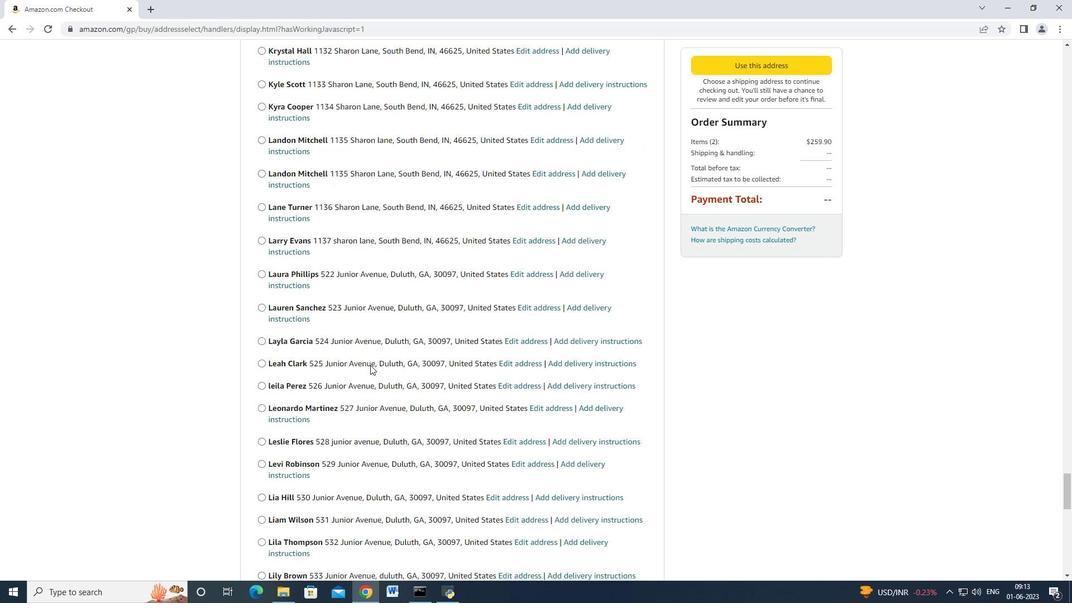 
Action: Mouse scrolled (380, 369) with delta (0, 0)
Screenshot: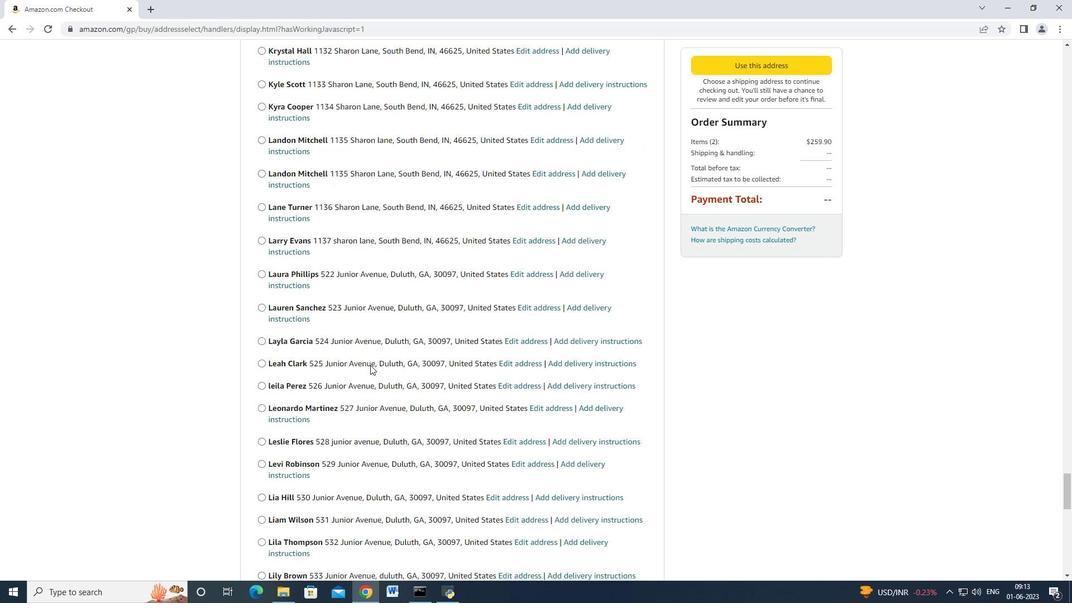 
Action: Mouse moved to (378, 372)
Screenshot: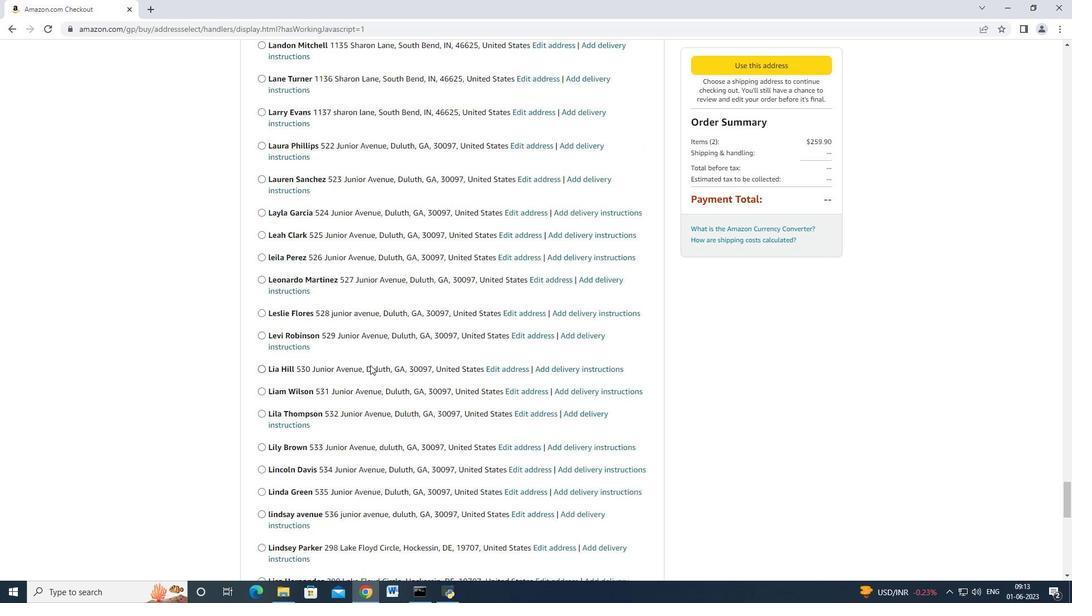 
Action: Mouse scrolled (379, 371) with delta (0, 0)
Screenshot: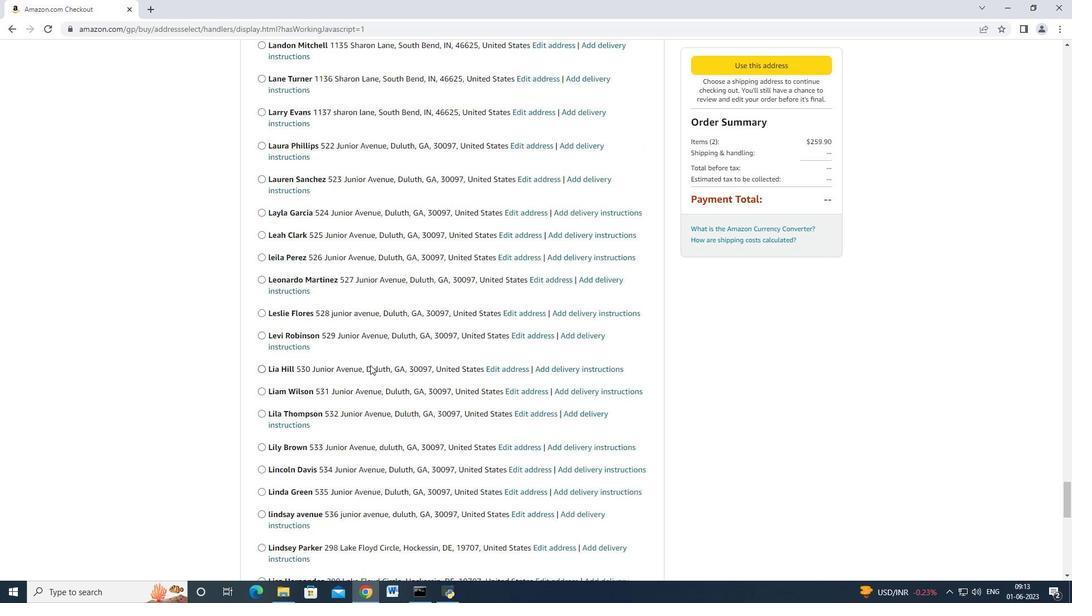
Action: Mouse scrolled (378, 371) with delta (0, -1)
Screenshot: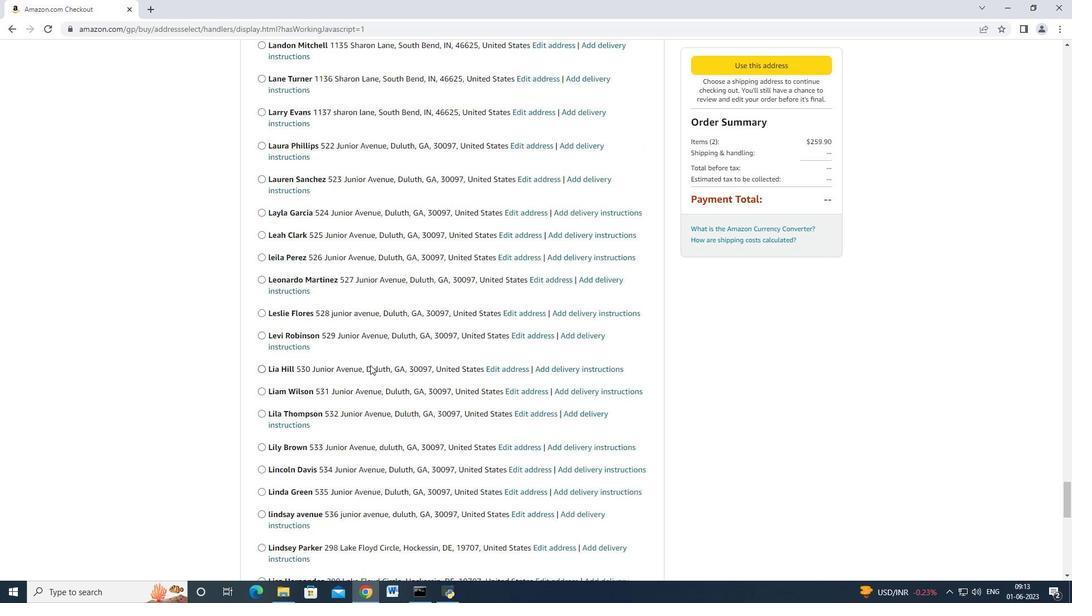 
Action: Mouse moved to (377, 371)
Screenshot: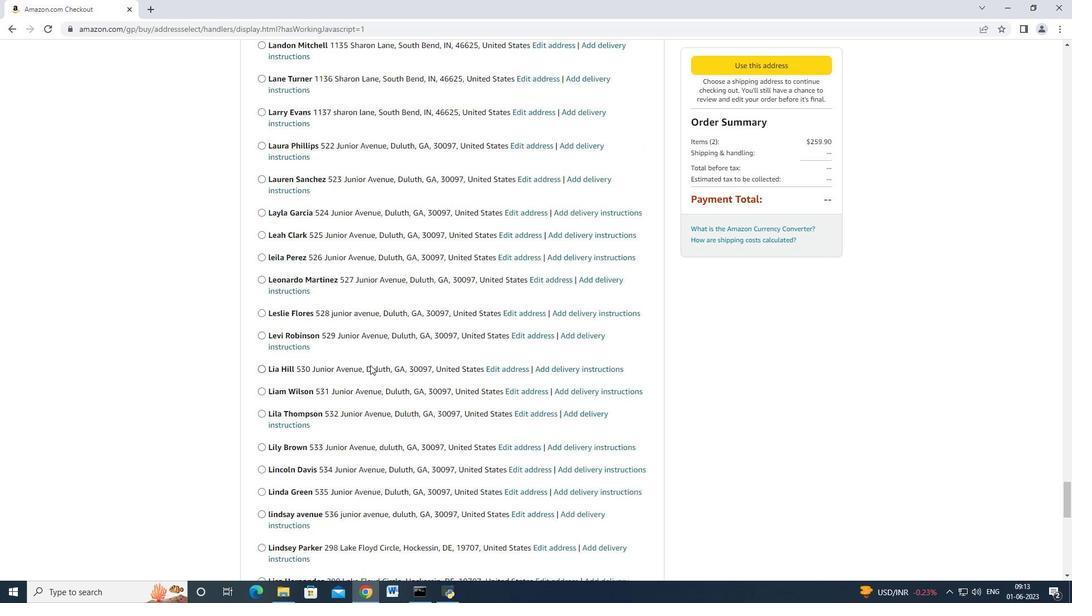 
Action: Mouse scrolled (378, 371) with delta (0, -1)
Screenshot: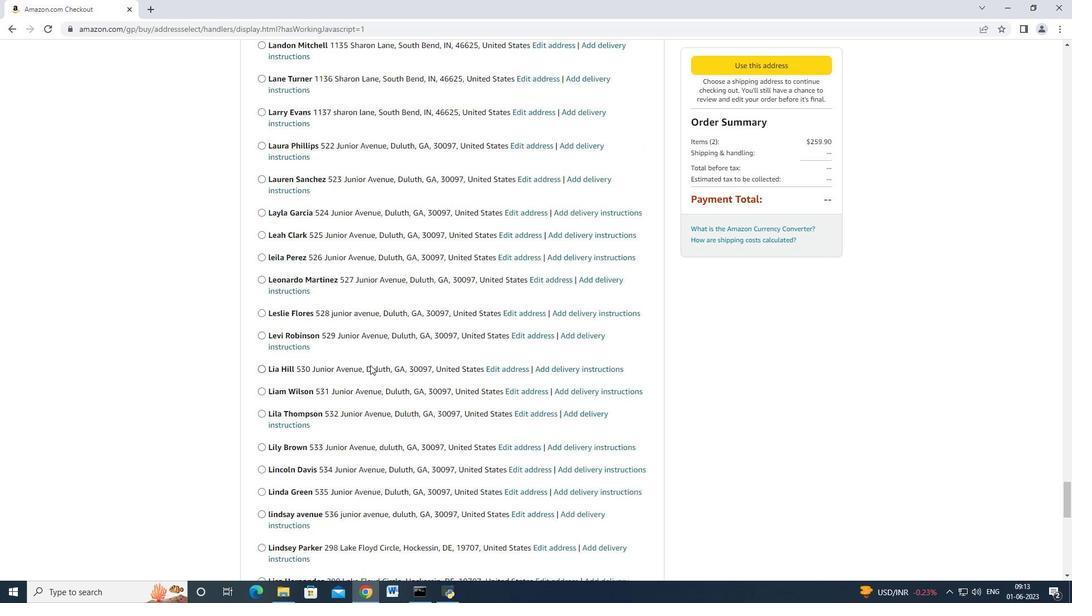 
Action: Mouse moved to (376, 367)
Screenshot: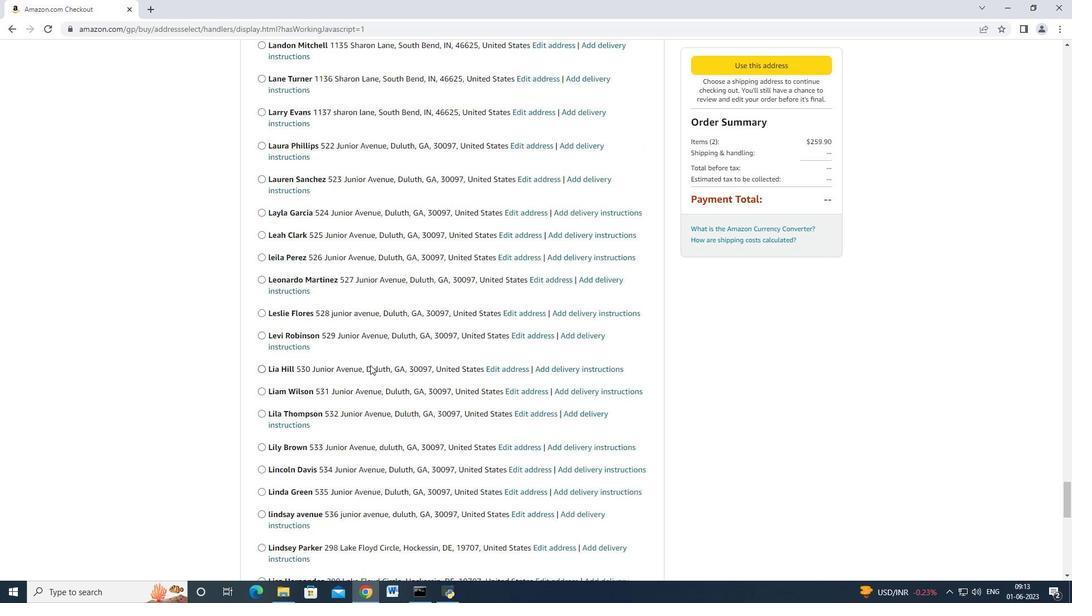 
Action: Mouse scrolled (377, 370) with delta (0, -1)
Screenshot: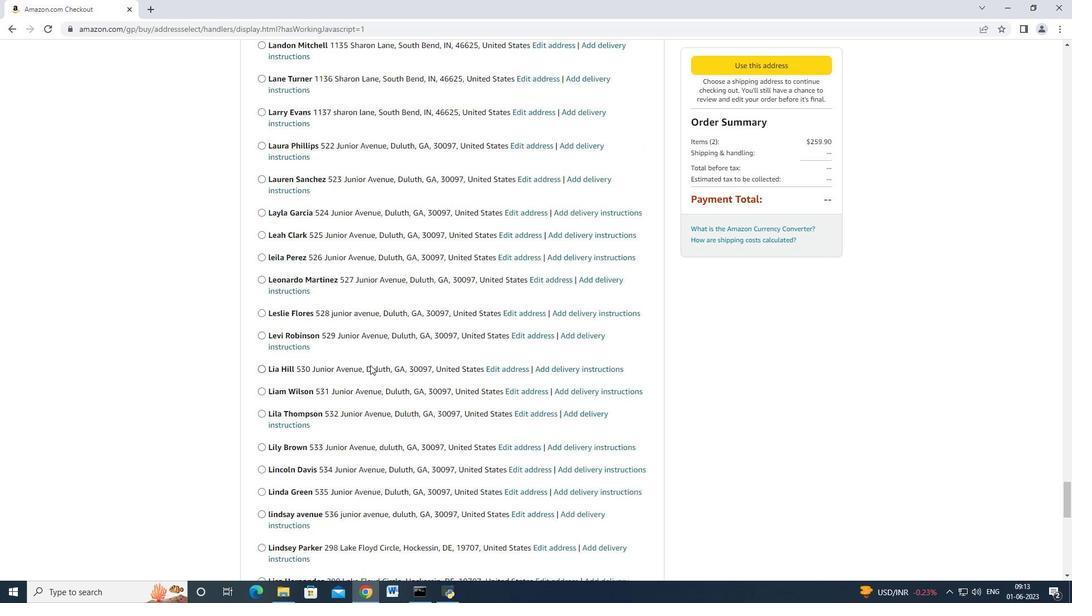 
Action: Mouse moved to (375, 367)
Screenshot: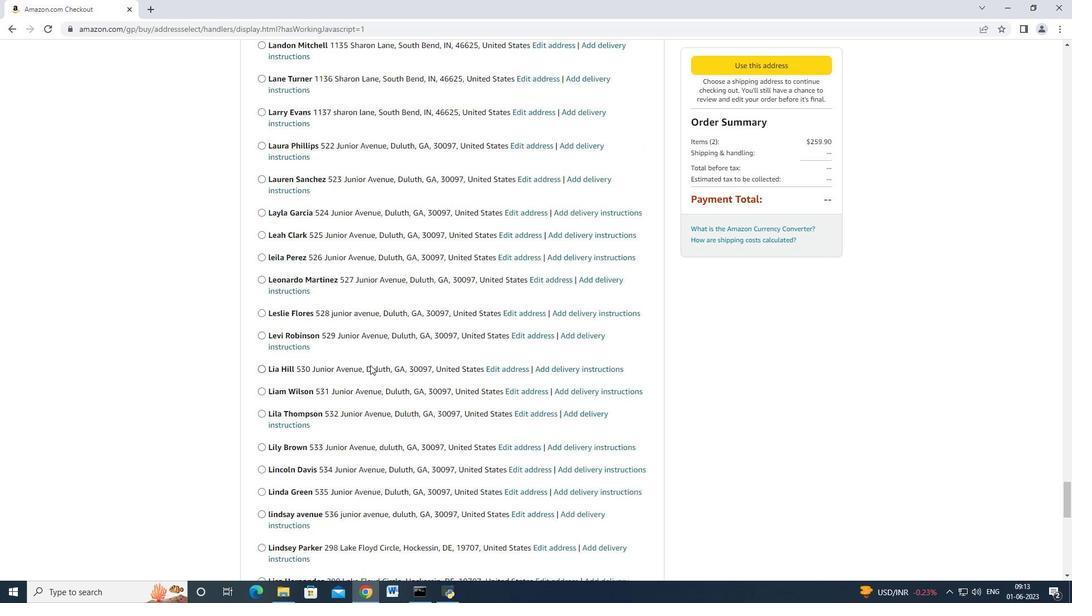 
Action: Mouse scrolled (376, 366) with delta (0, 0)
Screenshot: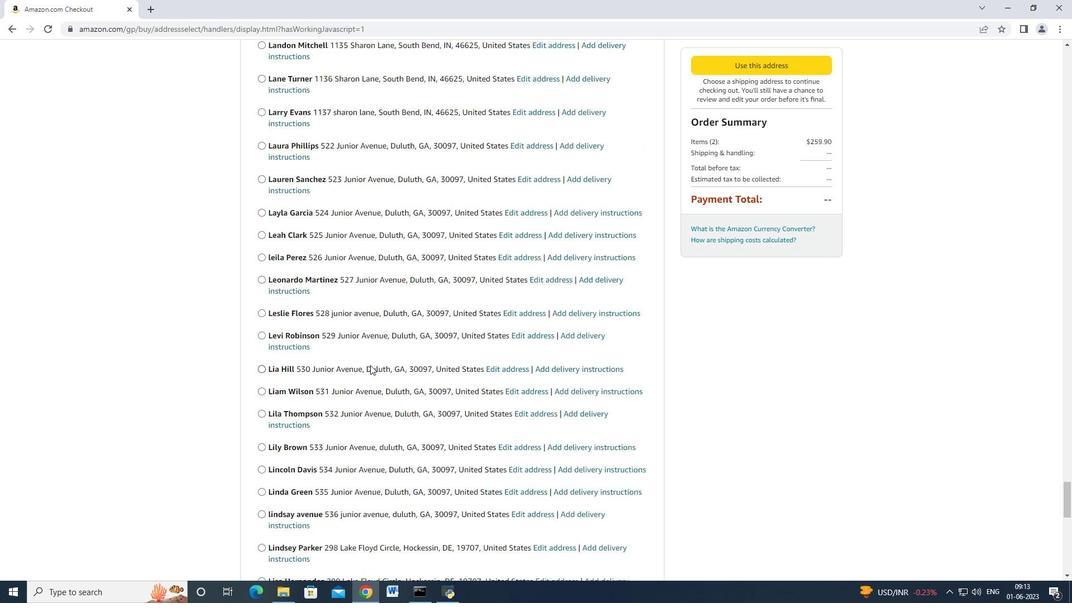 
Action: Mouse scrolled (375, 366) with delta (0, -1)
Screenshot: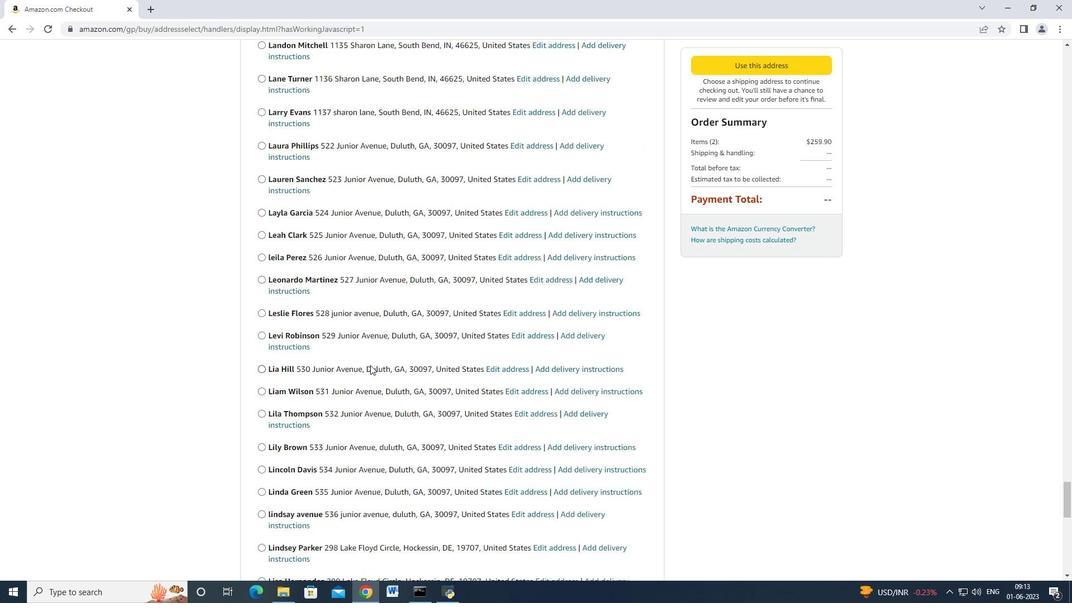 
Action: Mouse moved to (374, 366)
Screenshot: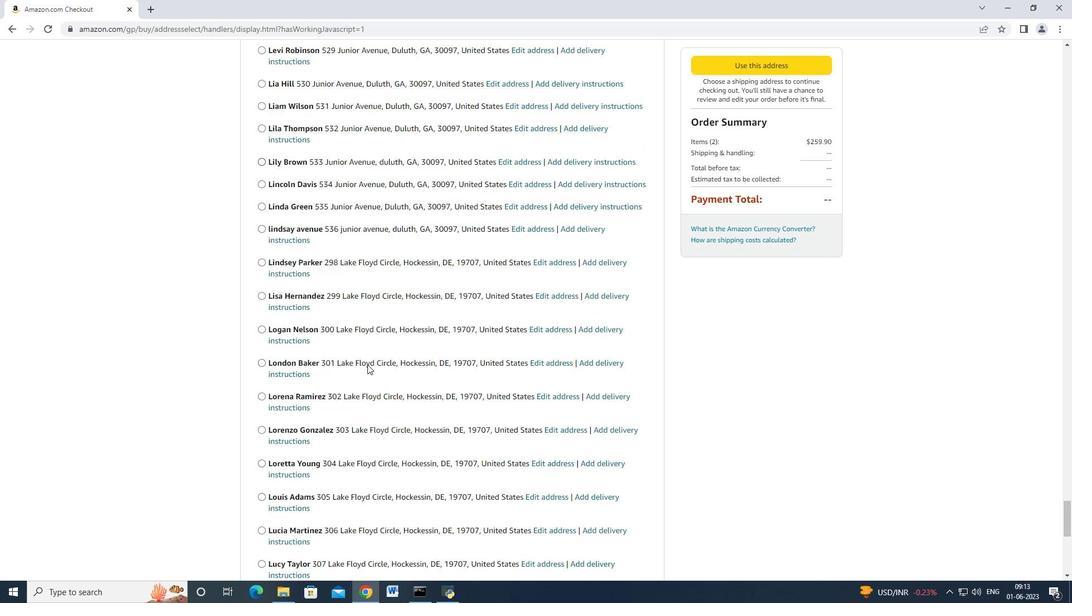 
Action: Mouse scrolled (374, 366) with delta (0, 0)
Screenshot: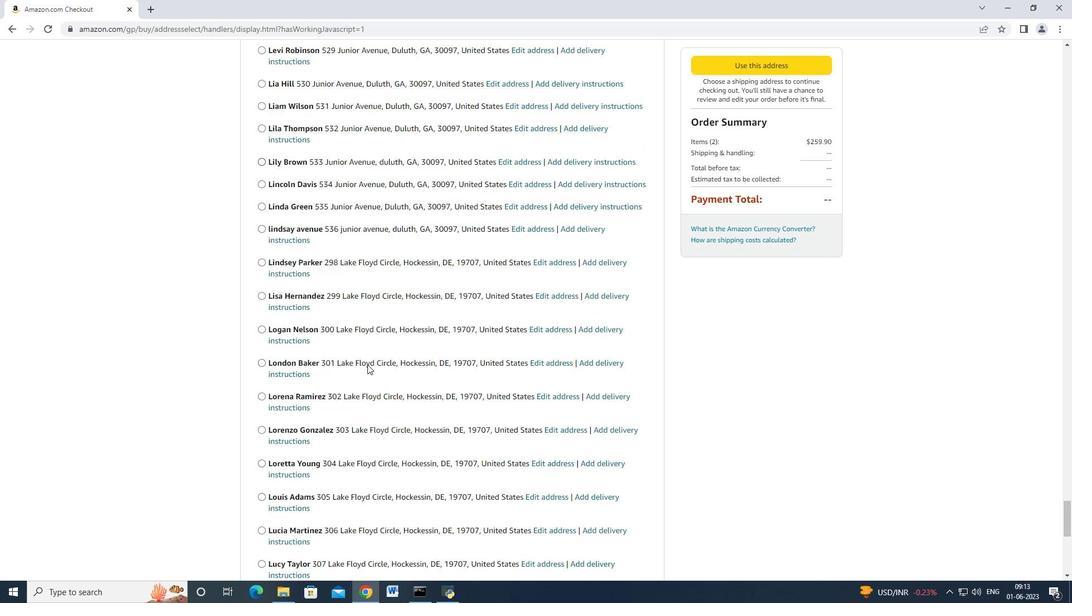 
Action: Mouse moved to (373, 367)
Screenshot: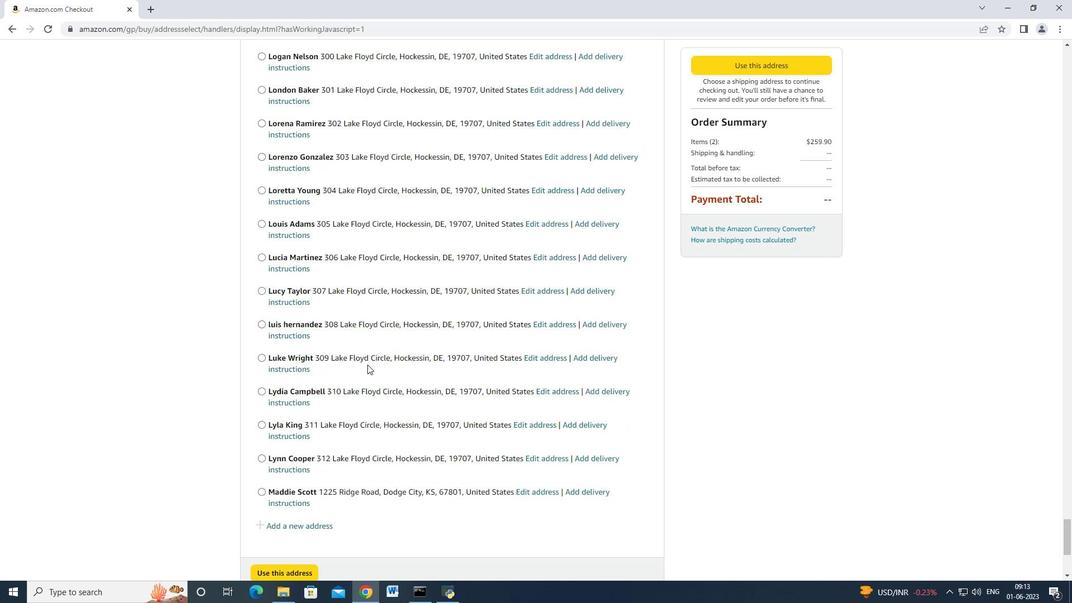 
Action: Mouse scrolled (373, 366) with delta (0, 0)
Screenshot: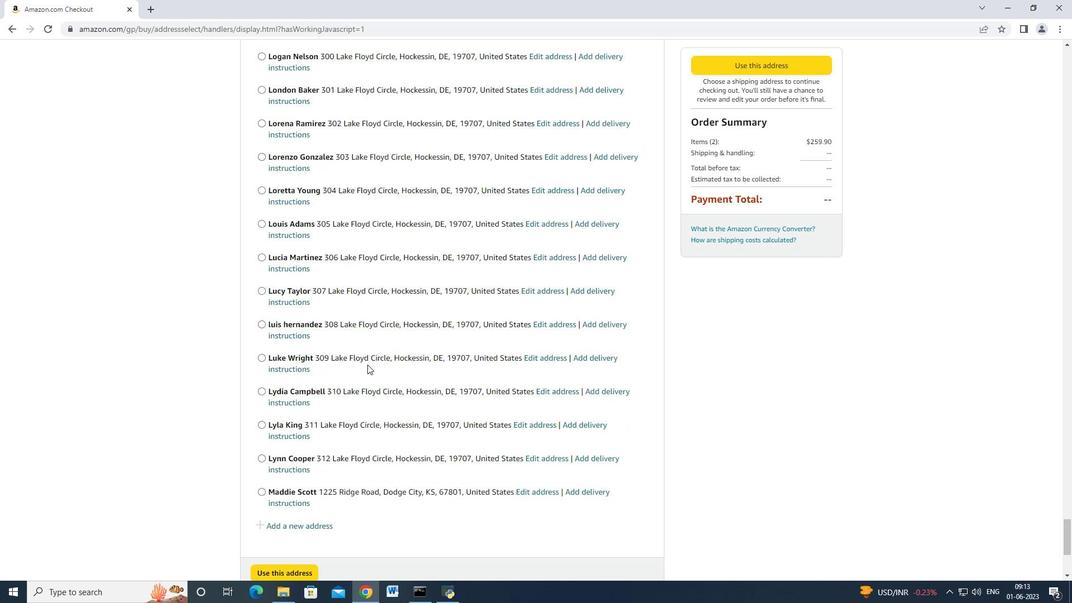 
Action: Mouse moved to (371, 368)
Screenshot: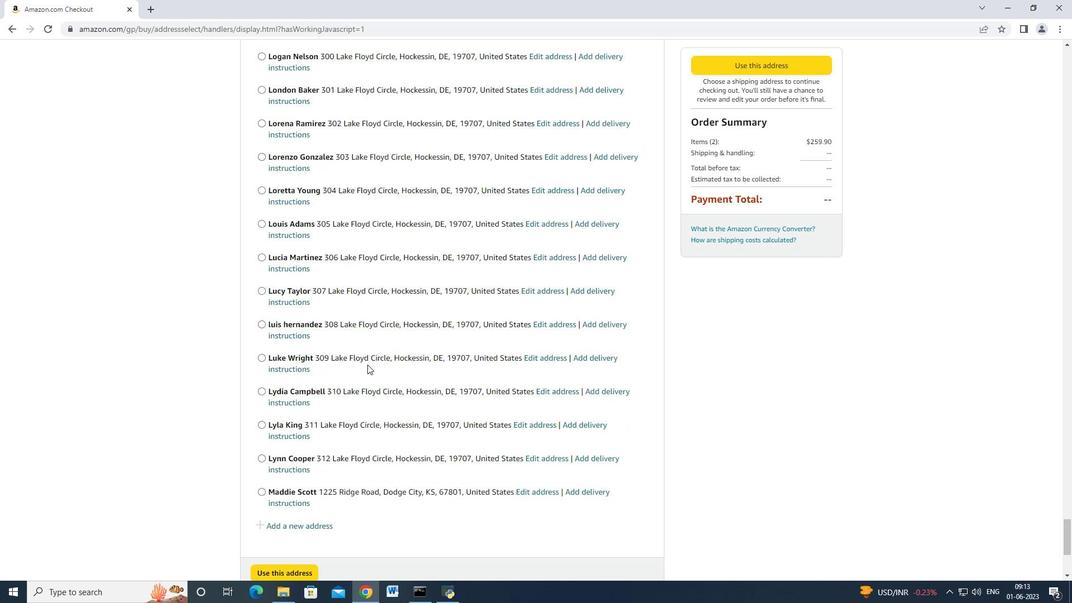 
Action: Mouse scrolled (371, 367) with delta (0, 0)
Screenshot: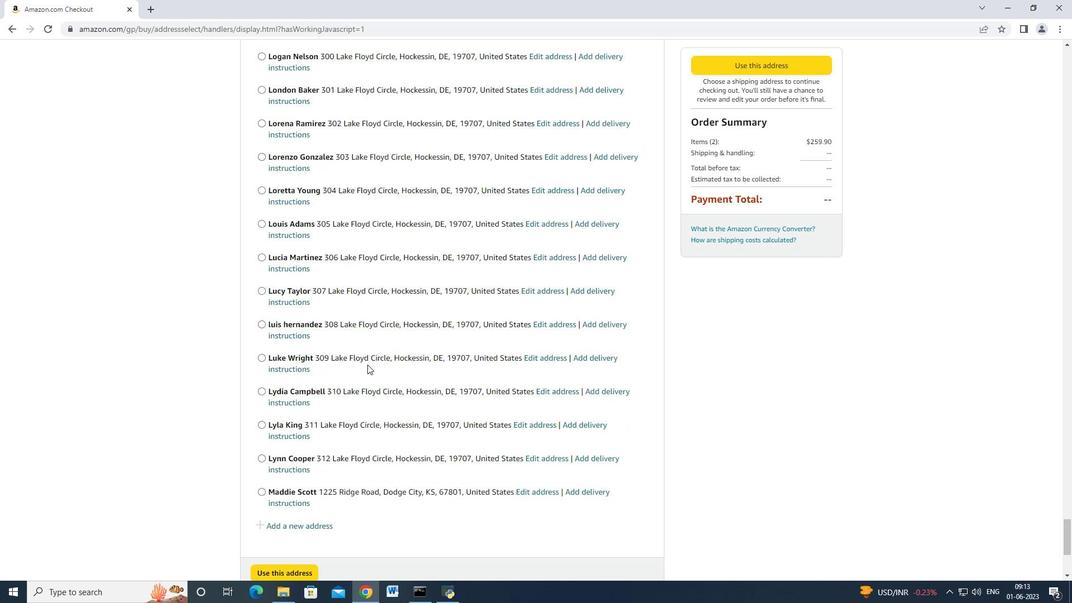 
Action: Mouse scrolled (371, 366) with delta (0, -1)
Screenshot: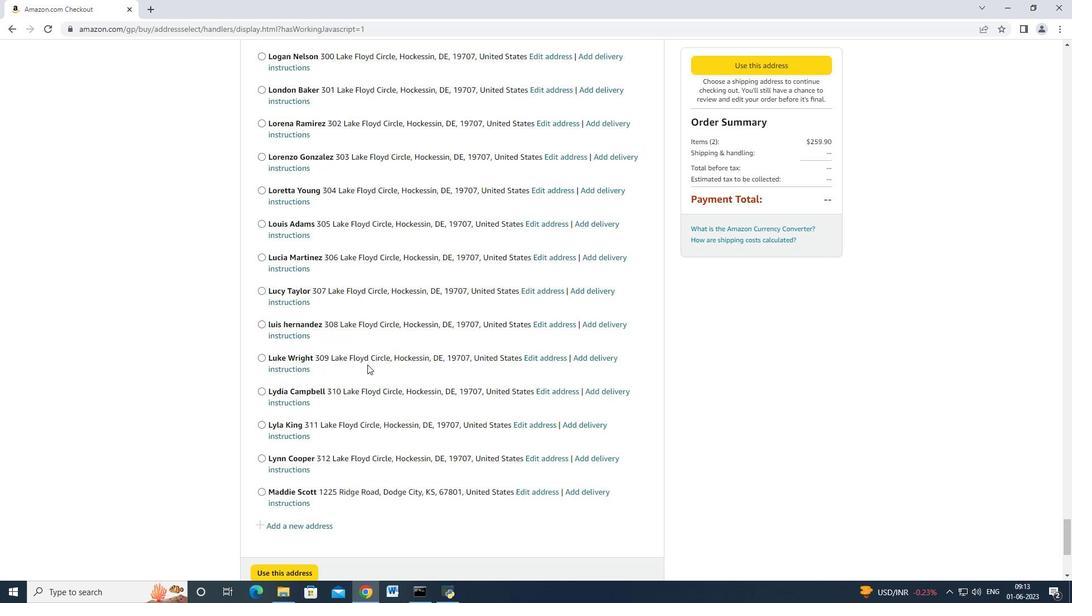 
Action: Mouse moved to (371, 366)
Screenshot: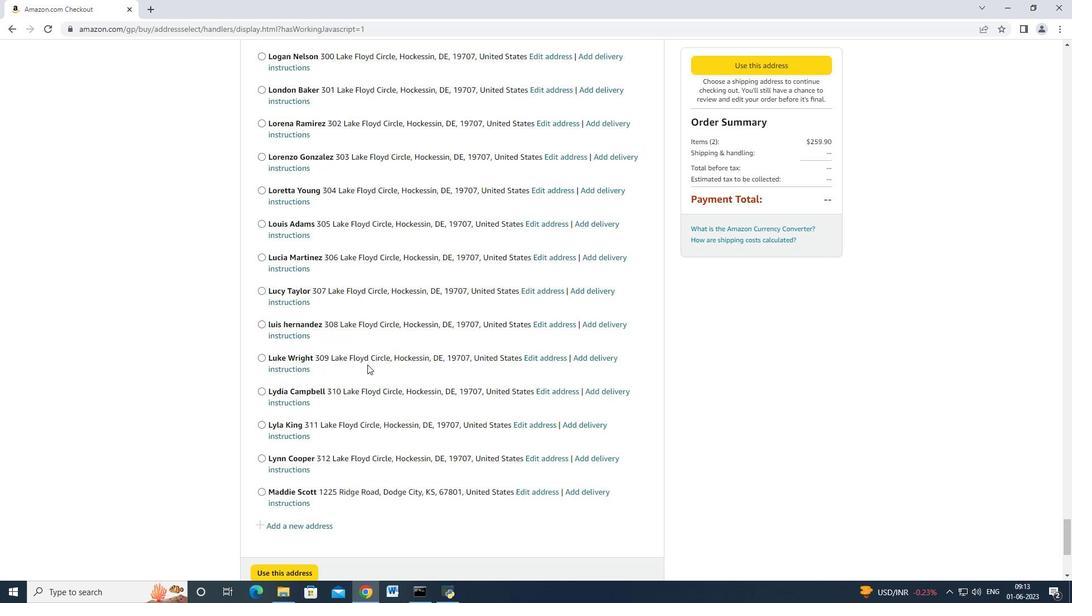 
Action: Mouse scrolled (371, 366) with delta (0, -1)
Screenshot: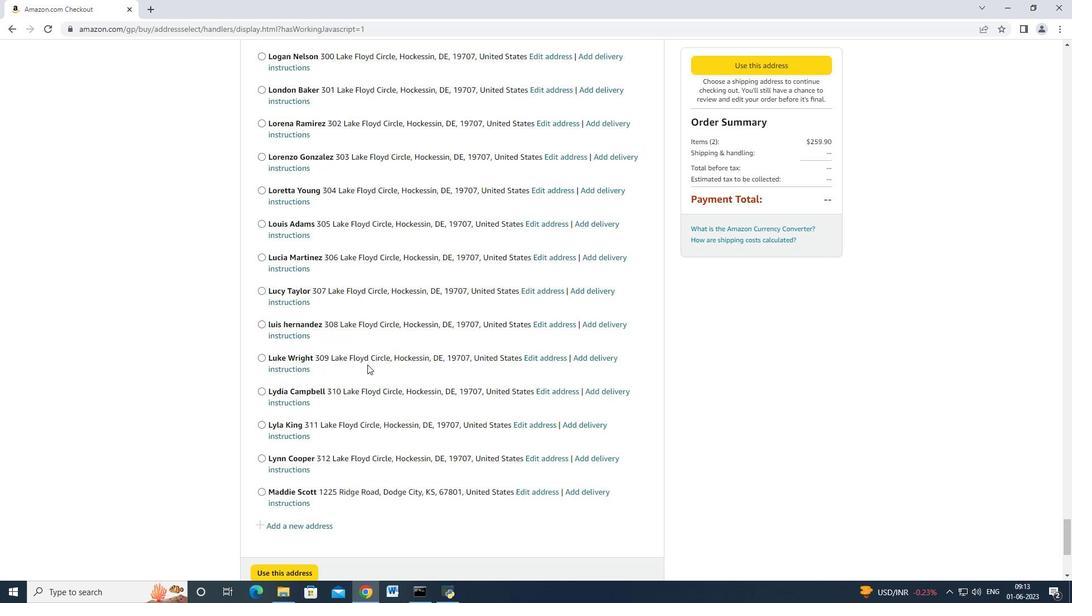 
Action: Mouse moved to (371, 366)
Screenshot: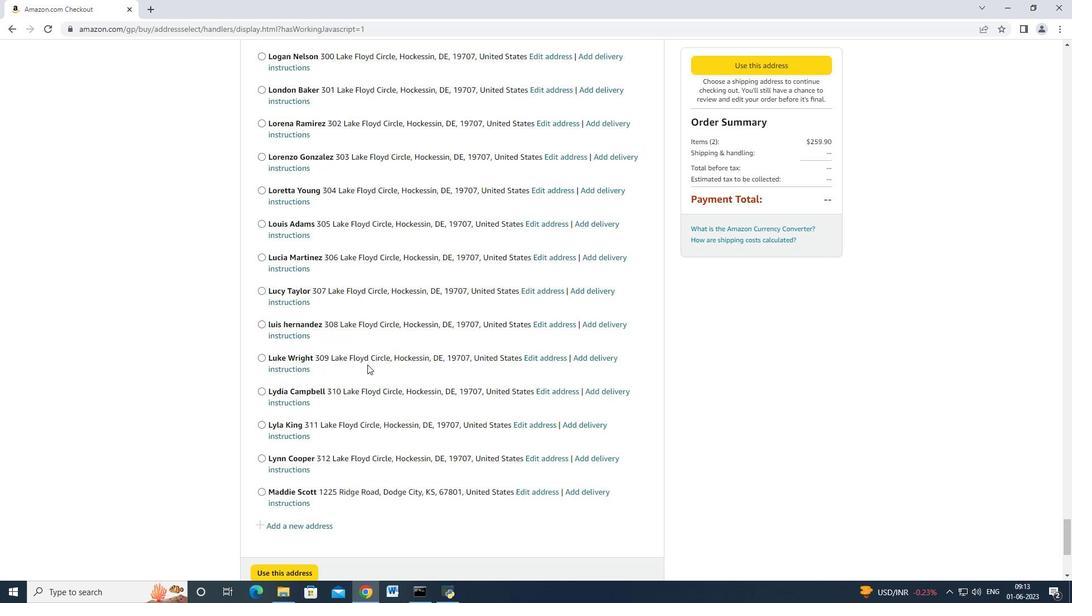 
Action: Mouse scrolled (371, 365) with delta (0, -1)
Screenshot: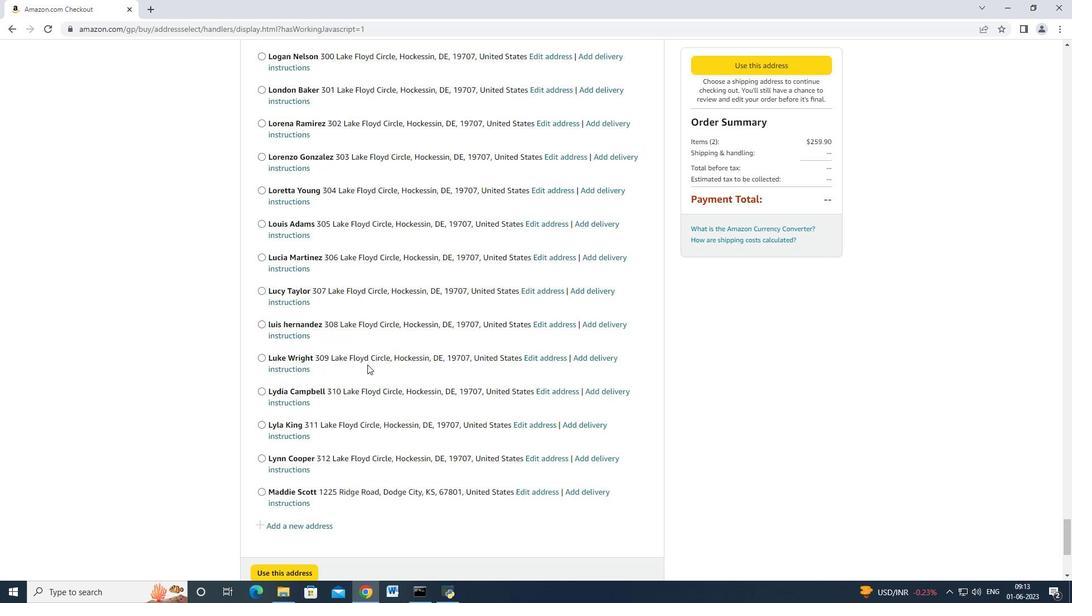 
Action: Mouse moved to (370, 366)
Screenshot: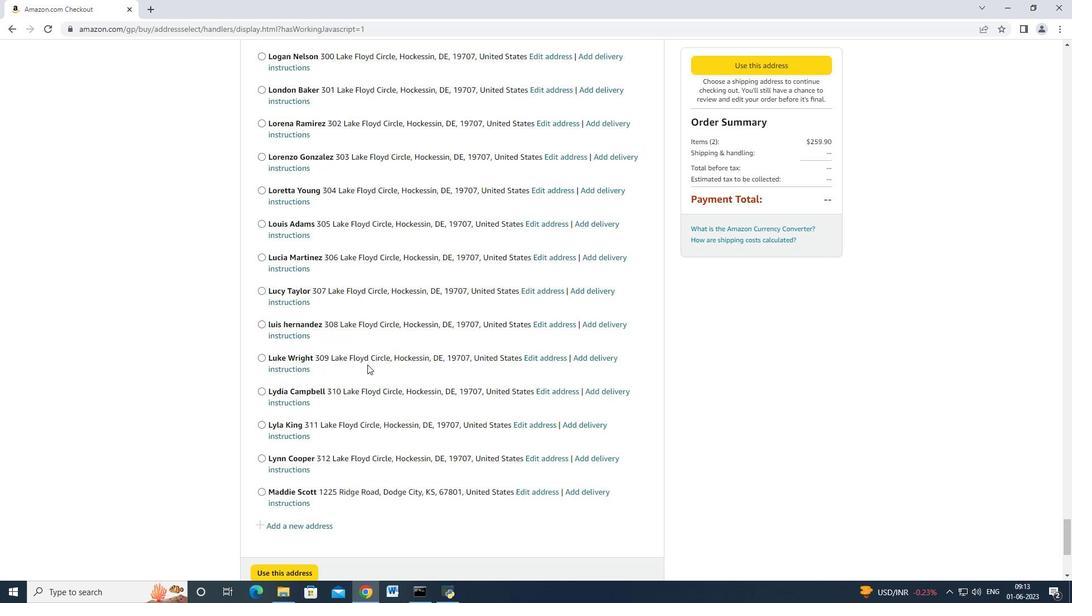
Action: Mouse scrolled (371, 365) with delta (0, 0)
Screenshot: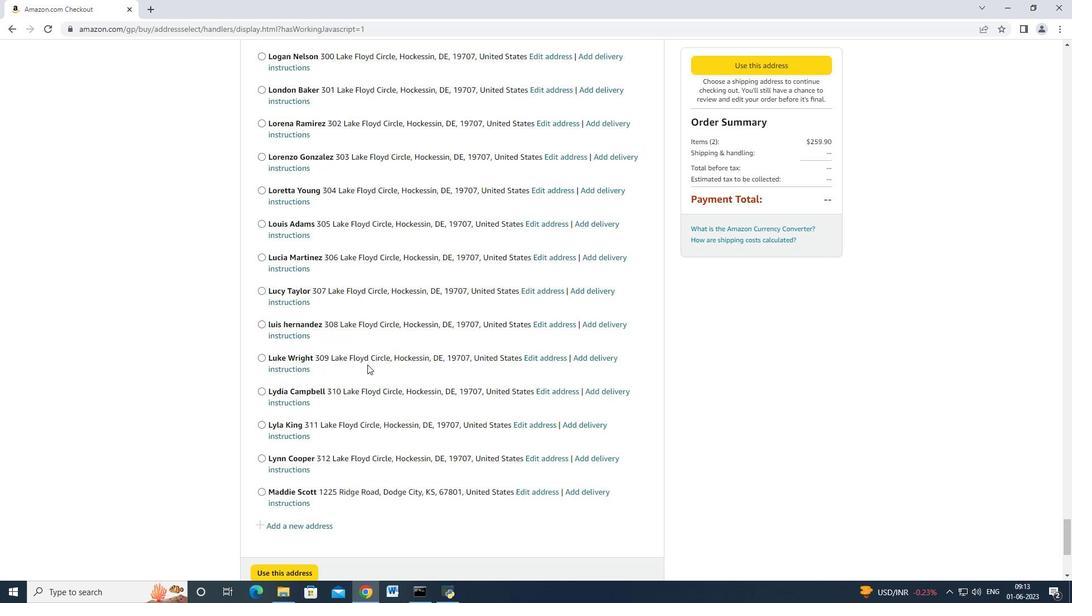 
Action: Mouse moved to (370, 365)
Screenshot: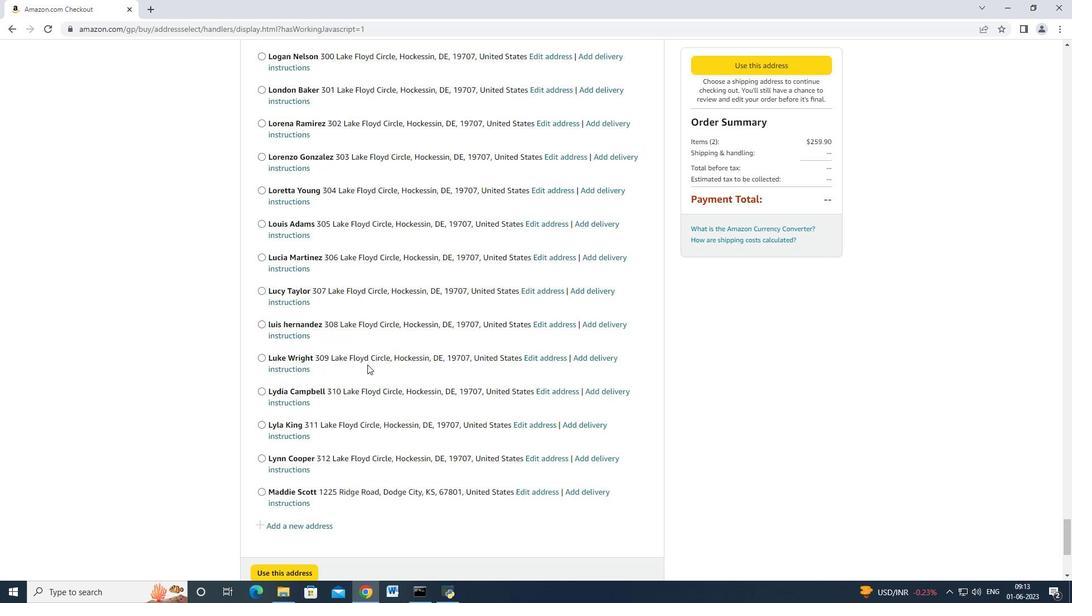 
Action: Mouse scrolled (370, 365) with delta (0, 0)
Screenshot: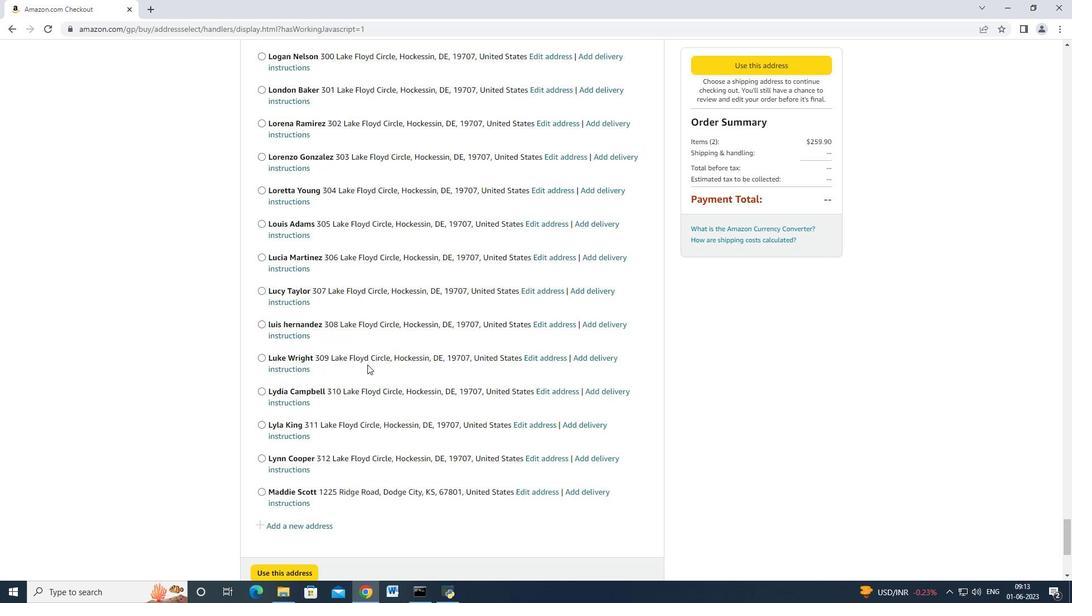 
Action: Mouse moved to (370, 365)
Screenshot: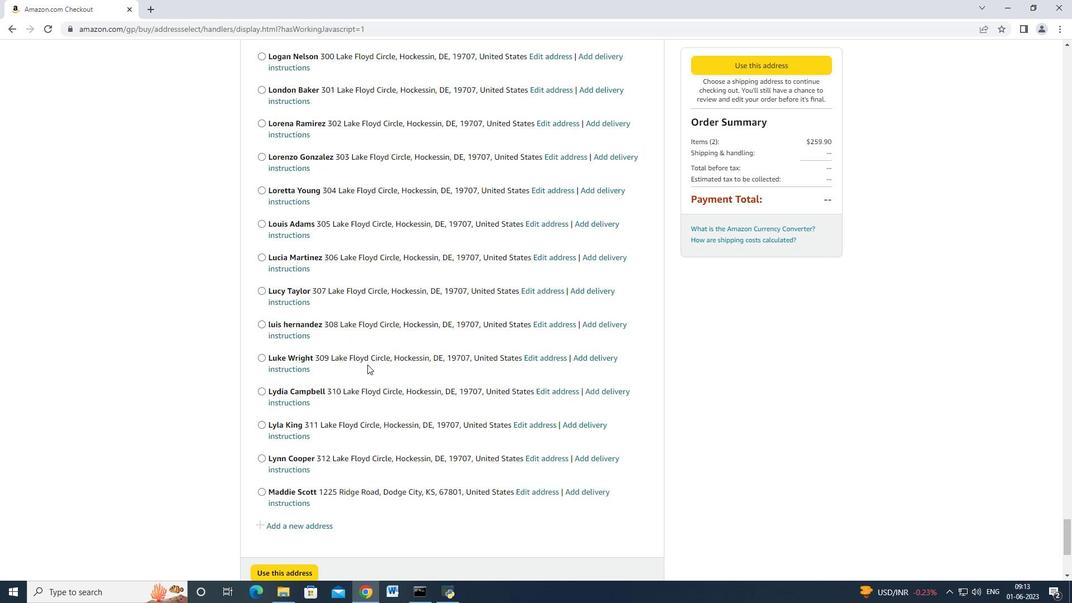 
Action: Mouse scrolled (370, 364) with delta (0, 0)
Screenshot: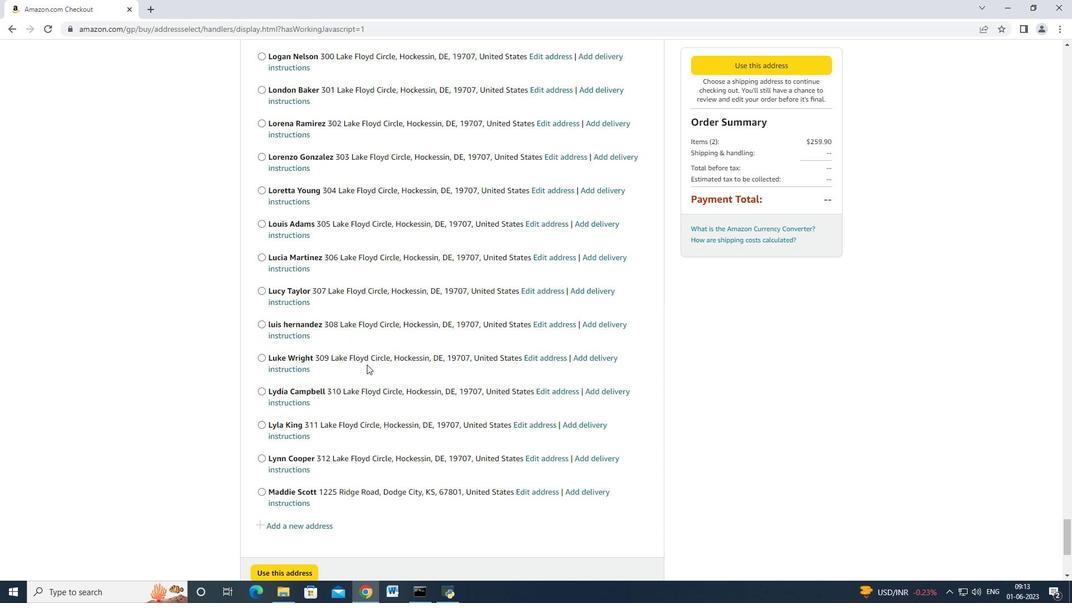 
Action: Mouse moved to (369, 365)
Screenshot: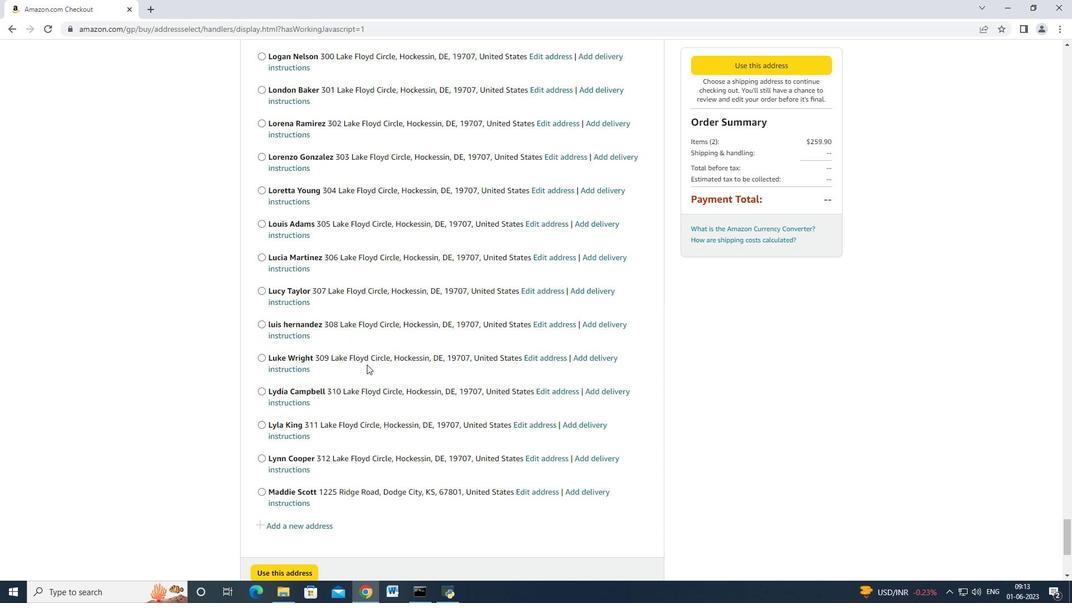 
Action: Mouse scrolled (369, 365) with delta (0, 0)
Screenshot: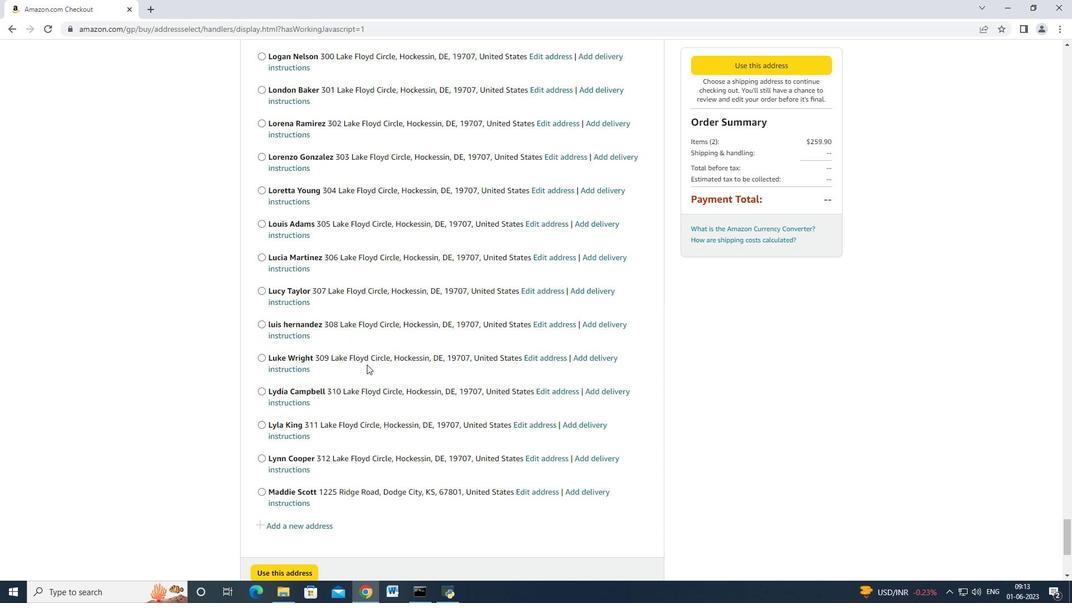 
Action: Mouse moved to (368, 366)
Screenshot: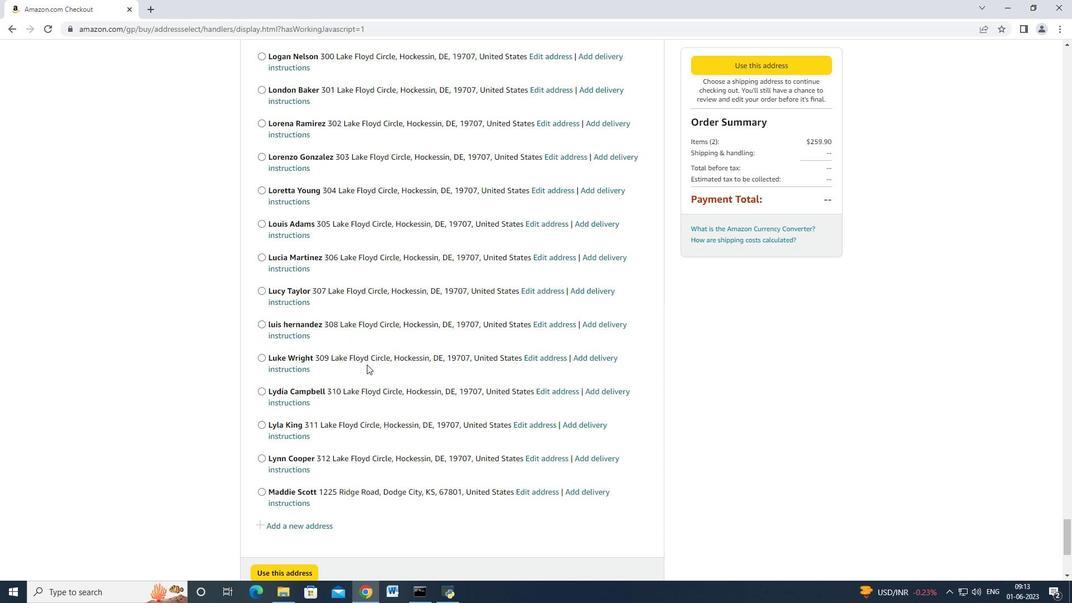 
Action: Mouse scrolled (369, 365) with delta (0, 0)
Screenshot: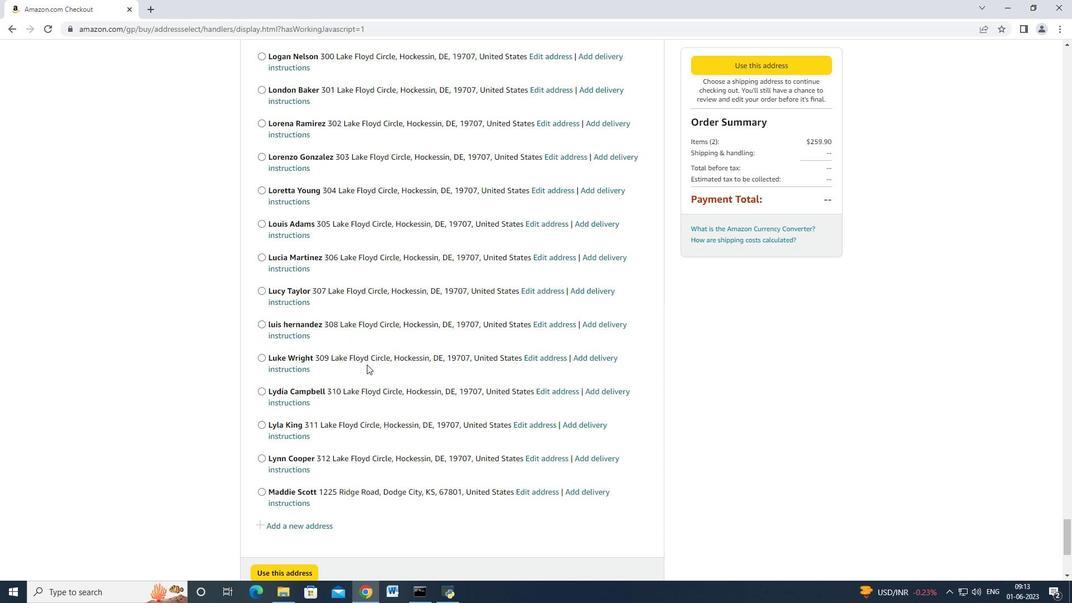 
Action: Mouse moved to (368, 366)
Screenshot: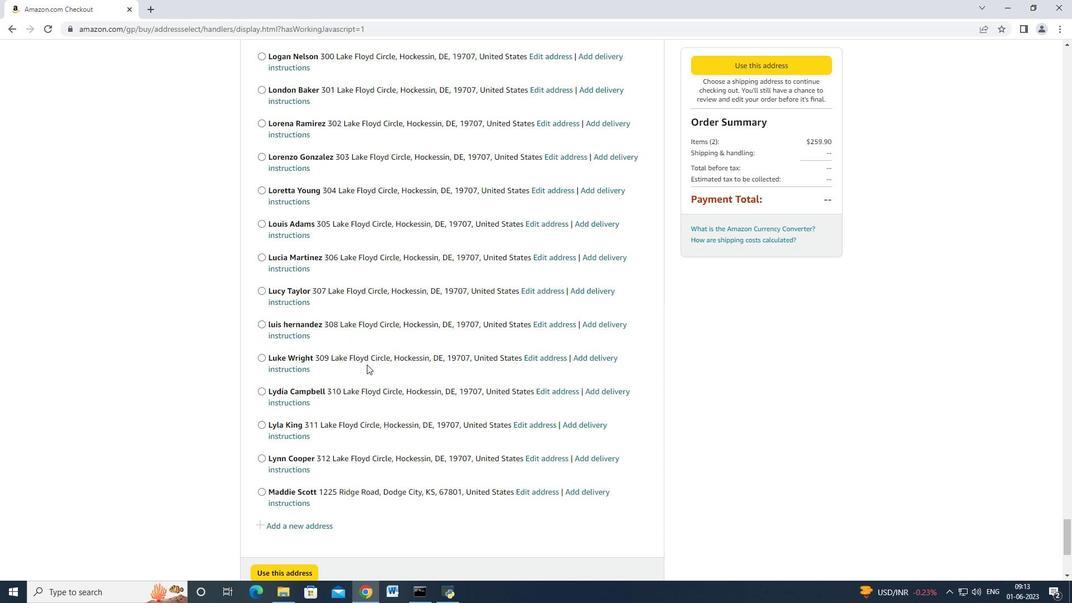 
Action: Mouse scrolled (368, 364) with delta (0, -1)
Screenshot: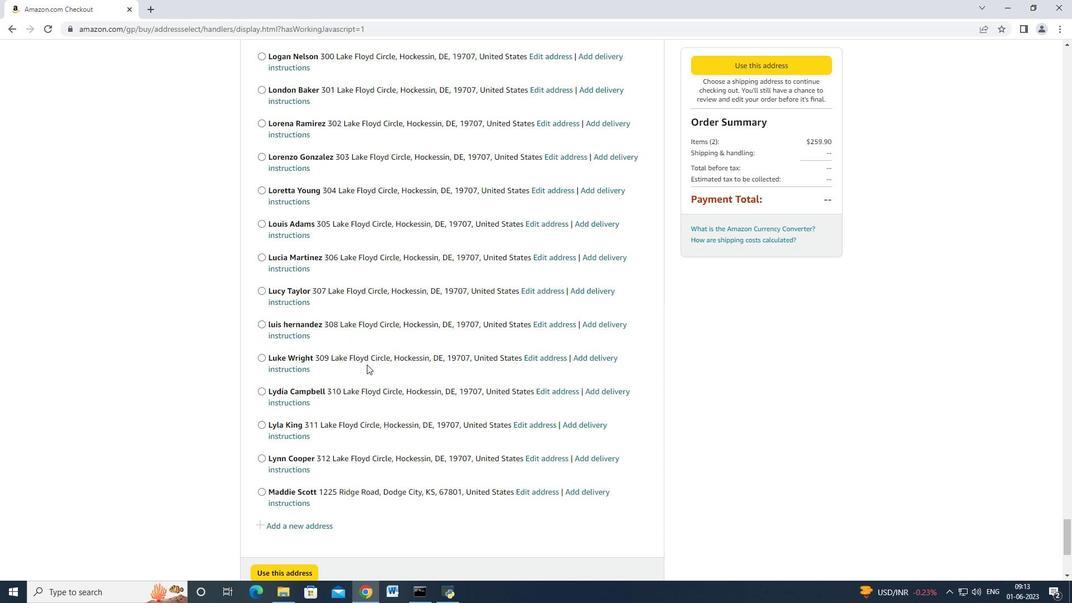 
Action: Mouse moved to (368, 365)
Screenshot: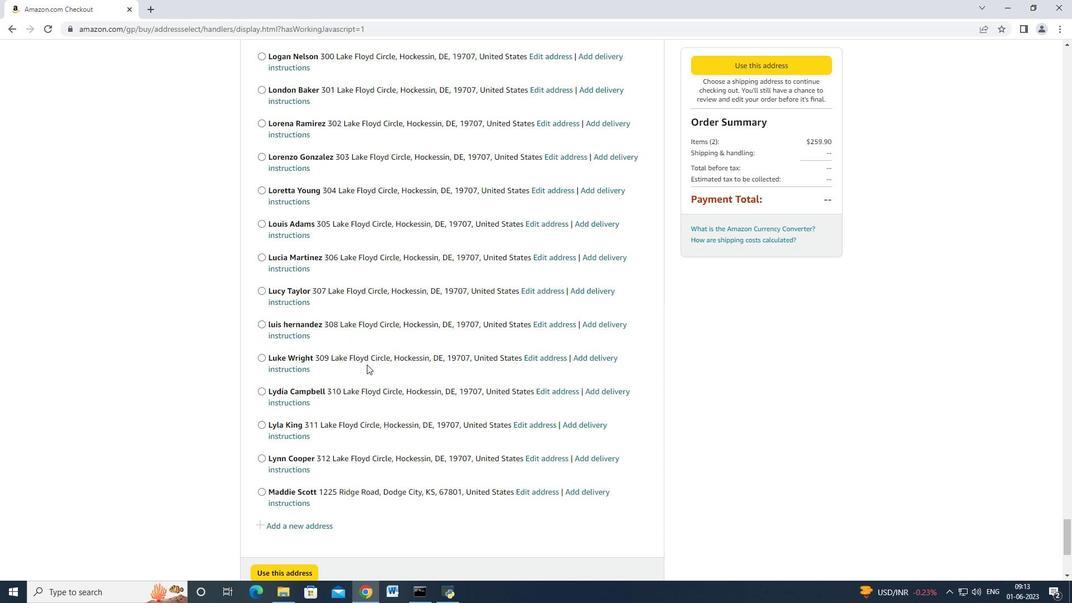 
Action: Mouse scrolled (368, 365) with delta (0, -1)
Screenshot: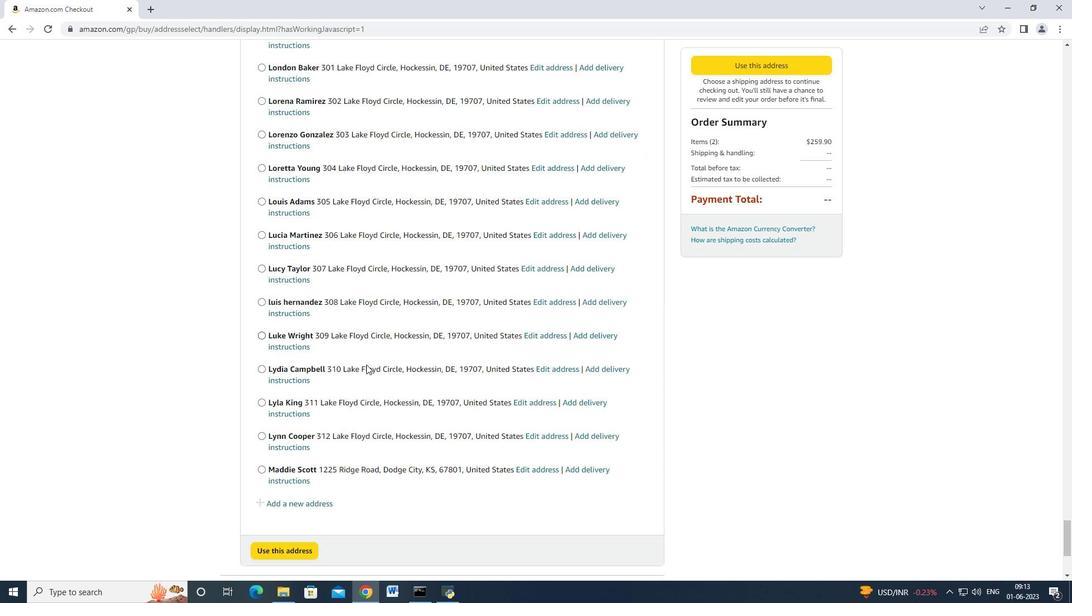 
Action: Mouse moved to (368, 364)
Screenshot: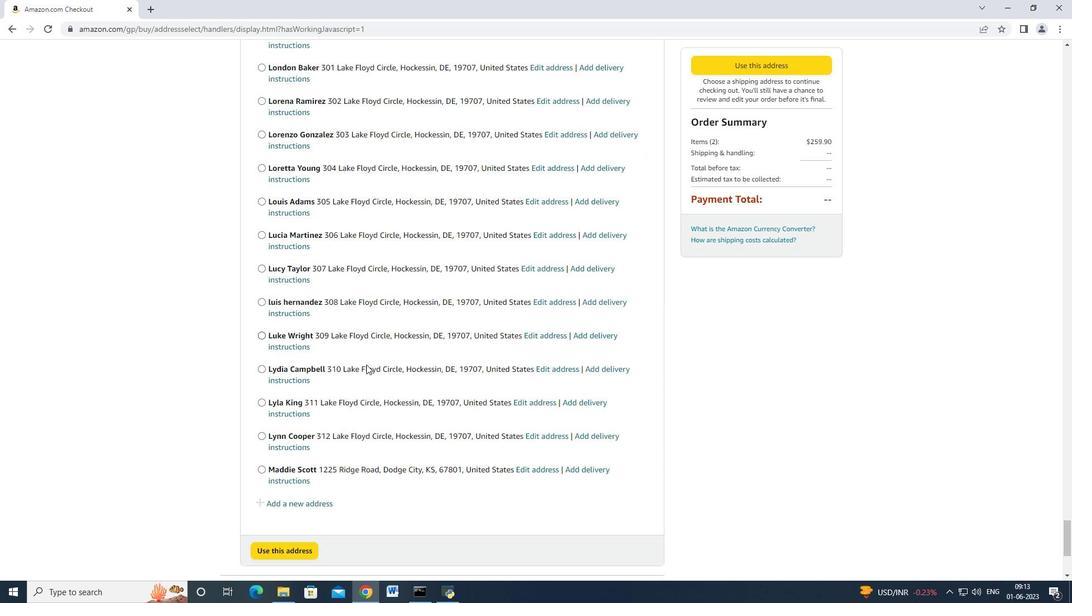 
Action: Mouse scrolled (368, 364) with delta (0, 0)
Screenshot: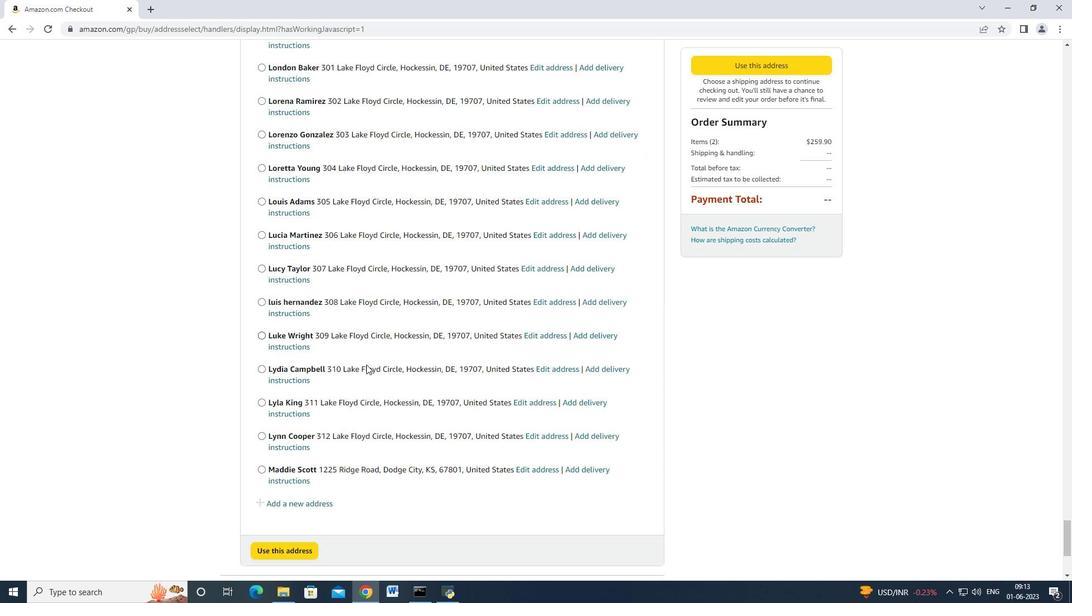 
Action: Mouse moved to (367, 364)
Screenshot: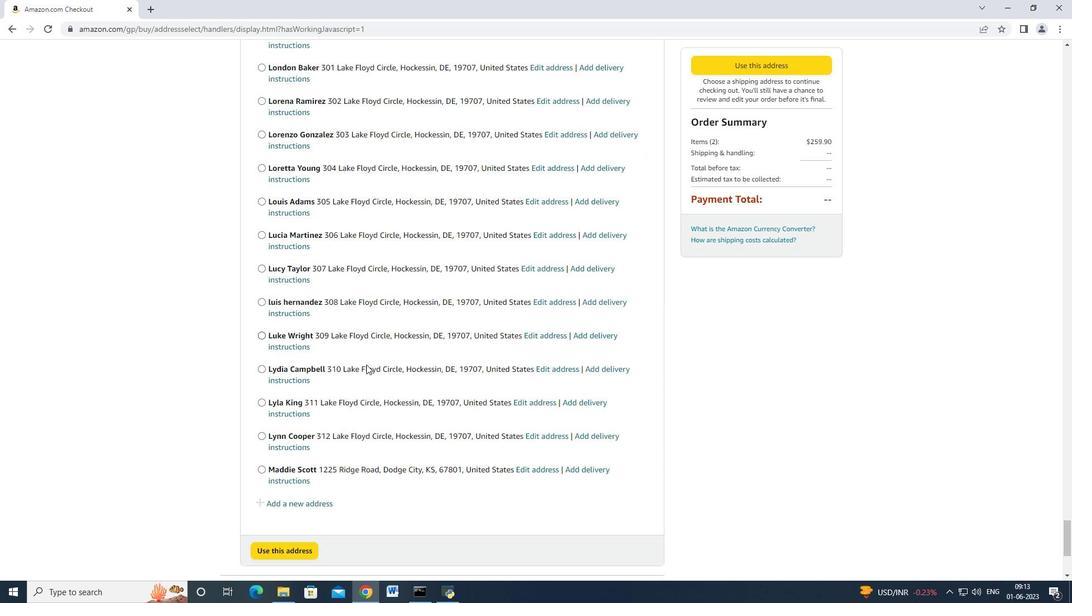 
Action: Mouse scrolled (368, 364) with delta (0, 0)
